 Task: Create in the project AuroraStream and in the Backlog issue 'Implement a new feature to allow for automatic updates to the software' a child issue 'Serverless computing application resource allocation optimization and reporting', and assign it to team member softage.3@softage.net. Create in the project AuroraStream and in the Backlog issue 'Address issues related to data corruption and loss' a child issue 'Automated testing infrastructure security incident response remediation and testing', and assign it to team member softage.4@softage.net
Action: Mouse moved to (938, 373)
Screenshot: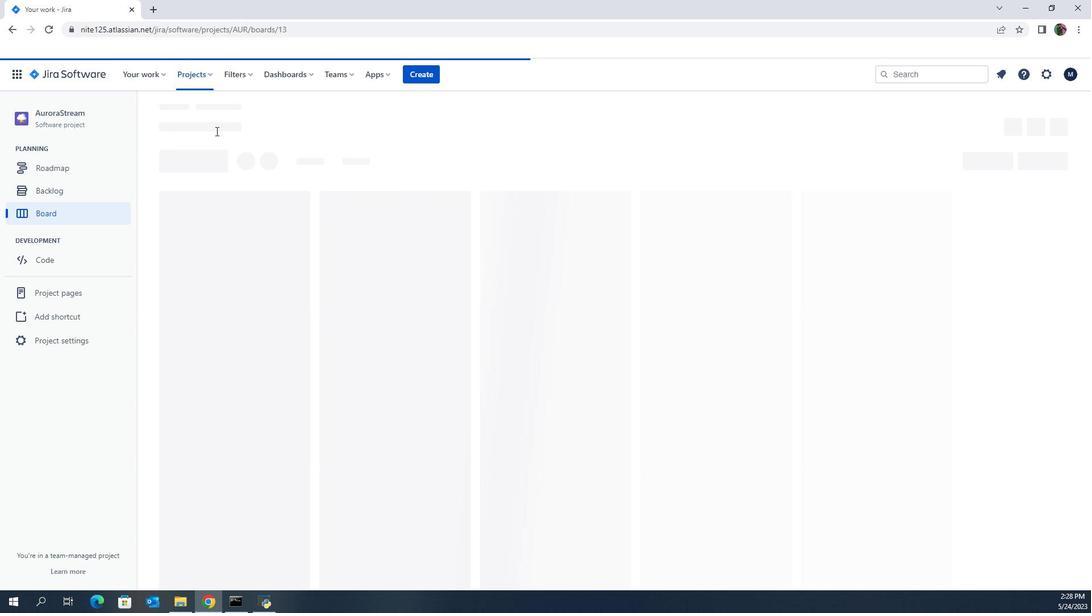 
Action: Mouse scrolled (938, 373) with delta (0, 0)
Screenshot: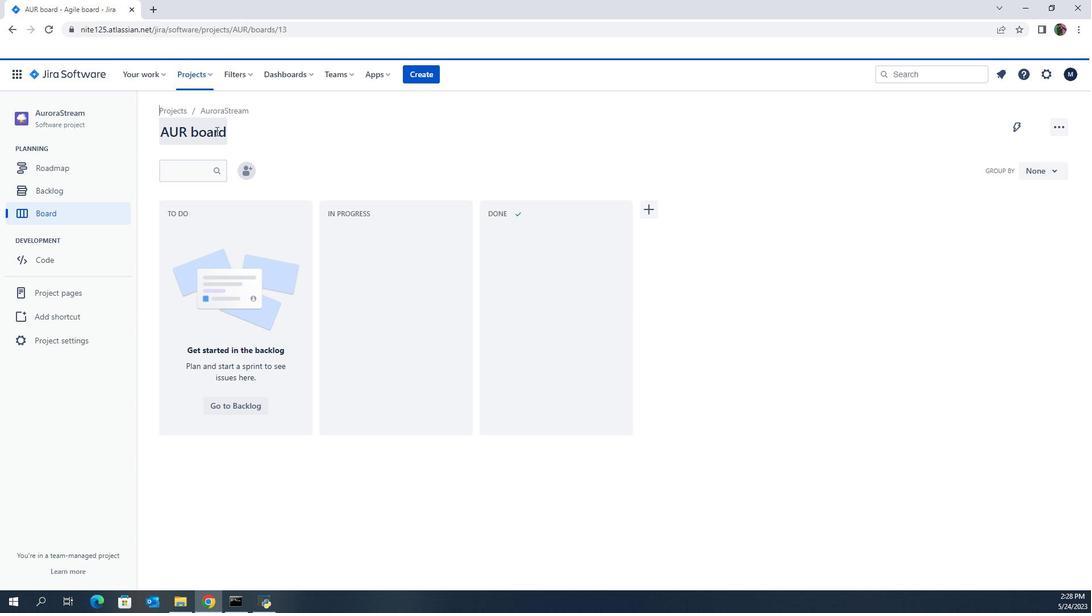 
Action: Mouse moved to (938, 373)
Screenshot: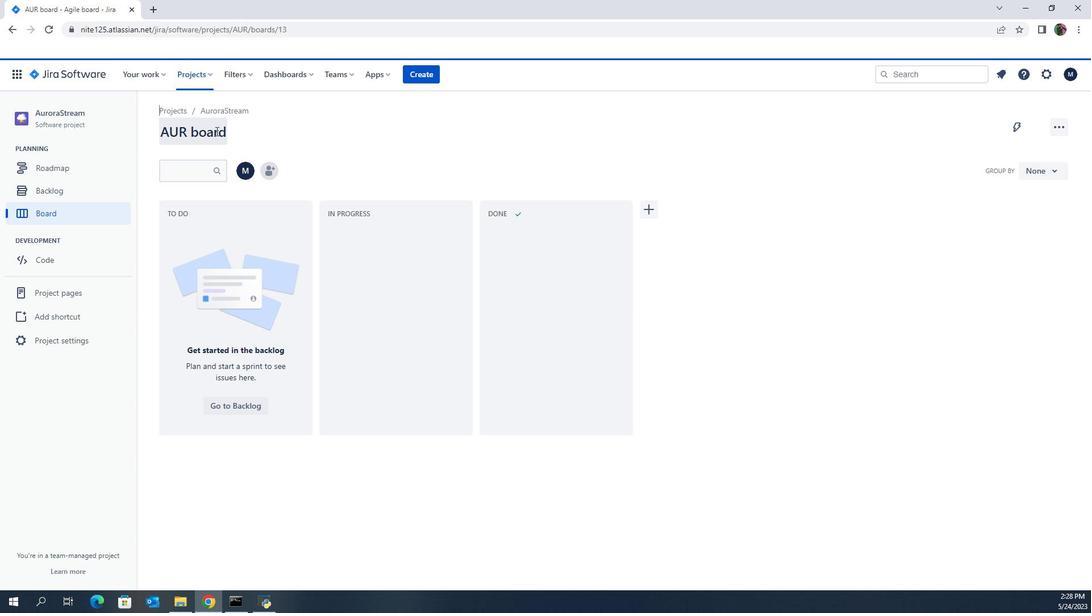 
Action: Mouse scrolled (938, 373) with delta (0, 0)
Screenshot: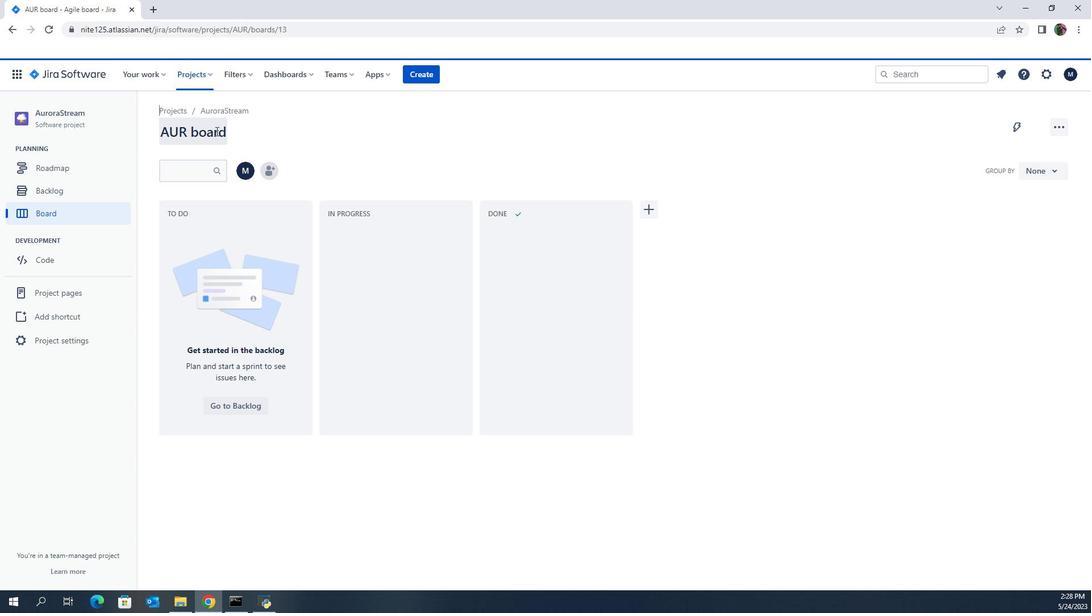 
Action: Mouse scrolled (938, 373) with delta (0, 0)
Screenshot: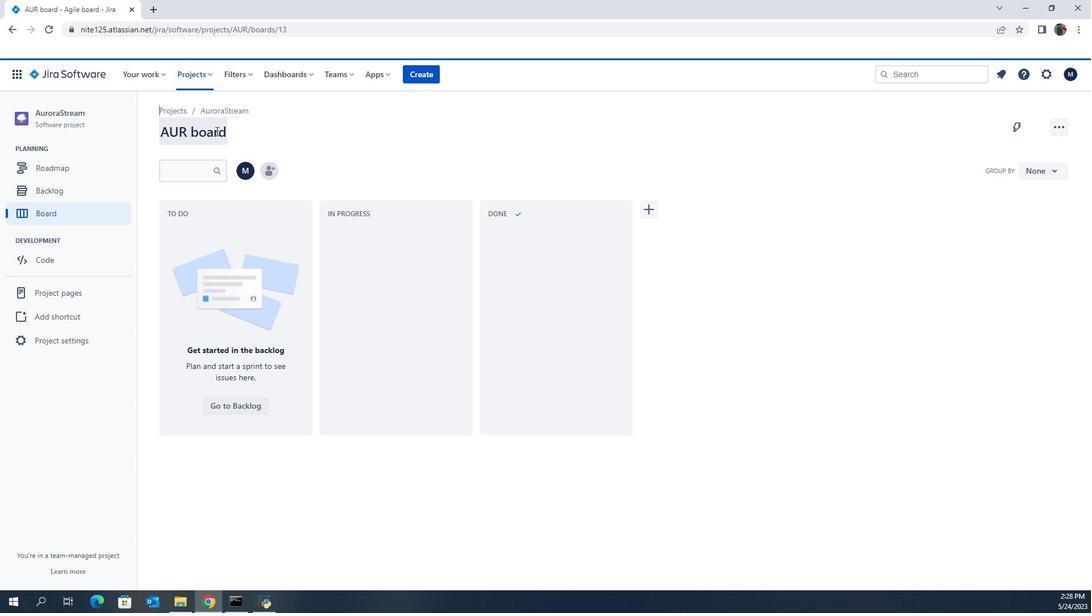 
Action: Mouse scrolled (938, 373) with delta (0, 0)
Screenshot: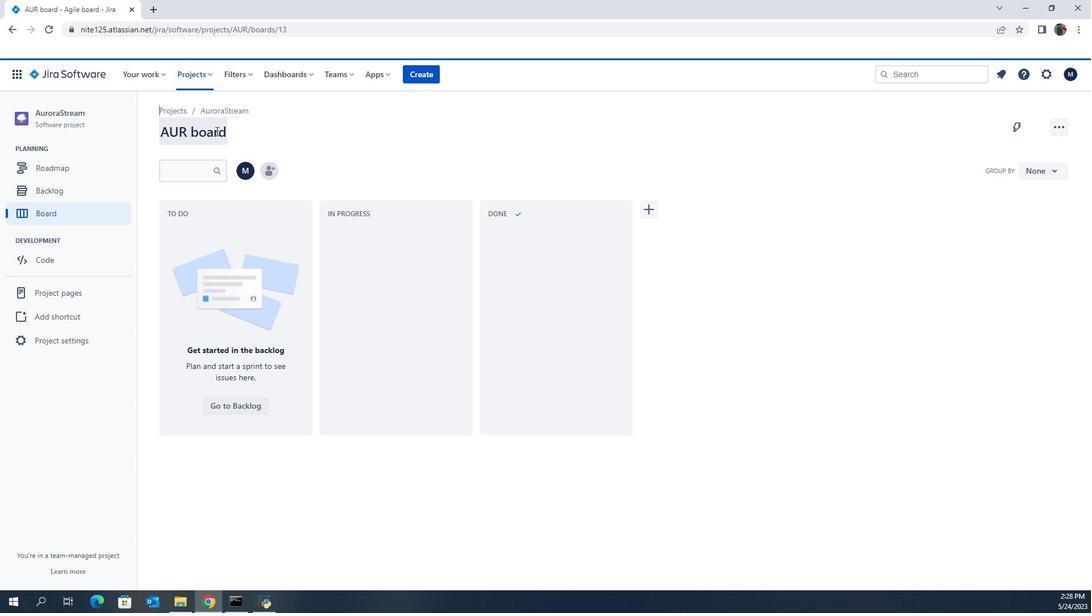 
Action: Mouse scrolled (938, 373) with delta (0, 0)
Screenshot: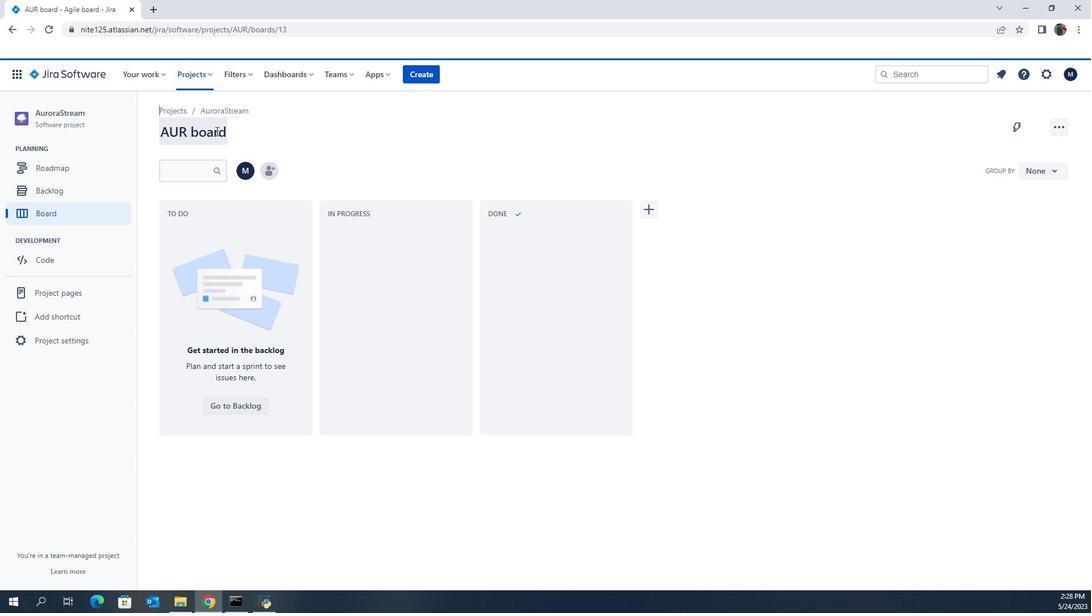 
Action: Mouse scrolled (938, 373) with delta (0, 0)
Screenshot: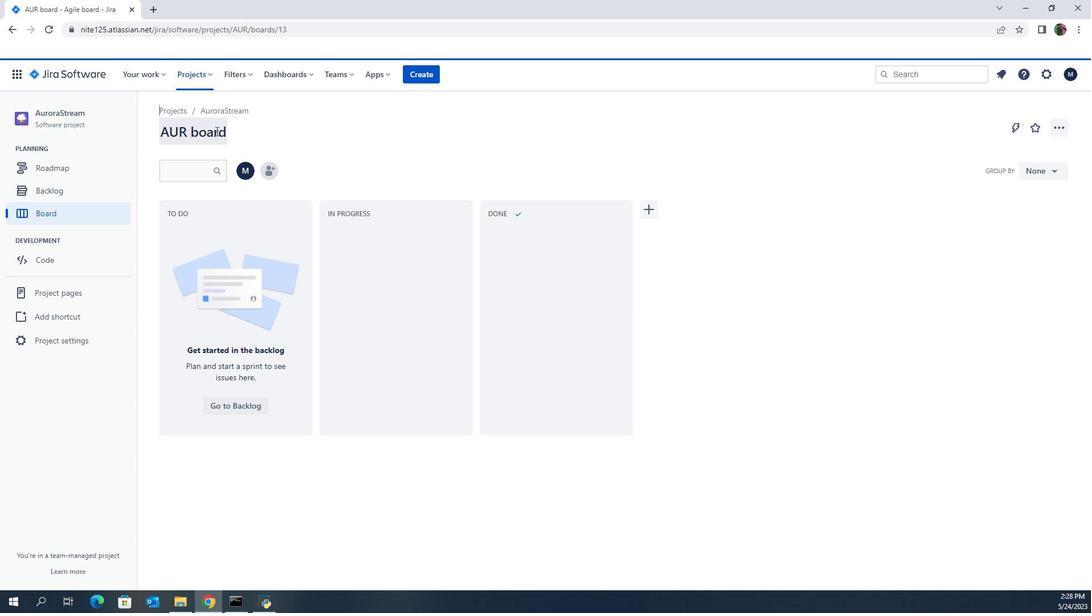 
Action: Mouse scrolled (938, 373) with delta (0, 0)
Screenshot: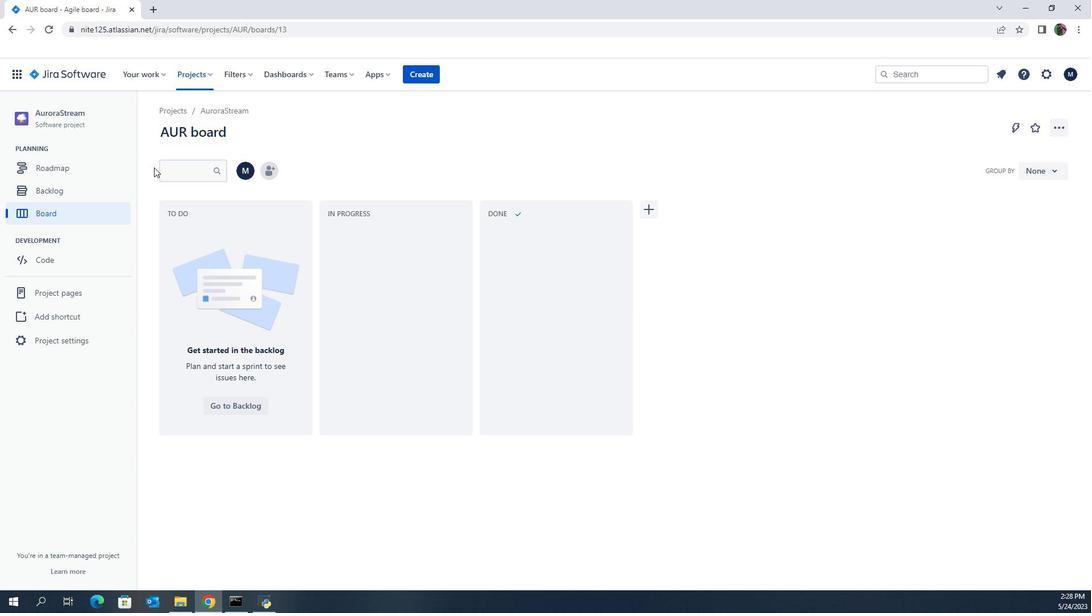 
Action: Mouse scrolled (938, 373) with delta (0, 0)
Screenshot: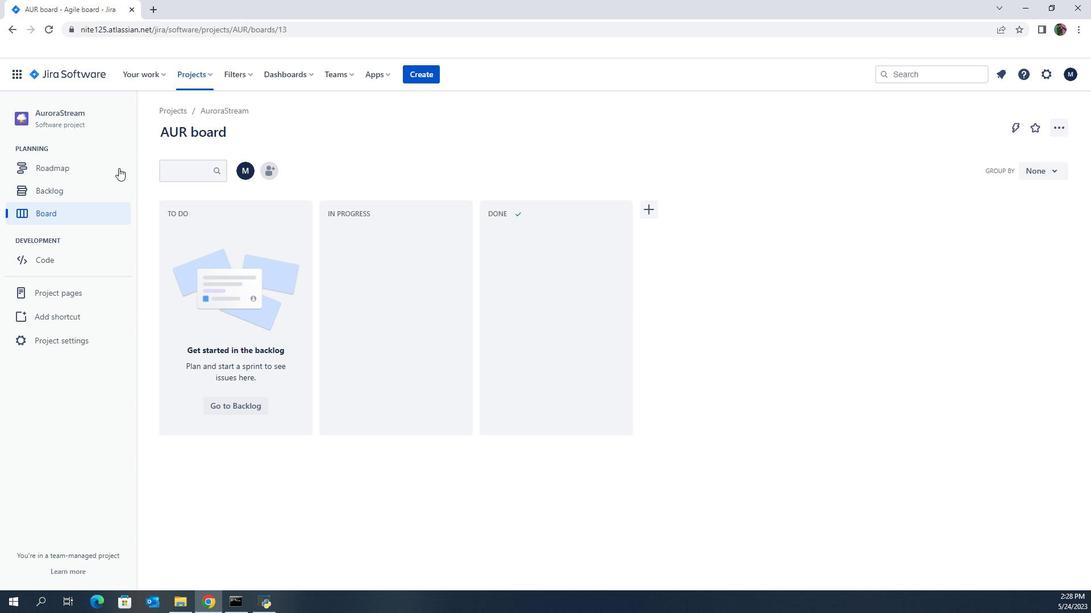 
Action: Mouse scrolled (938, 373) with delta (0, 0)
Screenshot: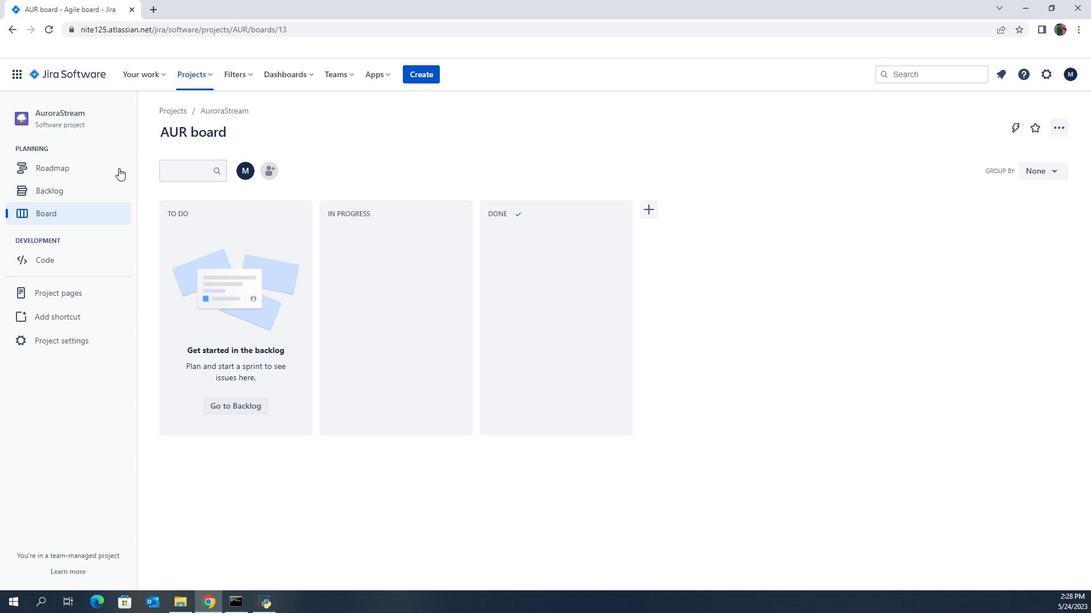 
Action: Mouse scrolled (938, 373) with delta (0, 0)
Screenshot: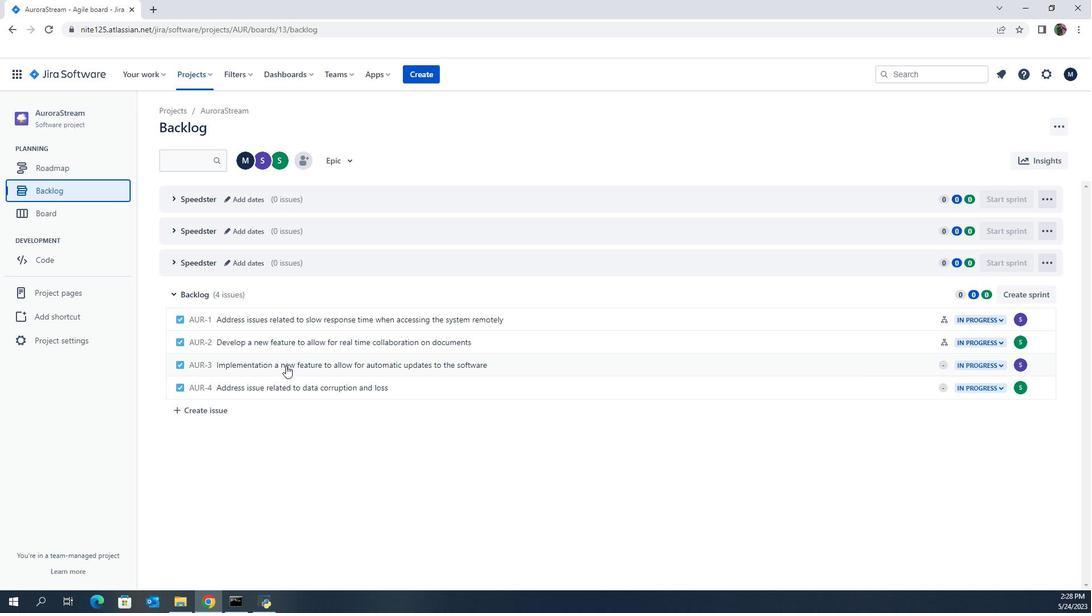 
Action: Mouse scrolled (938, 373) with delta (0, 0)
Screenshot: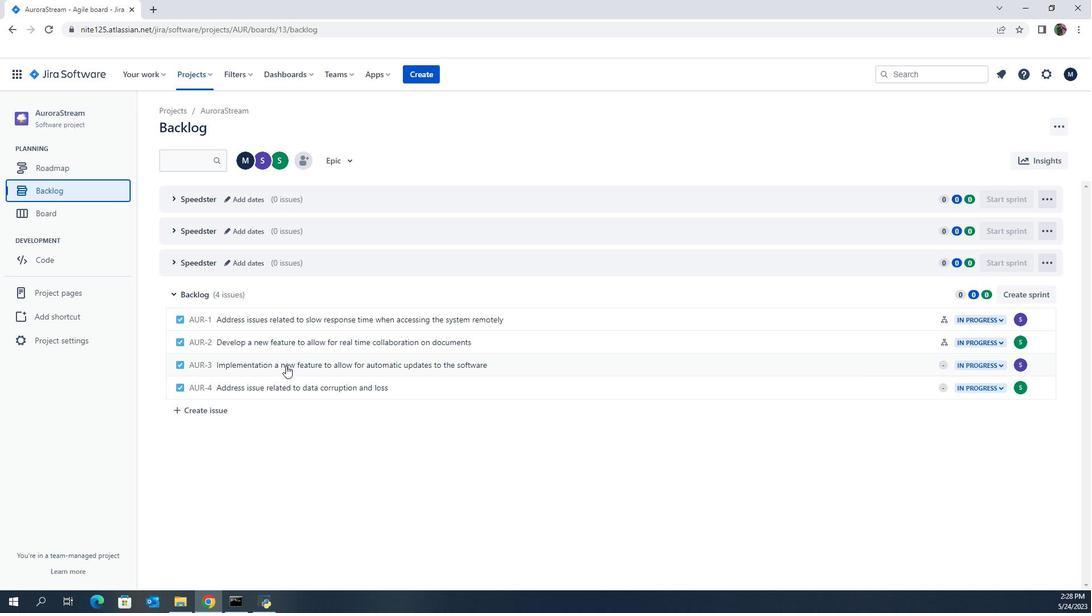 
Action: Mouse scrolled (938, 373) with delta (0, 0)
Screenshot: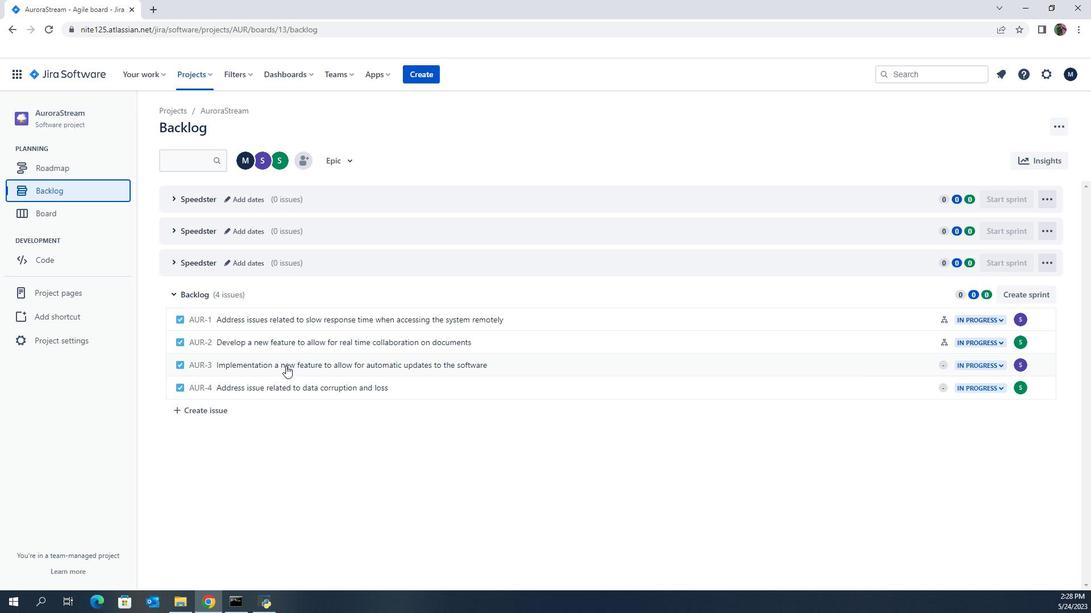 
Action: Mouse scrolled (938, 373) with delta (0, 0)
Screenshot: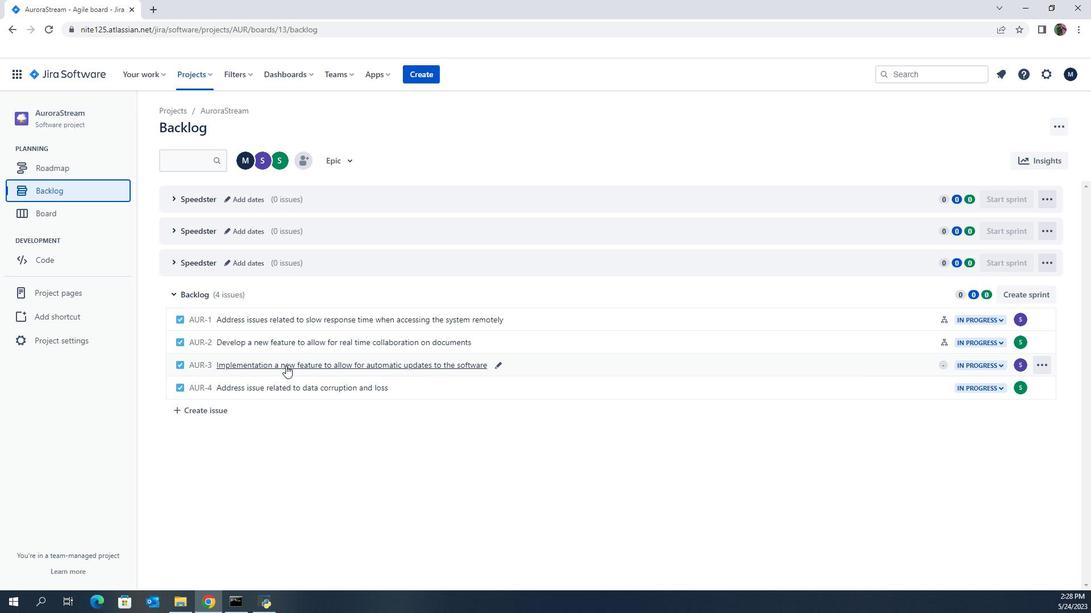 
Action: Mouse scrolled (938, 373) with delta (0, 0)
Screenshot: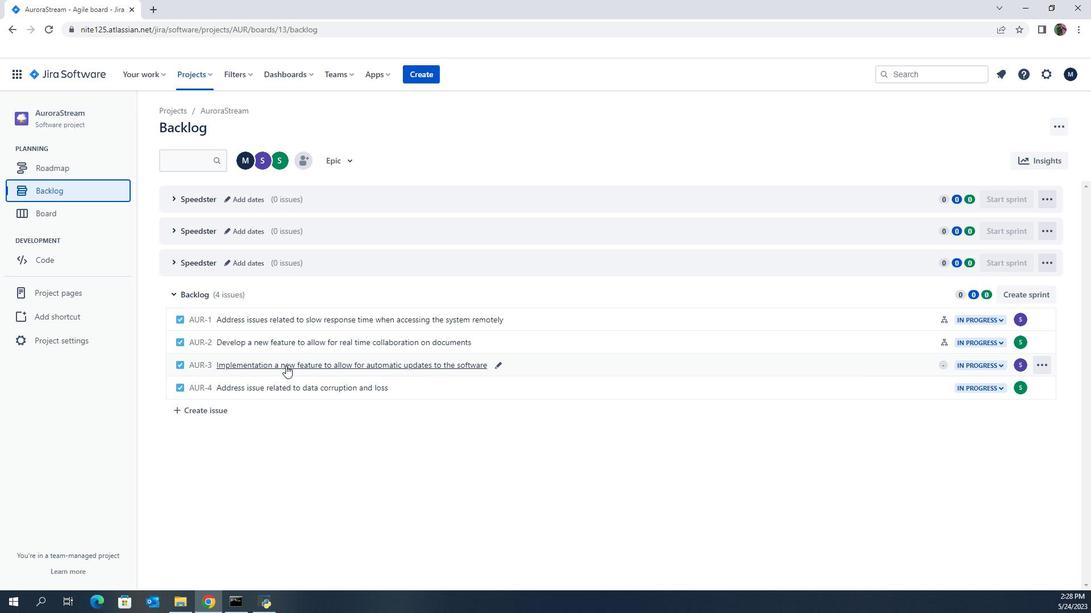 
Action: Mouse scrolled (938, 373) with delta (0, 0)
Screenshot: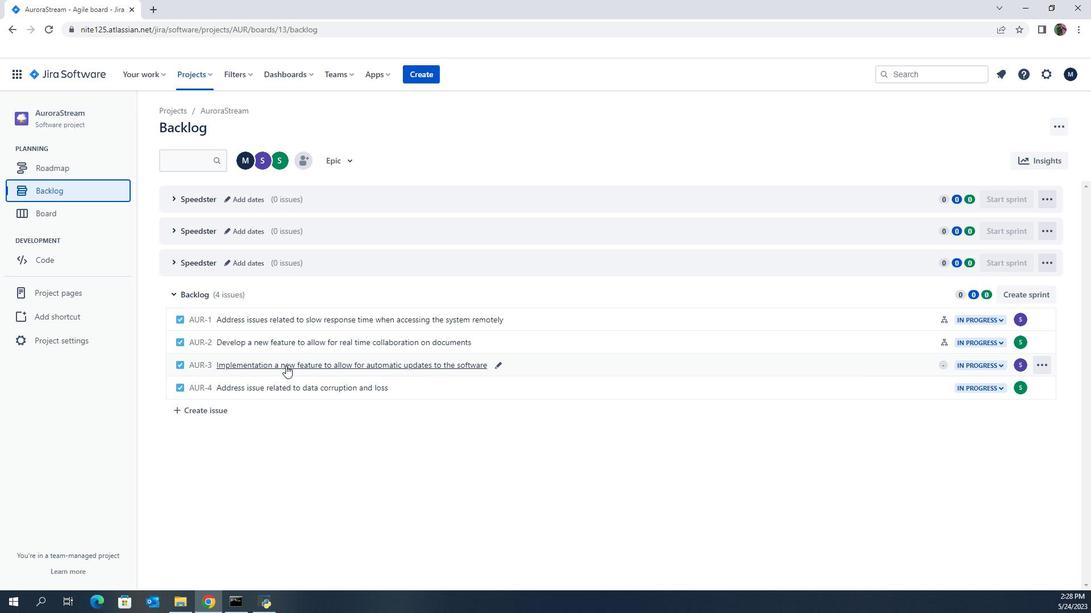 
Action: Mouse scrolled (938, 373) with delta (0, 0)
Screenshot: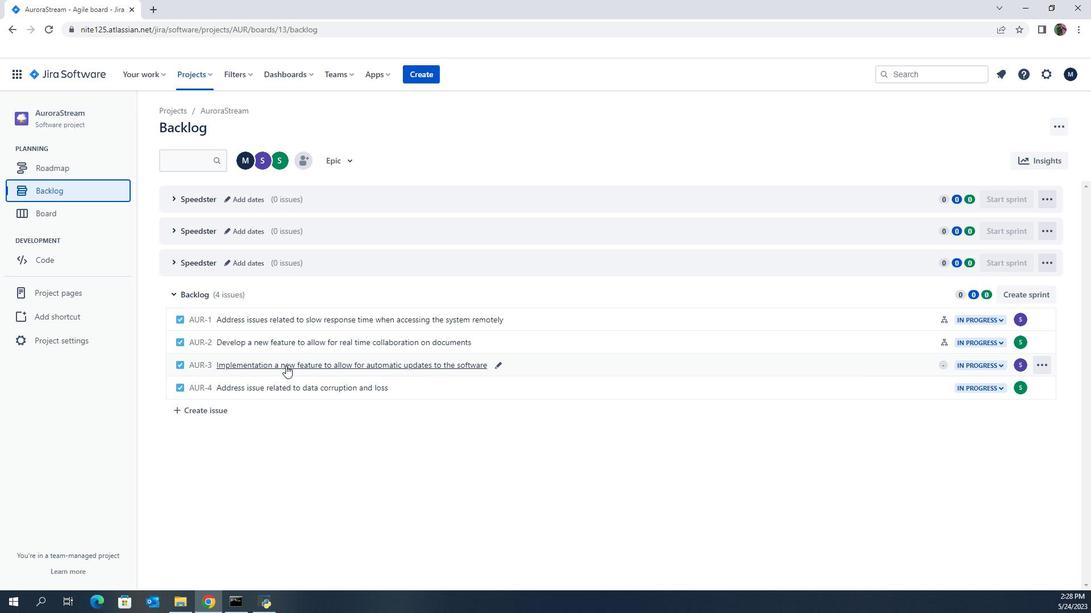 
Action: Mouse scrolled (938, 373) with delta (0, 0)
Screenshot: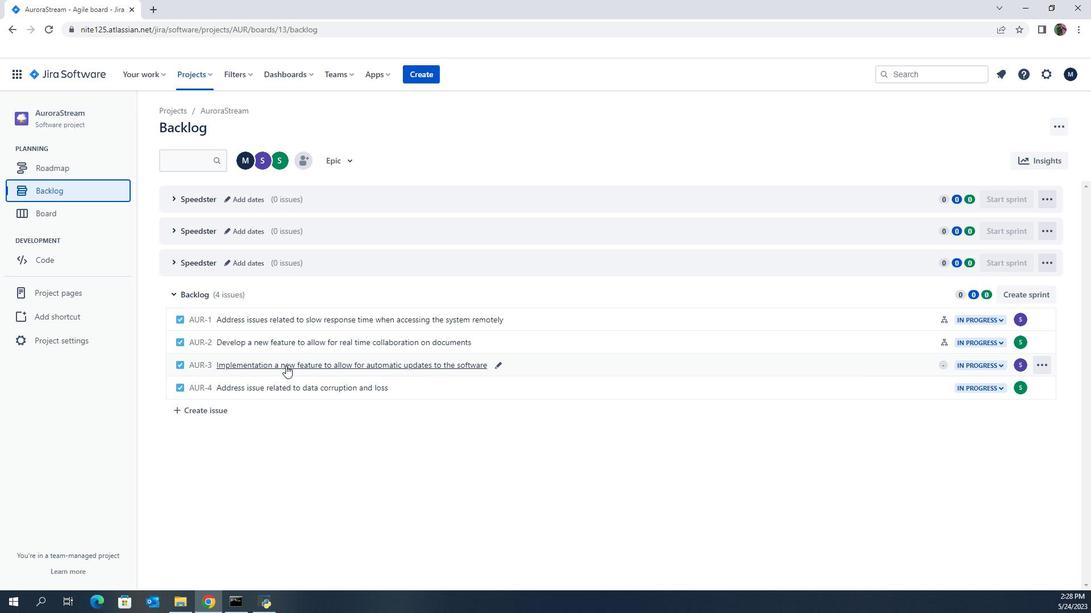 
Action: Mouse moved to (945, 373)
Screenshot: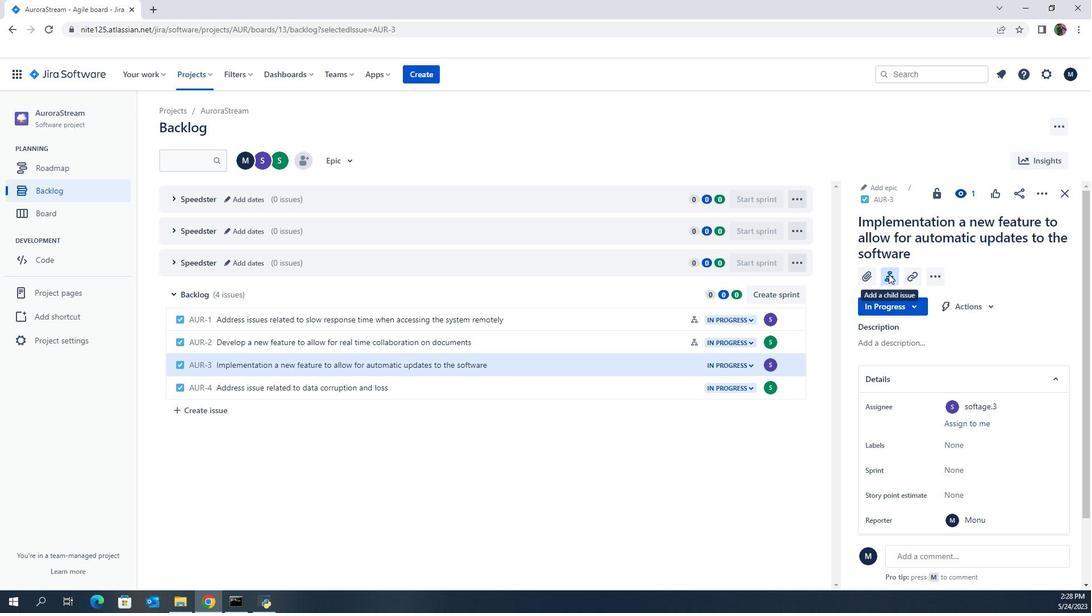 
Action: Mouse pressed left at (945, 373)
Screenshot: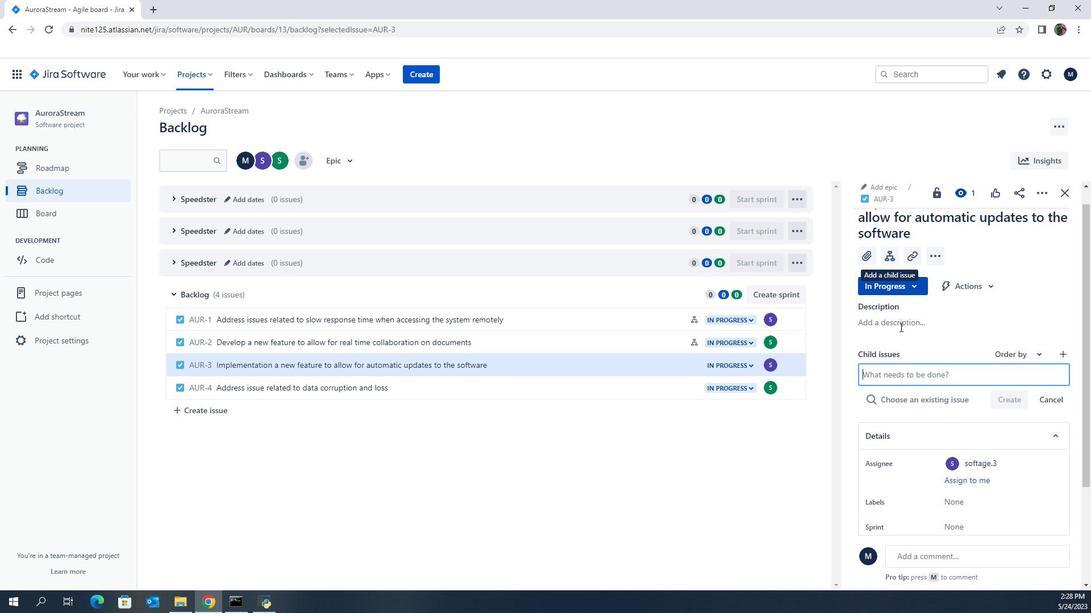 
Action: Mouse moved to (945, 377)
Screenshot: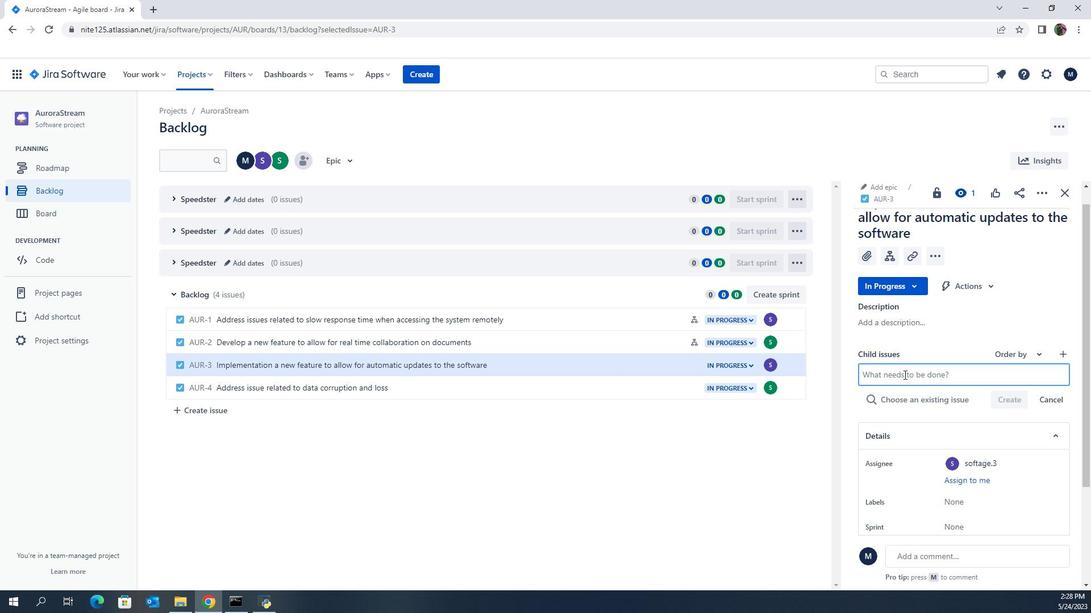
Action: Mouse pressed left at (945, 377)
Screenshot: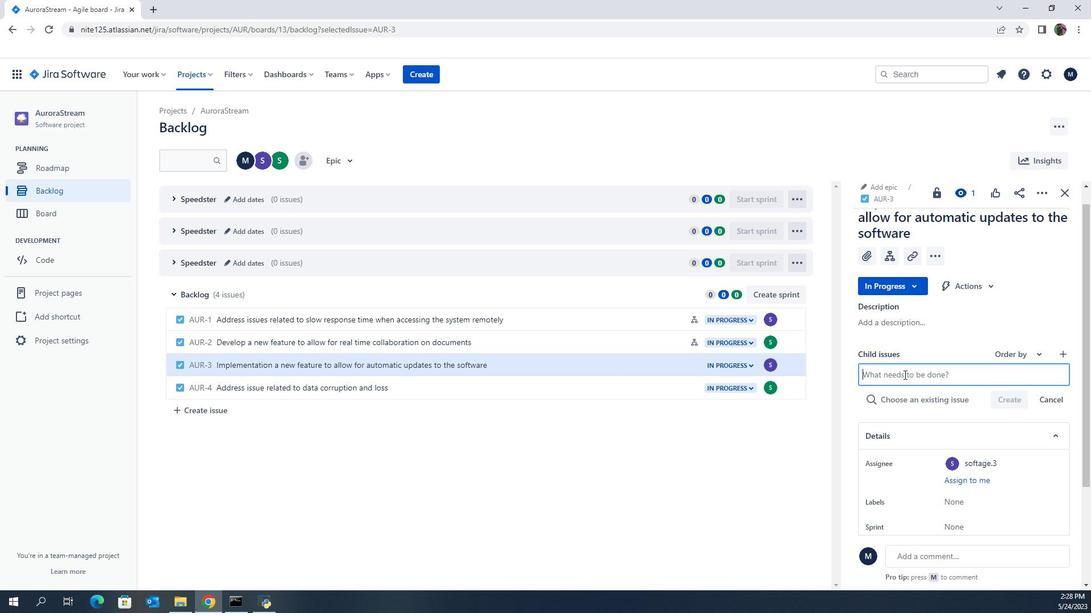 
Action: Mouse moved to (938, 369)
Screenshot: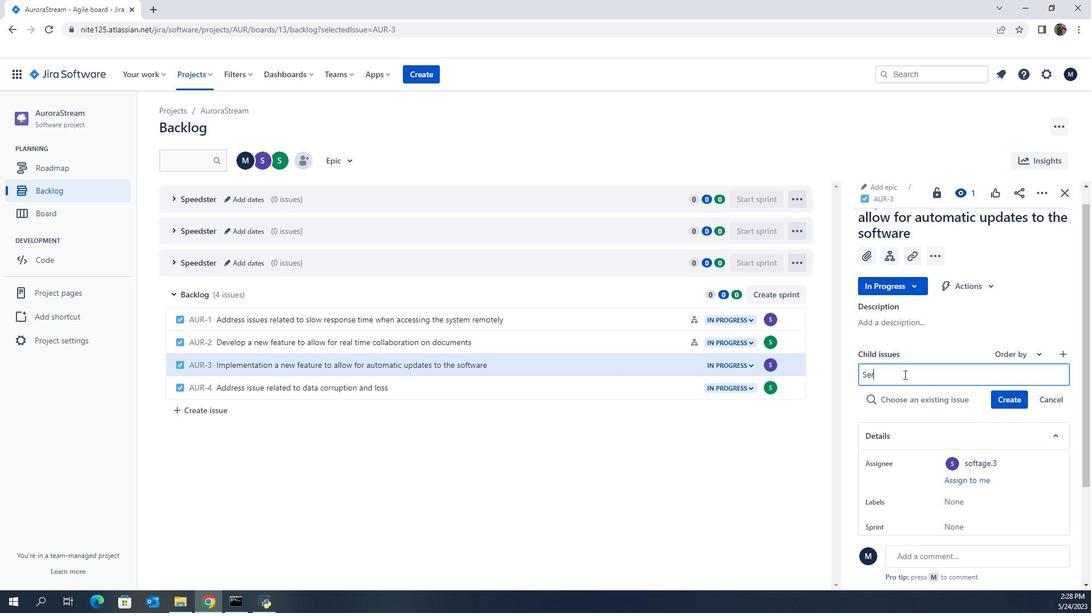 
Action: Mouse scrolled (938, 369) with delta (0, 0)
Screenshot: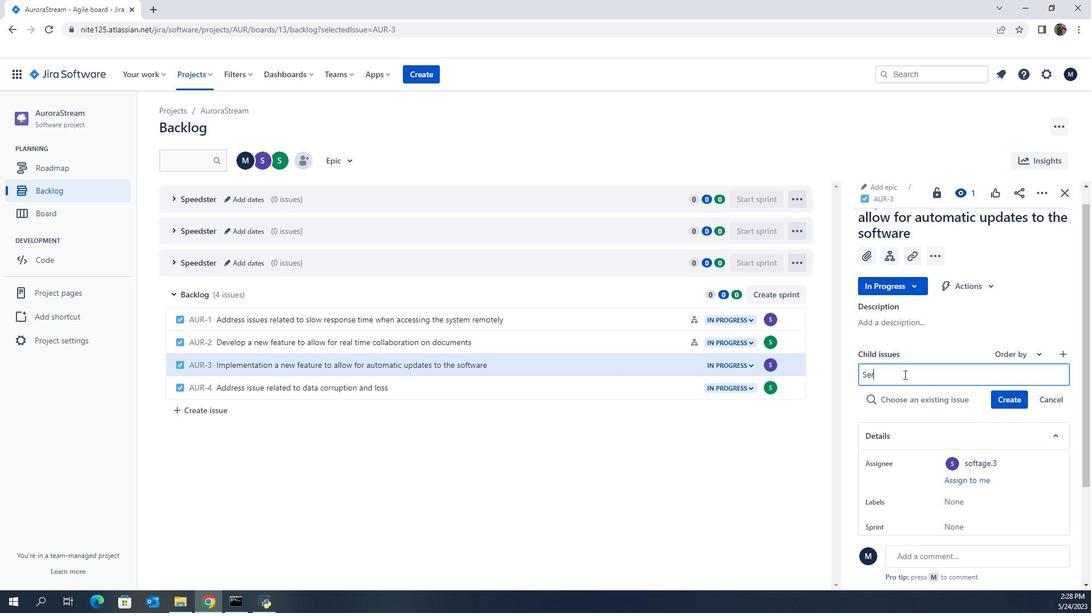 
Action: Mouse scrolled (938, 369) with delta (0, 0)
Screenshot: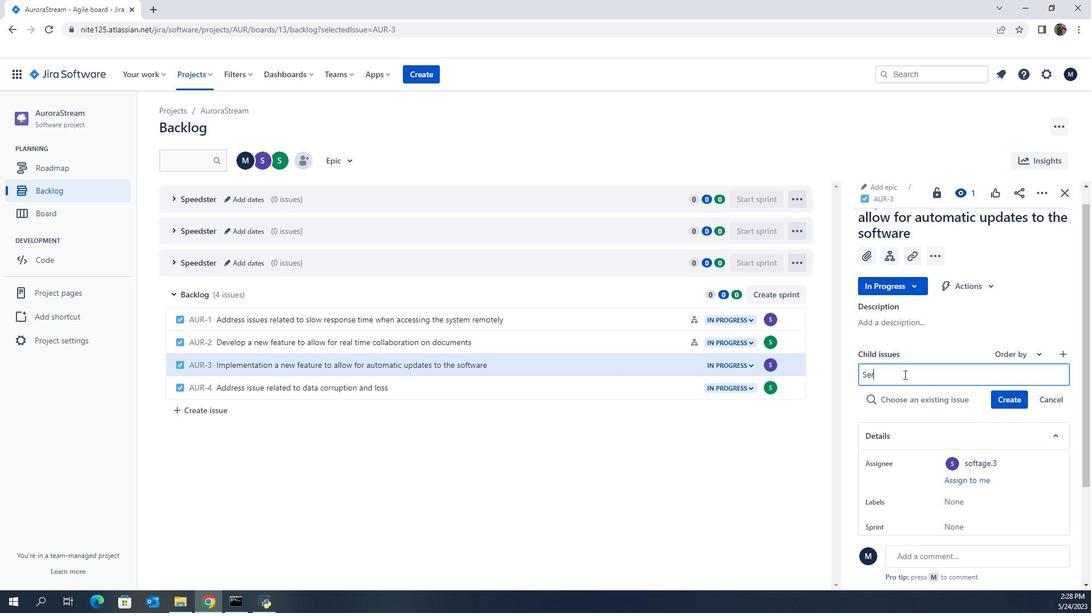 
Action: Mouse scrolled (938, 369) with delta (0, 0)
Screenshot: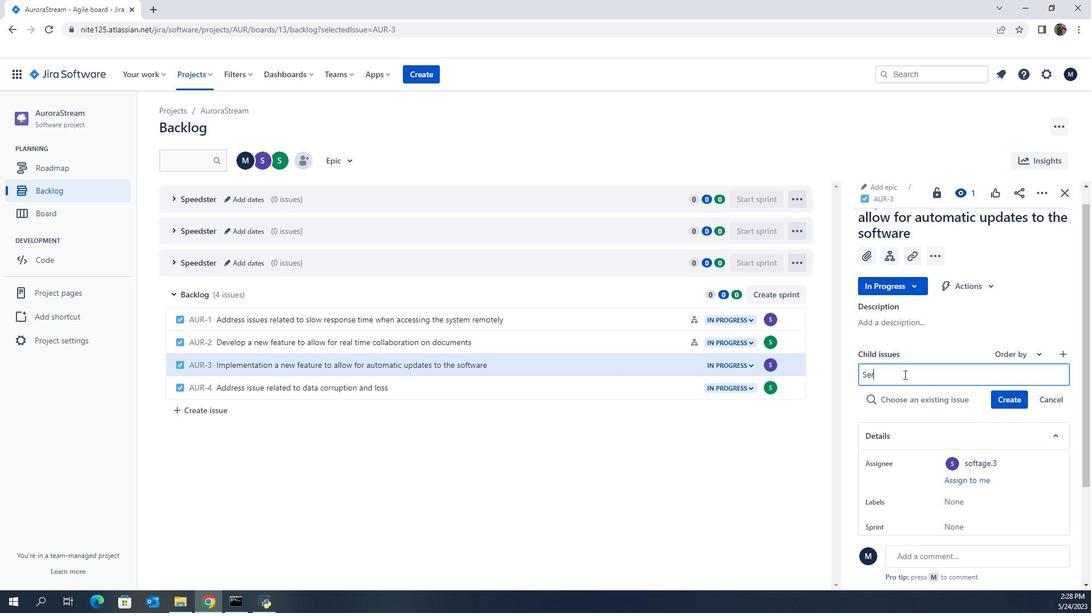 
Action: Mouse scrolled (938, 369) with delta (0, 0)
Screenshot: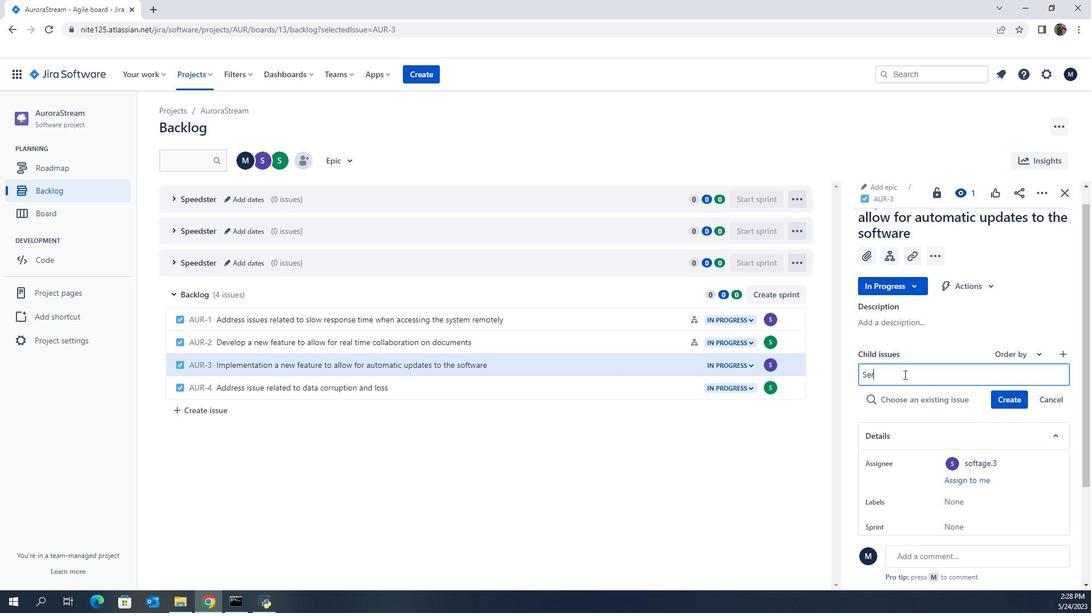 
Action: Mouse scrolled (938, 369) with delta (0, 0)
Screenshot: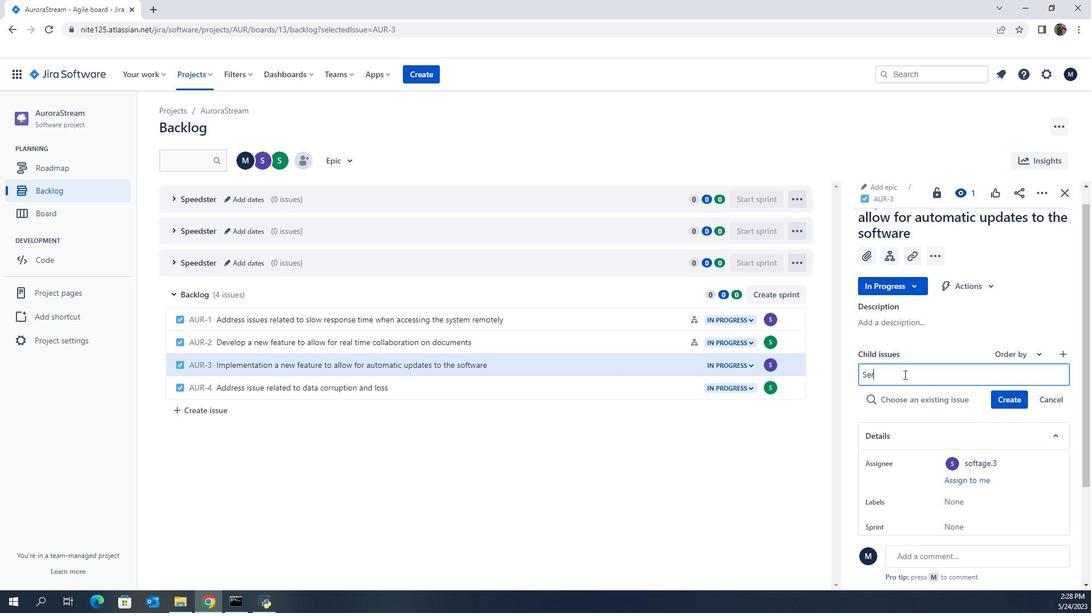 
Action: Mouse scrolled (938, 369) with delta (0, 0)
Screenshot: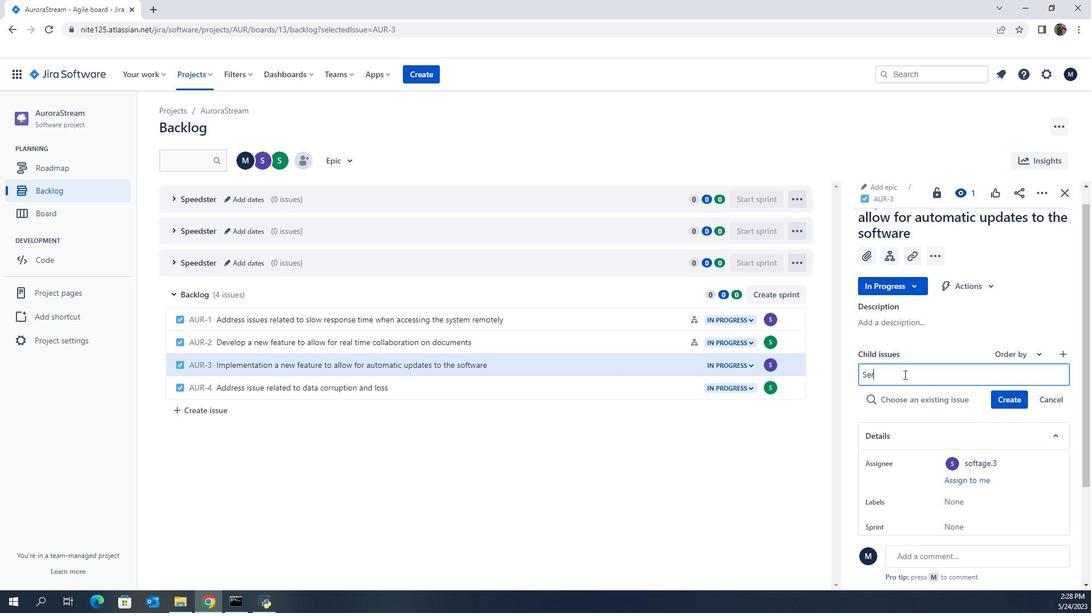 
Action: Mouse scrolled (938, 369) with delta (0, 0)
Screenshot: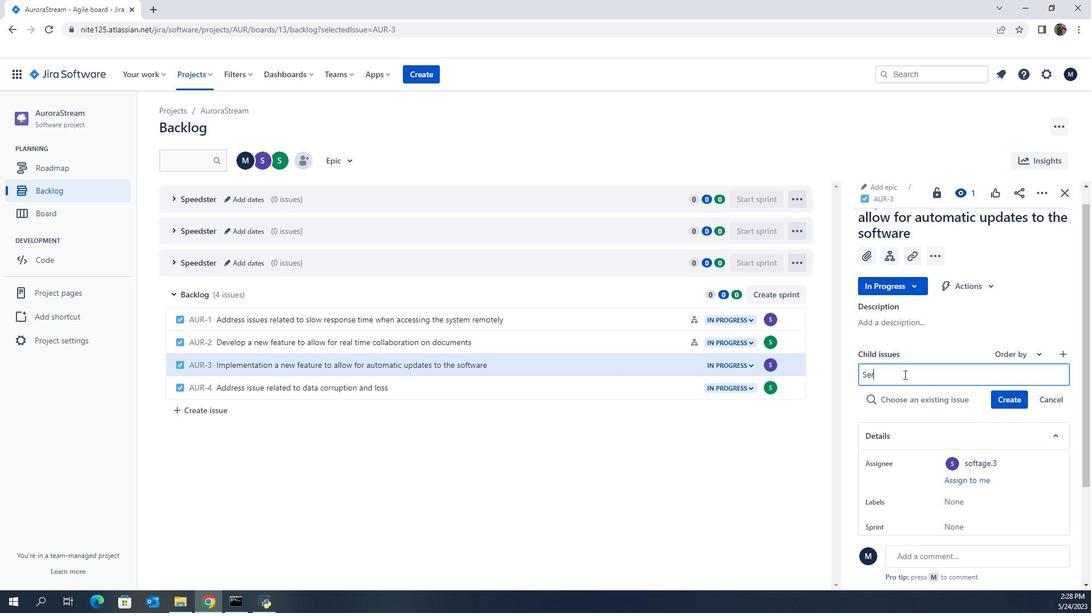 
Action: Mouse scrolled (938, 369) with delta (0, 0)
Screenshot: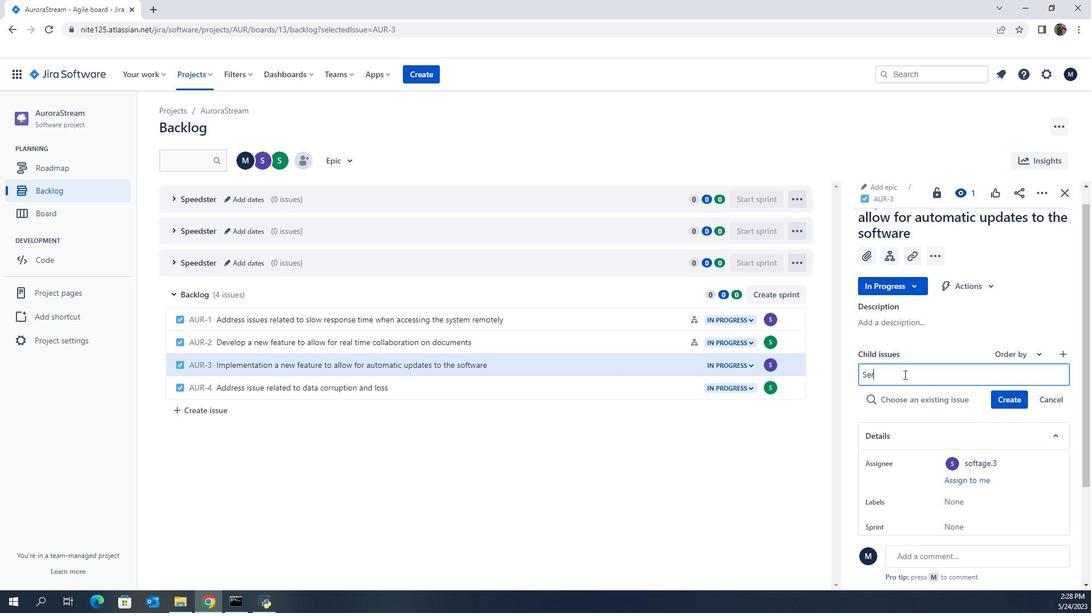 
Action: Mouse scrolled (938, 369) with delta (0, 0)
Screenshot: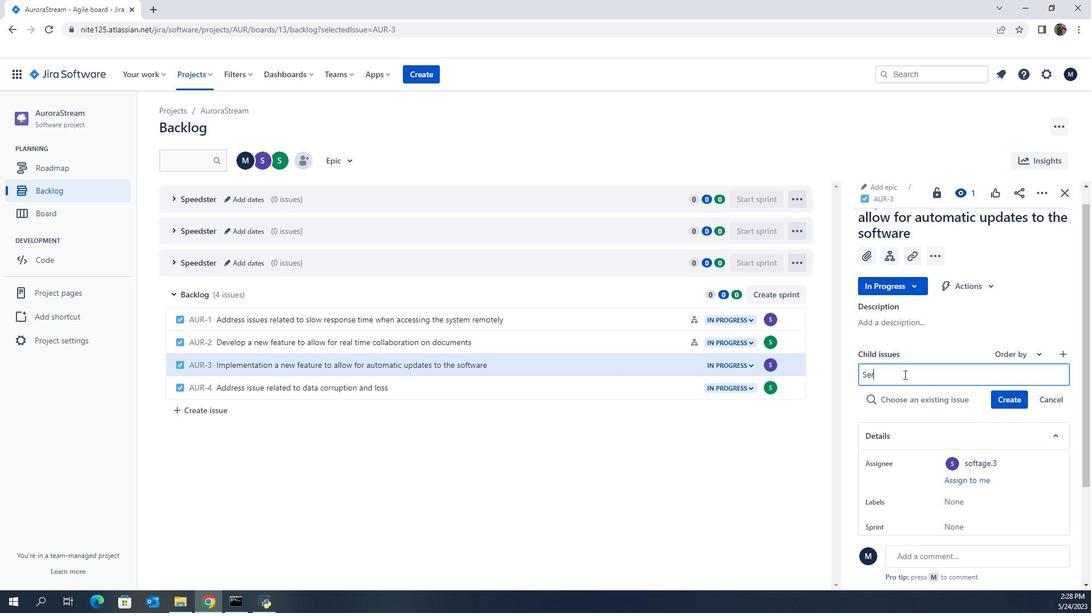 
Action: Mouse scrolled (938, 369) with delta (0, 0)
Screenshot: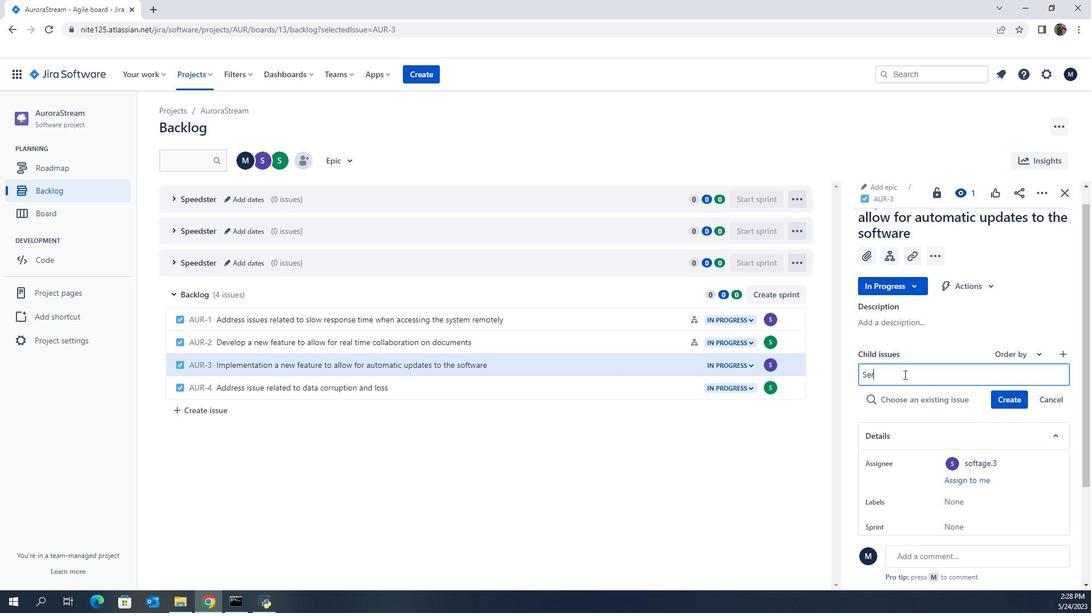 
Action: Mouse scrolled (938, 369) with delta (0, 0)
Screenshot: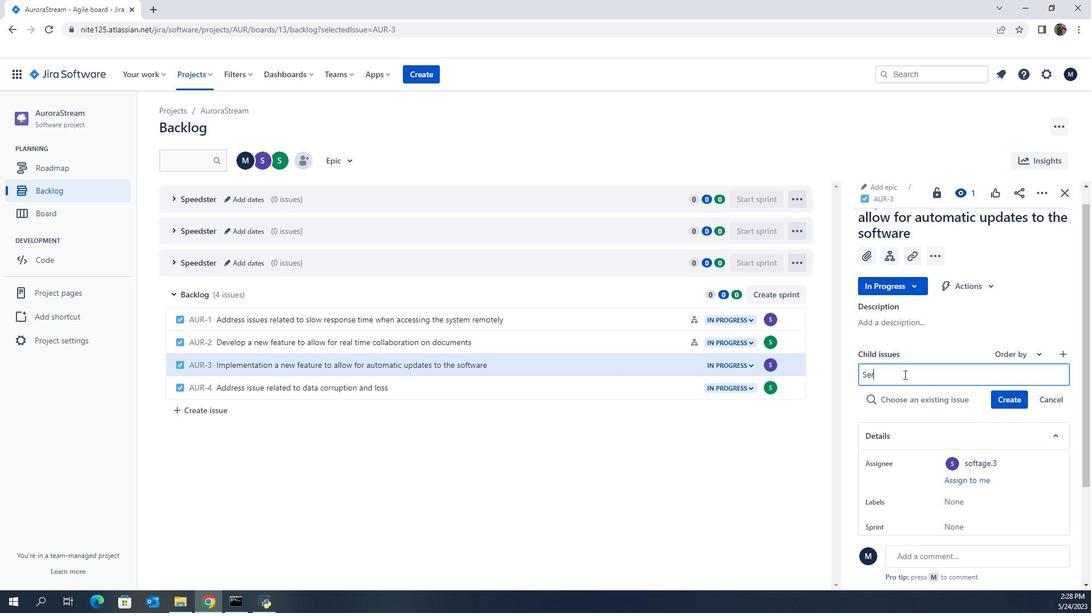
Action: Mouse moved to (937, 361)
Screenshot: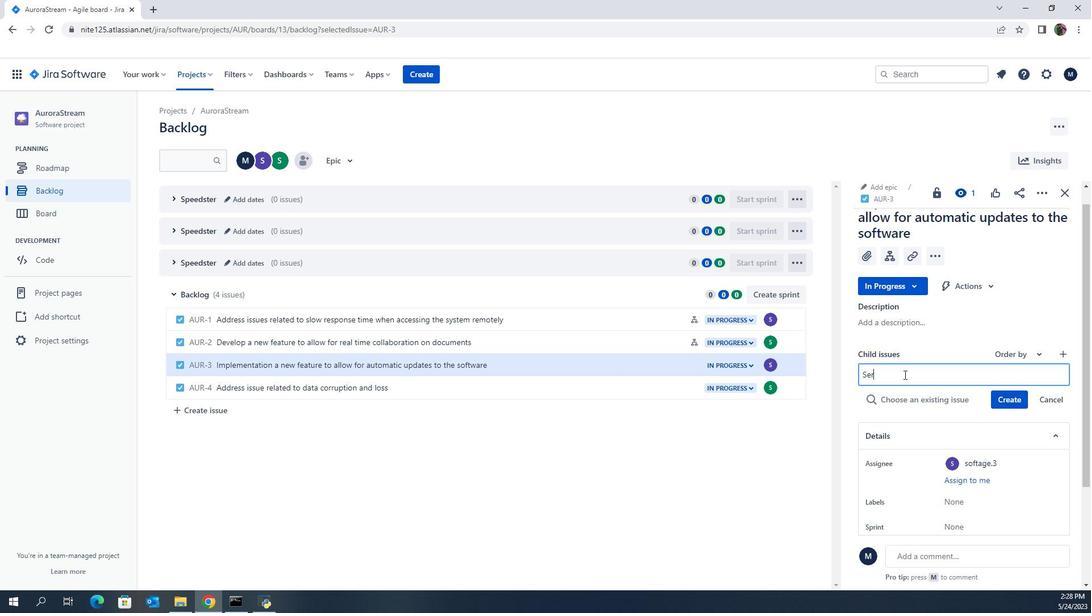 
Action: Mouse pressed left at (937, 361)
Screenshot: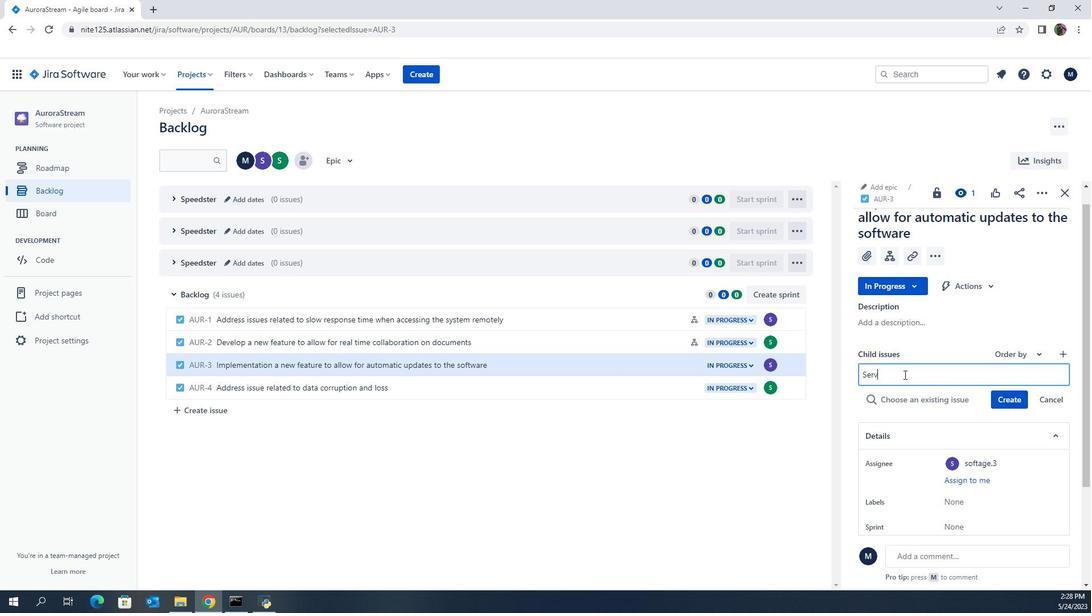
Action: Mouse moved to (930, 377)
Screenshot: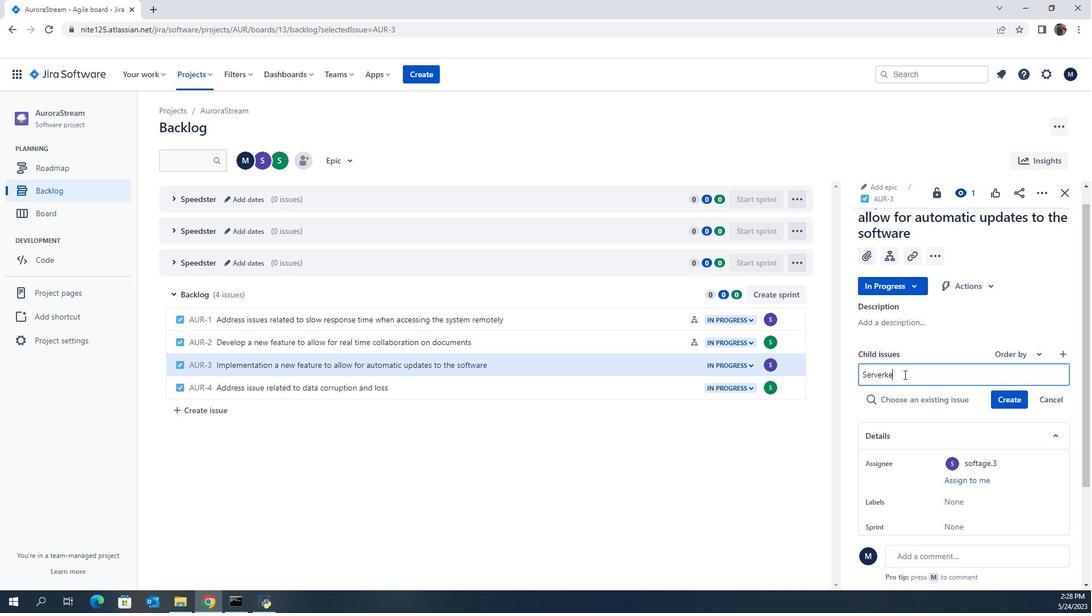 
Action: Mouse pressed left at (930, 377)
Screenshot: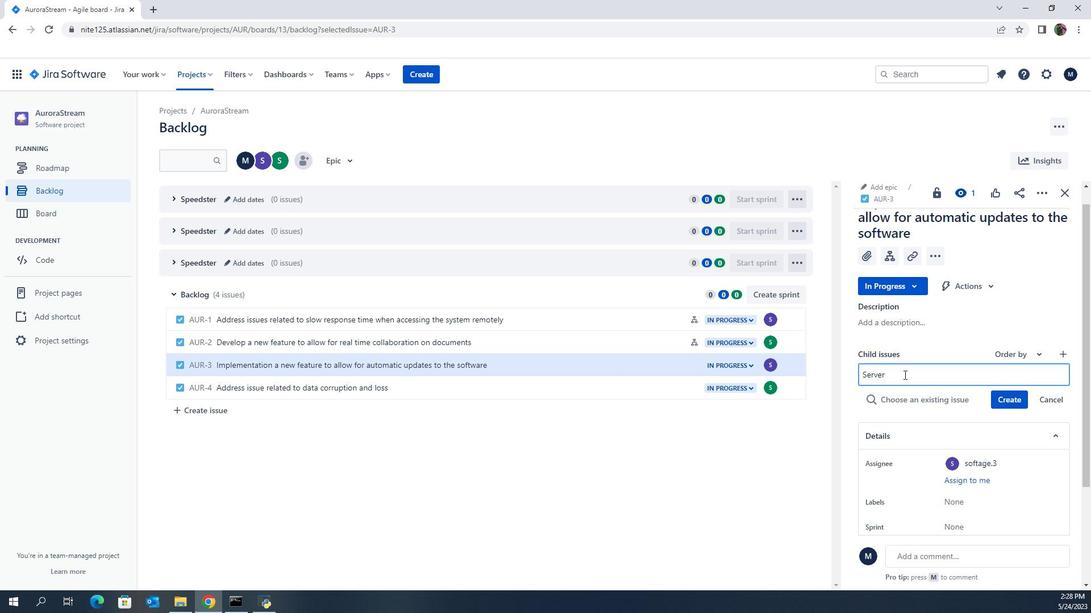 
Action: Mouse moved to (928, 381)
Screenshot: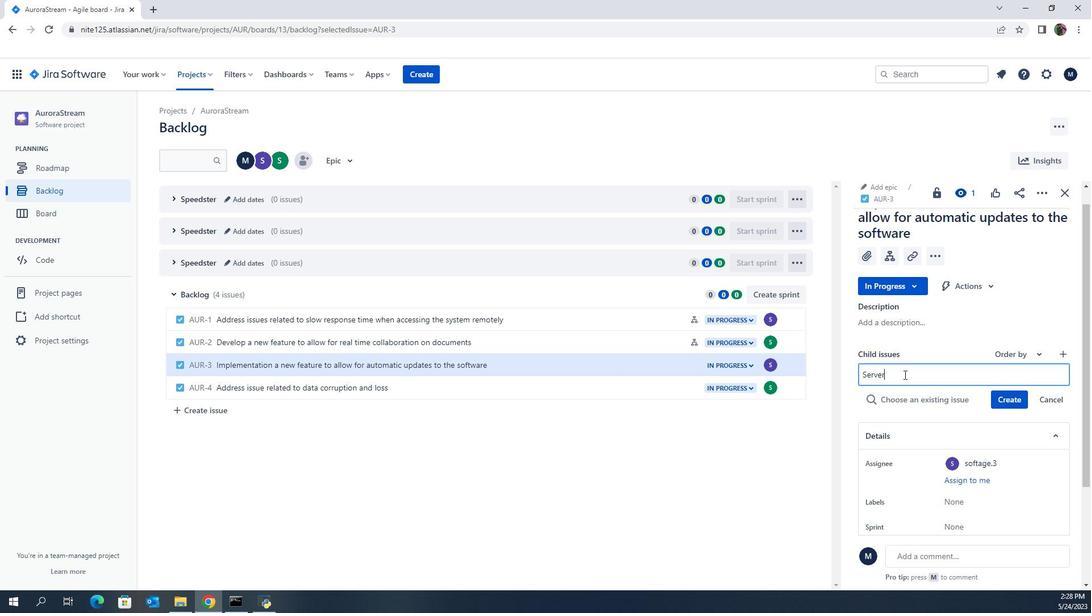 
Action: Mouse pressed left at (928, 381)
Screenshot: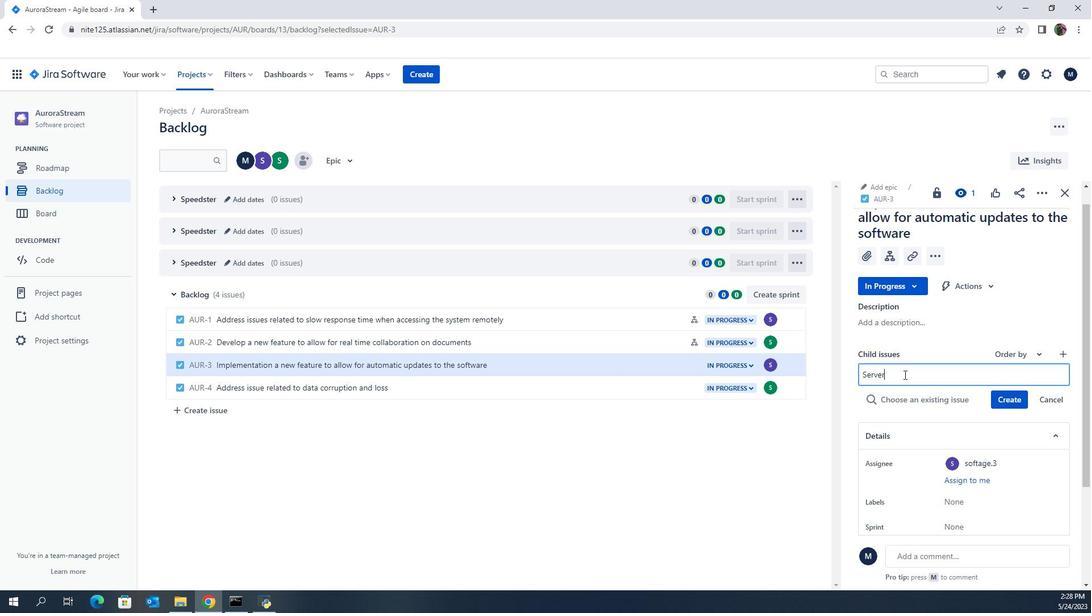 
Action: Mouse moved to (928, 375)
Screenshot: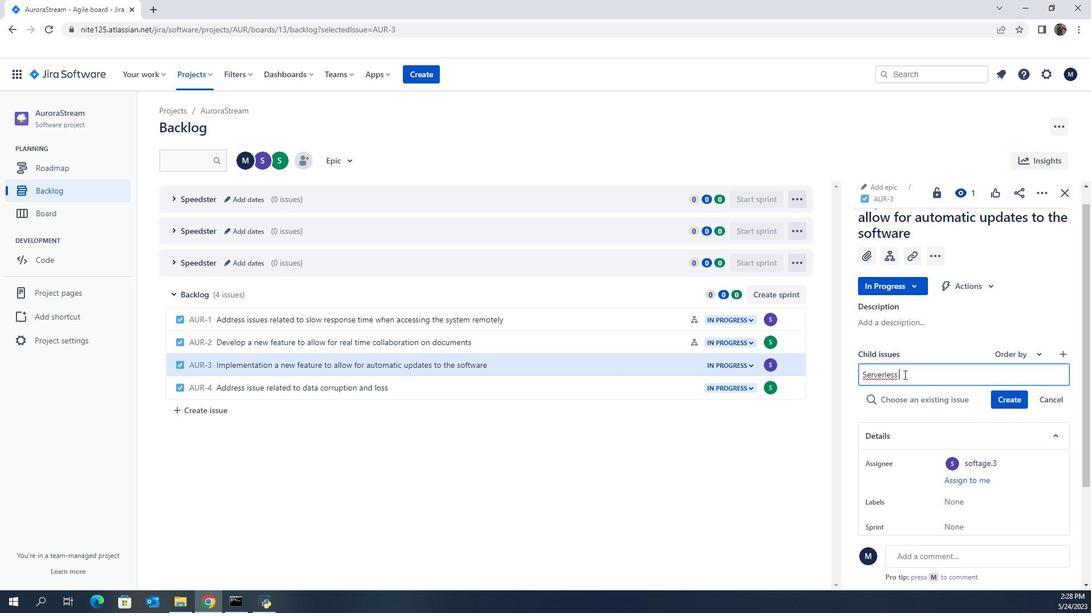 
Action: Mouse pressed left at (928, 375)
Screenshot: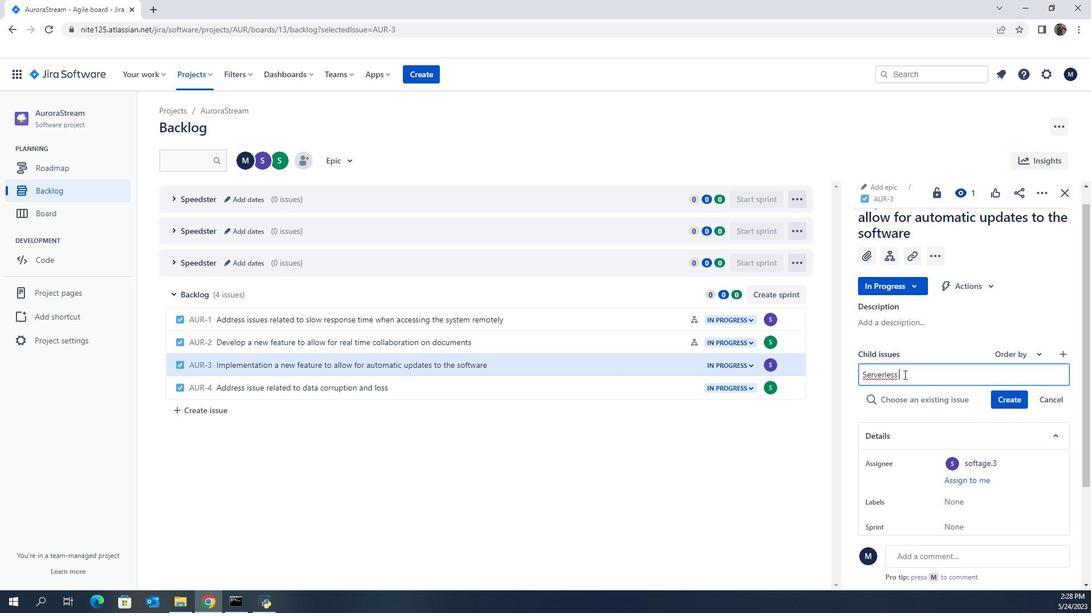 
Action: Mouse moved to (927, 378)
Screenshot: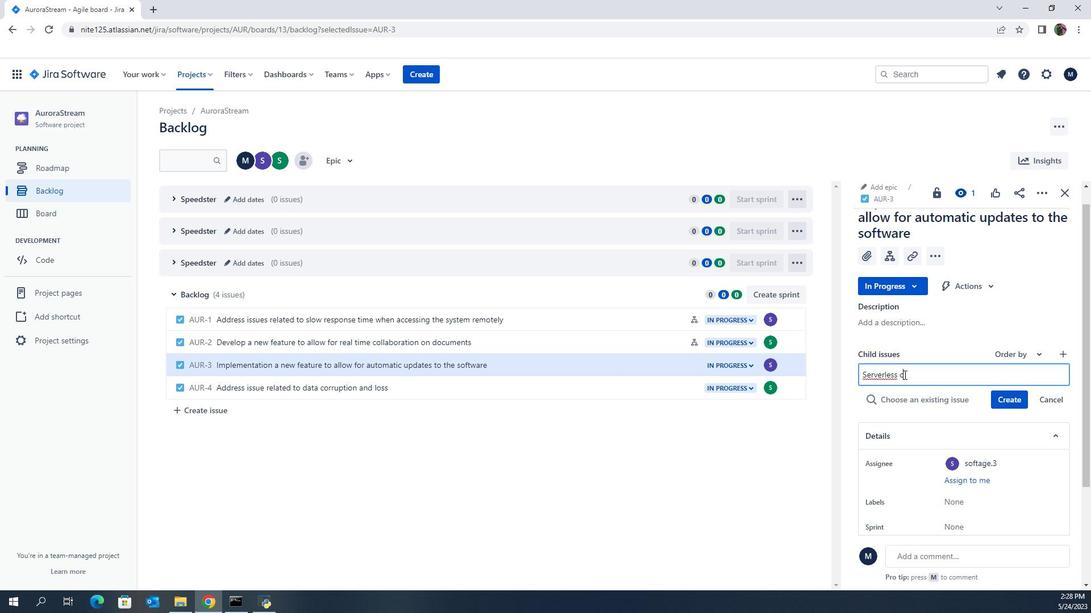 
Action: Mouse pressed left at (927, 378)
Screenshot: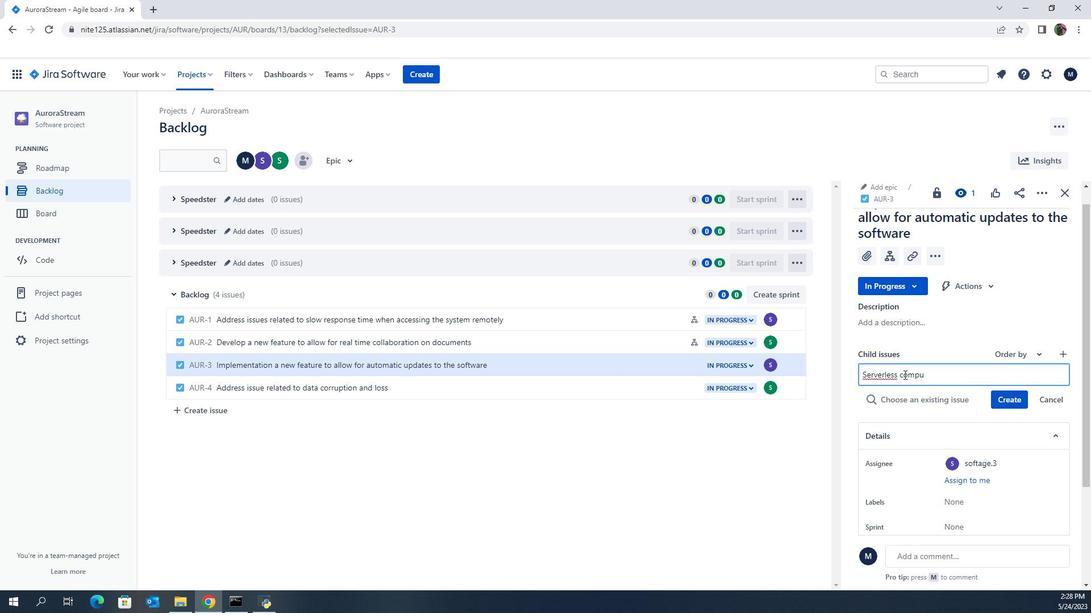 
Action: Mouse moved to (923, 375)
Screenshot: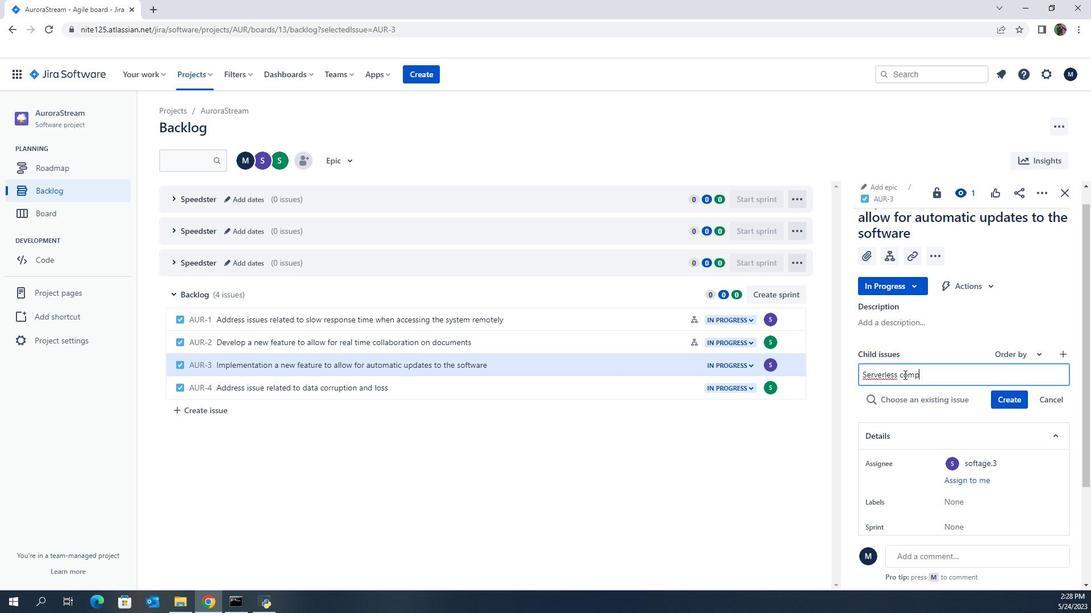 
Action: Mouse pressed left at (923, 375)
Screenshot: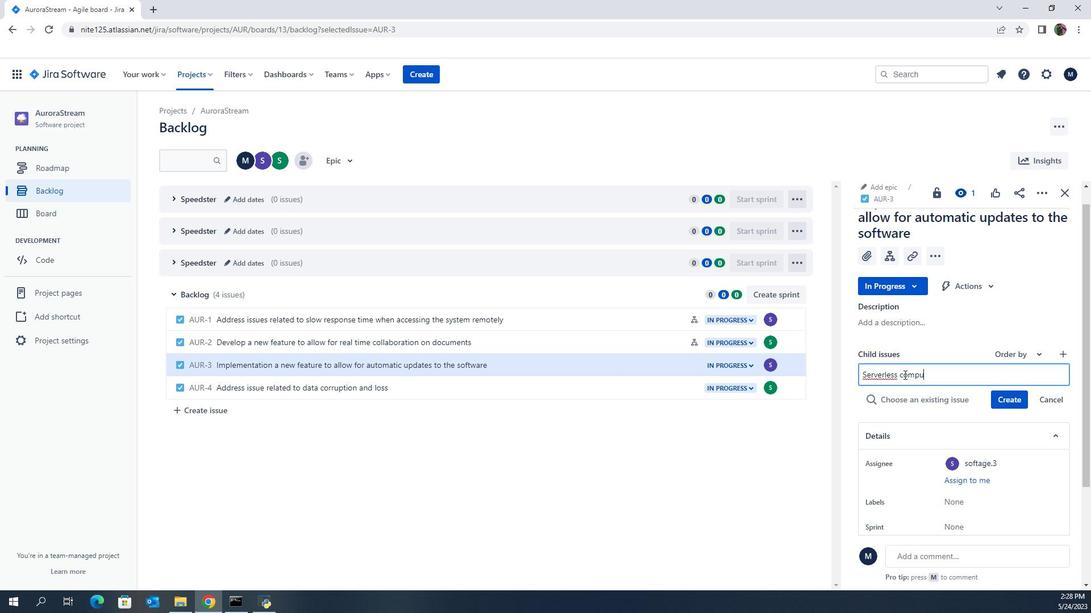 
Action: Mouse moved to (893, 379)
Screenshot: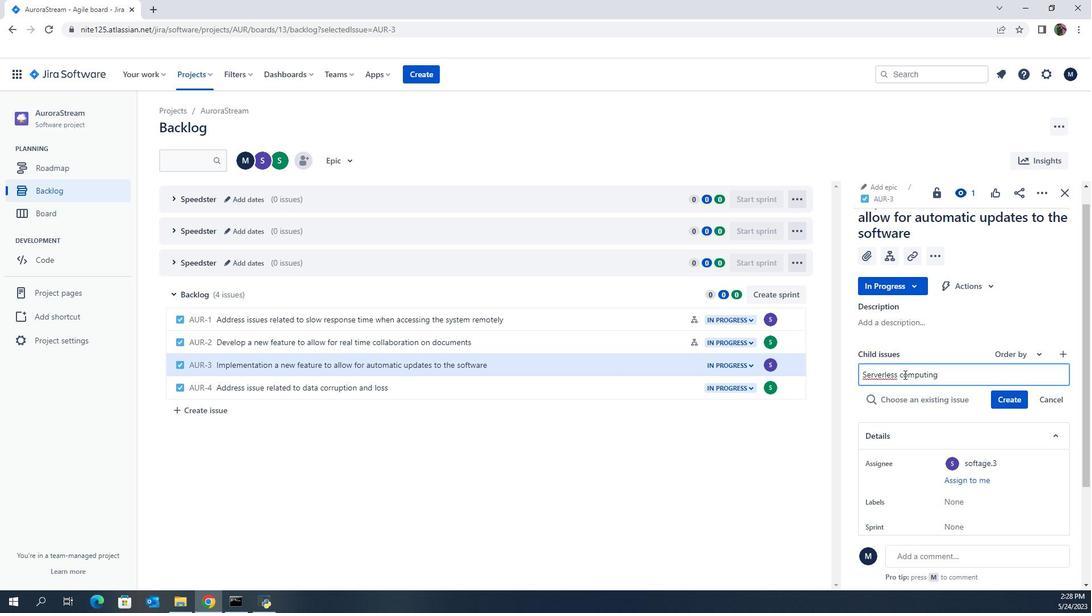 
Action: Mouse pressed left at (893, 379)
Screenshot: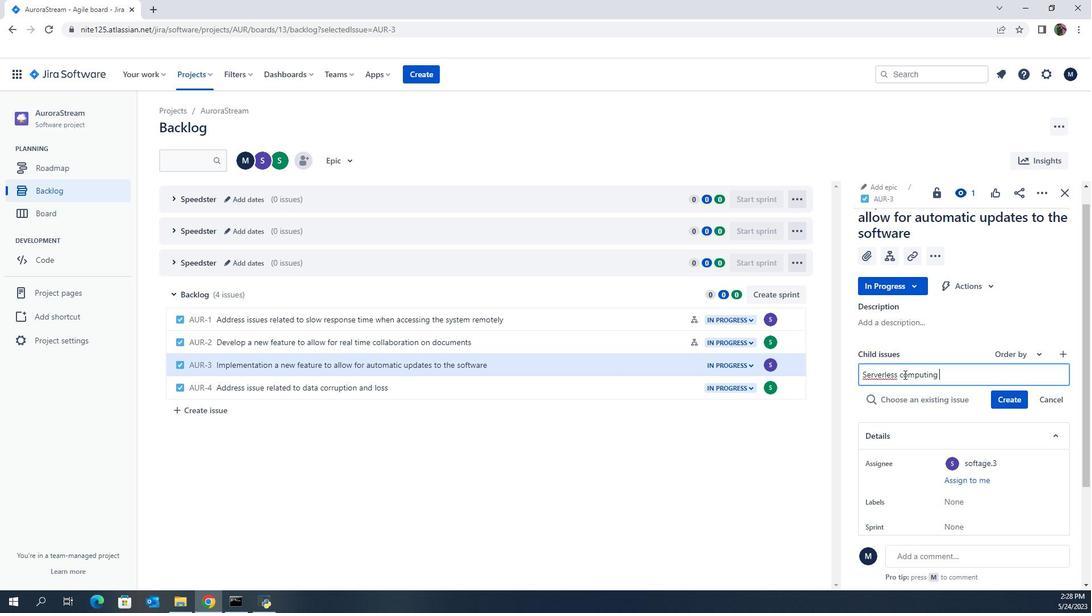 
Action: Mouse moved to (936, 376)
Screenshot: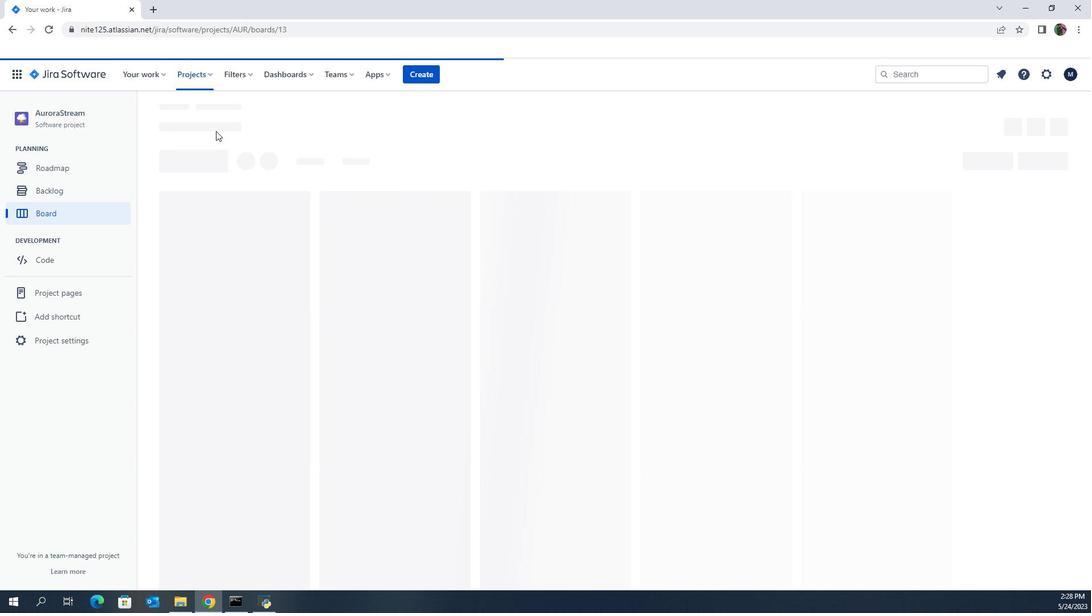 
Action: Mouse scrolled (936, 376) with delta (0, 0)
Screenshot: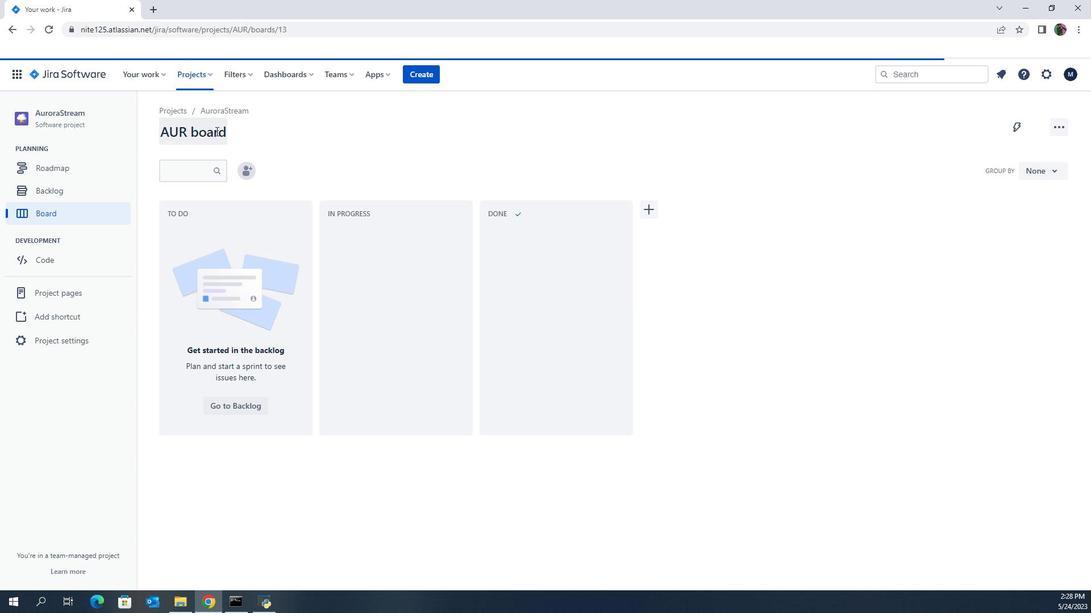 
Action: Mouse scrolled (936, 376) with delta (0, 0)
Screenshot: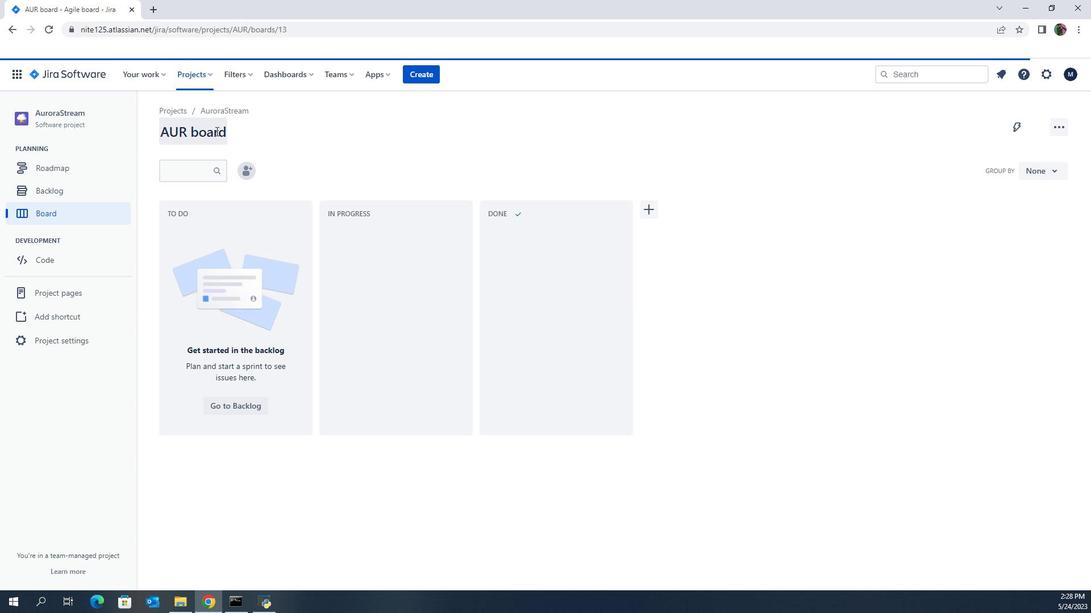 
Action: Mouse moved to (936, 376)
Screenshot: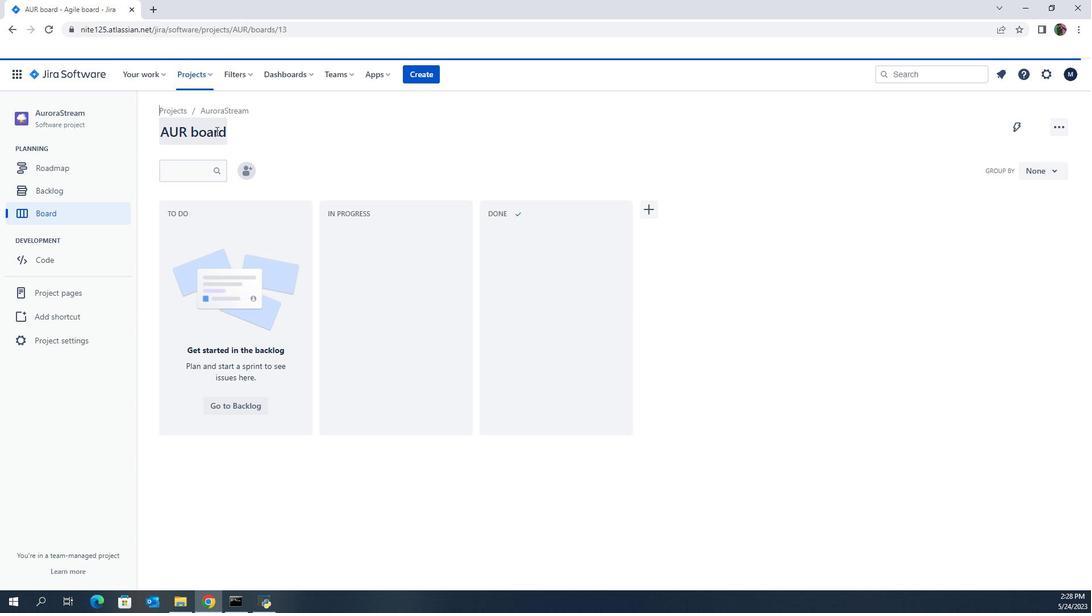 
Action: Mouse scrolled (936, 376) with delta (0, 0)
Screenshot: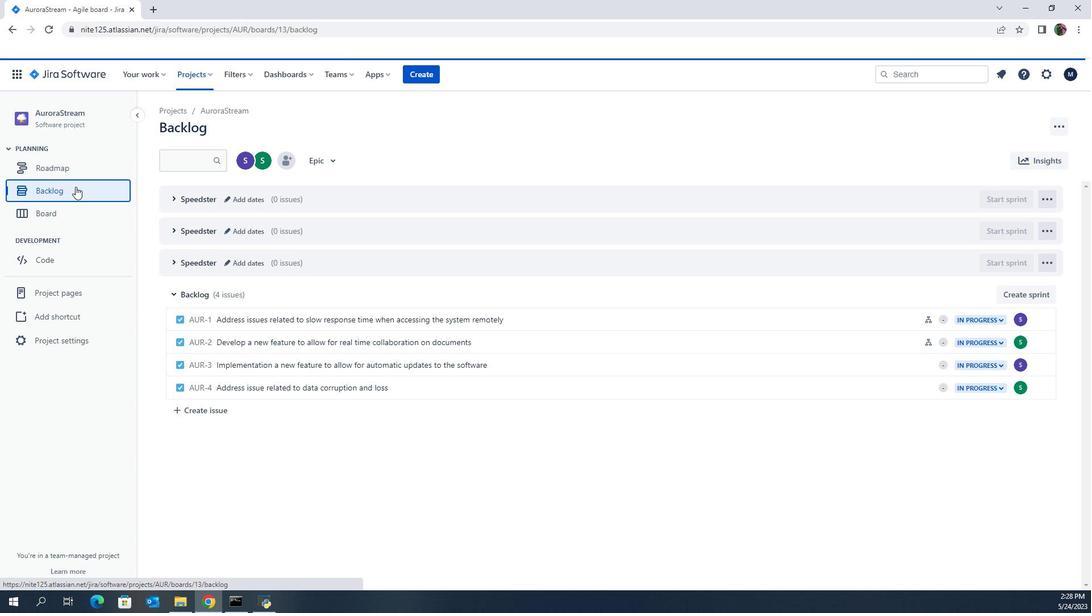 
Action: Mouse moved to (936, 376)
Screenshot: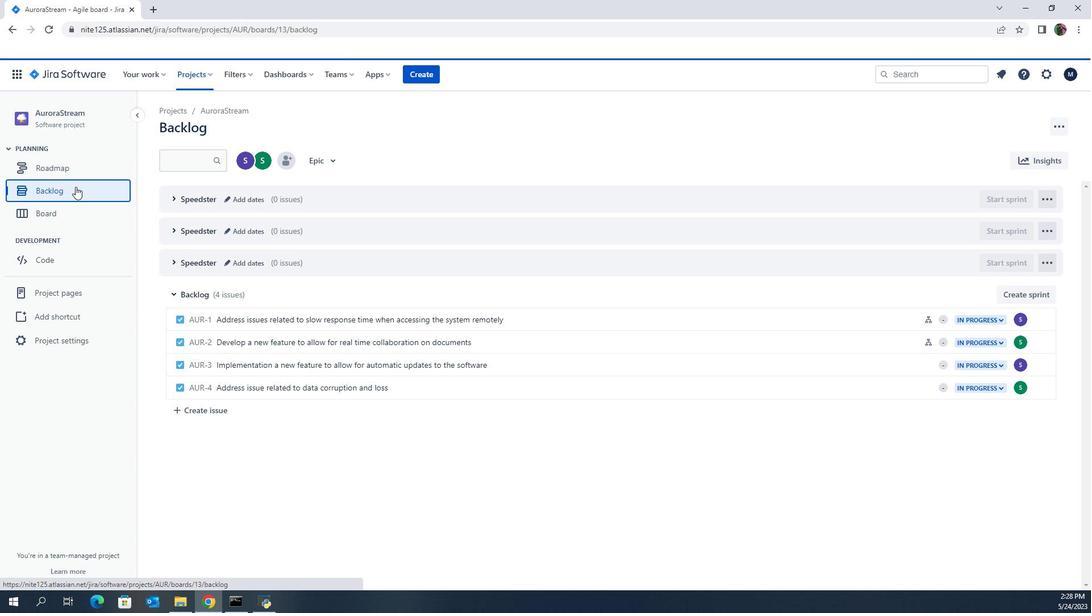 
Action: Mouse scrolled (936, 376) with delta (0, 0)
Screenshot: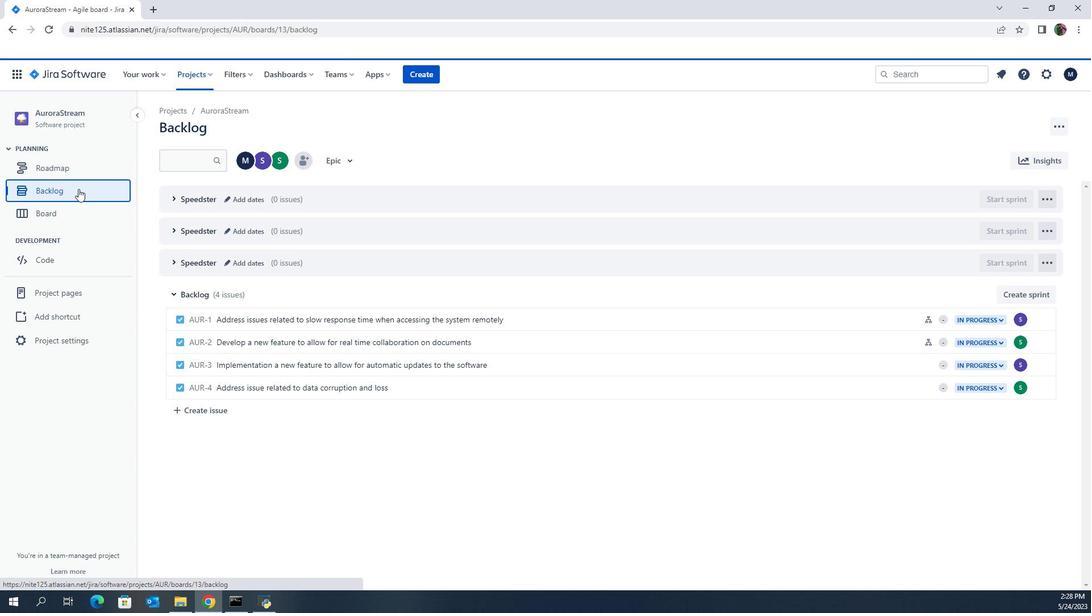 
Action: Mouse scrolled (936, 376) with delta (0, 0)
Screenshot: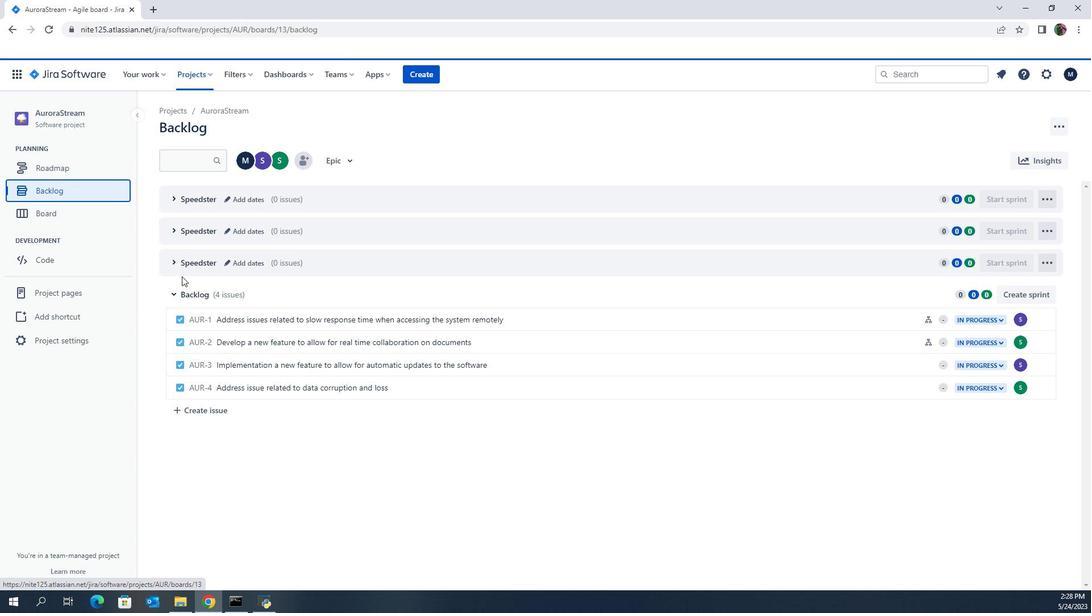 
Action: Mouse scrolled (936, 376) with delta (0, 0)
Screenshot: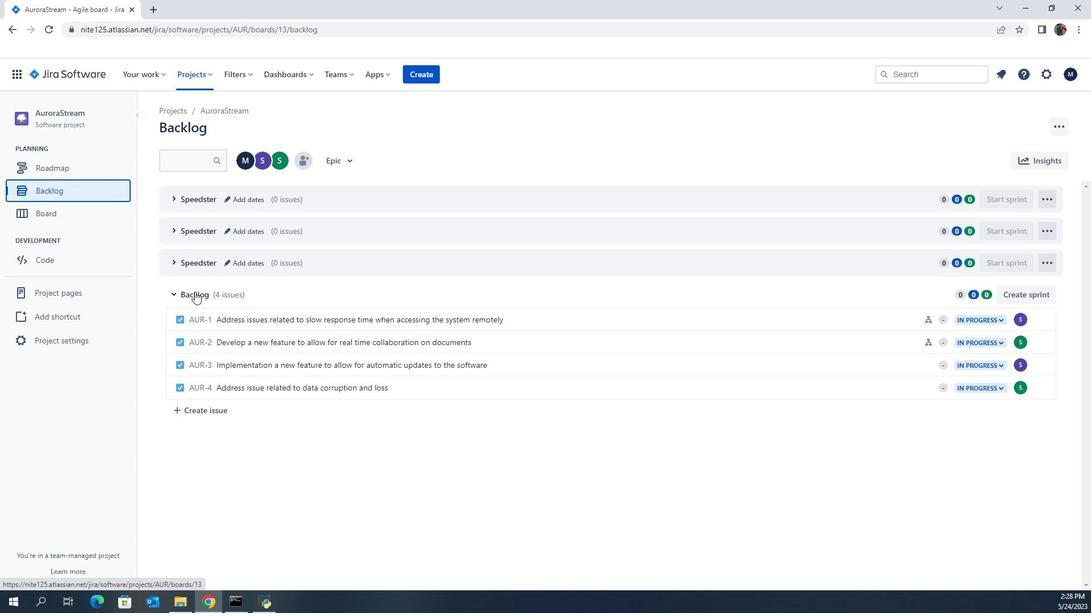 
Action: Mouse moved to (936, 376)
Screenshot: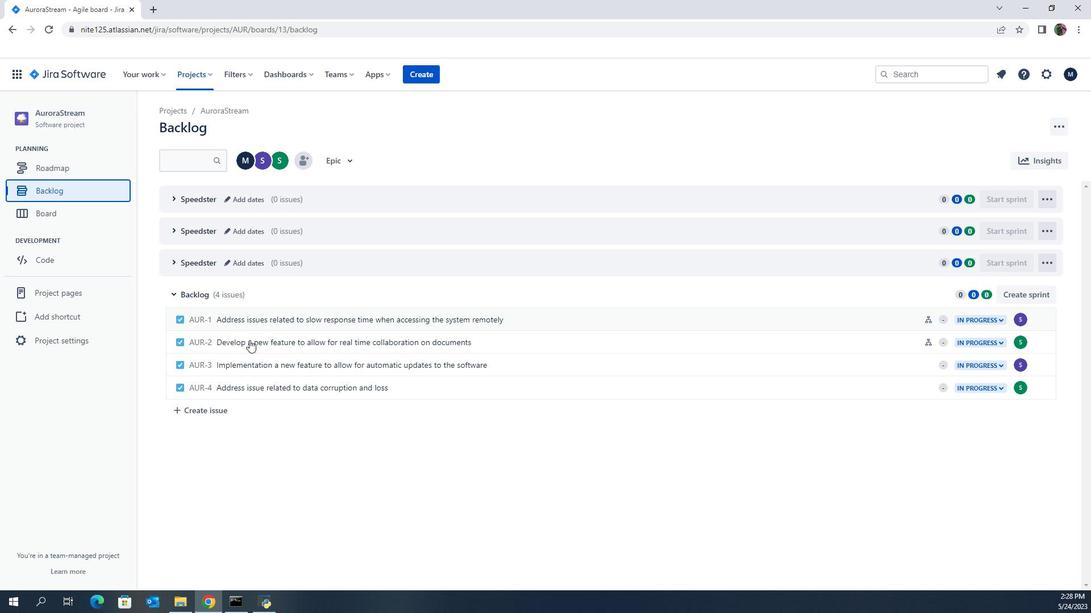 
Action: Mouse scrolled (936, 376) with delta (0, 0)
Screenshot: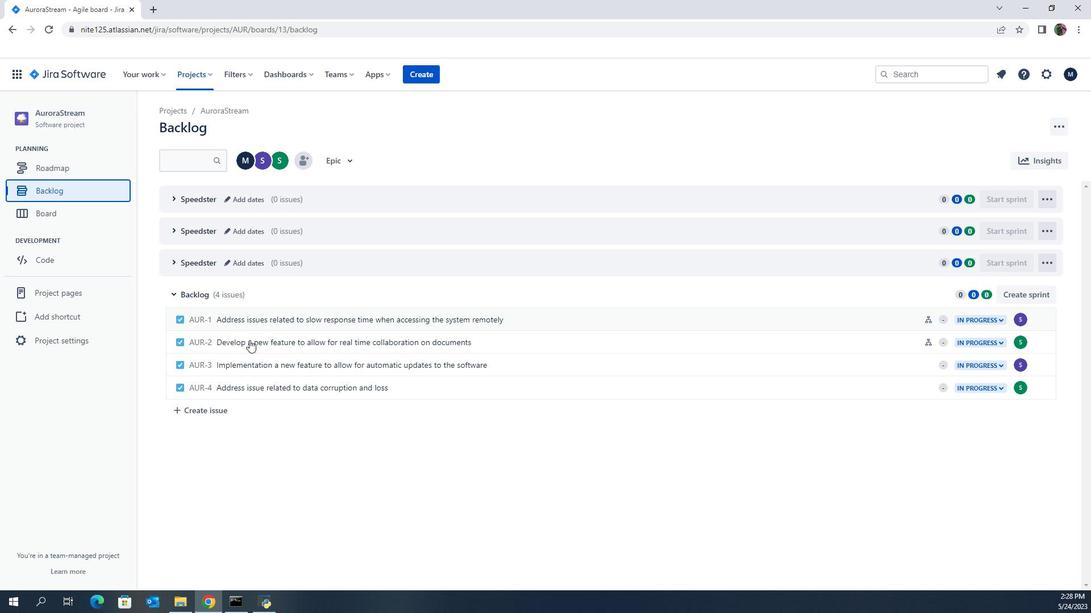 
Action: Mouse moved to (933, 370)
Screenshot: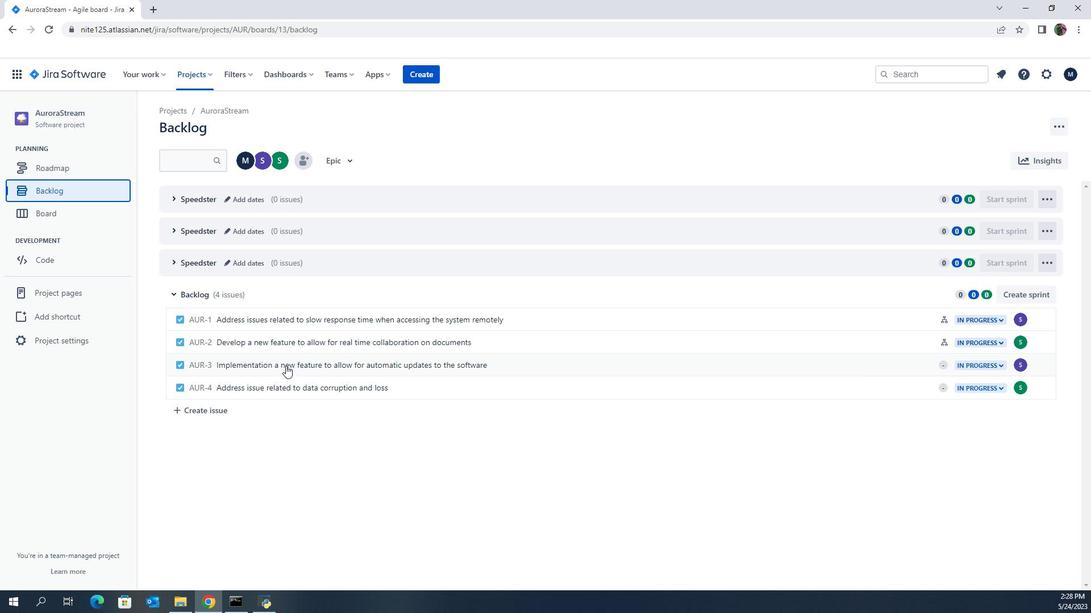 
Action: Mouse scrolled (933, 370) with delta (0, 0)
Screenshot: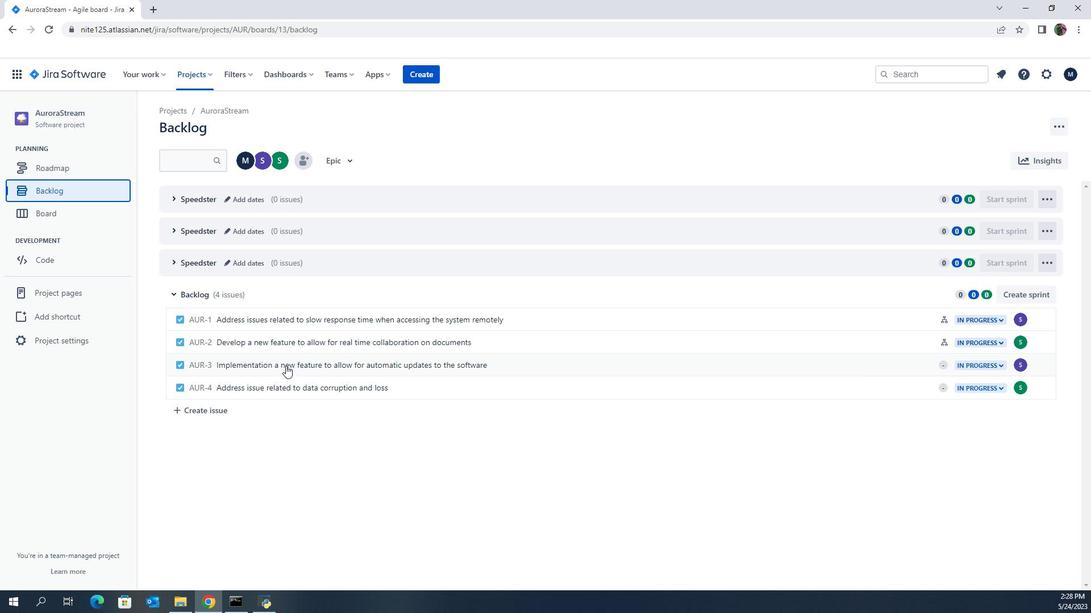 
Action: Mouse moved to (927, 371)
Screenshot: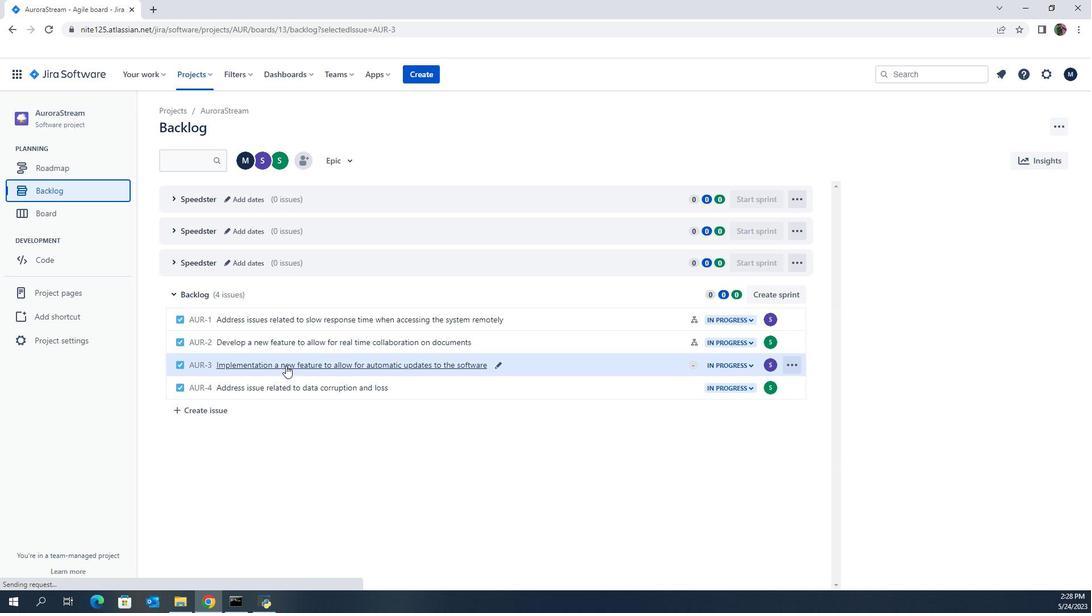 
Action: Mouse scrolled (927, 371) with delta (0, 0)
Screenshot: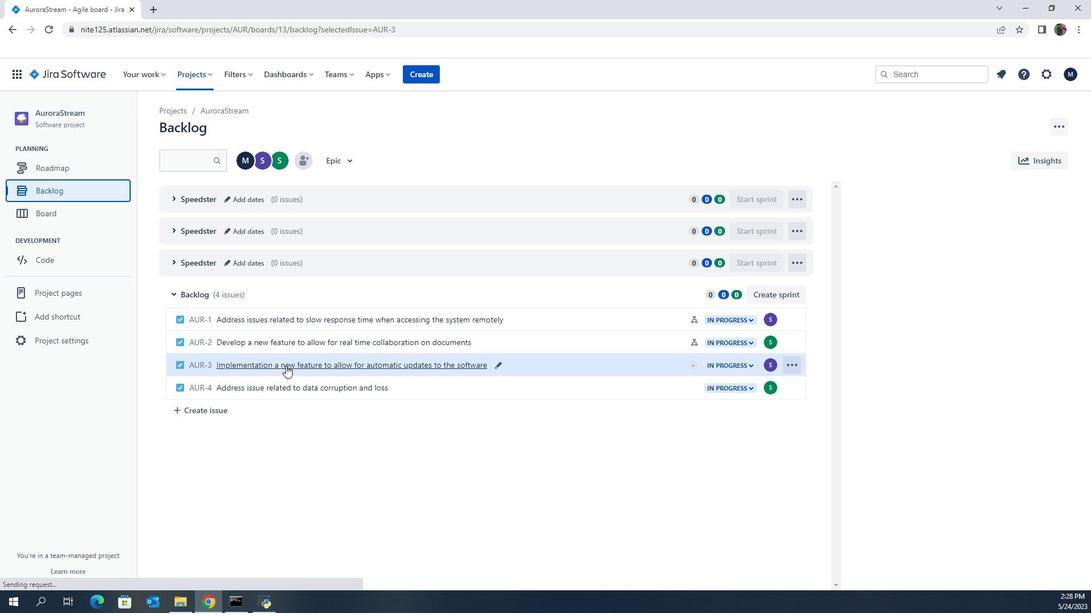 
Action: Mouse scrolled (927, 371) with delta (0, 0)
Screenshot: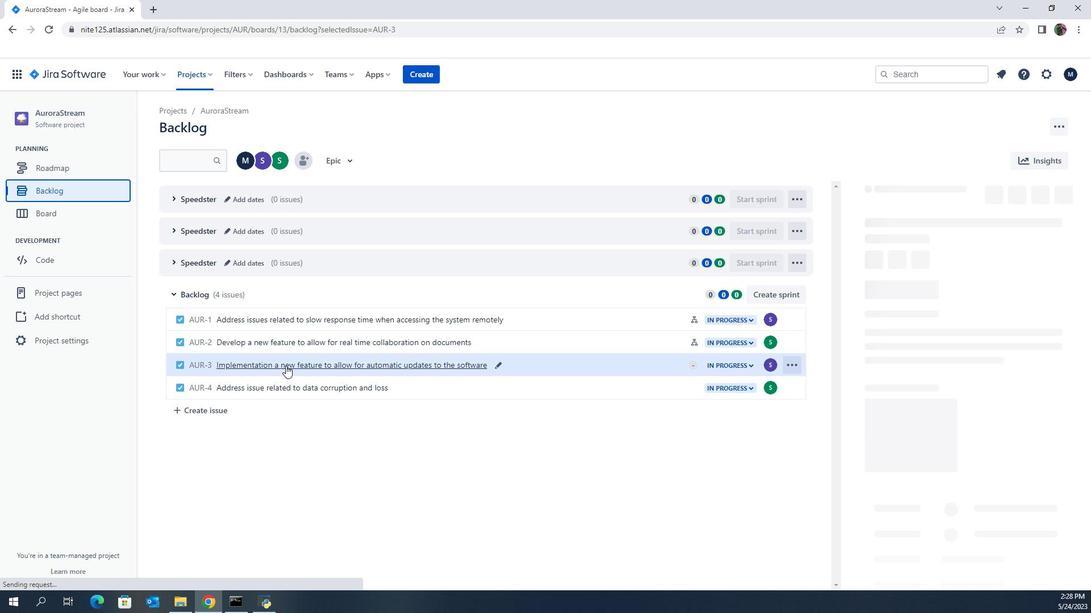 
Action: Mouse scrolled (927, 371) with delta (0, 0)
Screenshot: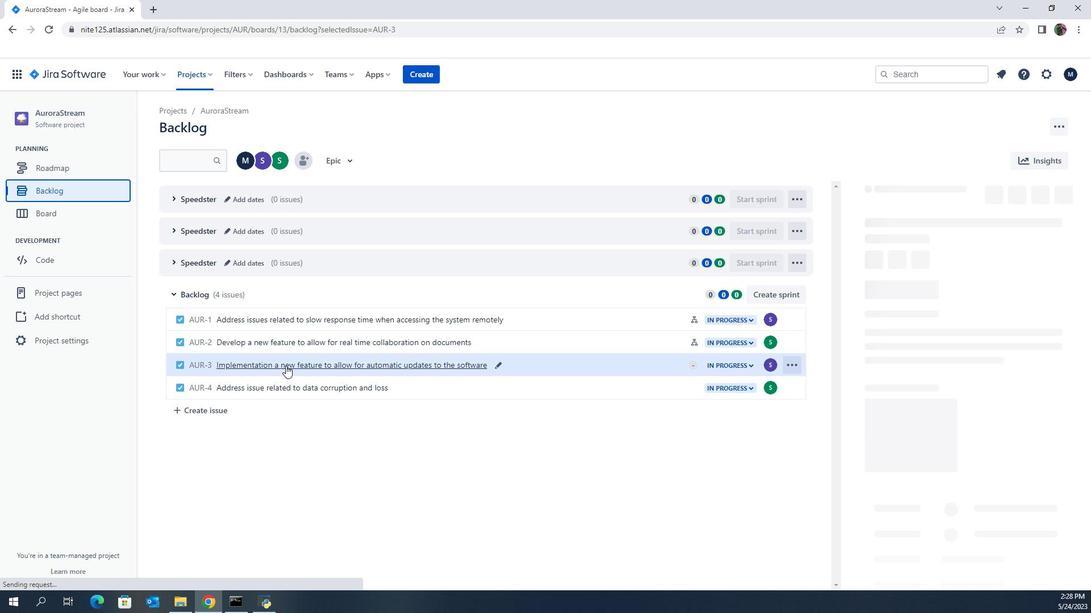 
Action: Mouse scrolled (927, 371) with delta (0, 0)
Screenshot: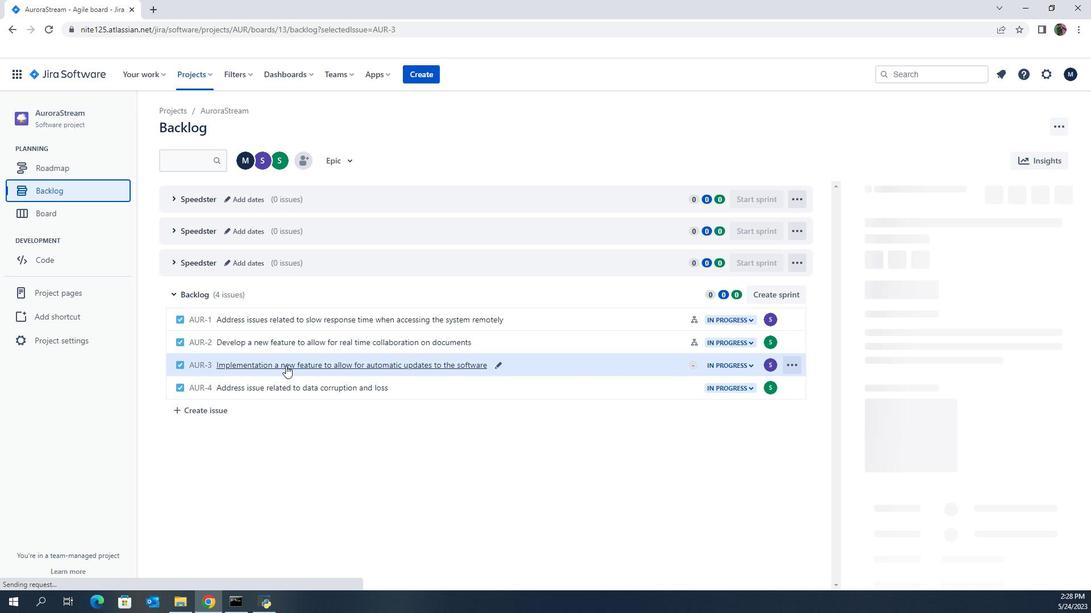 
Action: Mouse scrolled (927, 371) with delta (0, 0)
Screenshot: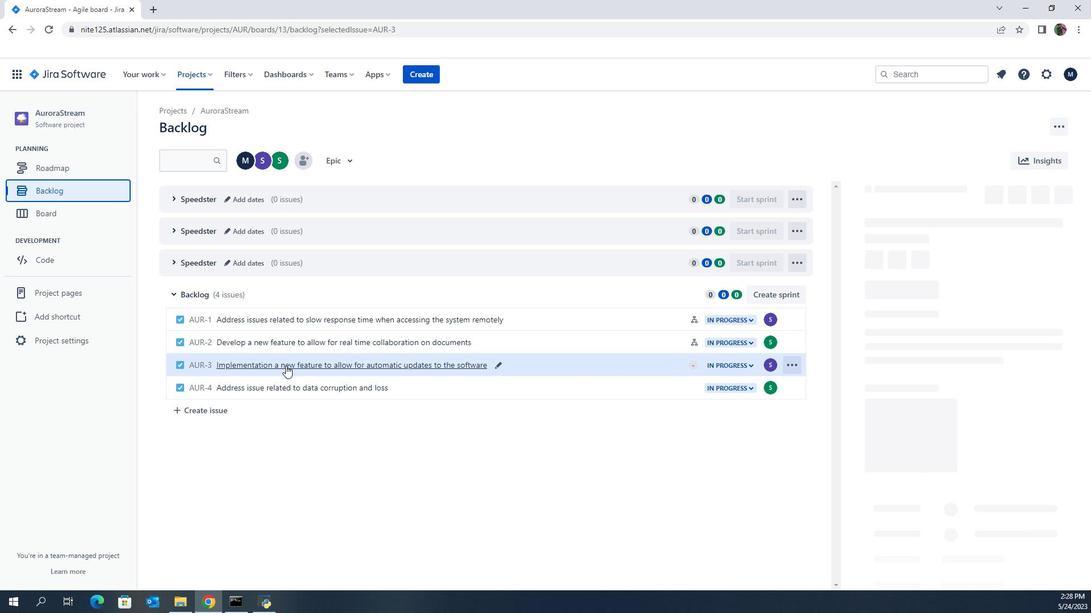 
Action: Mouse scrolled (927, 371) with delta (0, 0)
Screenshot: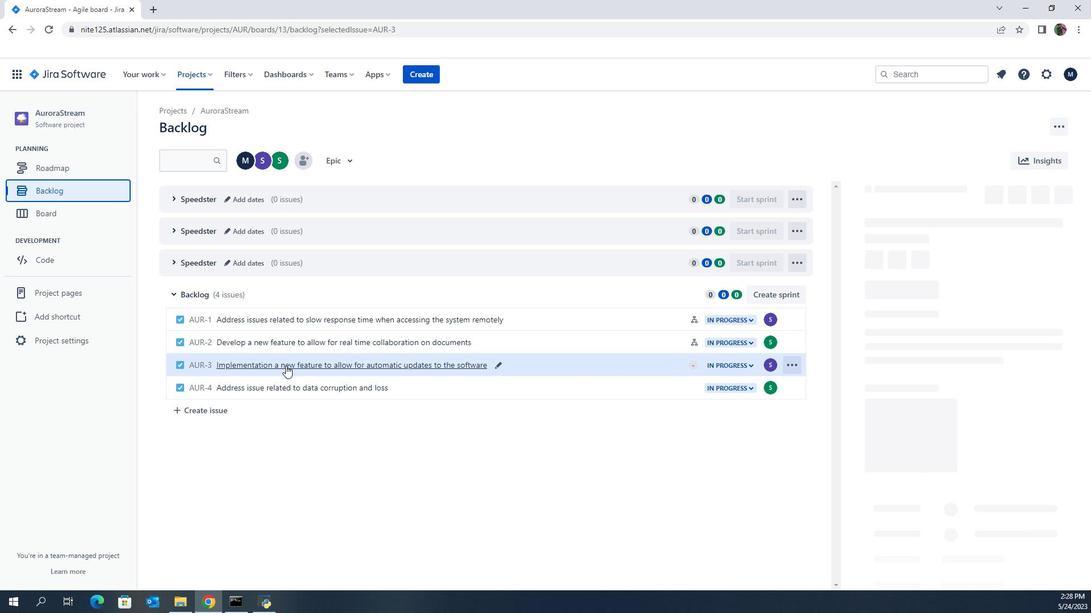 
Action: Mouse moved to (938, 380)
Screenshot: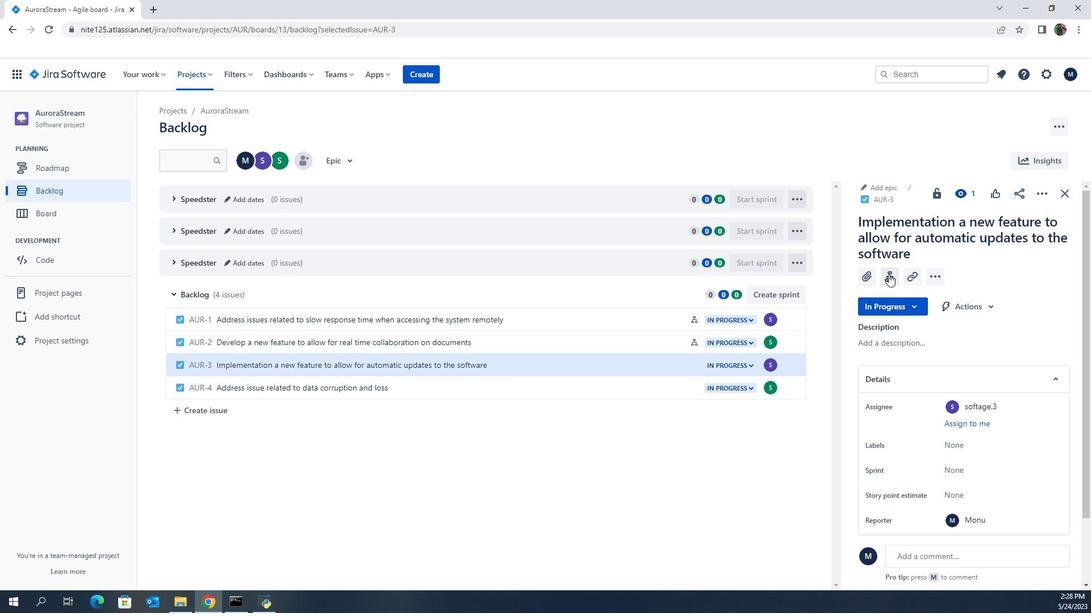 
Action: Mouse pressed left at (938, 380)
Screenshot: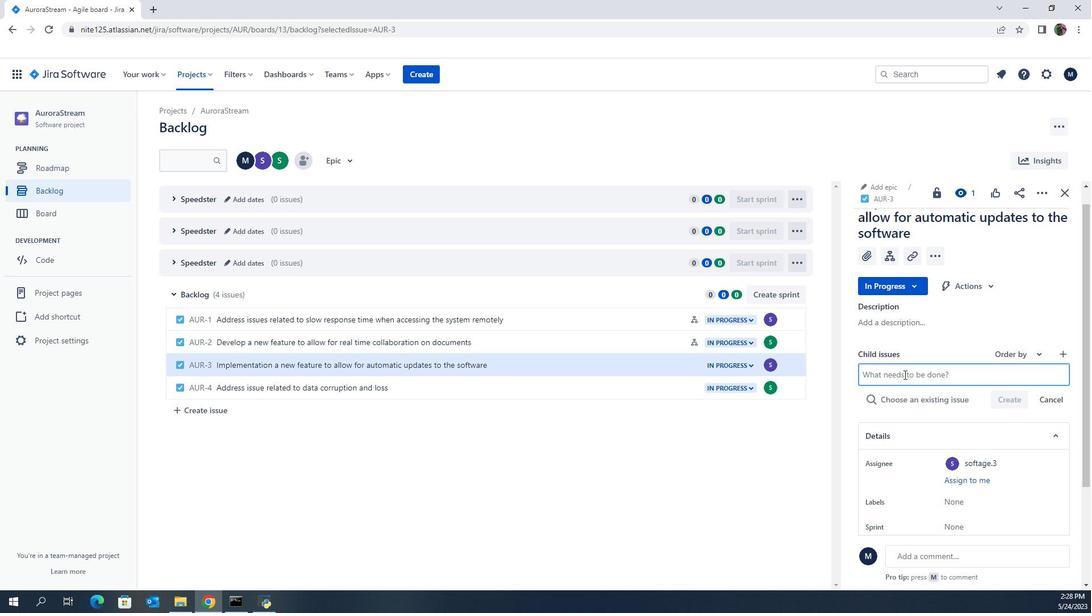 
Action: Mouse moved to (900, 363)
Screenshot: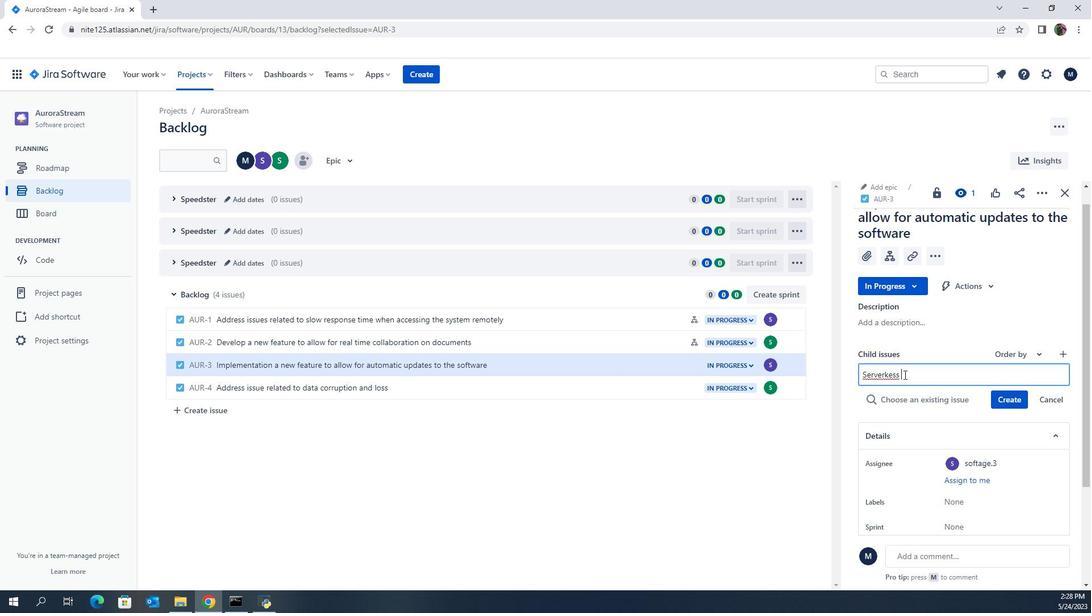 
Action: Mouse pressed left at (900, 363)
Screenshot: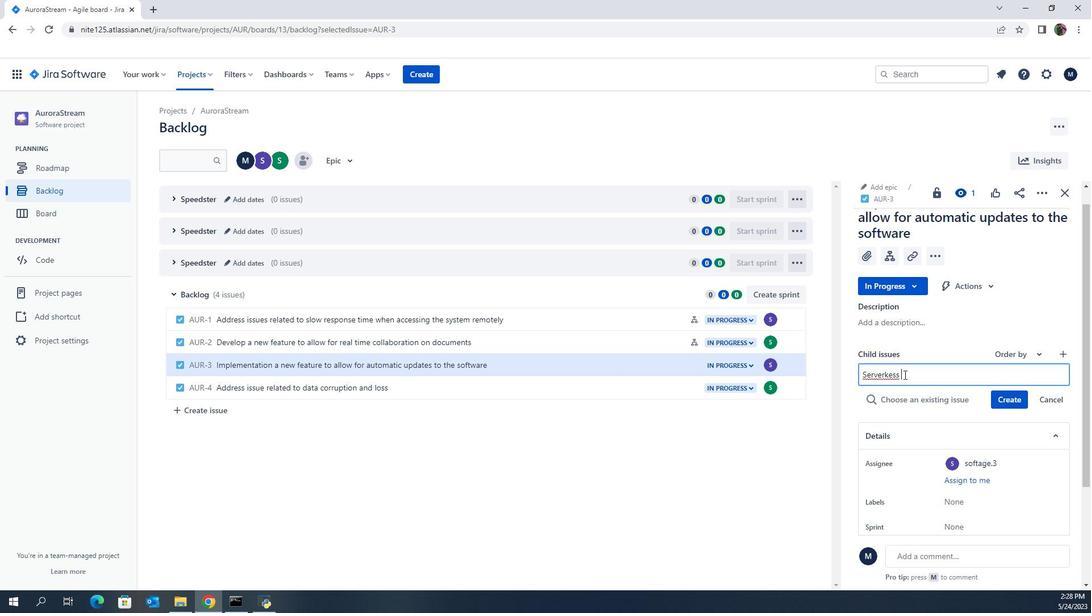 
Action: Mouse moved to (896, 382)
Screenshot: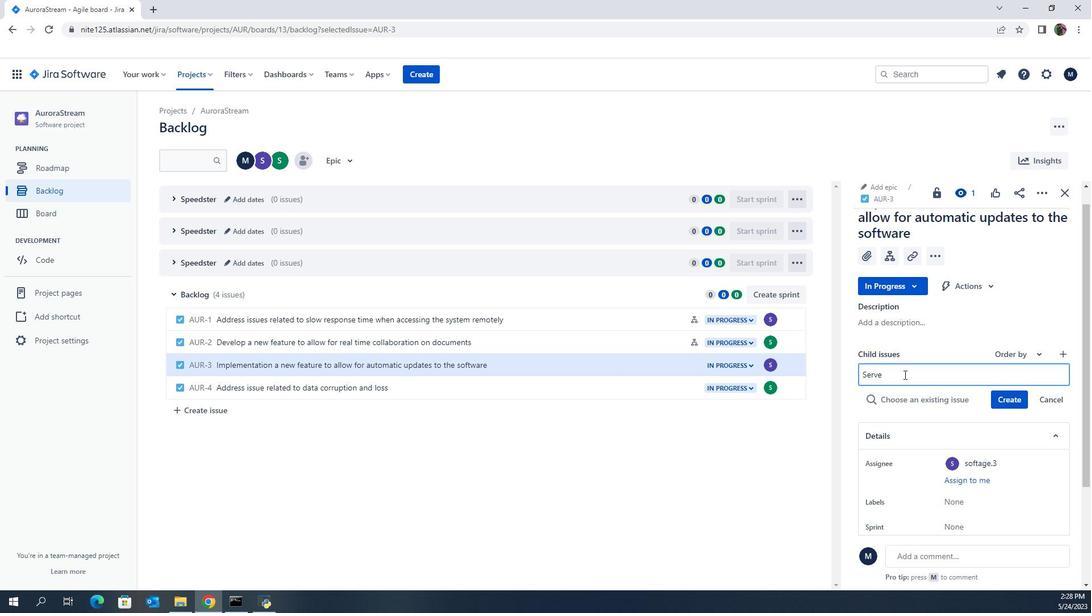 
Action: Mouse pressed left at (896, 382)
Screenshot: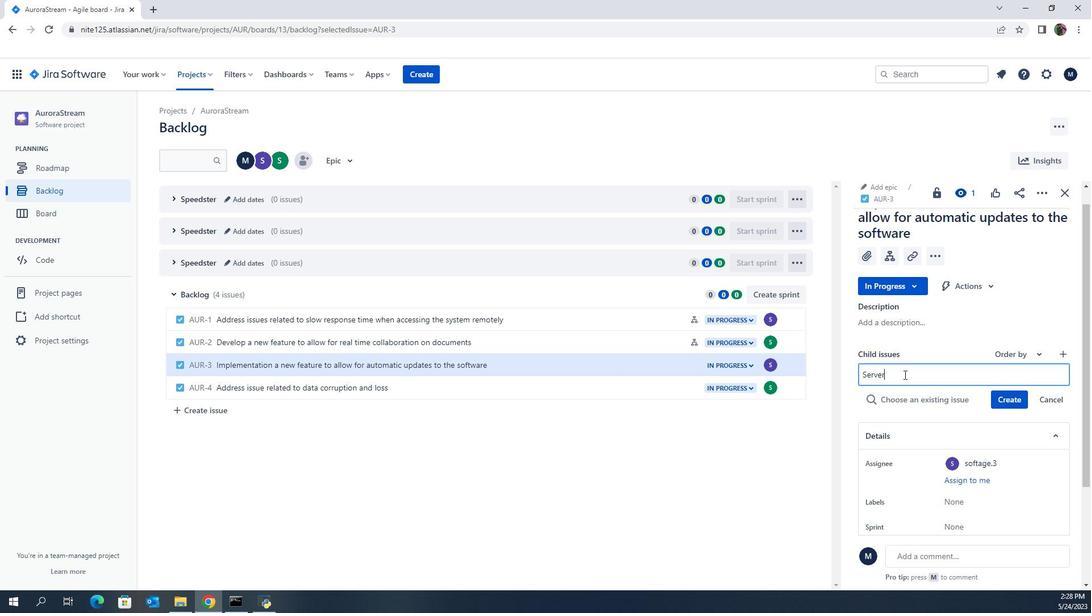 
Action: Mouse moved to (921, 376)
Screenshot: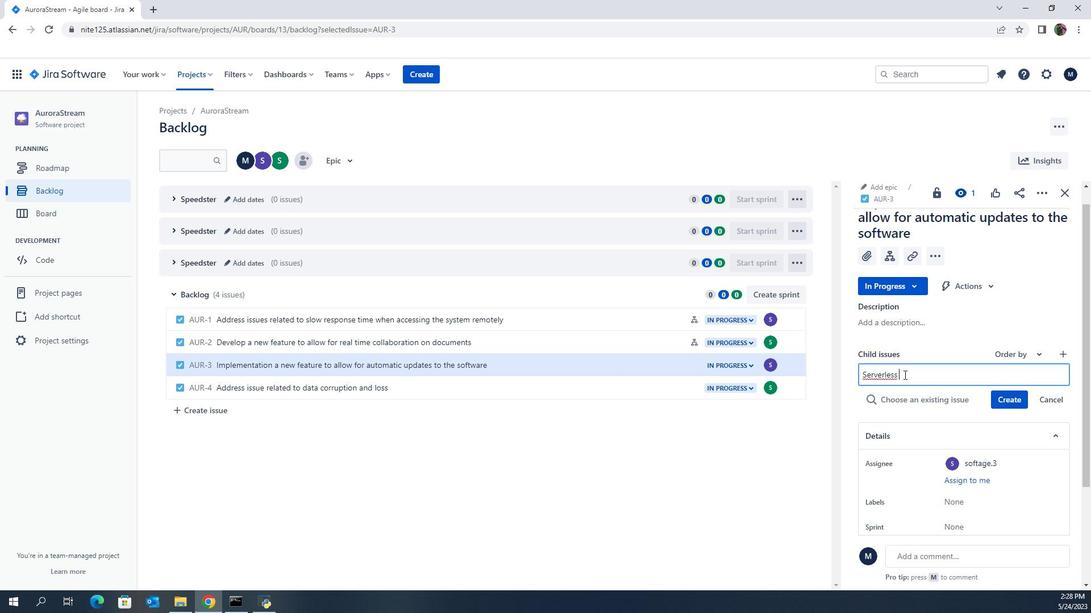 
Action: Mouse scrolled (921, 376) with delta (0, 0)
Screenshot: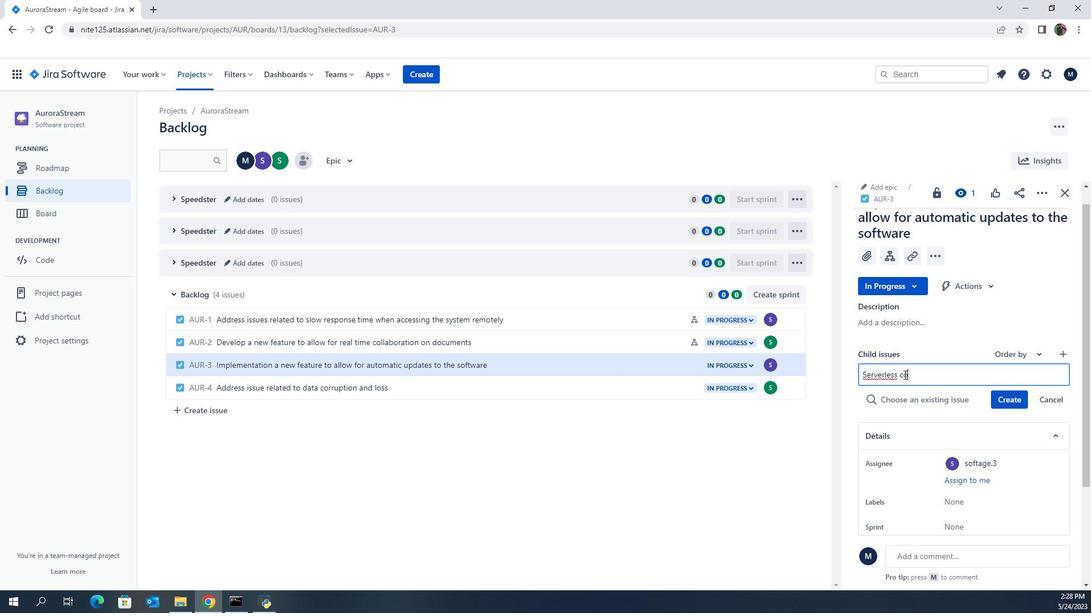 
Action: Mouse scrolled (921, 376) with delta (0, 0)
Screenshot: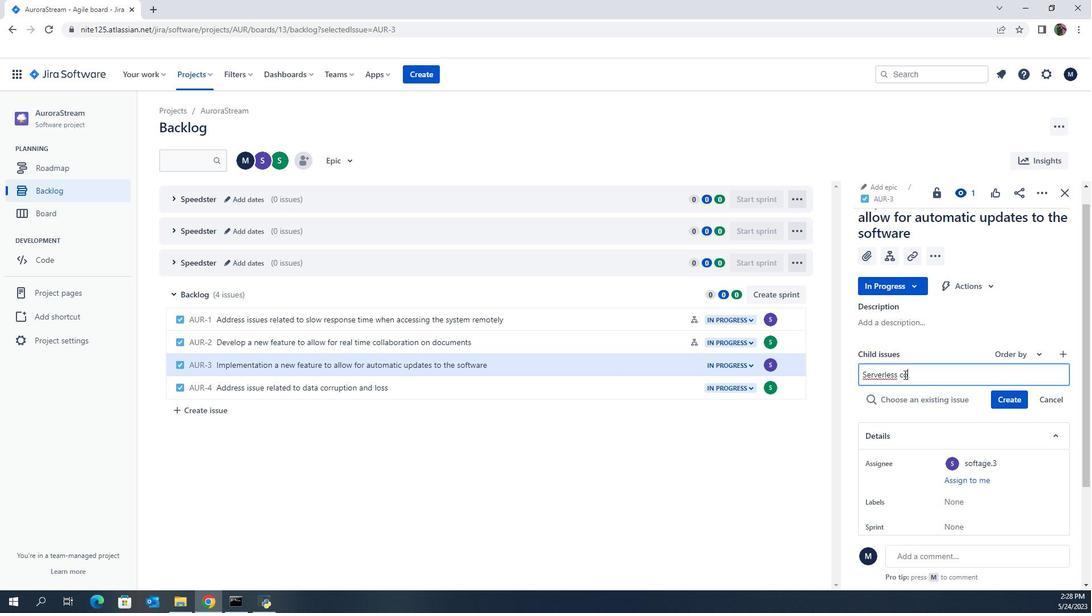 
Action: Mouse scrolled (921, 376) with delta (0, 0)
Screenshot: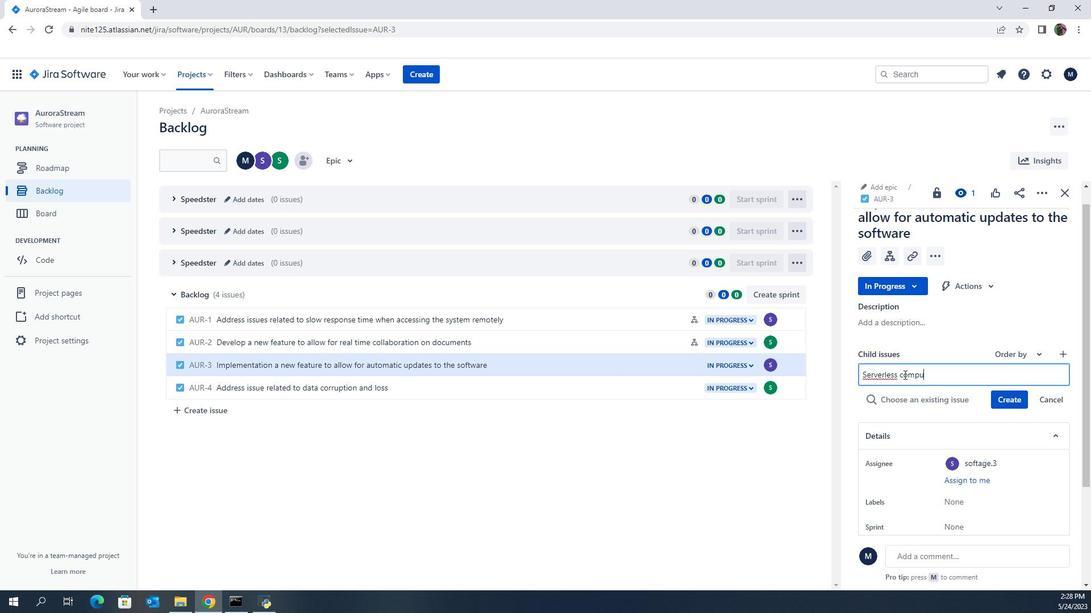 
Action: Mouse scrolled (921, 376) with delta (0, 0)
Screenshot: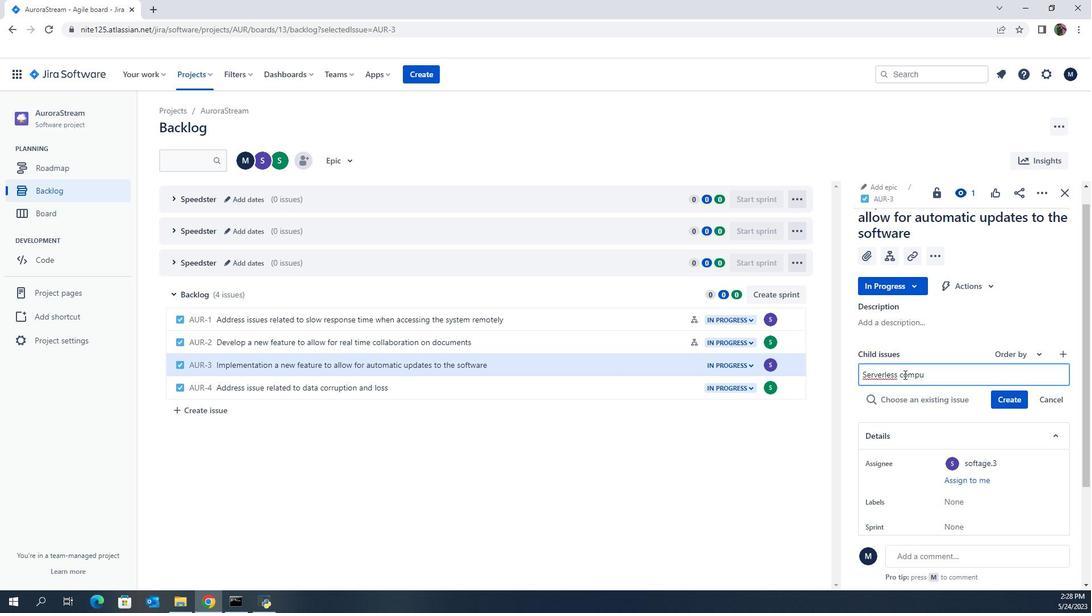 
Action: Mouse scrolled (921, 376) with delta (0, 0)
Screenshot: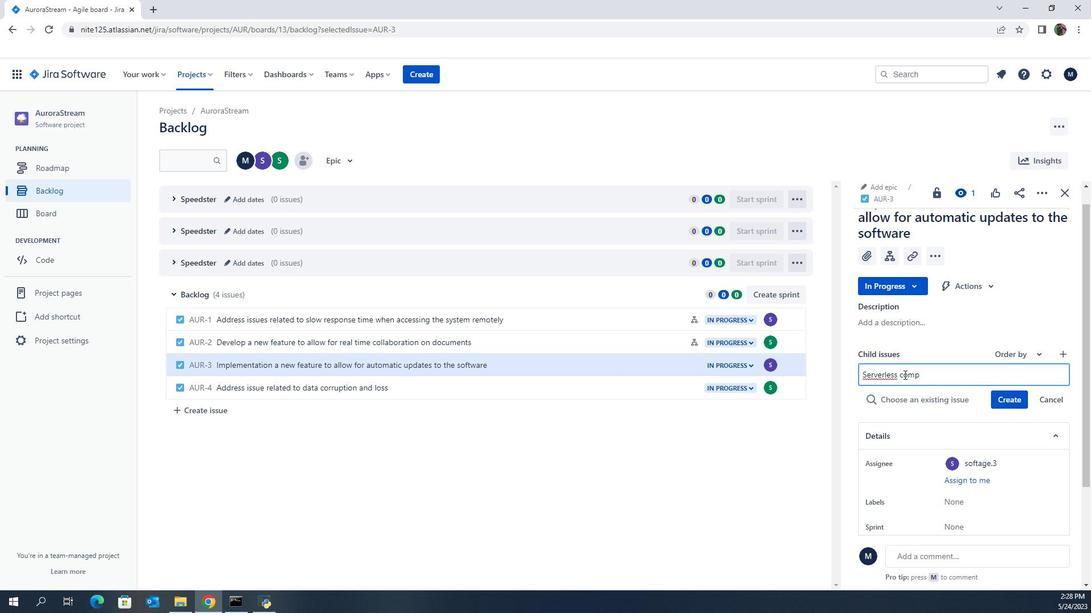 
Action: Mouse scrolled (921, 376) with delta (0, 0)
Screenshot: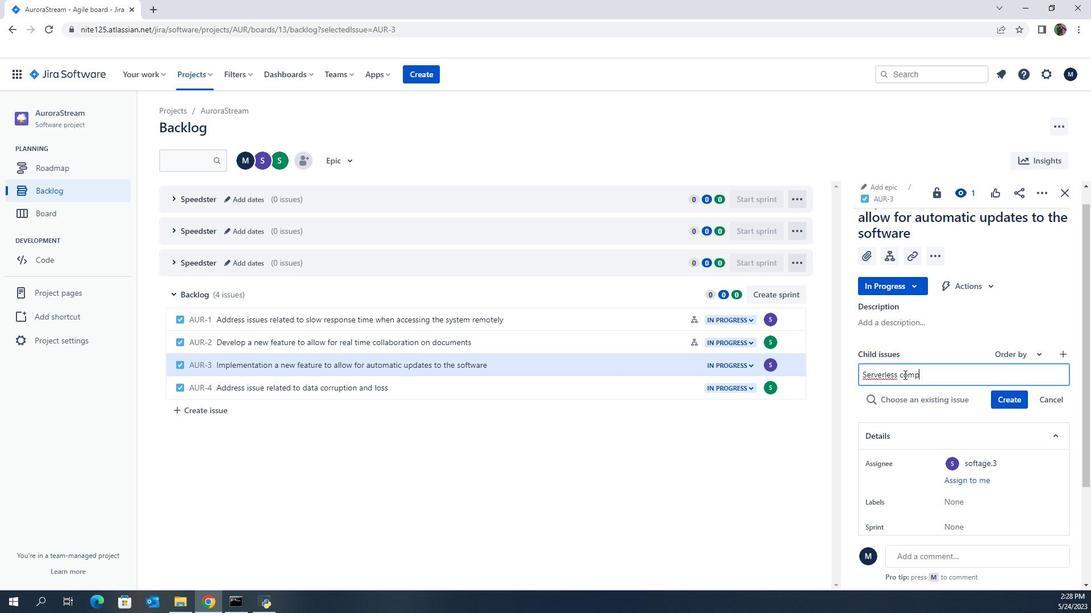 
Action: Mouse moved to (921, 376)
Screenshot: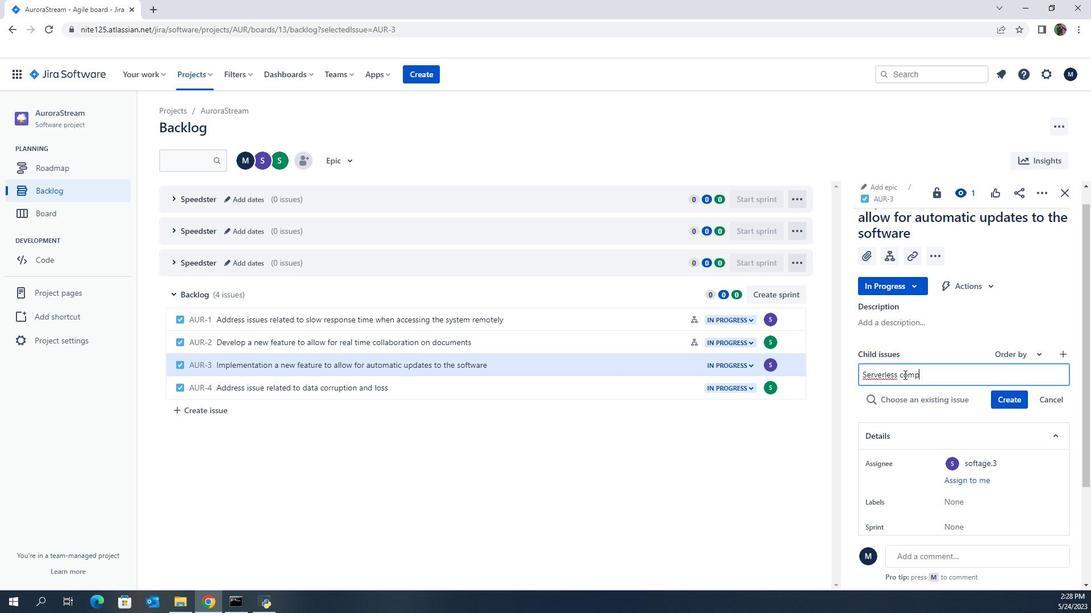 
Action: Mouse scrolled (921, 376) with delta (0, 0)
Screenshot: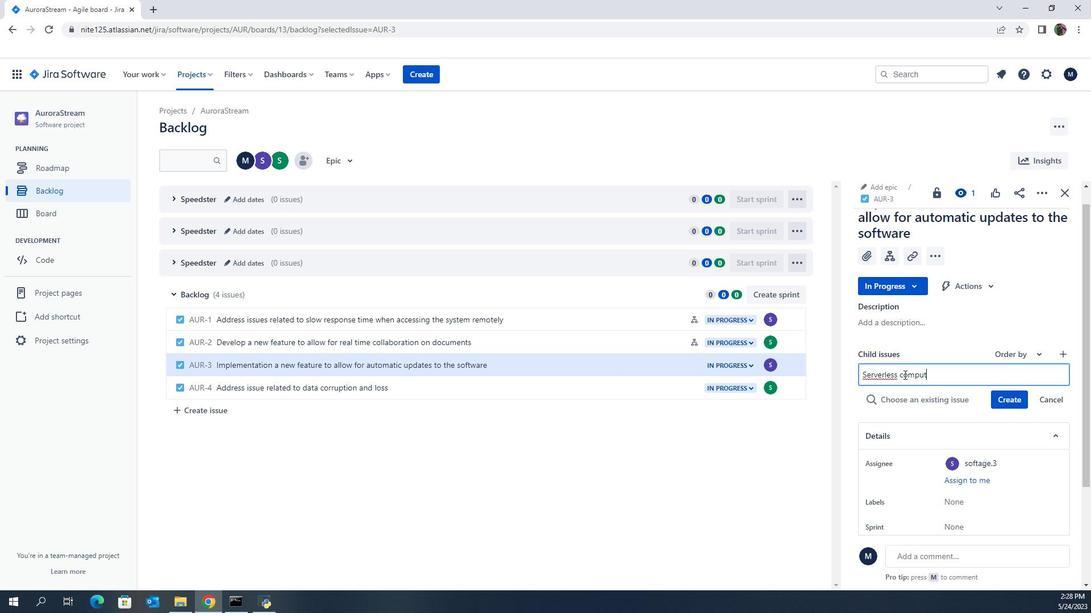 
Action: Mouse scrolled (921, 376) with delta (0, 0)
Screenshot: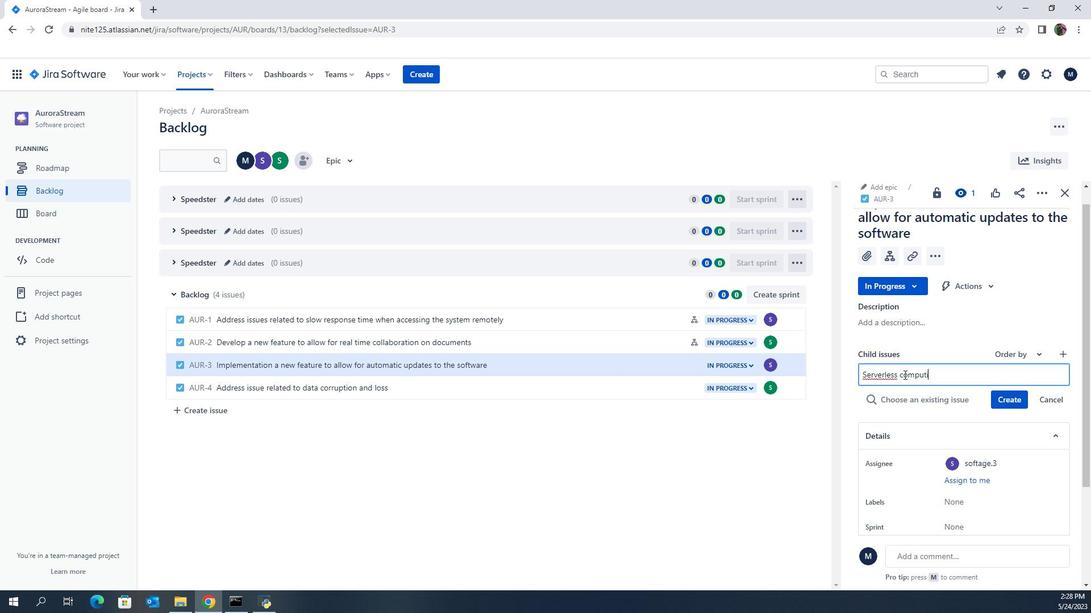 
Action: Mouse scrolled (921, 376) with delta (0, 0)
Screenshot: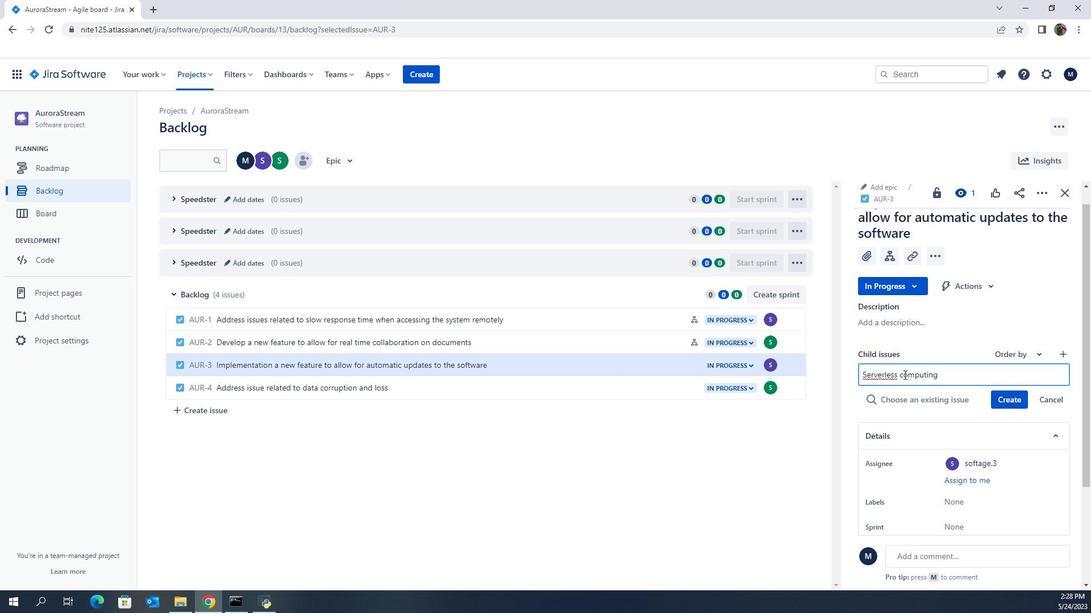 
Action: Mouse scrolled (921, 376) with delta (0, 0)
Screenshot: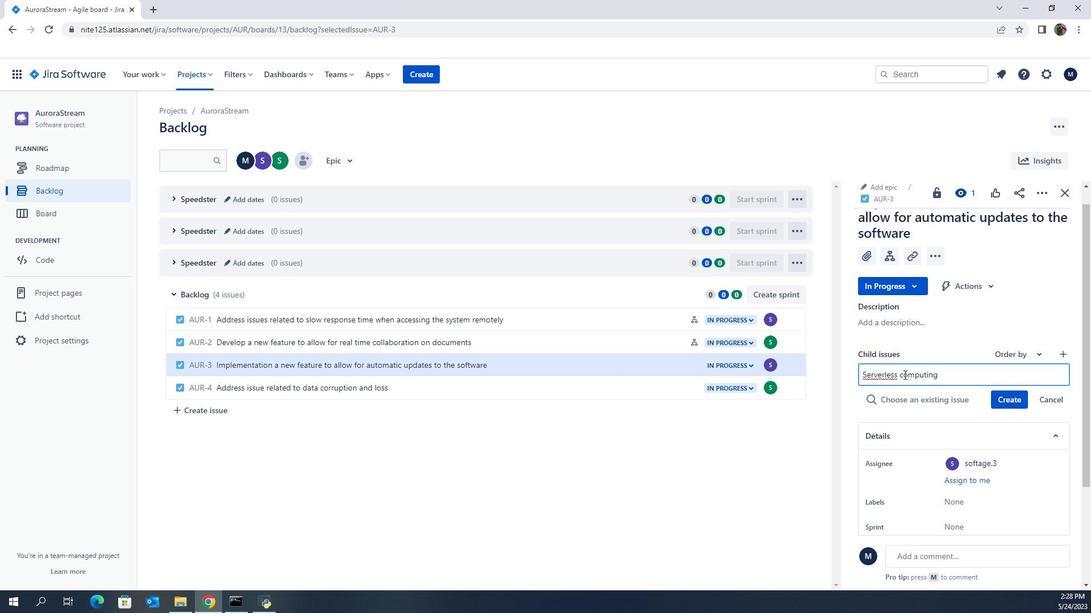 
Action: Mouse scrolled (921, 376) with delta (0, 0)
Screenshot: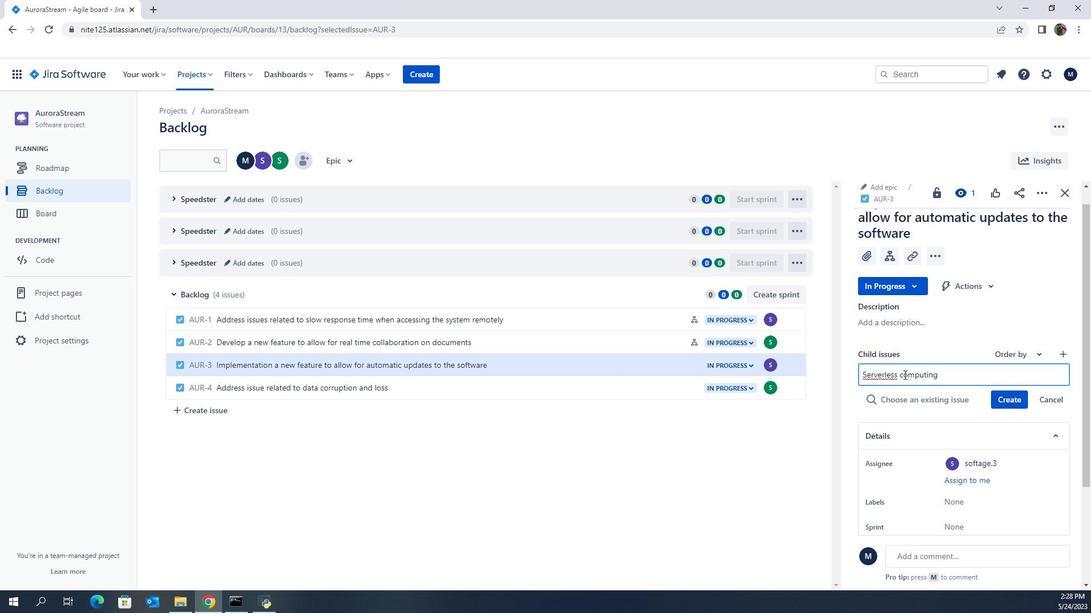 
Action: Mouse scrolled (921, 376) with delta (0, 0)
Screenshot: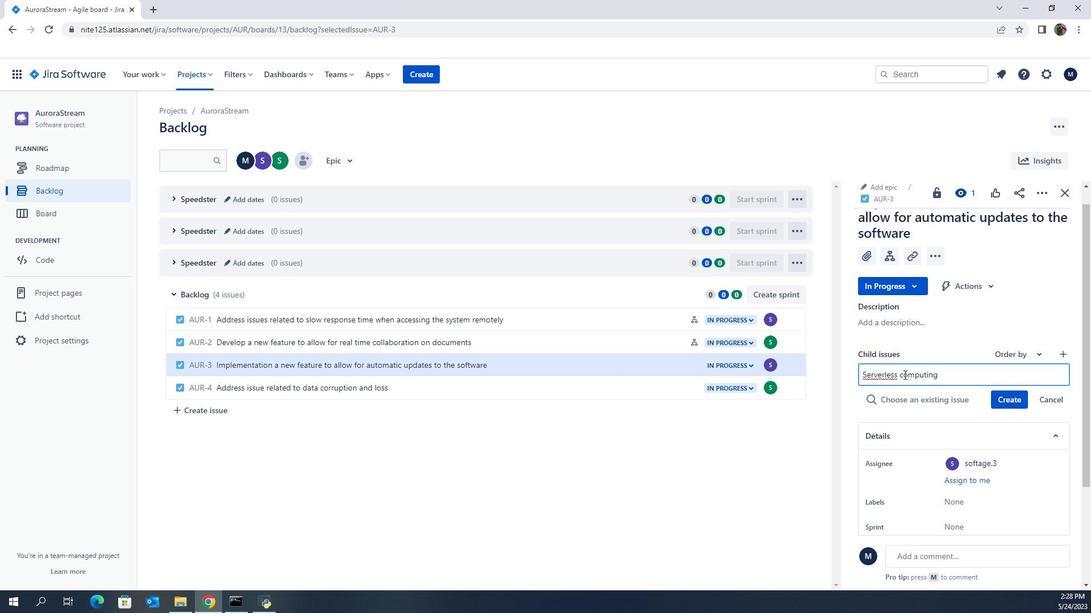 
Action: Mouse scrolled (921, 376) with delta (0, 0)
Screenshot: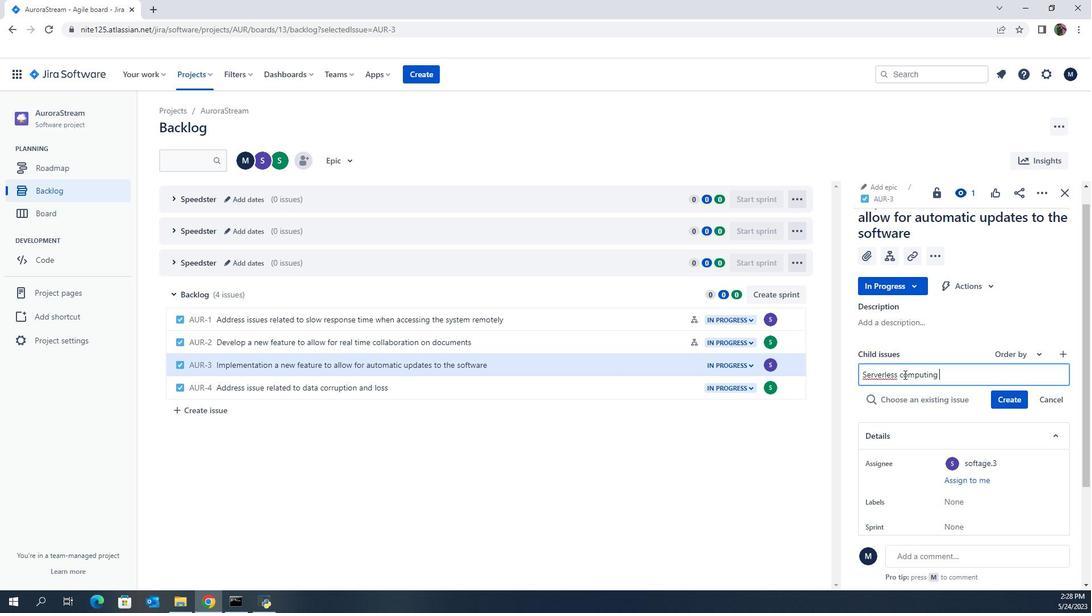 
Action: Mouse scrolled (921, 376) with delta (0, 0)
Screenshot: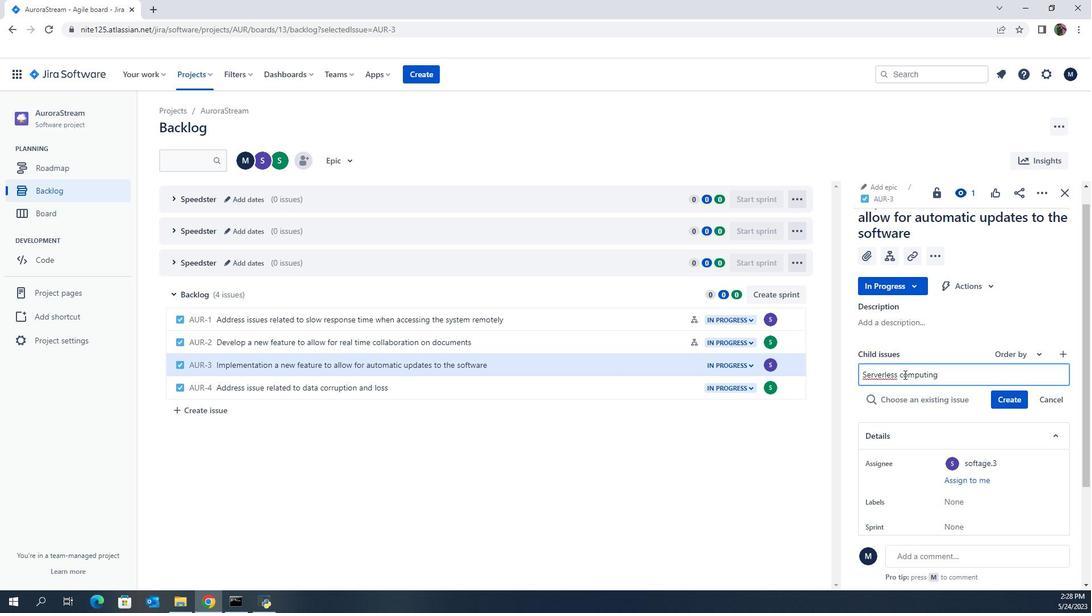 
Action: Mouse scrolled (921, 376) with delta (0, 0)
Screenshot: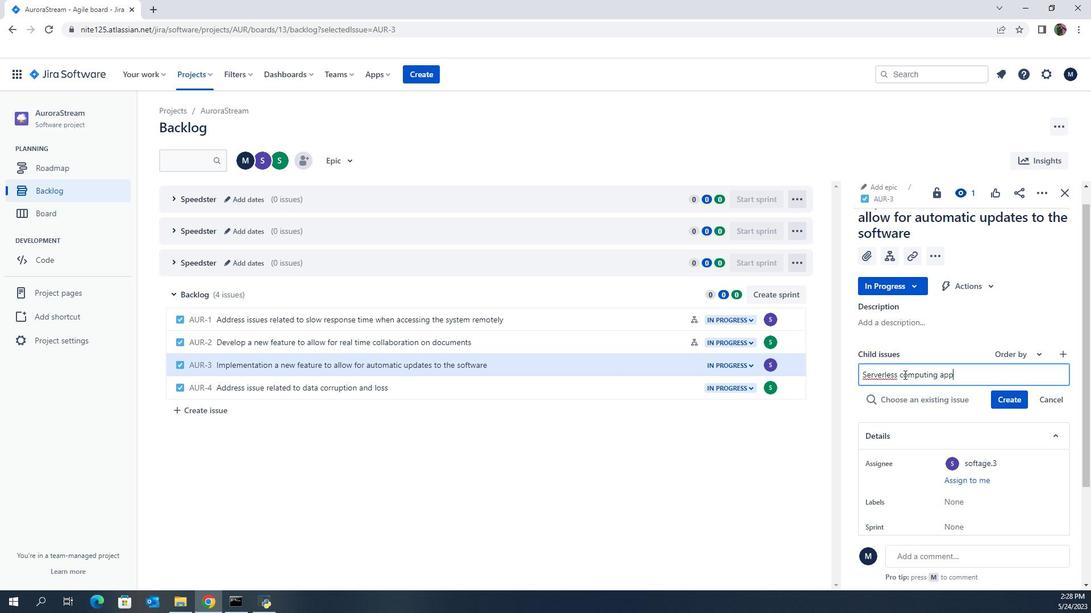 
Action: Mouse scrolled (921, 376) with delta (0, 0)
Screenshot: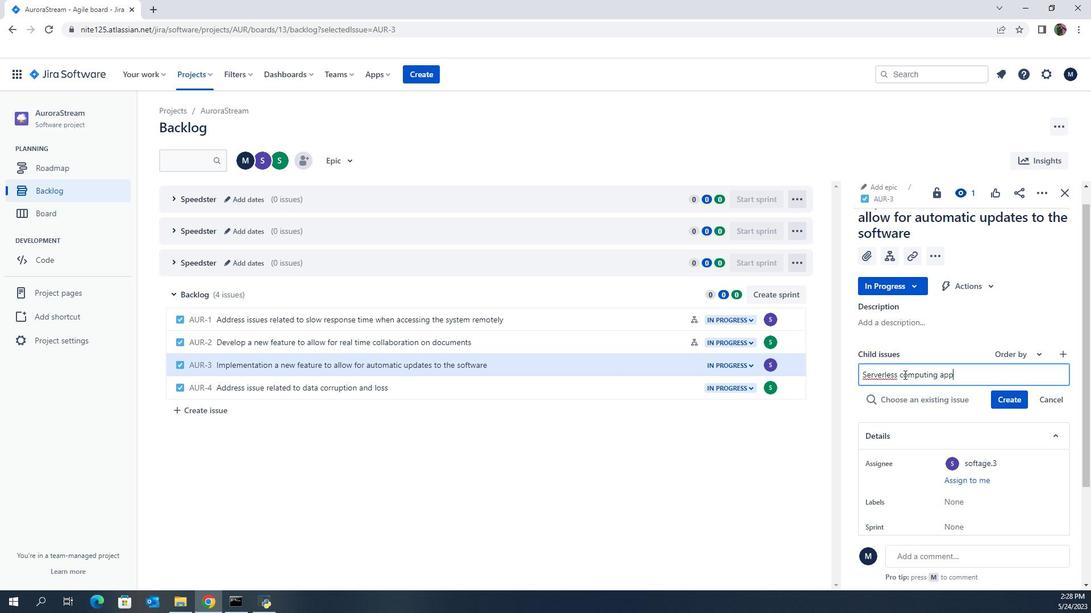 
Action: Mouse scrolled (921, 376) with delta (0, 0)
Screenshot: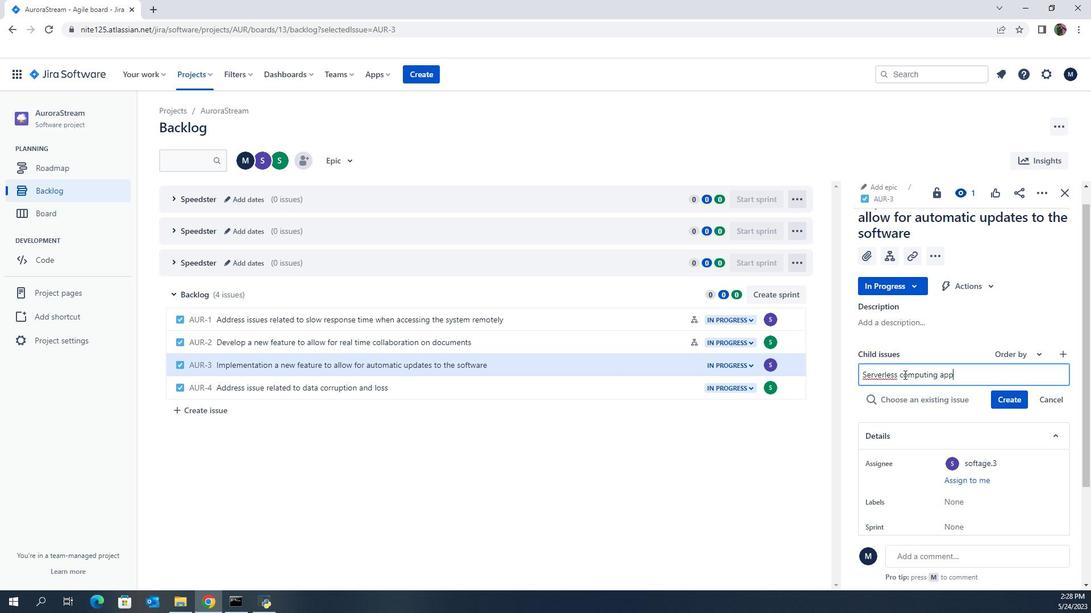 
Action: Mouse scrolled (921, 376) with delta (0, 0)
Screenshot: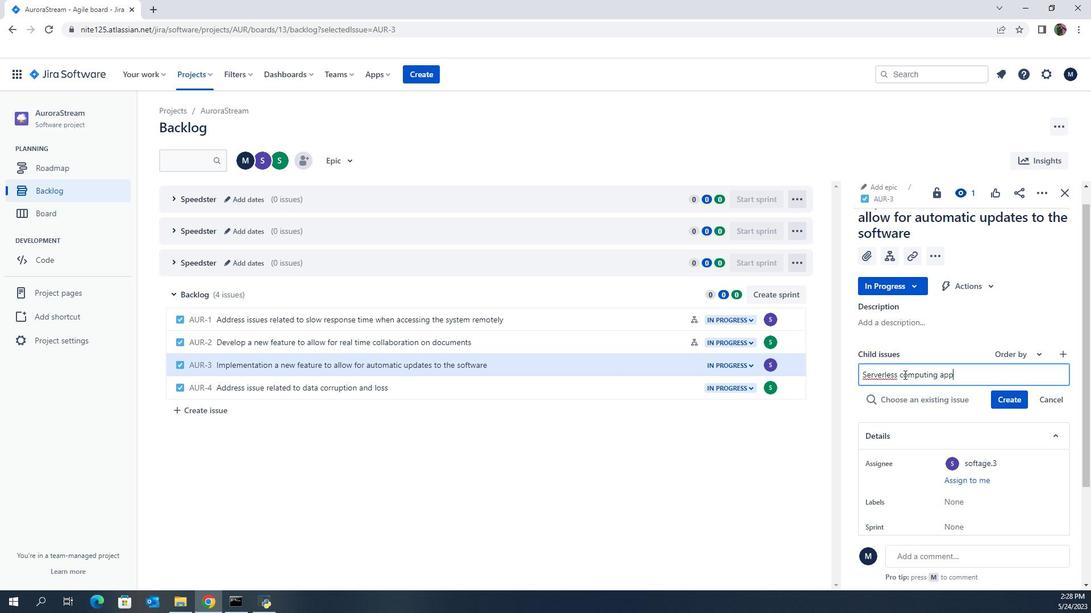 
Action: Mouse scrolled (921, 376) with delta (0, 0)
Screenshot: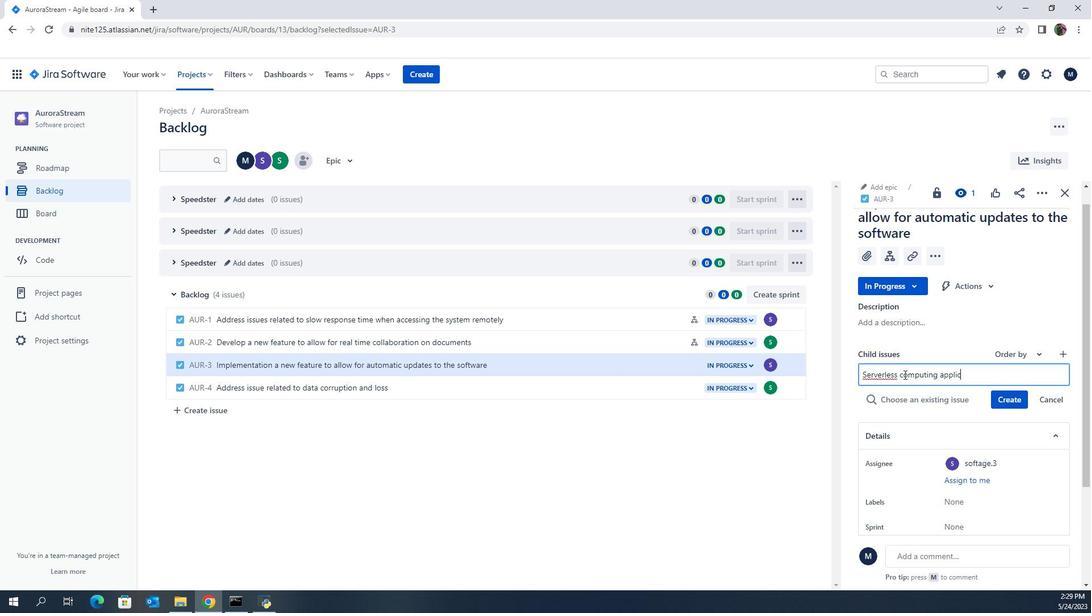 
Action: Mouse scrolled (921, 376) with delta (0, 0)
Screenshot: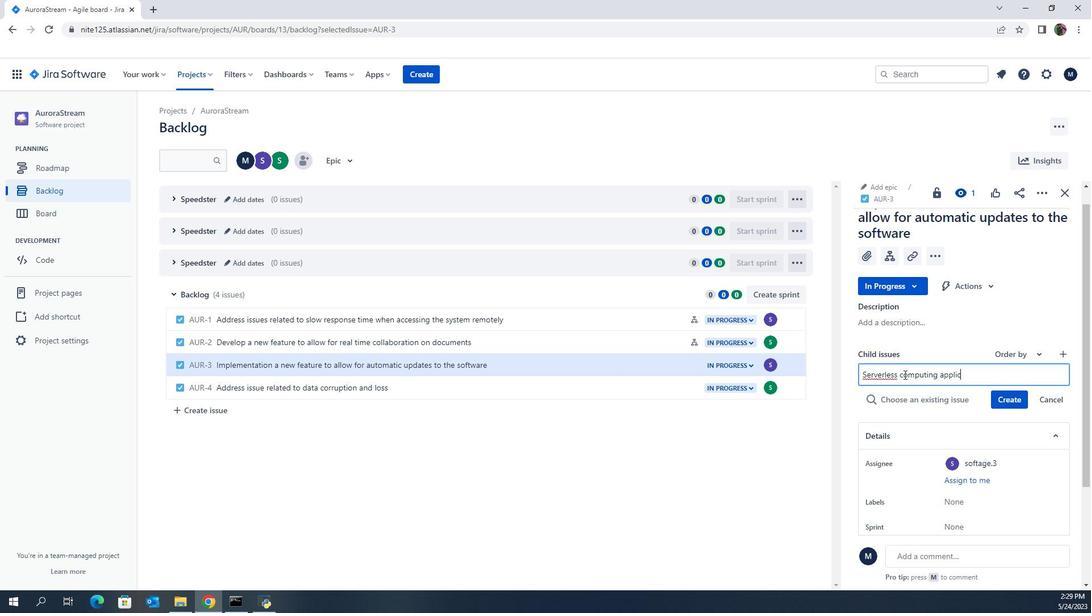 
Action: Mouse scrolled (921, 376) with delta (0, 0)
Screenshot: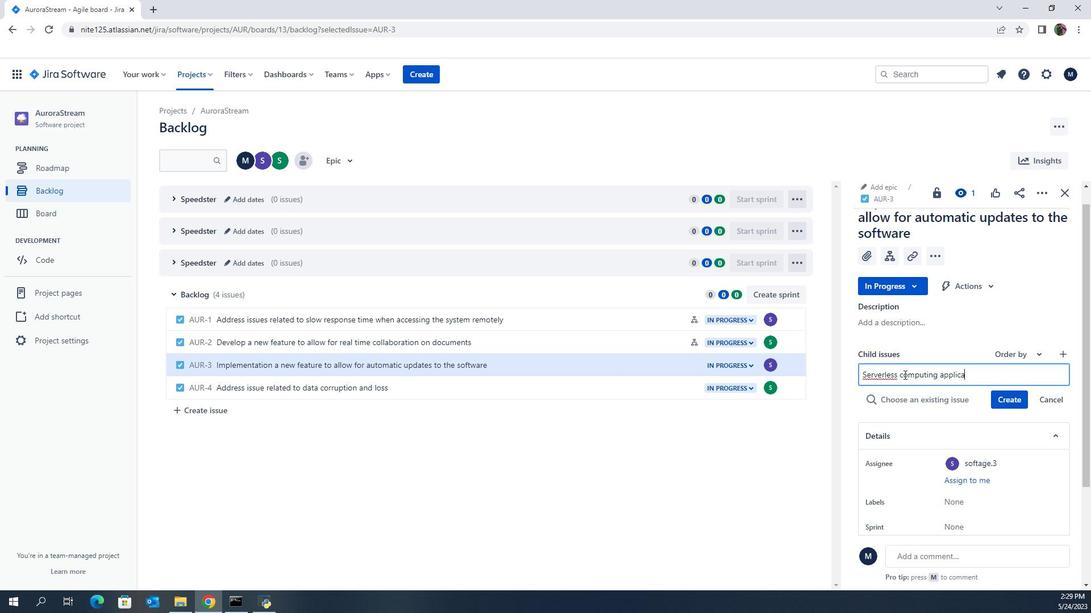 
Action: Mouse scrolled (921, 376) with delta (0, 0)
Screenshot: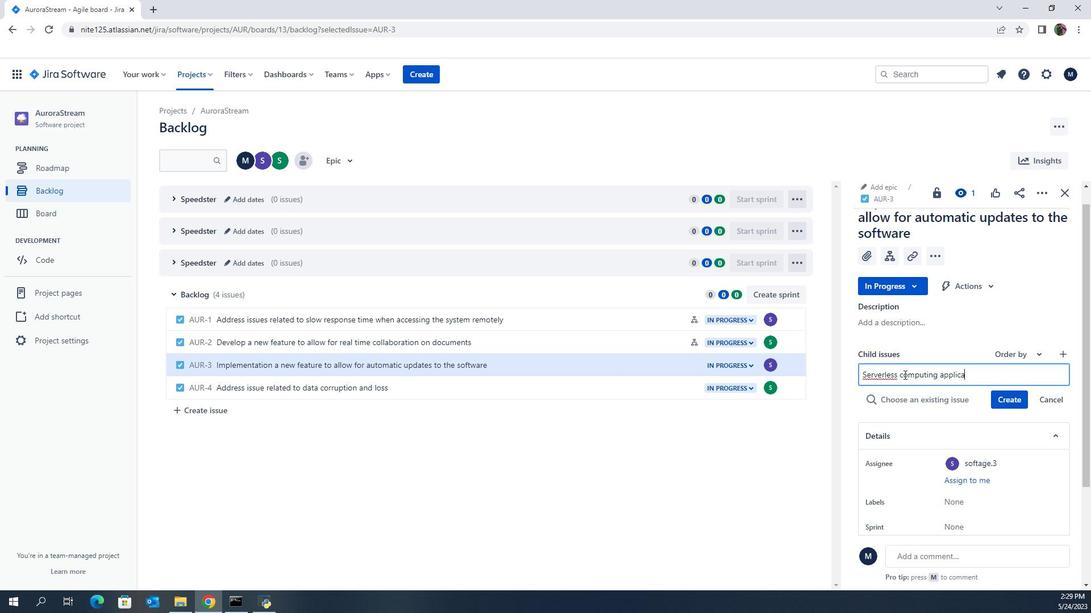 
Action: Mouse scrolled (921, 376) with delta (0, 0)
Screenshot: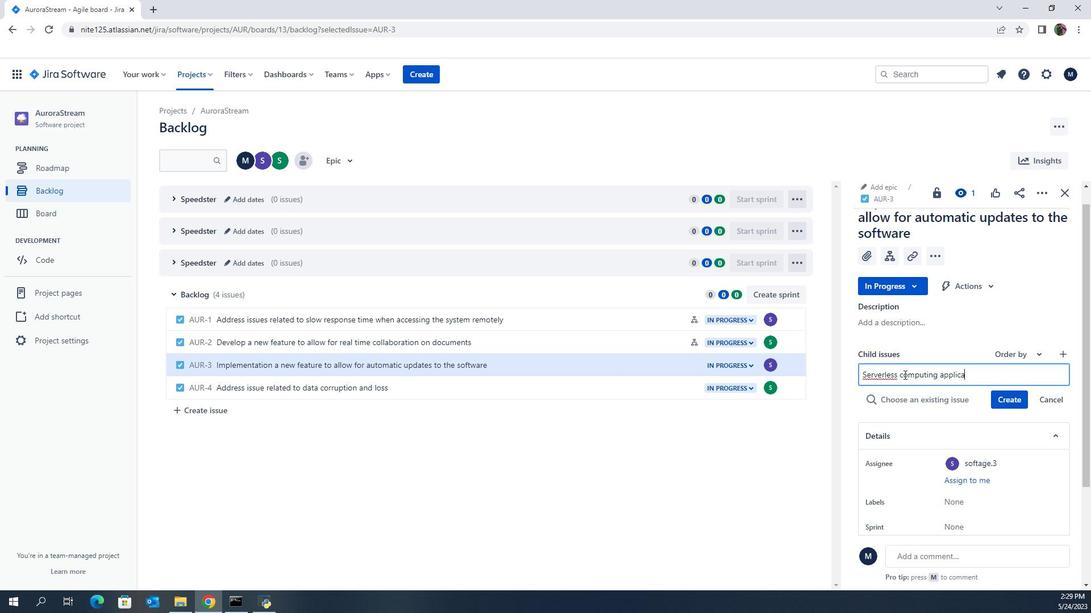 
Action: Mouse moved to (921, 376)
Screenshot: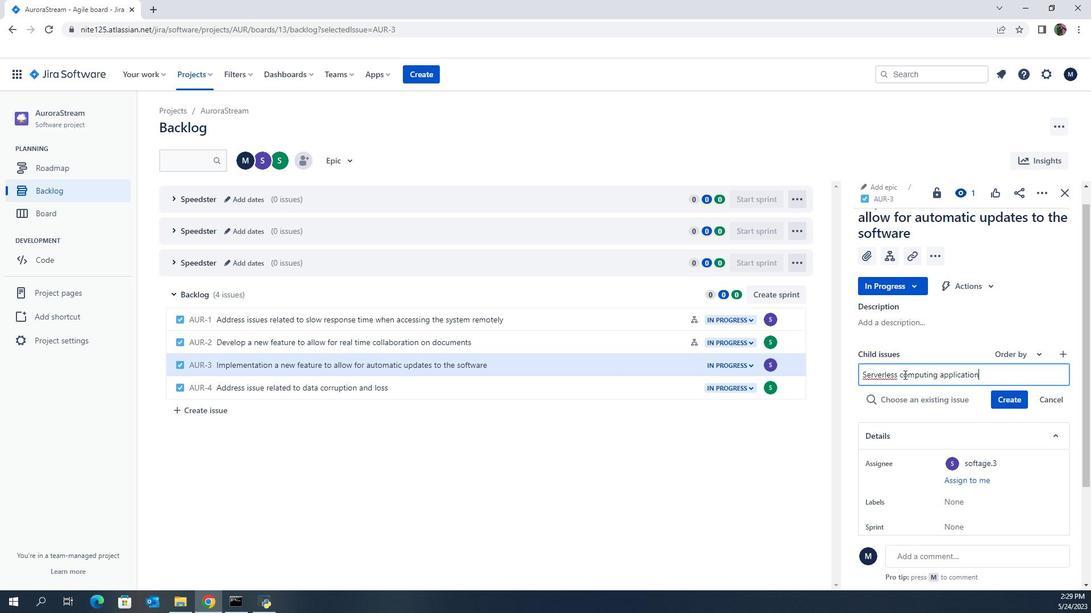 
Action: Mouse scrolled (921, 376) with delta (0, 0)
Screenshot: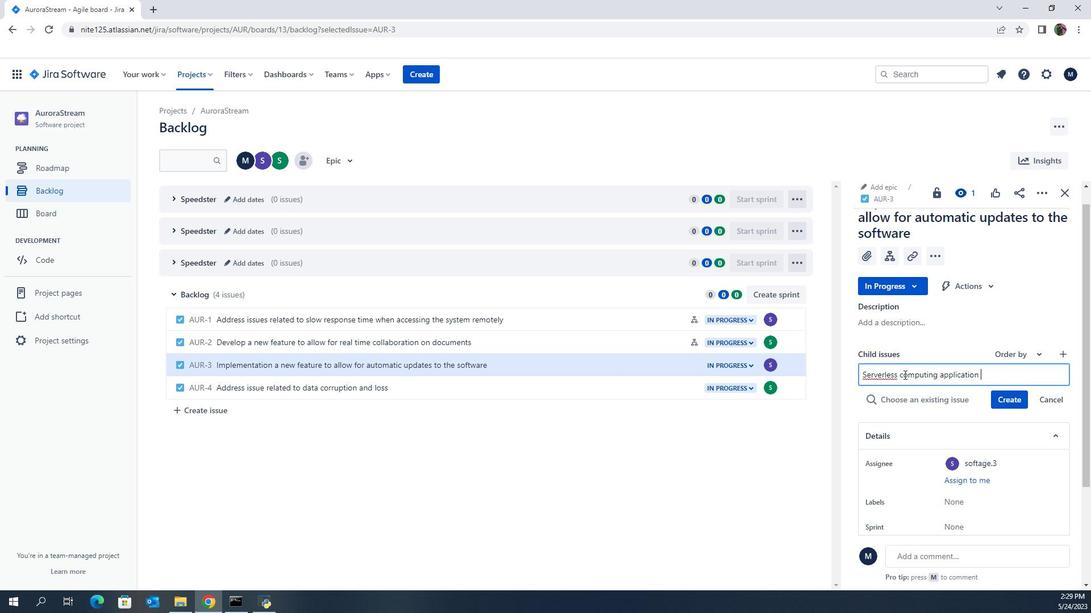 
Action: Mouse scrolled (921, 376) with delta (0, 0)
Screenshot: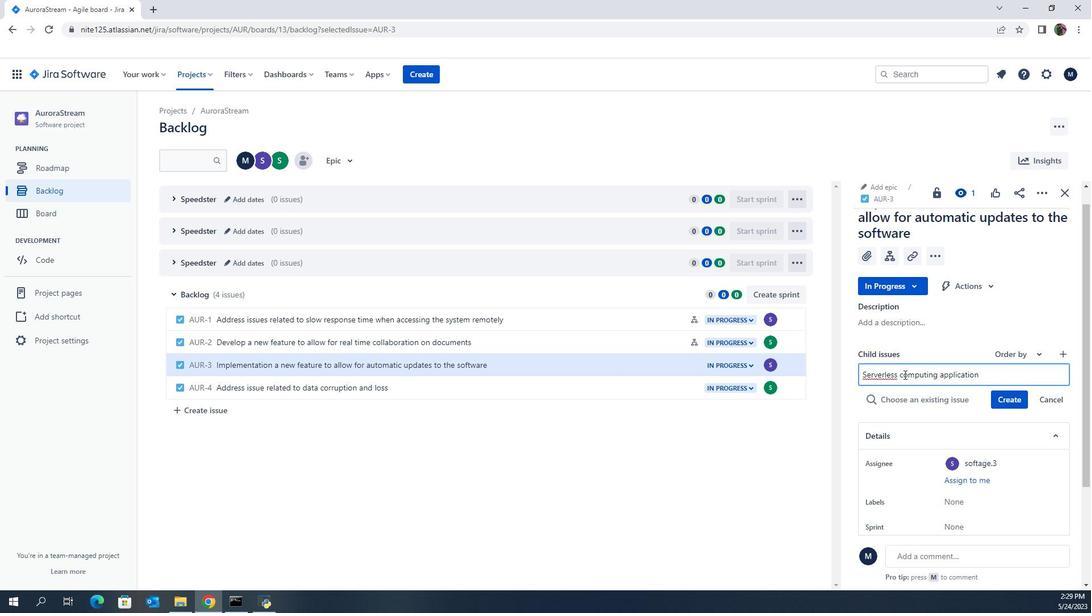 
Action: Mouse scrolled (921, 376) with delta (0, 0)
Screenshot: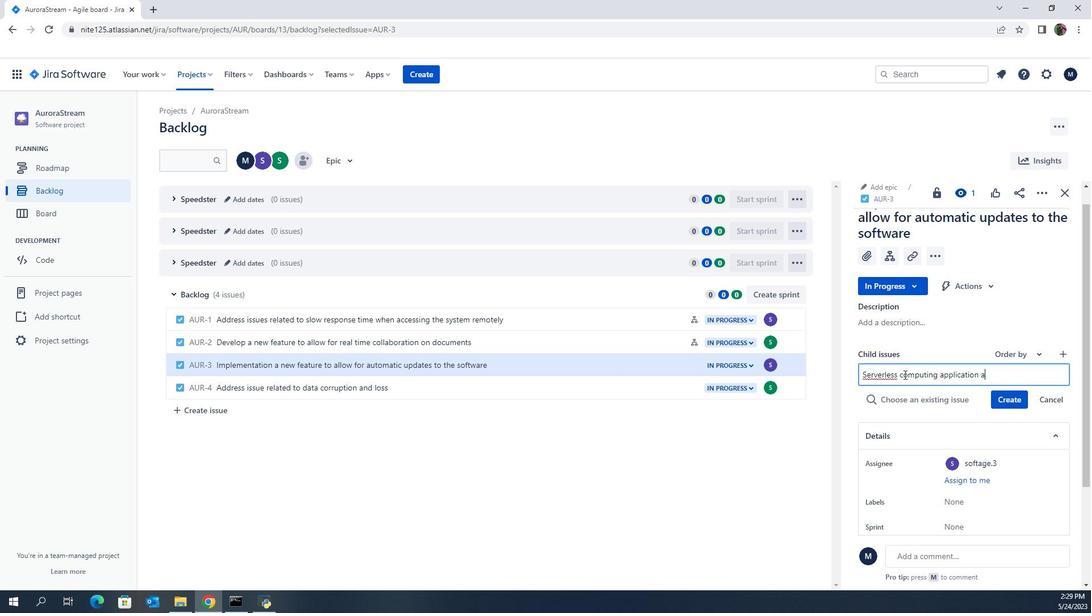 
Action: Mouse scrolled (921, 376) with delta (0, 0)
Screenshot: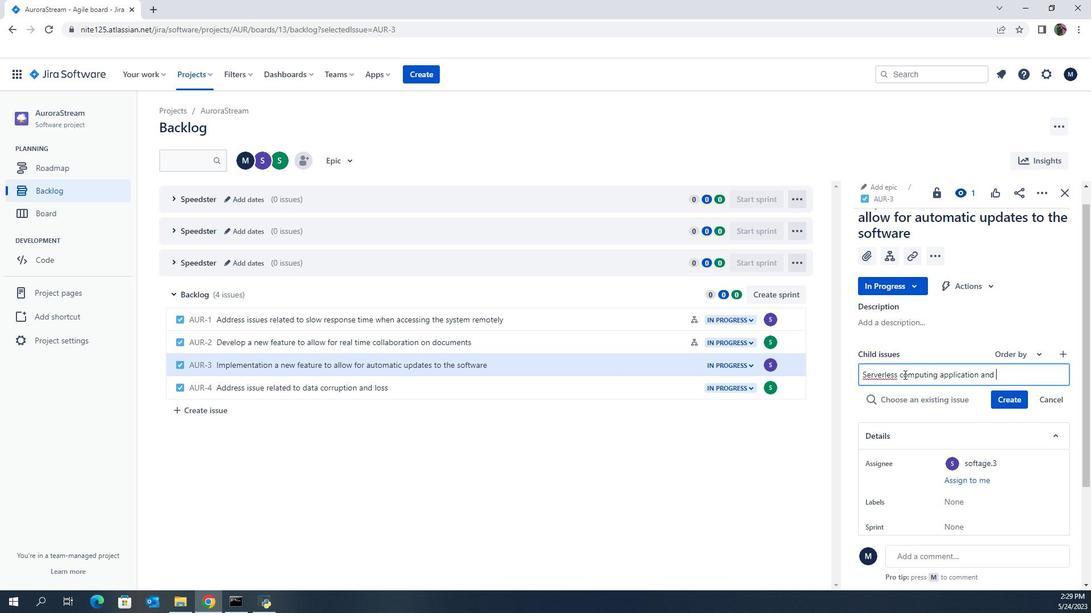 
Action: Mouse scrolled (921, 376) with delta (0, 0)
Screenshot: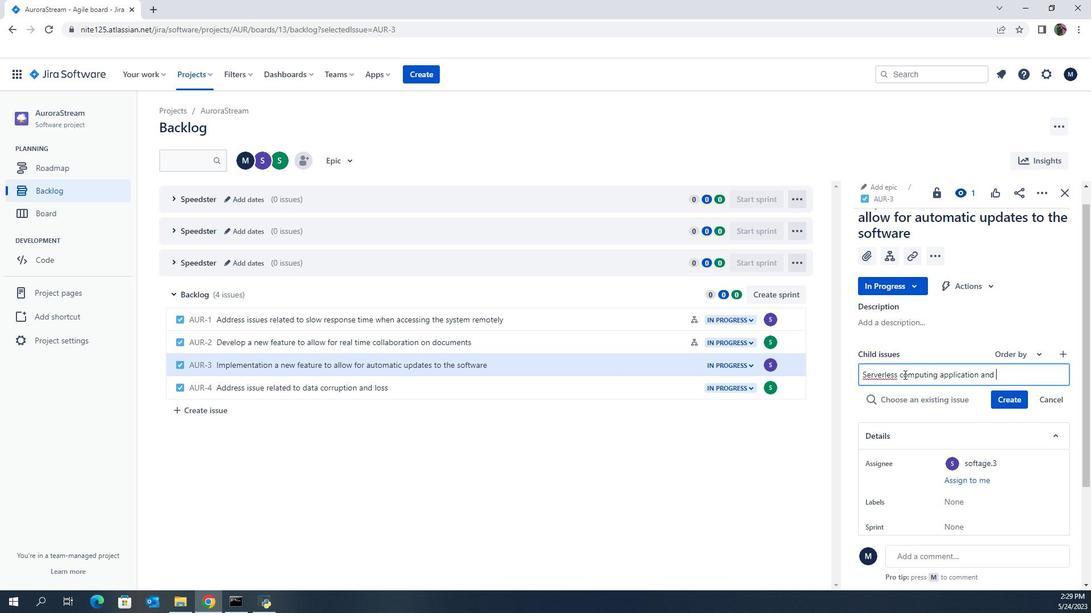 
Action: Mouse scrolled (921, 376) with delta (0, 0)
Screenshot: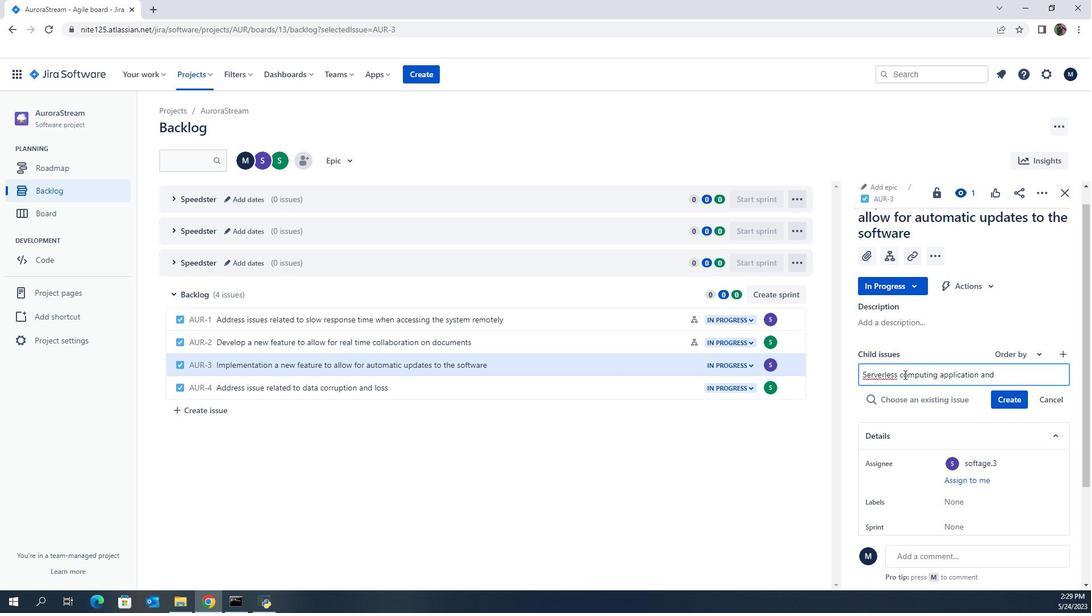 
Action: Mouse moved to (921, 372)
Screenshot: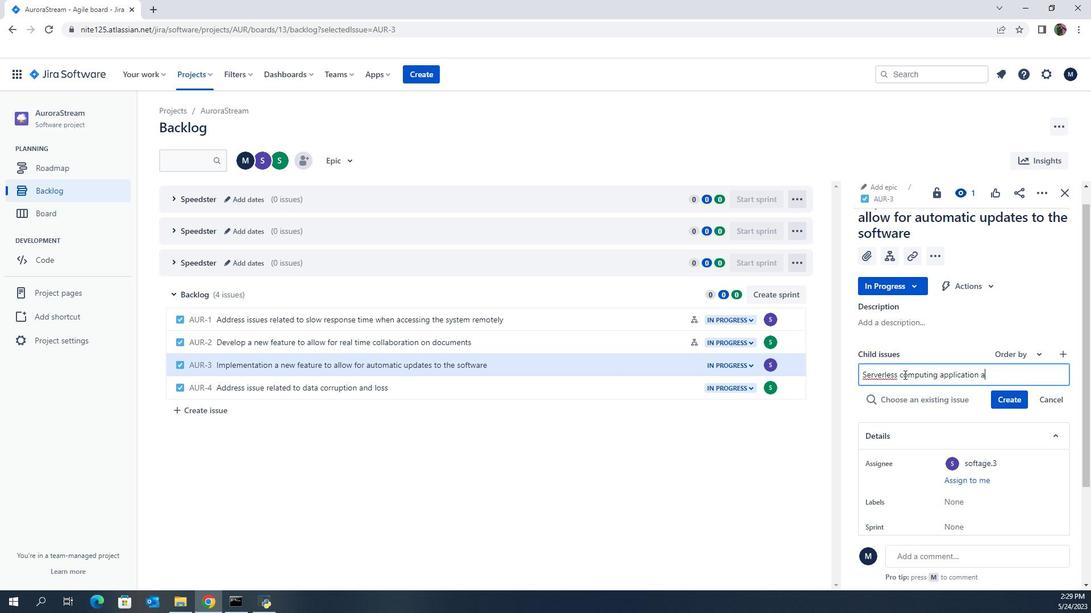 
Action: Mouse pressed left at (921, 372)
Screenshot: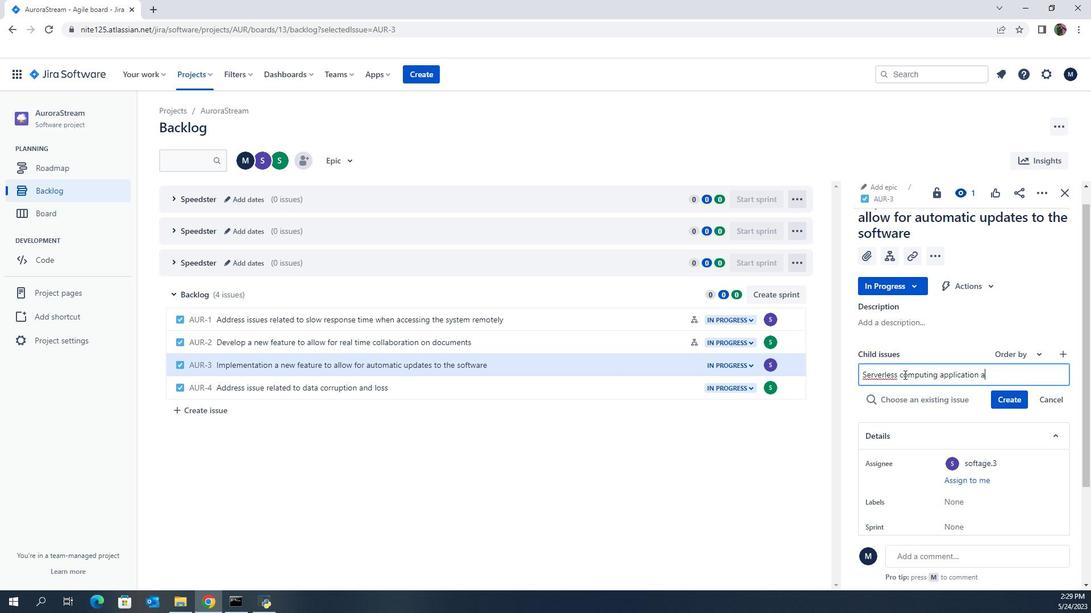 
Action: Mouse moved to (930, 375)
Screenshot: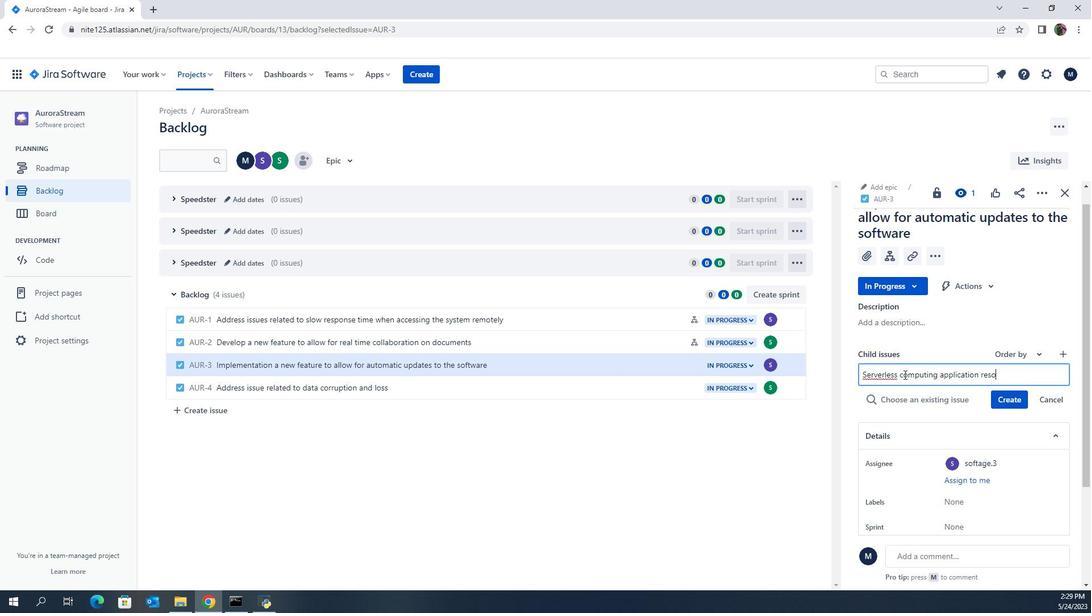 
Action: Mouse pressed left at (930, 375)
Screenshot: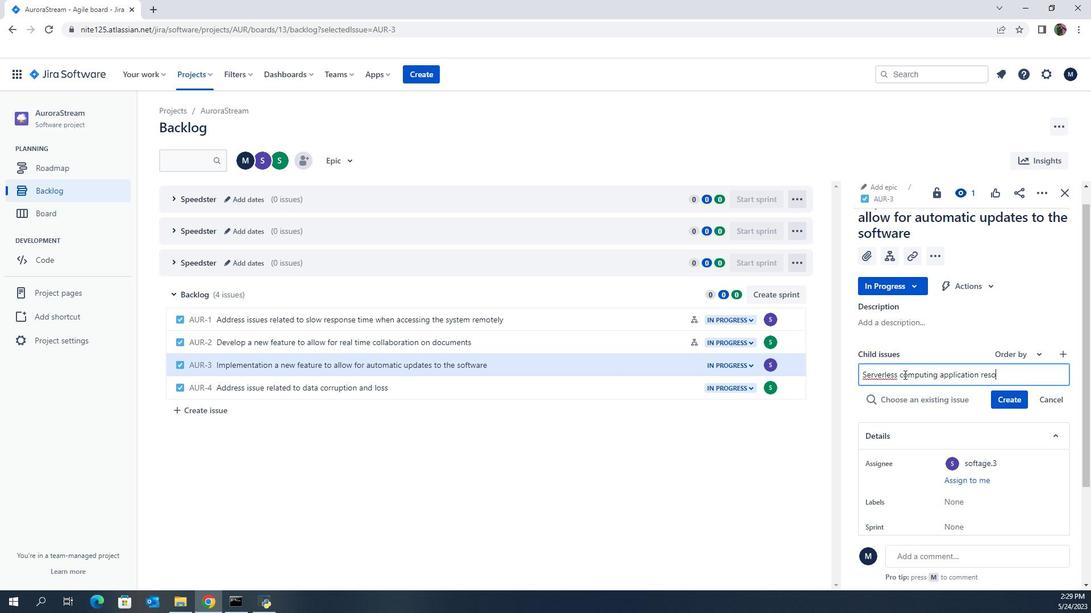 
Action: Mouse moved to (930, 372)
Screenshot: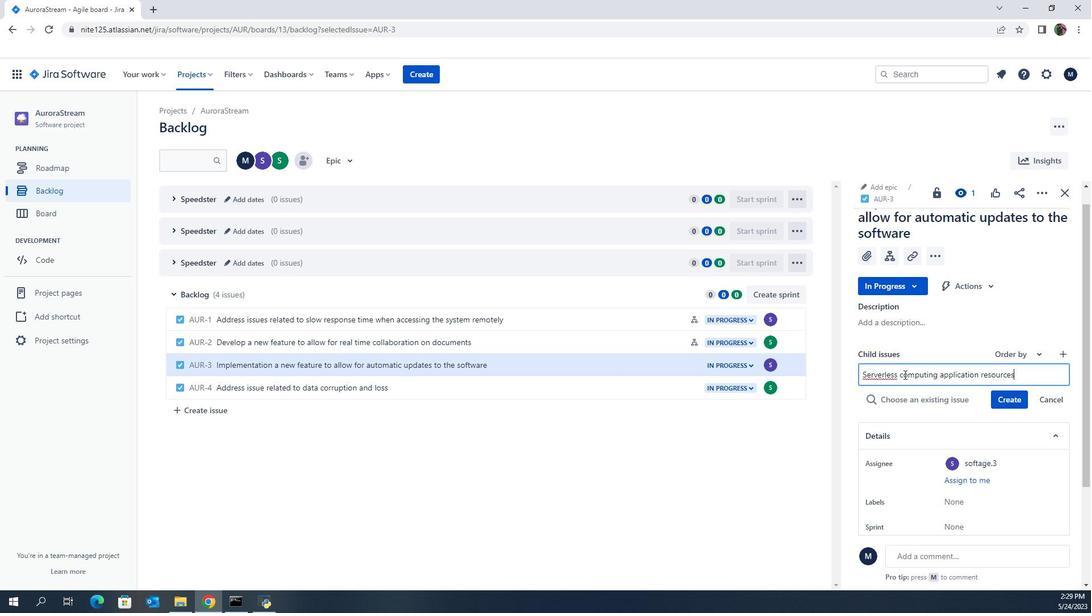 
Action: Mouse pressed left at (930, 372)
Screenshot: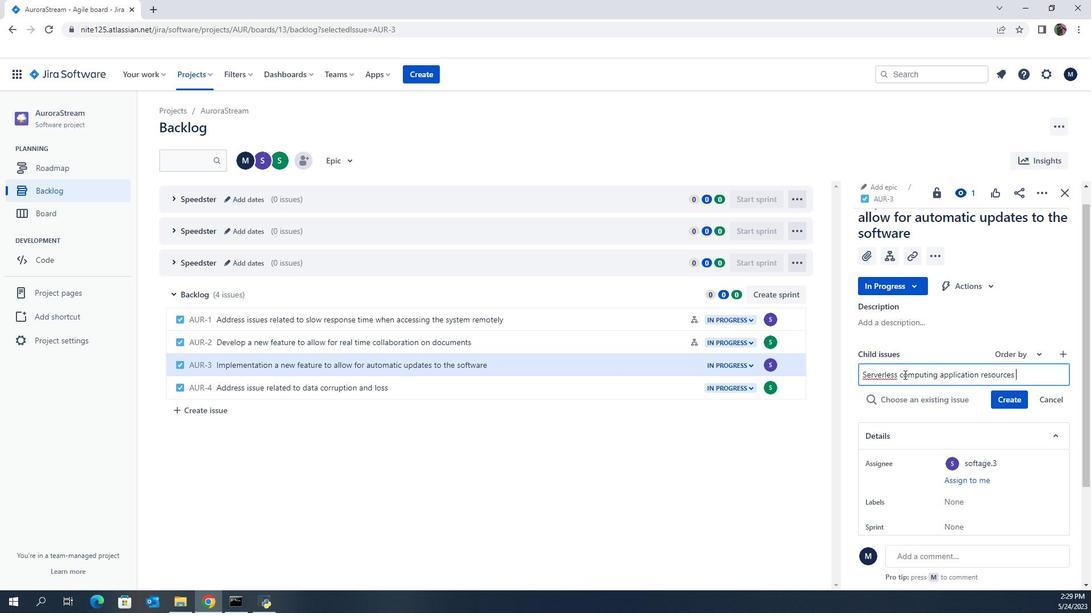 
Action: Mouse moved to (920, 375)
Screenshot: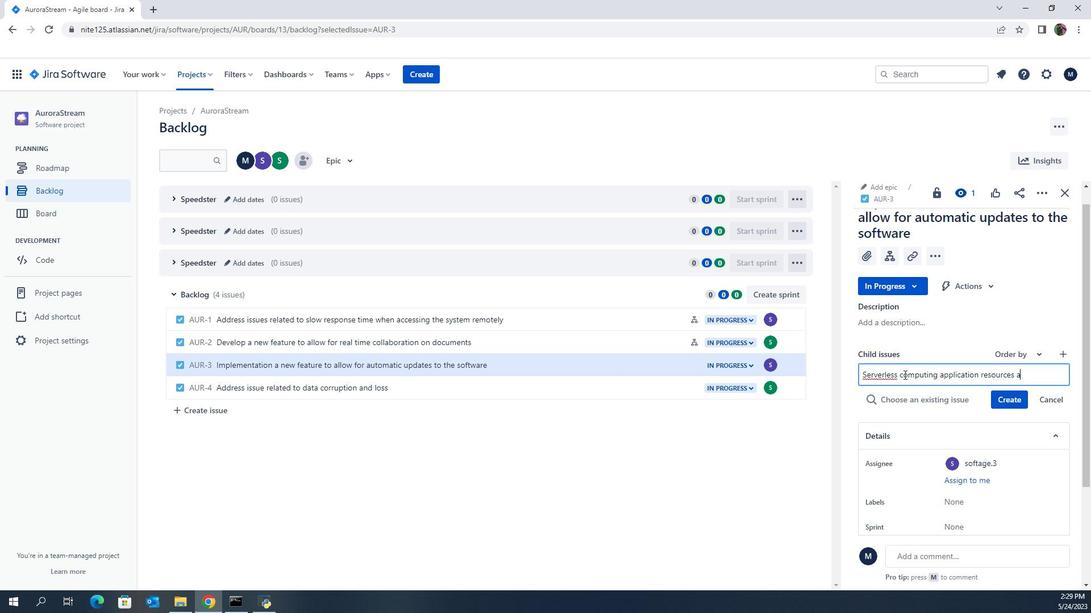 
Action: Mouse pressed left at (920, 375)
Screenshot: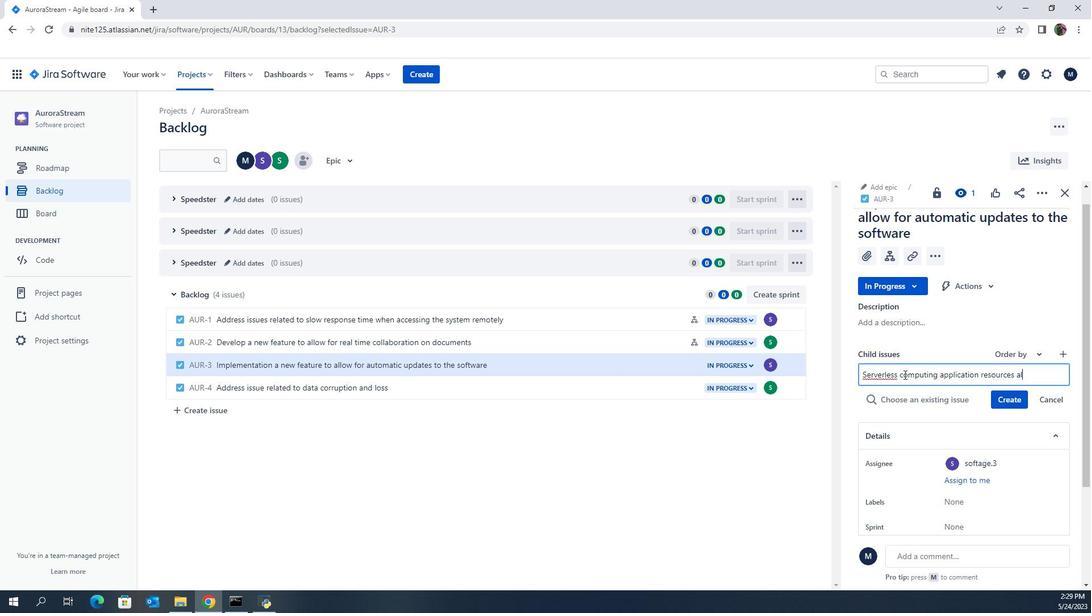
Action: Mouse moved to (926, 375)
Screenshot: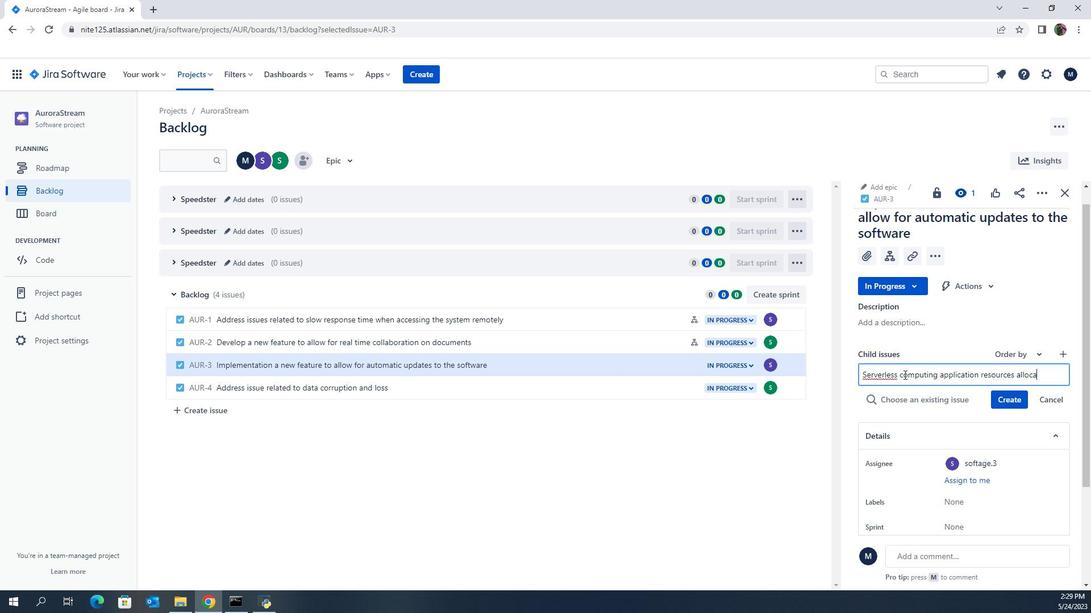 
Action: Mouse pressed left at (926, 375)
Screenshot: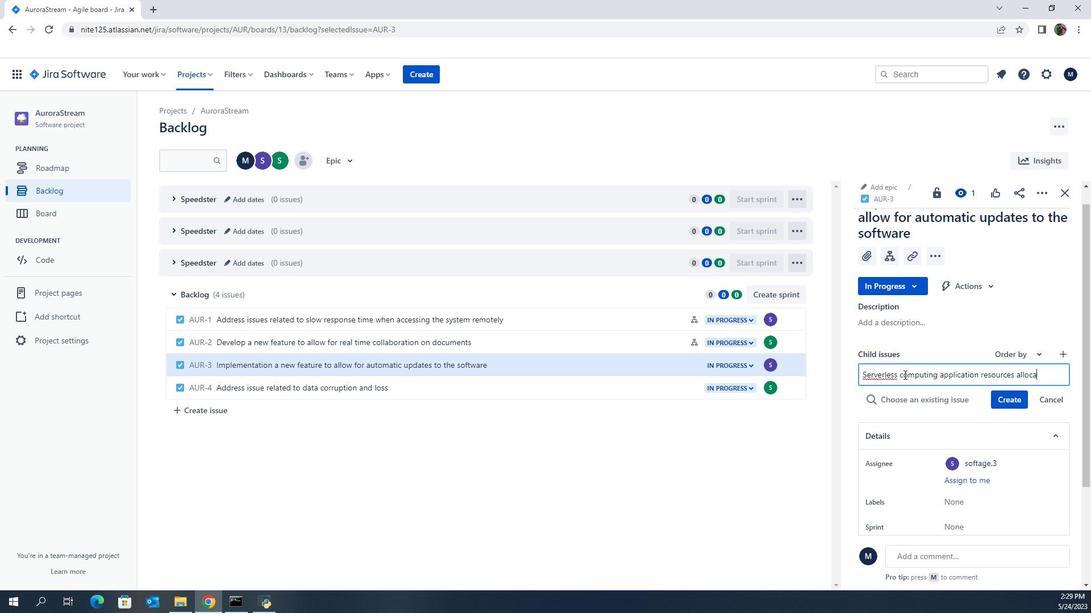 
Action: Mouse moved to (925, 371)
Screenshot: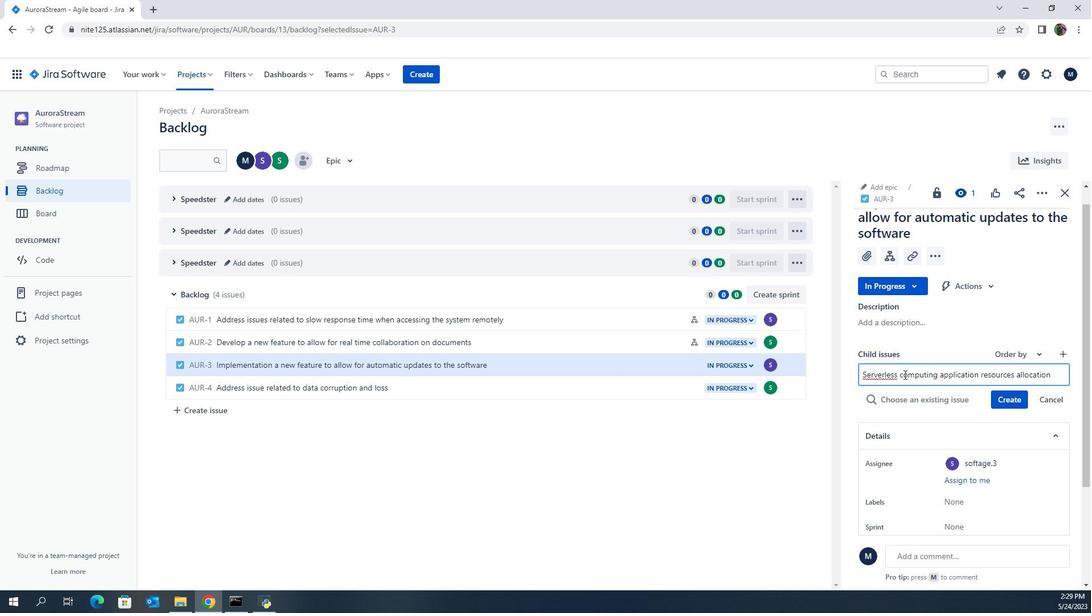 
Action: Mouse pressed left at (925, 371)
Screenshot: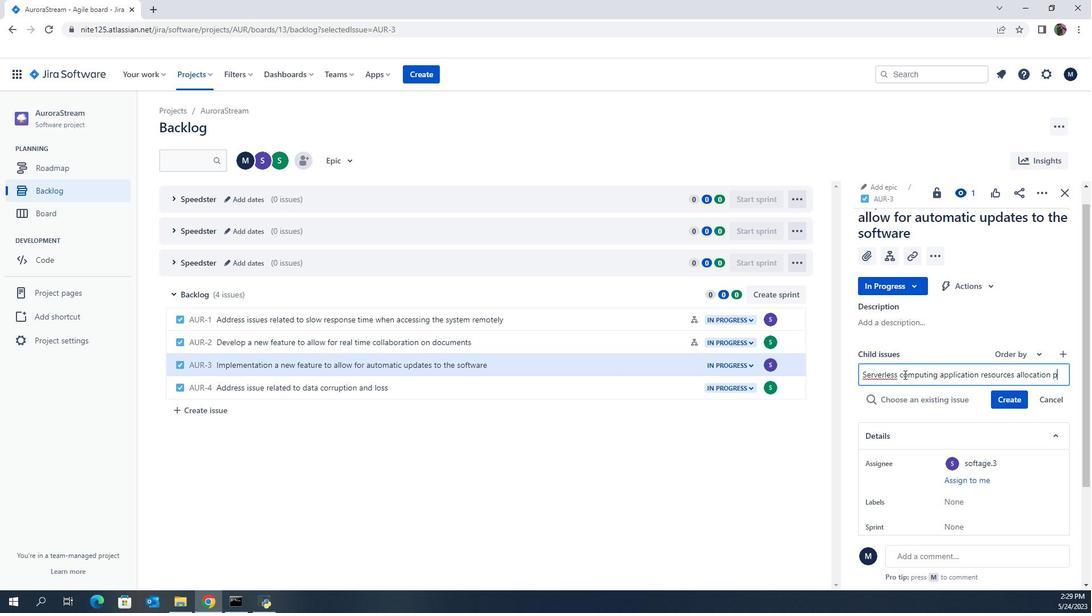 
Action: Mouse moved to (926, 374)
Screenshot: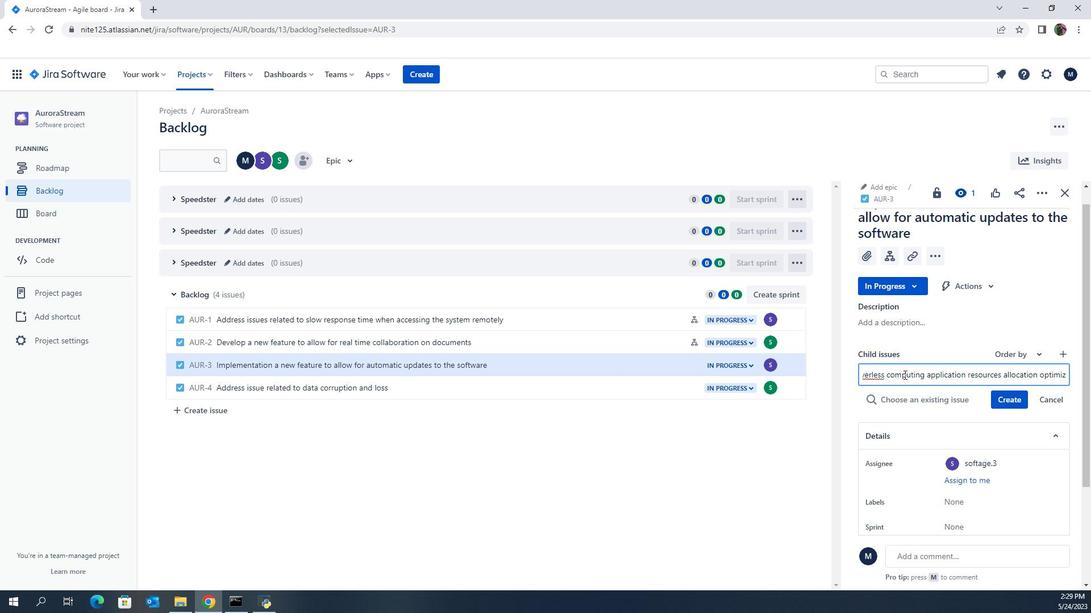 
Action: Mouse pressed left at (926, 374)
Screenshot: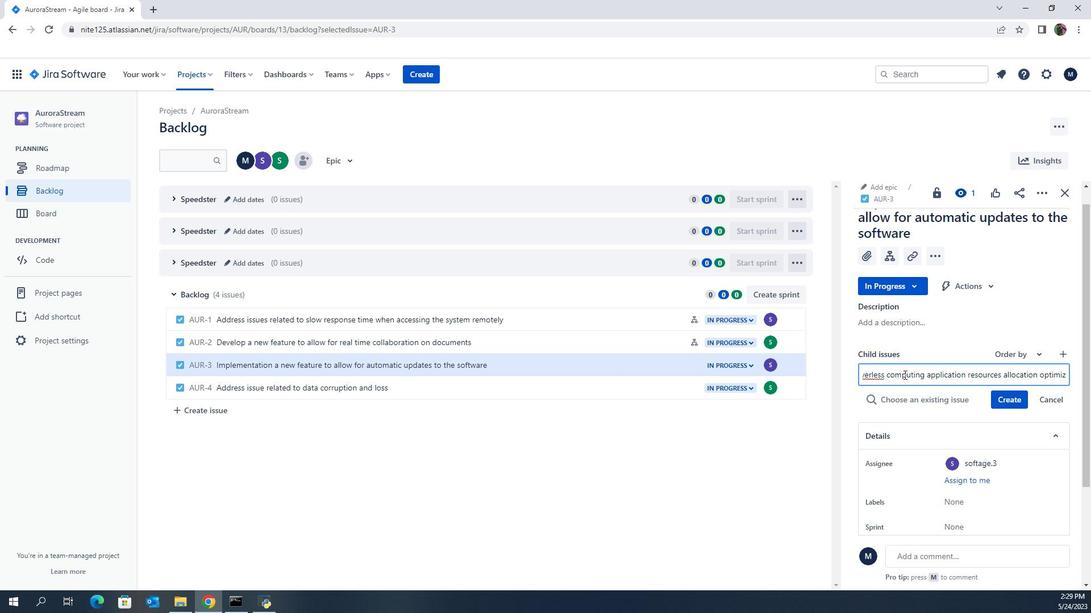 
Action: Mouse moved to (922, 374)
Screenshot: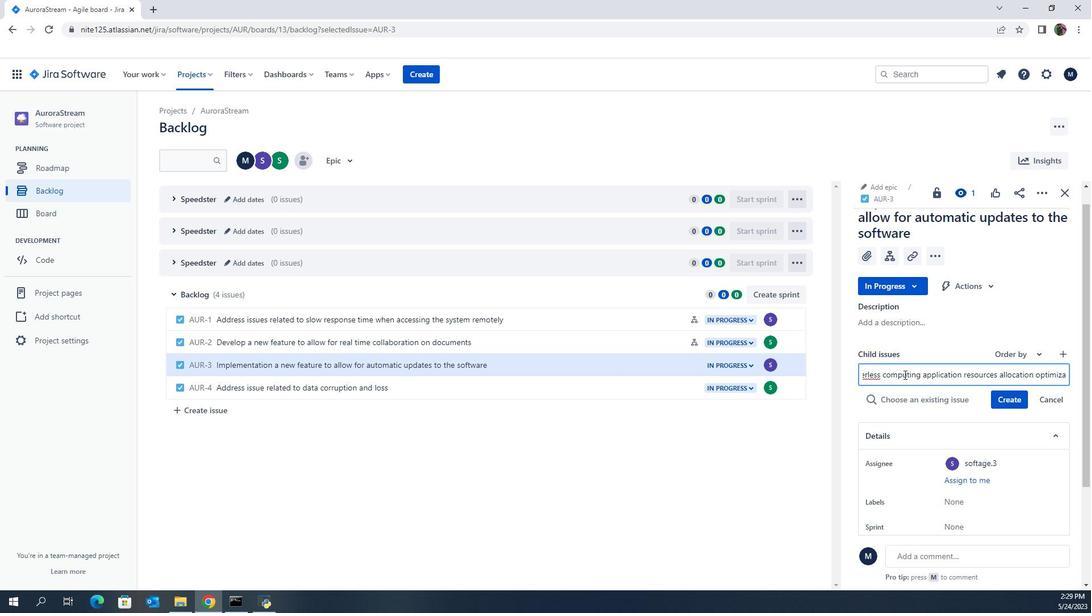 
Action: Mouse pressed left at (922, 374)
Screenshot: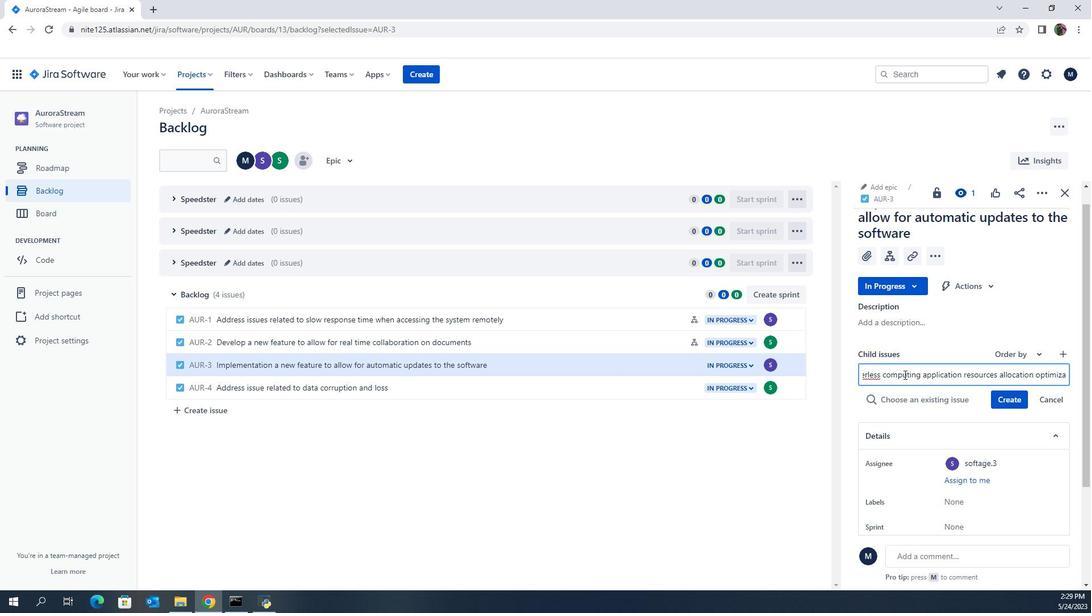 
Action: Mouse moved to (922, 375)
Screenshot: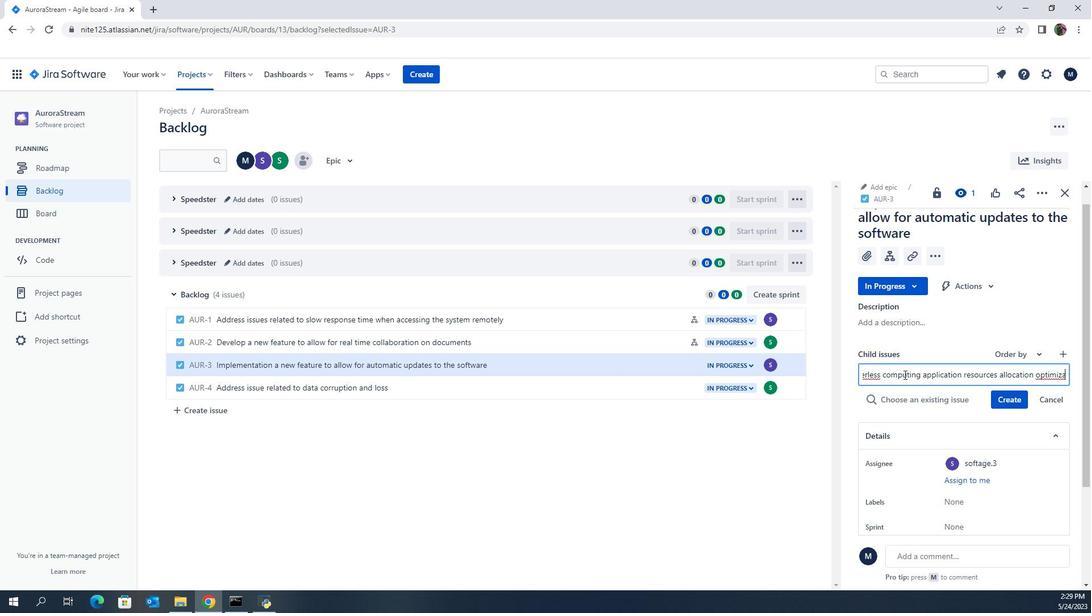 
Action: Mouse pressed left at (922, 375)
Screenshot: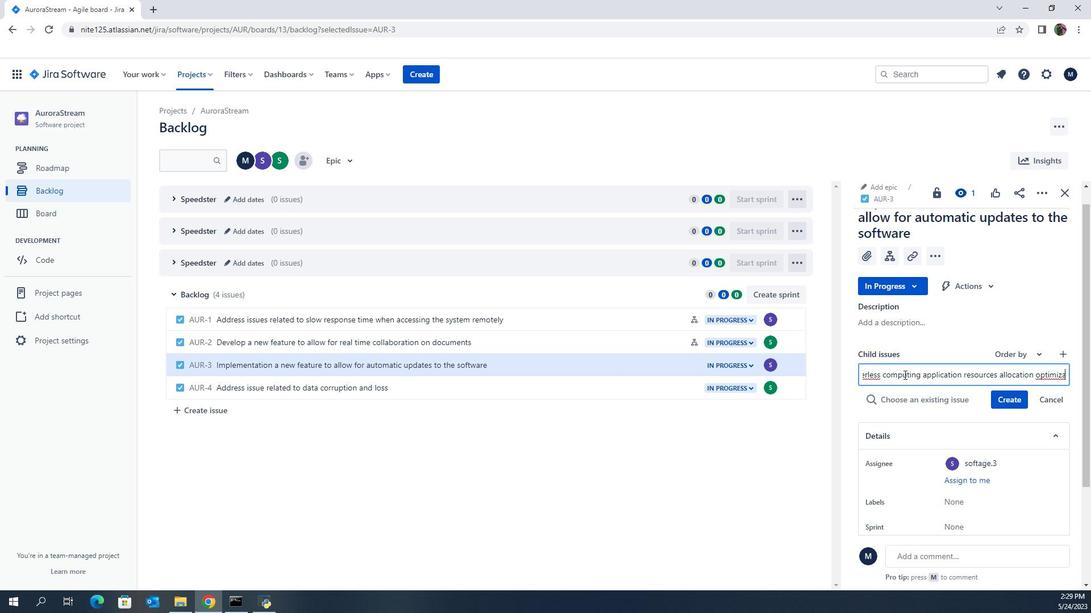
Action: Mouse moved to (908, 376)
Screenshot: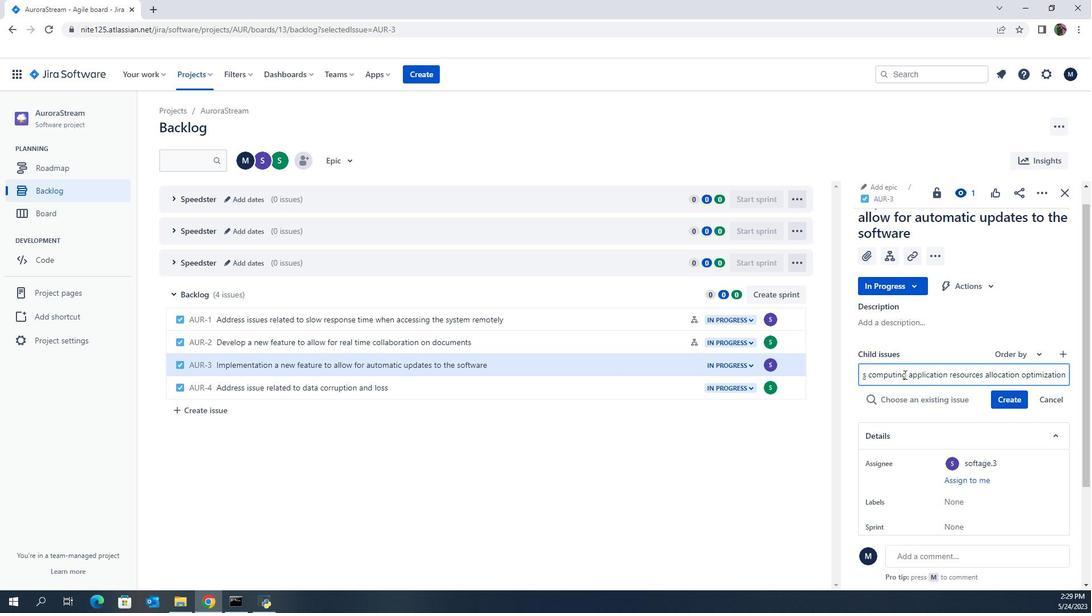 
Action: Mouse pressed left at (908, 376)
Screenshot: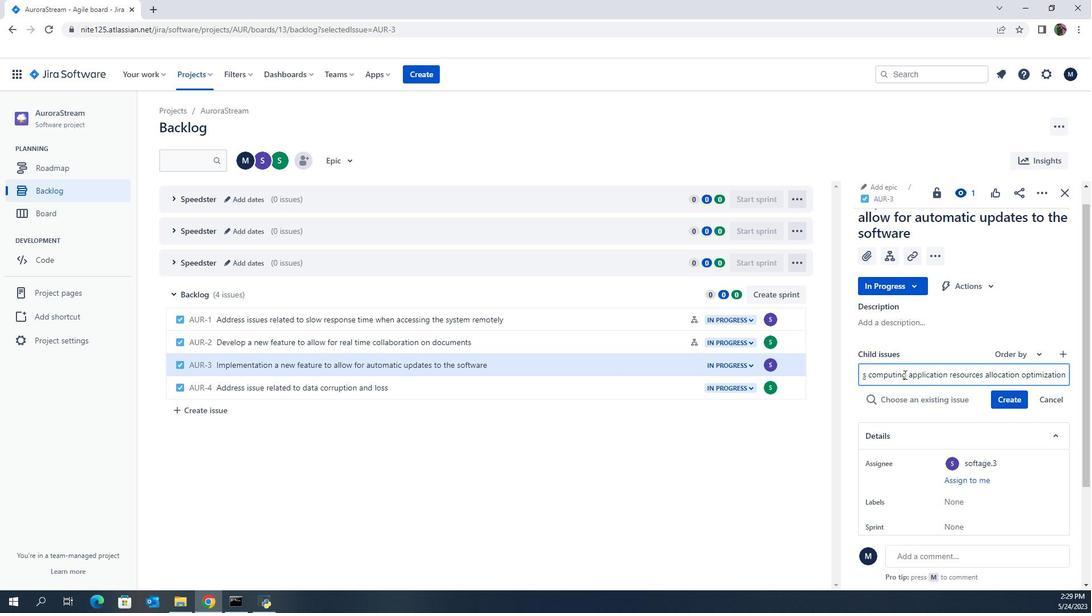 
Action: Mouse moved to (908, 375)
Screenshot: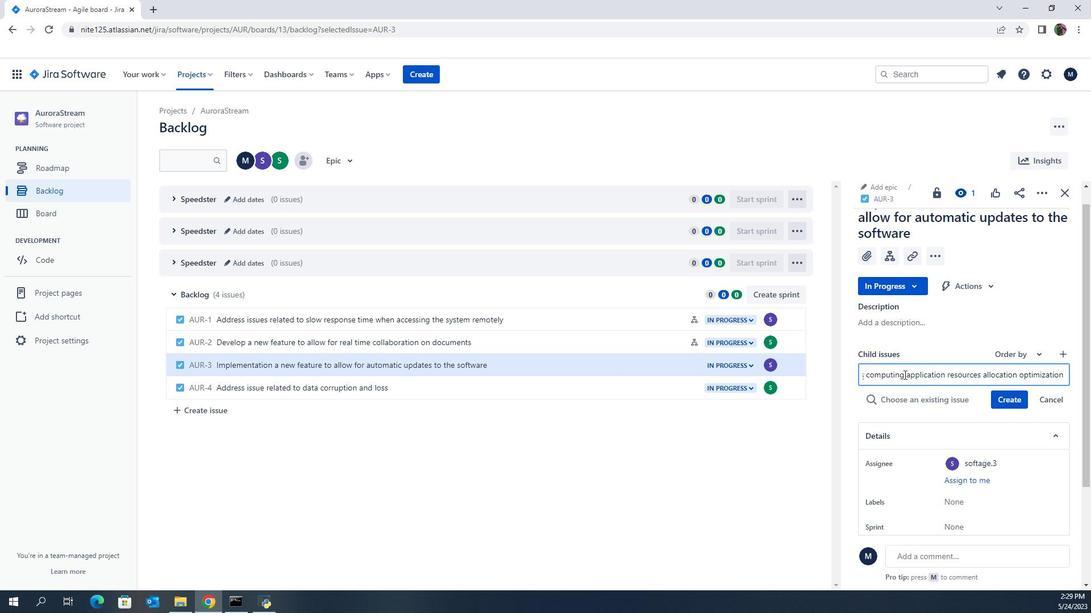 
Action: Mouse pressed left at (908, 375)
Screenshot: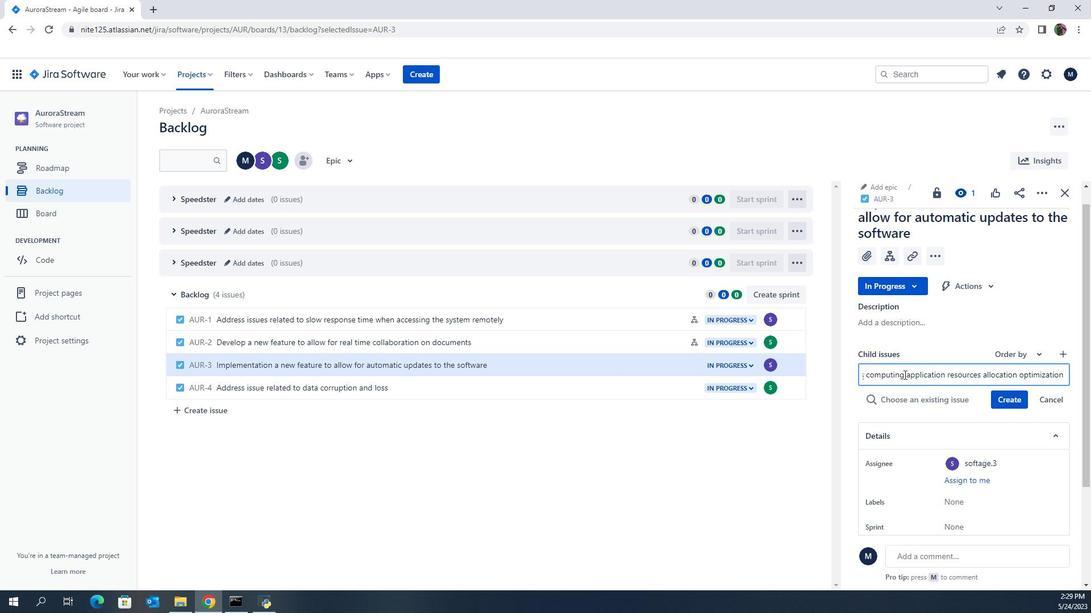 
Action: Mouse moved to (908, 373)
Screenshot: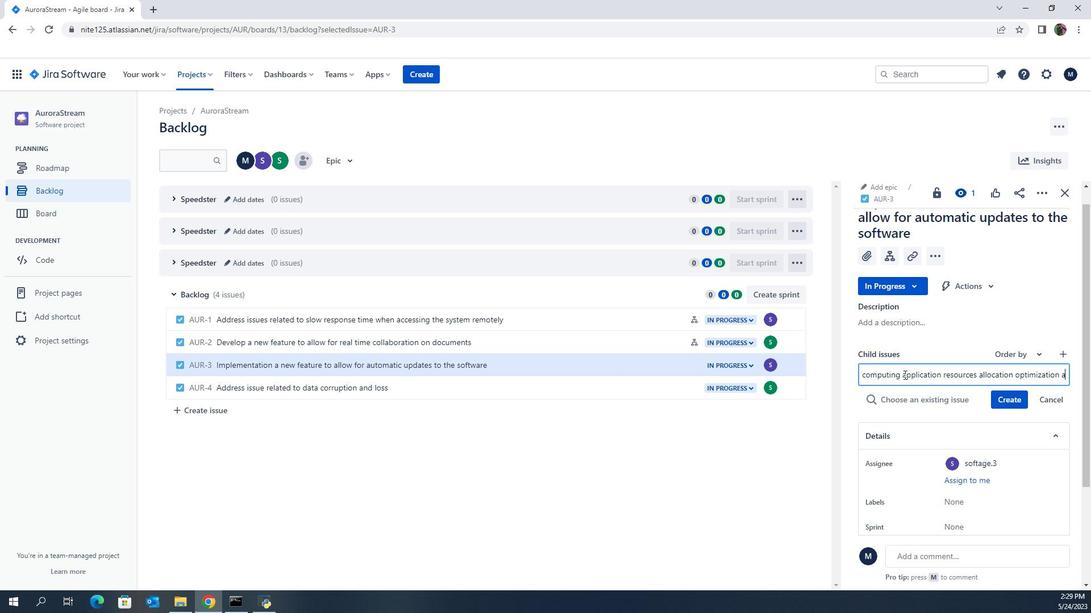 
Action: Mouse pressed left at (908, 373)
Screenshot: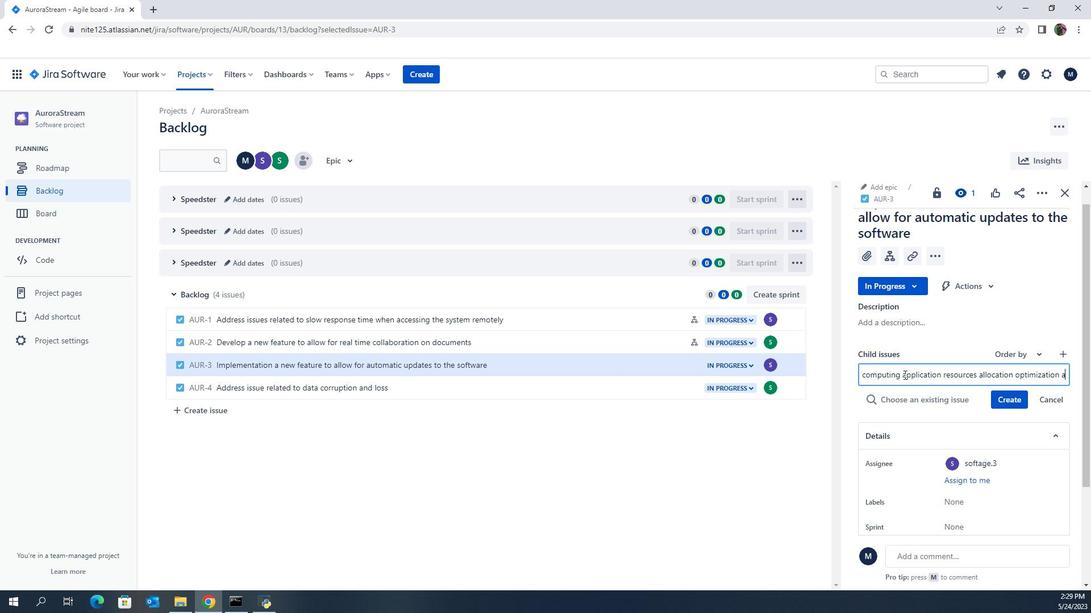 
Action: Mouse moved to (929, 372)
Screenshot: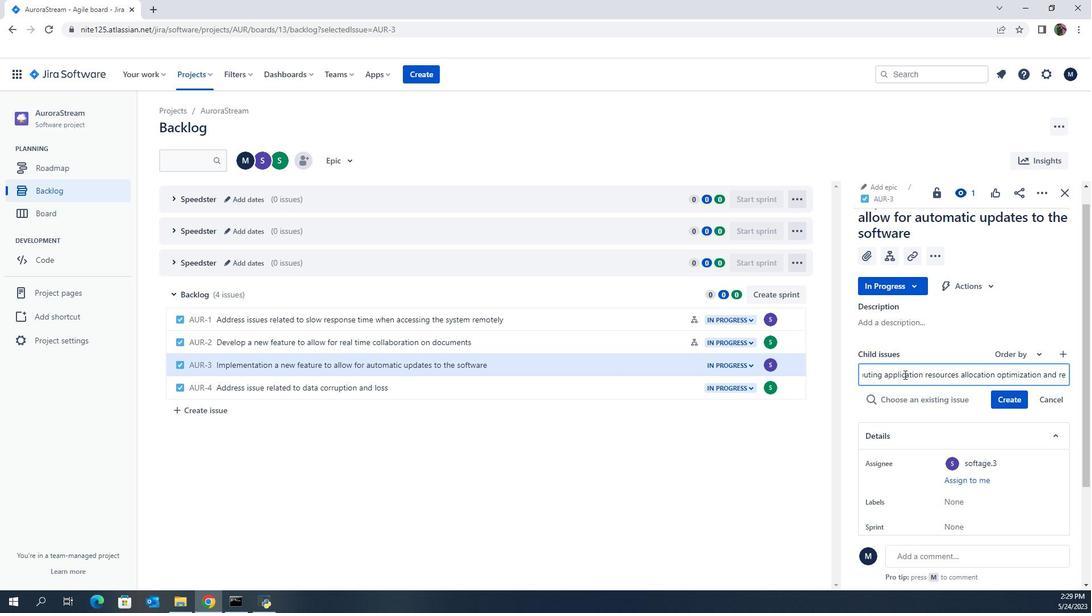 
Action: Mouse scrolled (929, 372) with delta (0, 0)
Screenshot: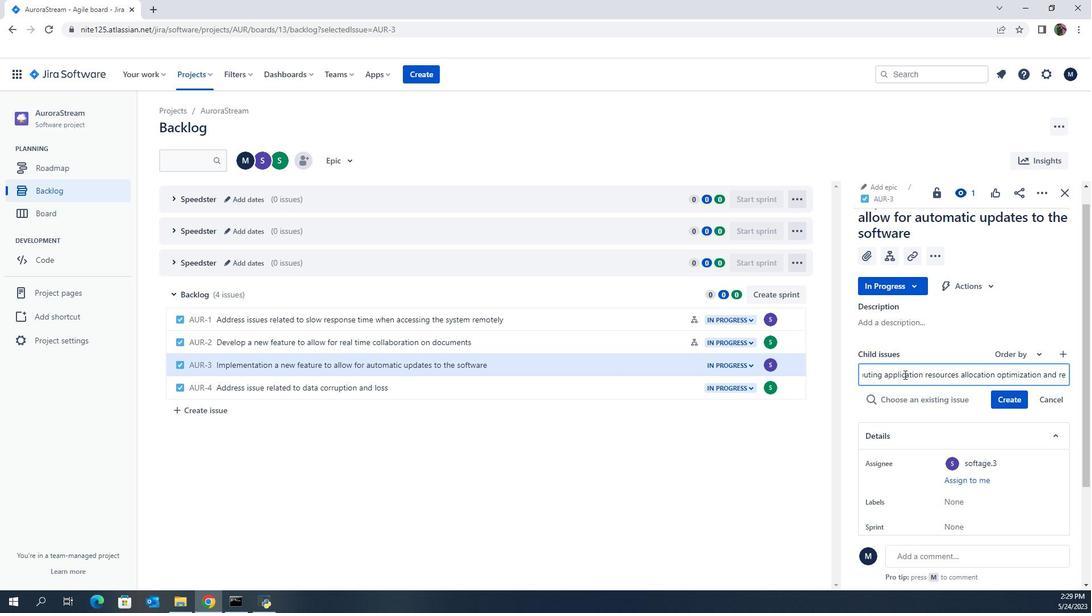 
Action: Mouse scrolled (929, 372) with delta (0, 0)
Screenshot: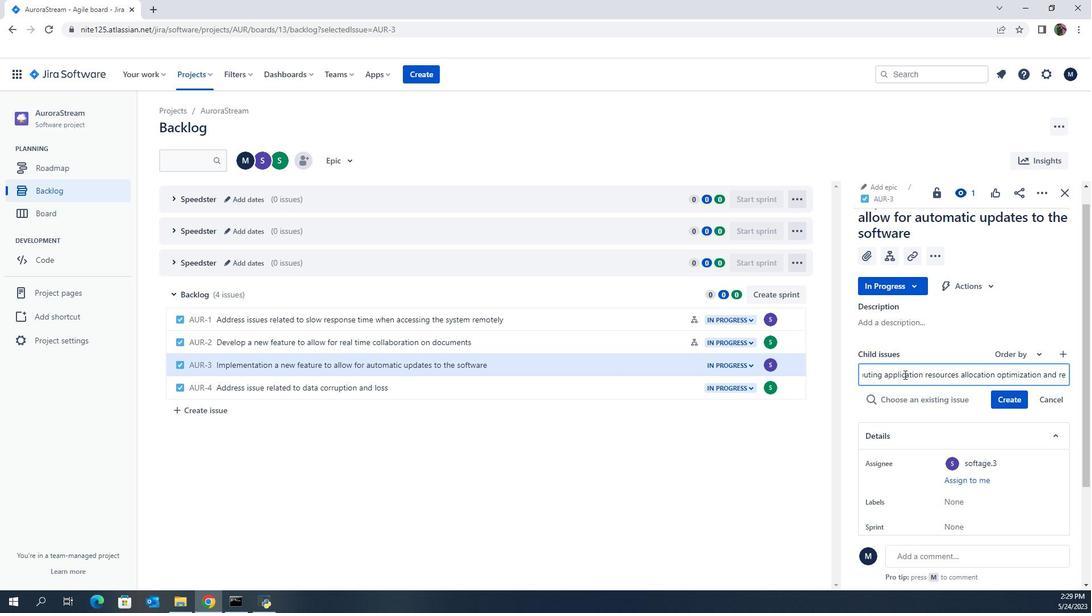 
Action: Mouse scrolled (929, 372) with delta (0, 0)
Screenshot: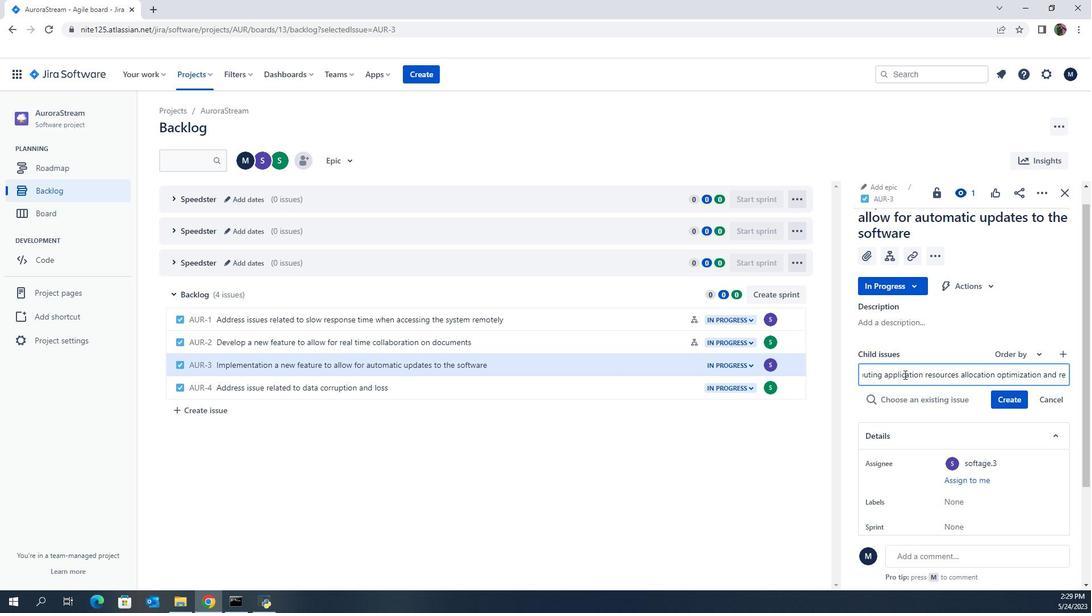 
Action: Mouse scrolled (929, 372) with delta (0, 0)
Screenshot: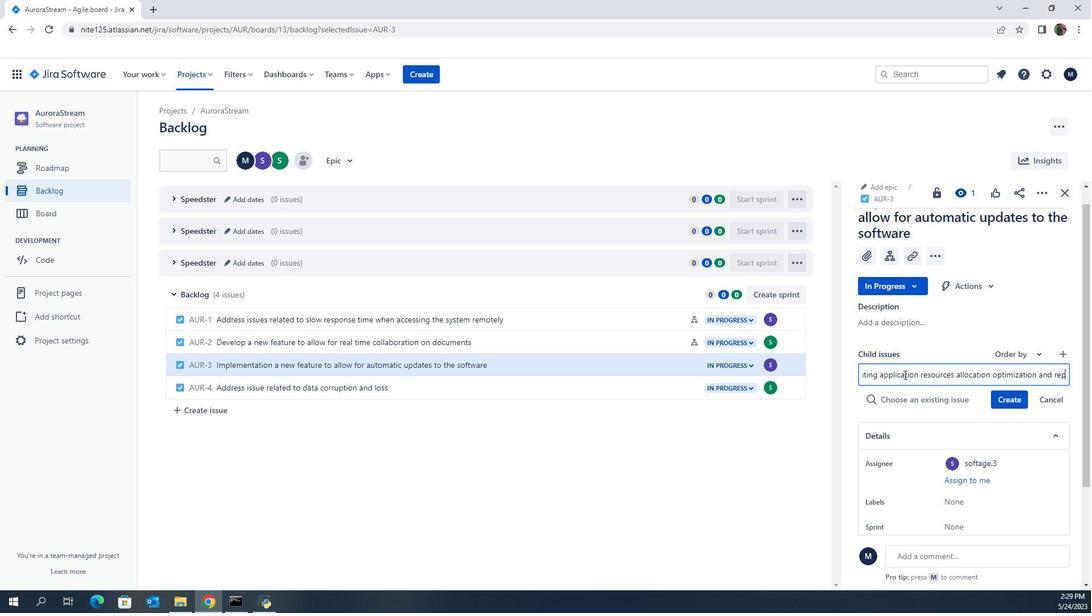 
Action: Mouse scrolled (929, 372) with delta (0, 0)
Screenshot: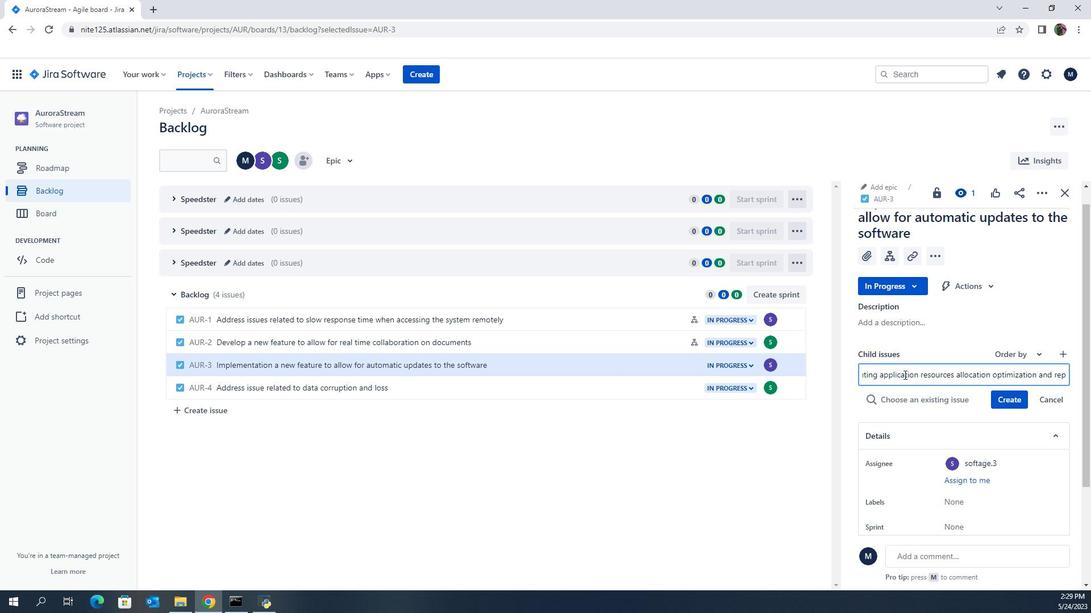 
Action: Mouse moved to (926, 368)
Screenshot: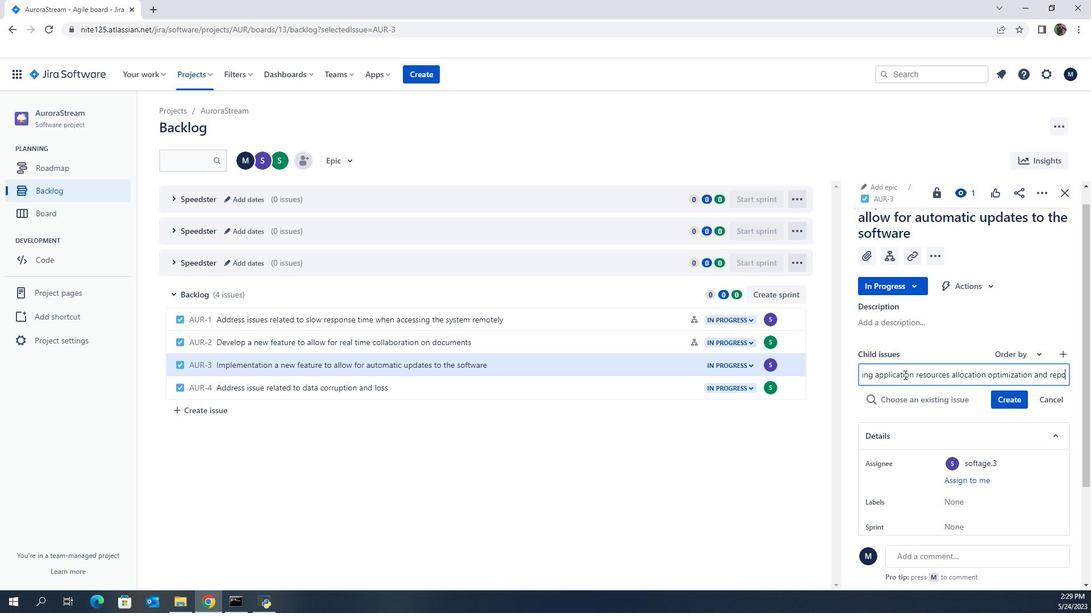 
Action: Mouse pressed left at (926, 368)
Screenshot: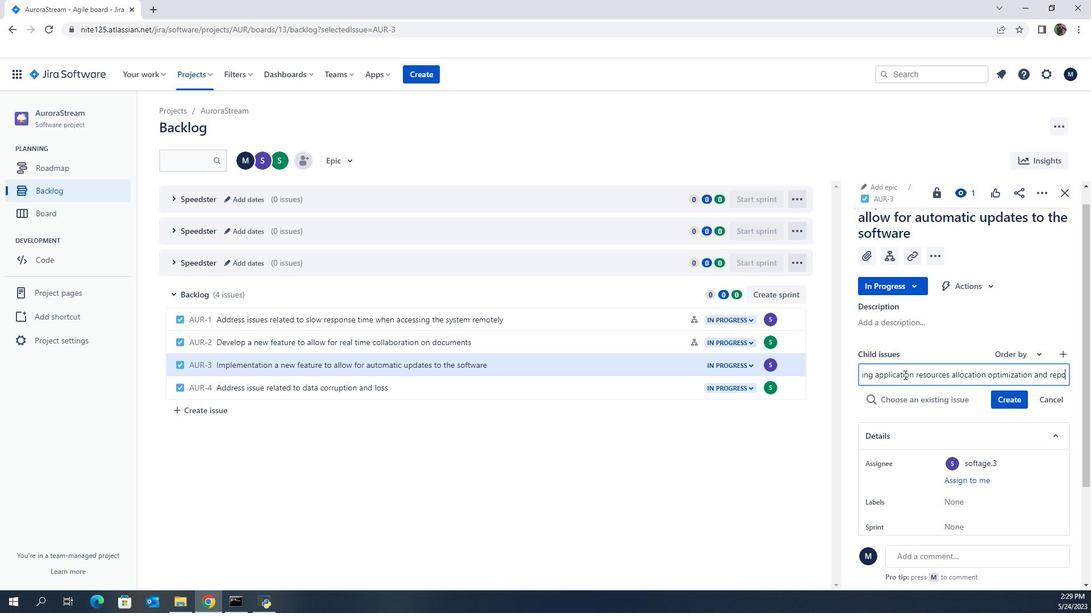 
Action: Mouse pressed left at (926, 368)
Screenshot: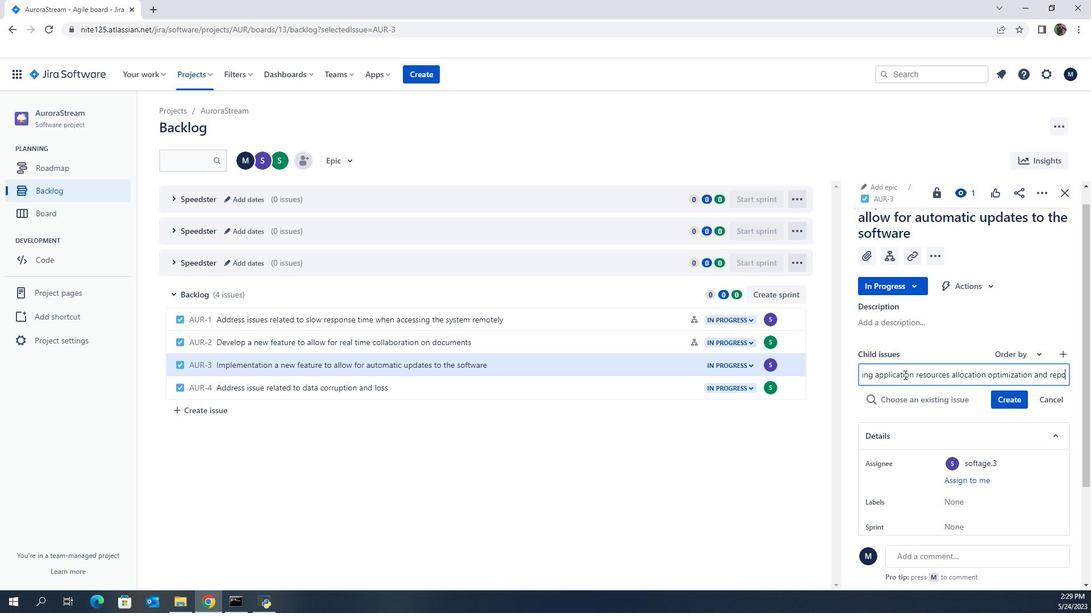
Action: Mouse moved to (921, 365)
Screenshot: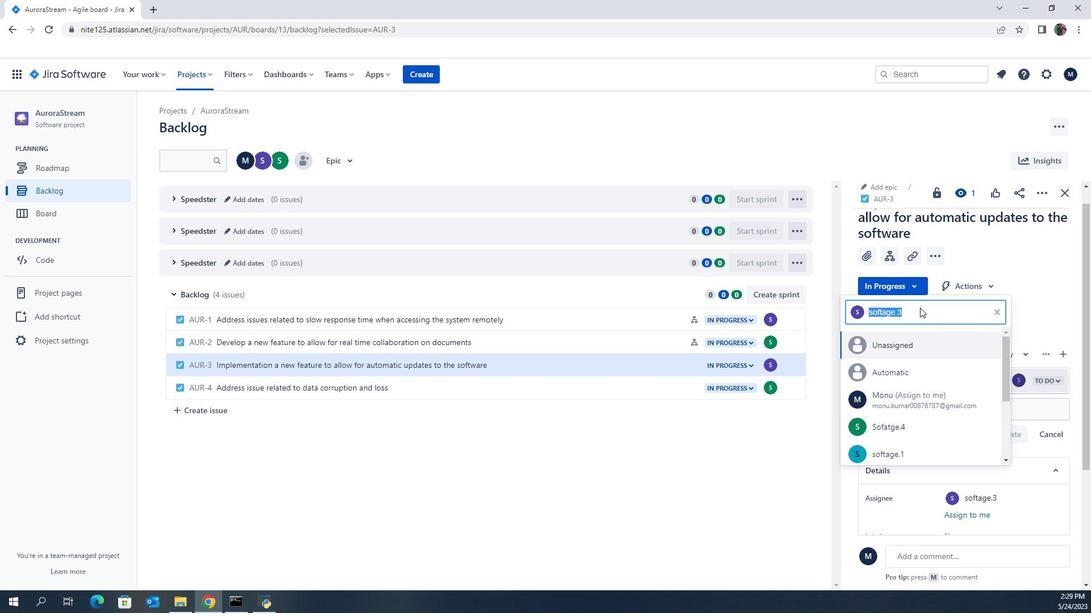 
Action: Mouse scrolled (921, 365) with delta (0, 0)
Screenshot: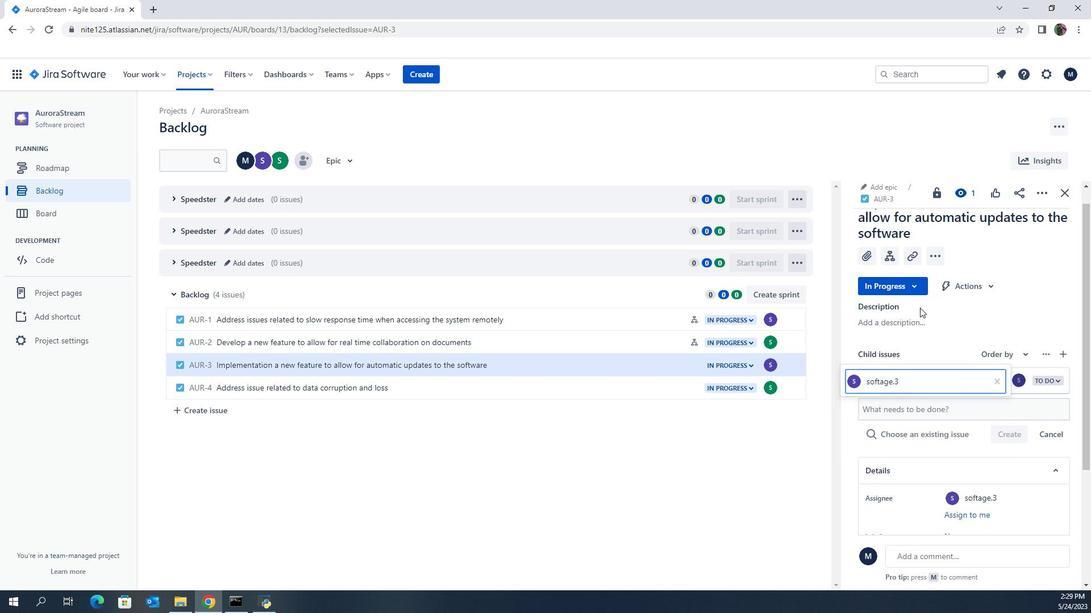 
Action: Mouse scrolled (921, 365) with delta (0, 0)
Screenshot: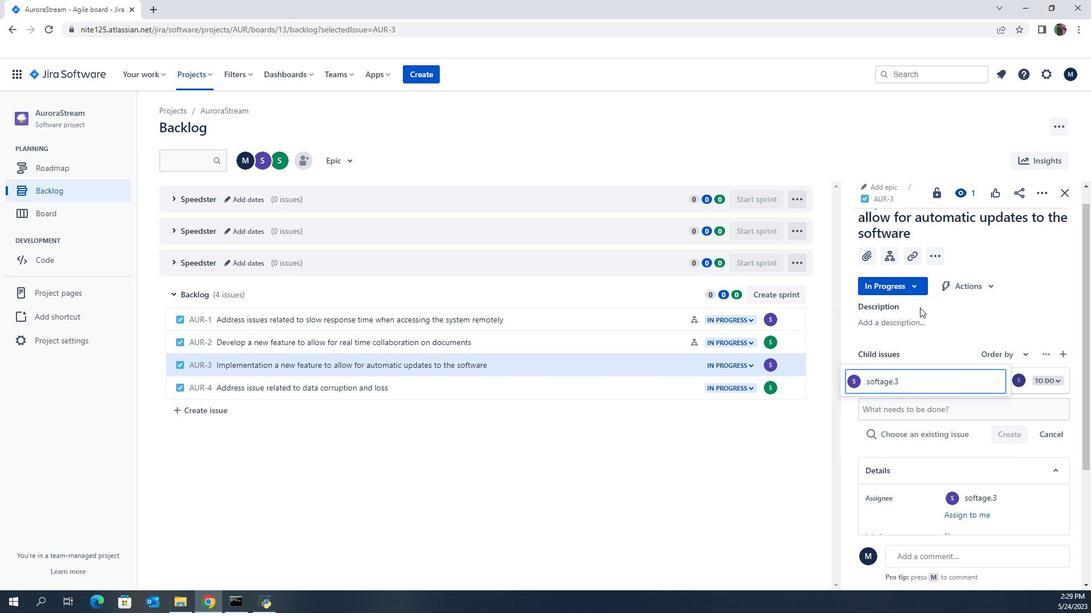
Action: Mouse moved to (921, 365)
Screenshot: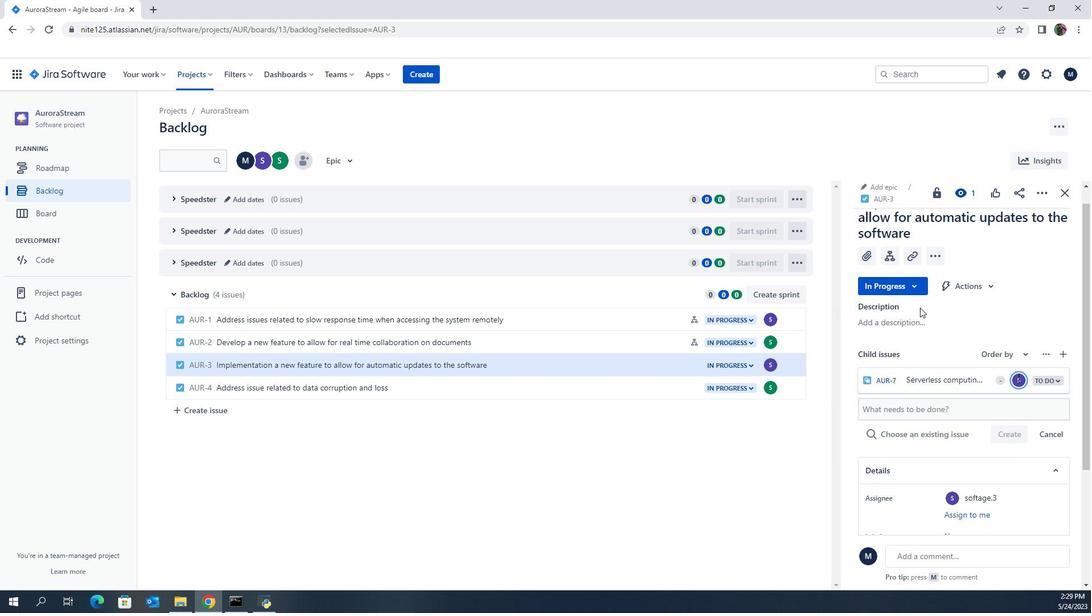 
Action: Mouse scrolled (921, 365) with delta (0, 0)
Screenshot: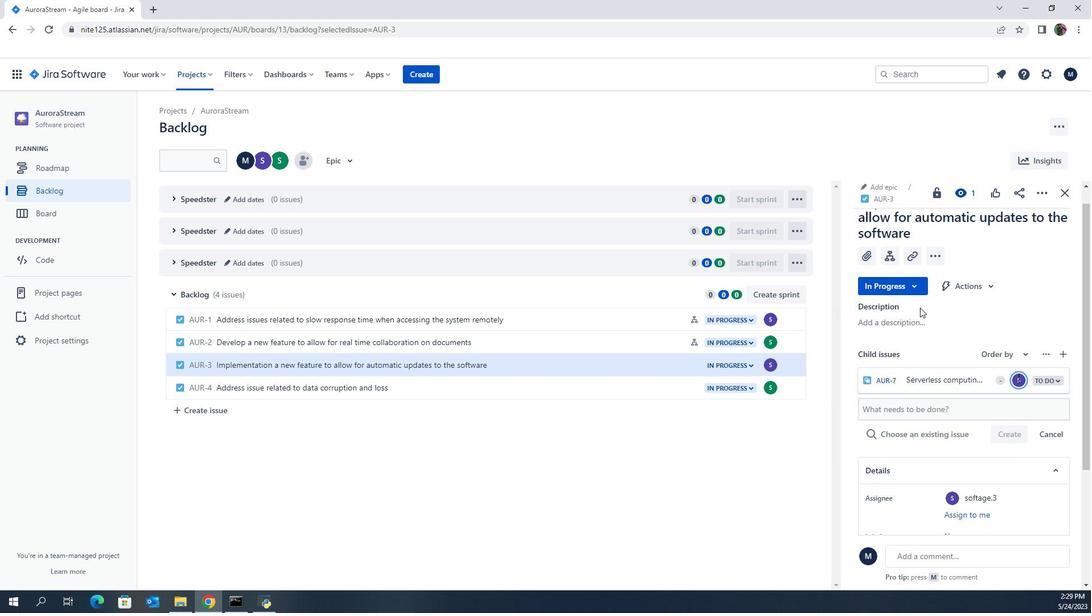 
Action: Mouse scrolled (921, 365) with delta (0, 0)
Screenshot: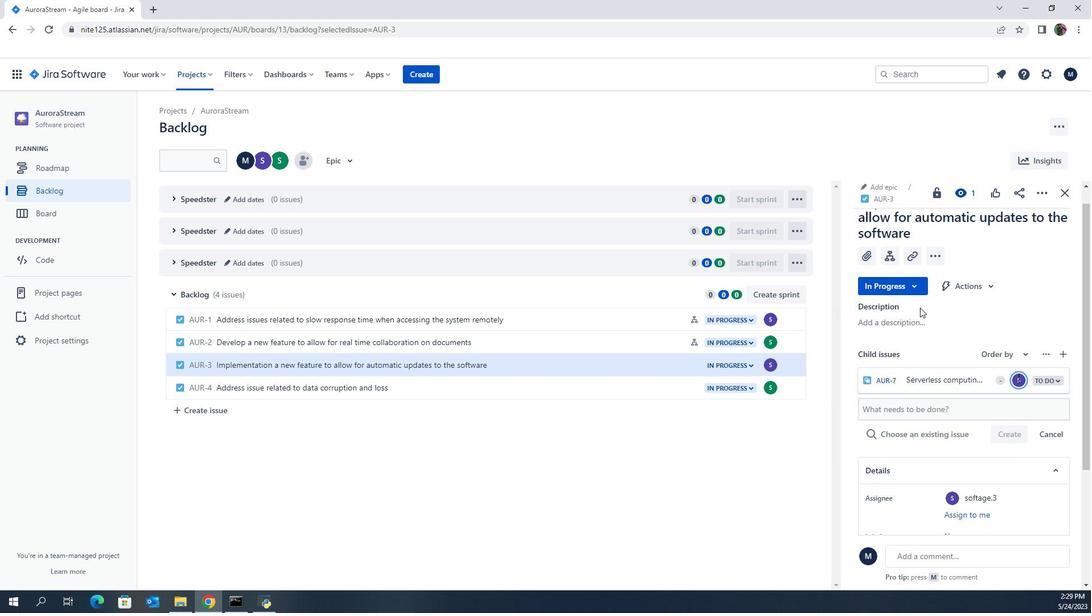 
Action: Mouse scrolled (921, 365) with delta (0, 0)
Screenshot: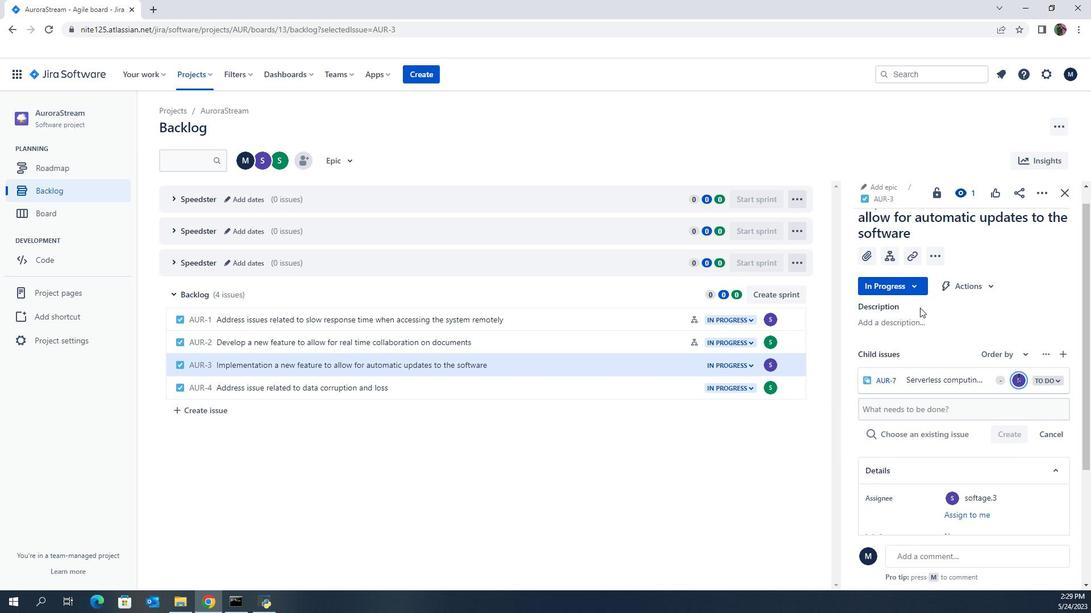 
Action: Mouse scrolled (921, 365) with delta (0, 0)
Screenshot: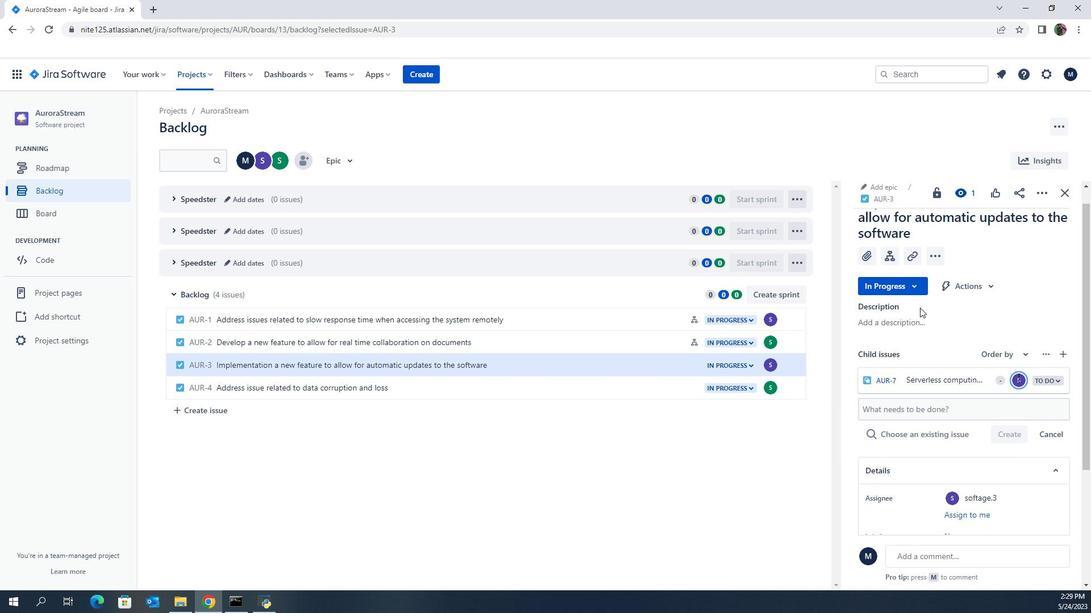 
Action: Mouse moved to (905, 362)
Screenshot: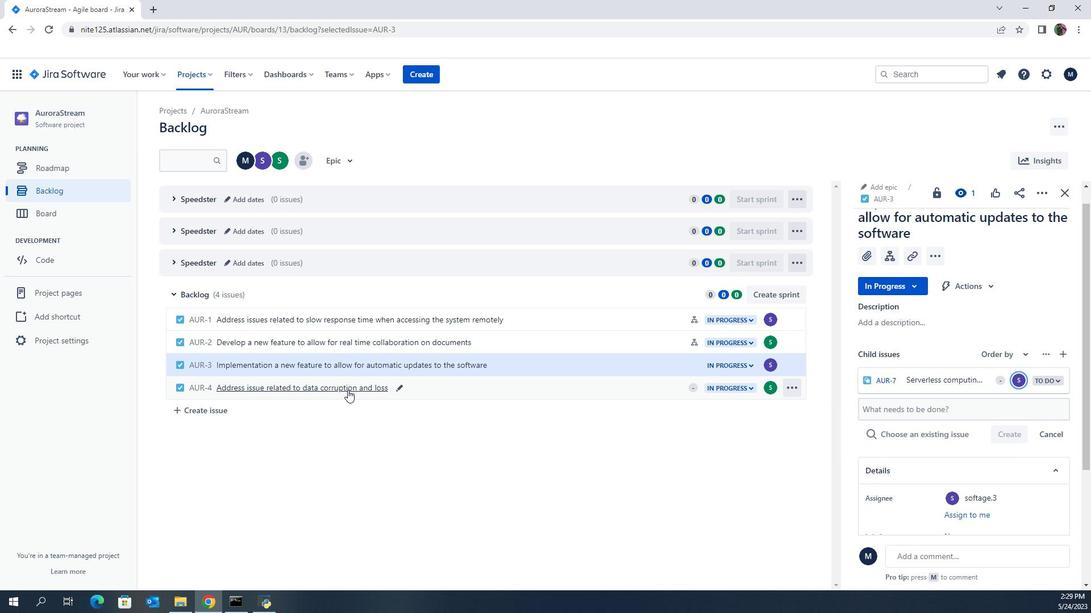 
Action: Mouse pressed left at (905, 362)
Screenshot: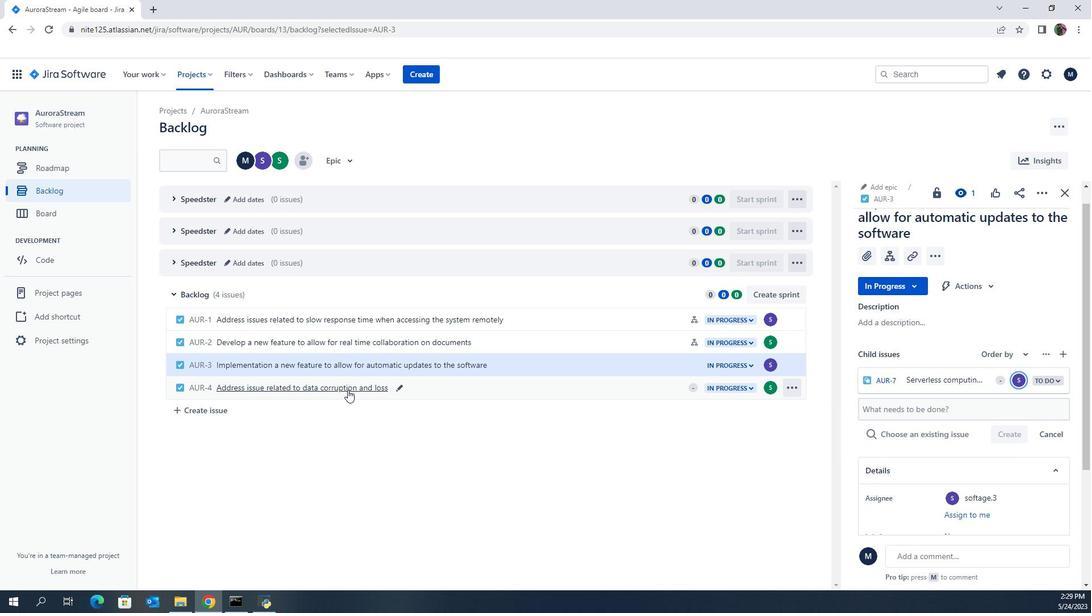 
Action: Mouse moved to (934, 368)
Screenshot: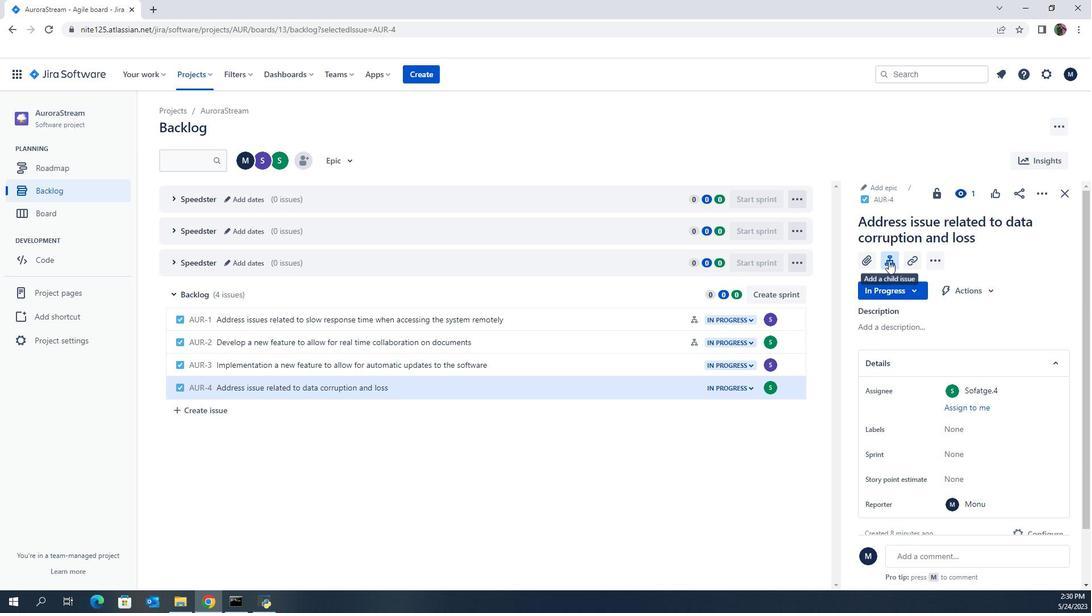 
Action: Mouse pressed left at (934, 368)
Screenshot: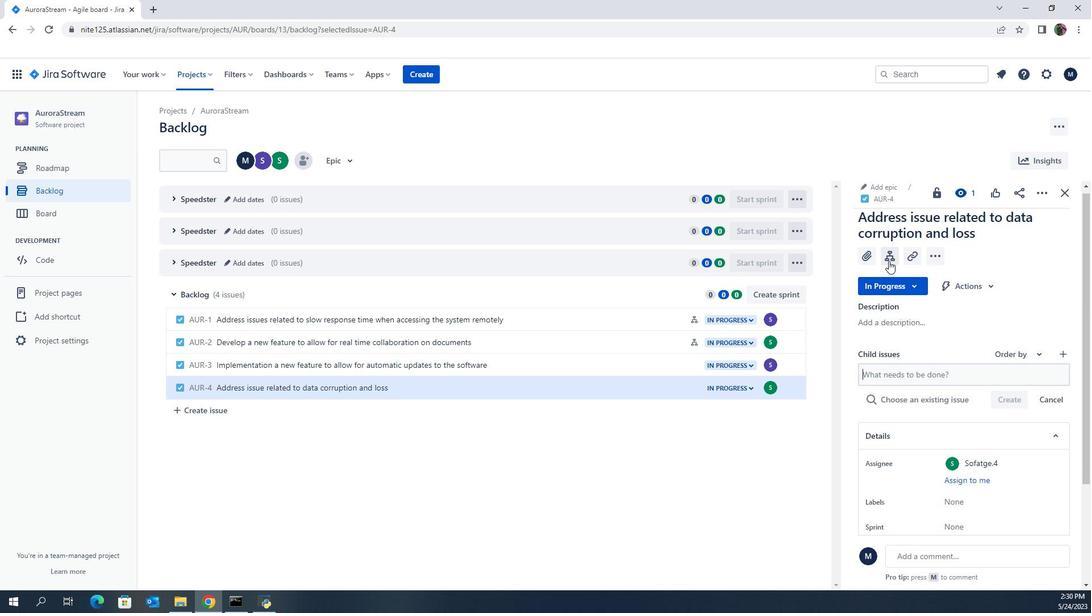 
Action: Mouse moved to (934, 367)
Screenshot: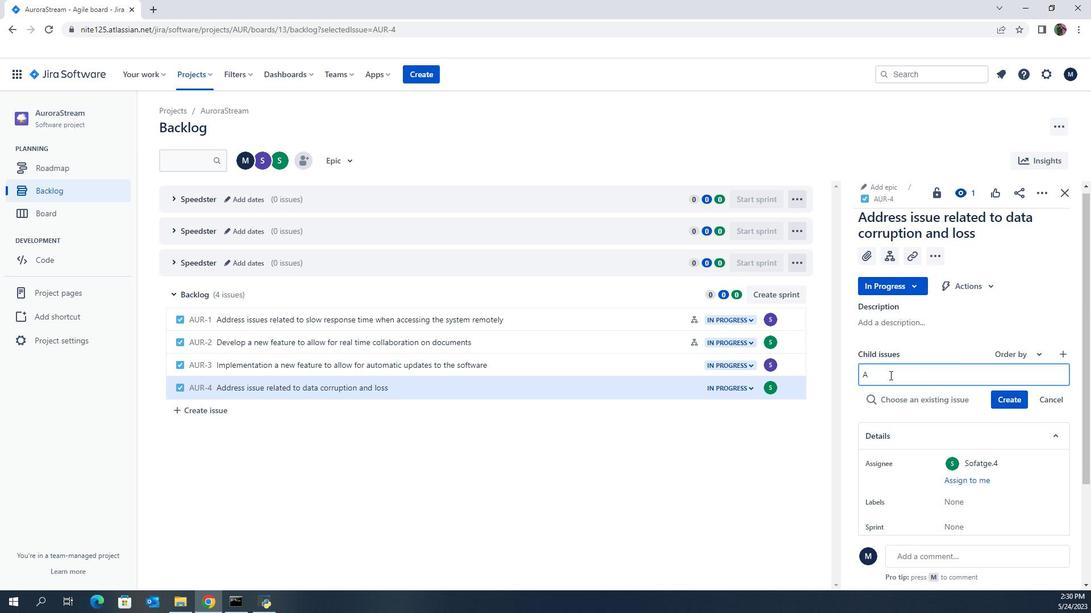 
Action: Mouse pressed left at (934, 367)
Screenshot: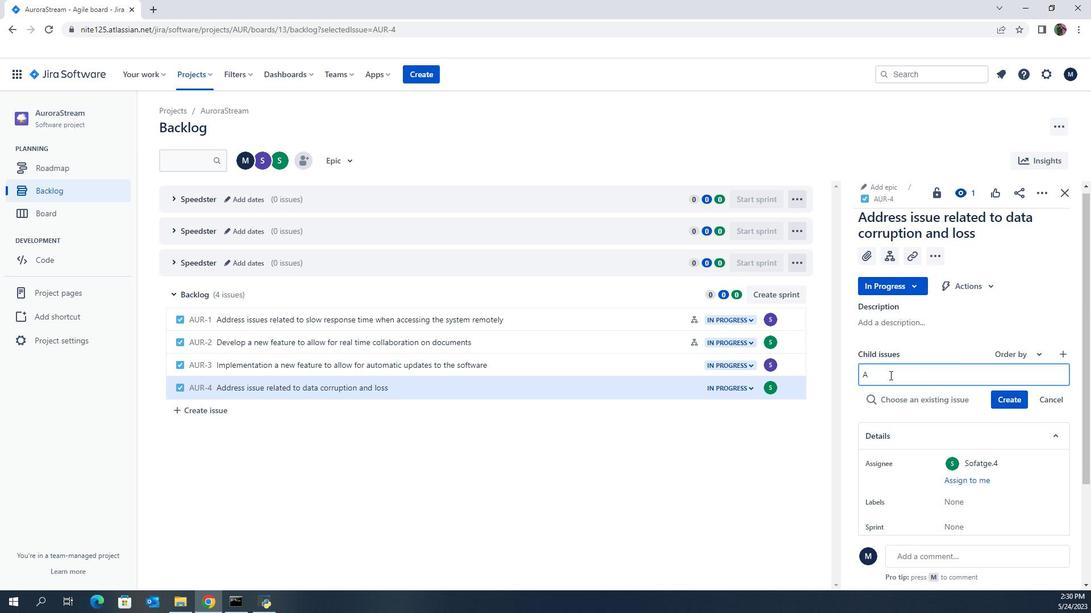 
Action: Mouse moved to (933, 366)
Screenshot: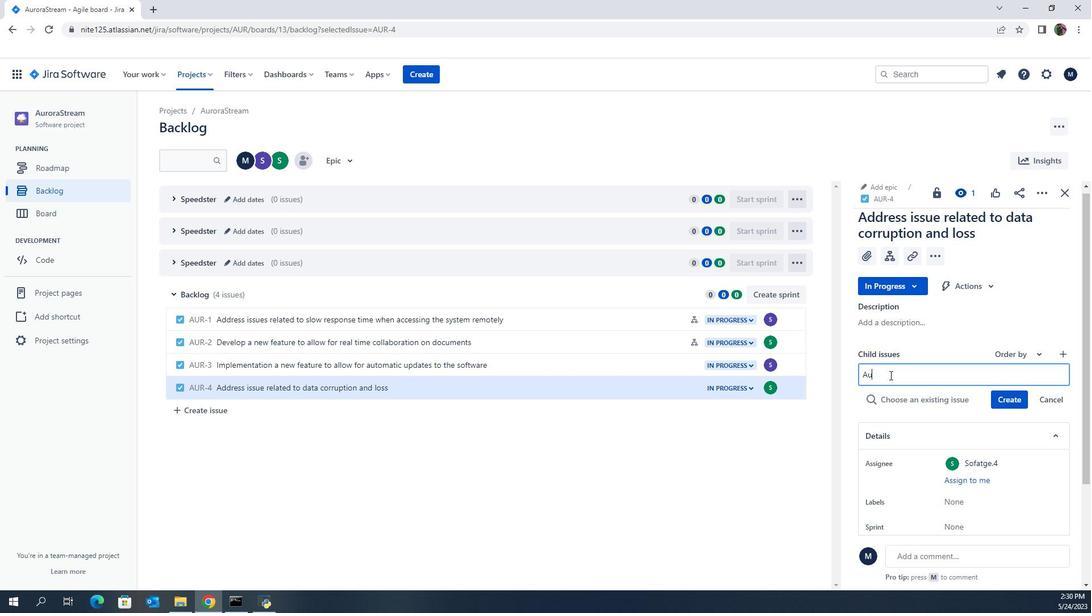 
Action: Mouse pressed left at (933, 366)
Screenshot: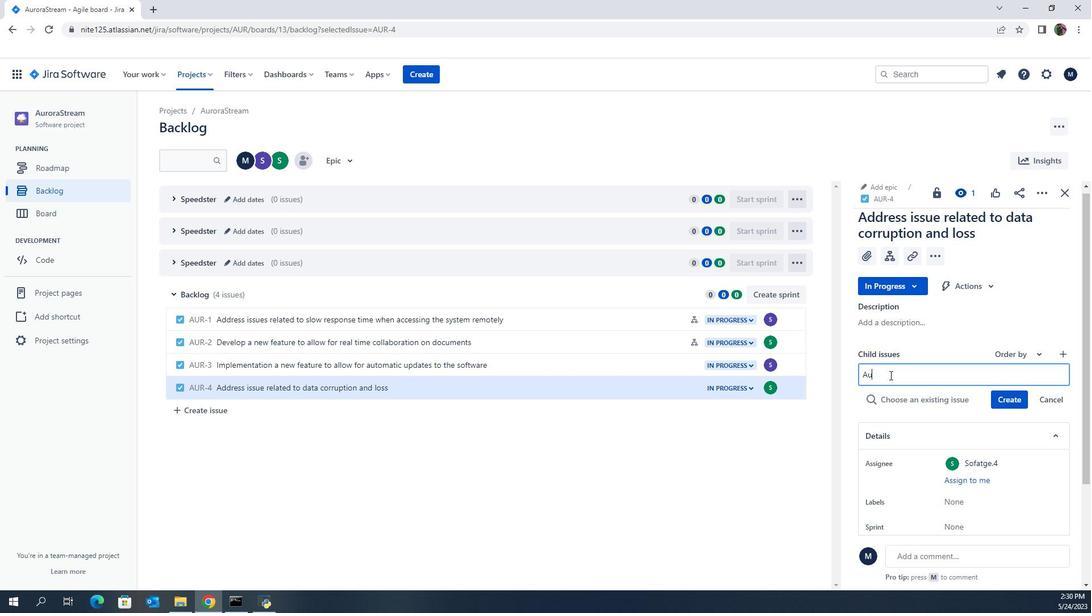 
Action: Mouse moved to (931, 365)
Screenshot: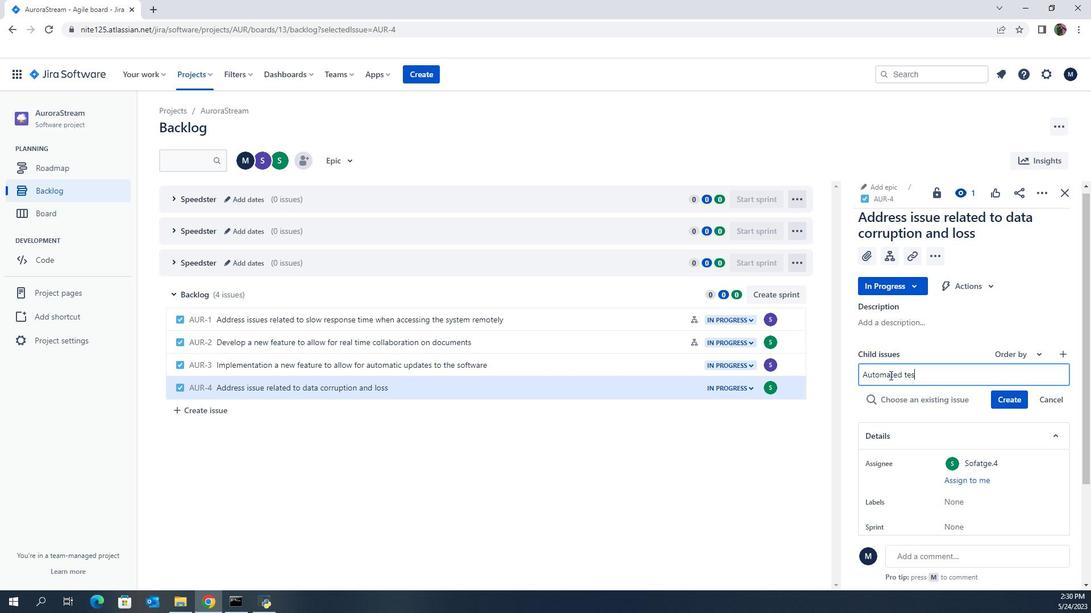 
Action: Mouse pressed left at (931, 365)
Screenshot: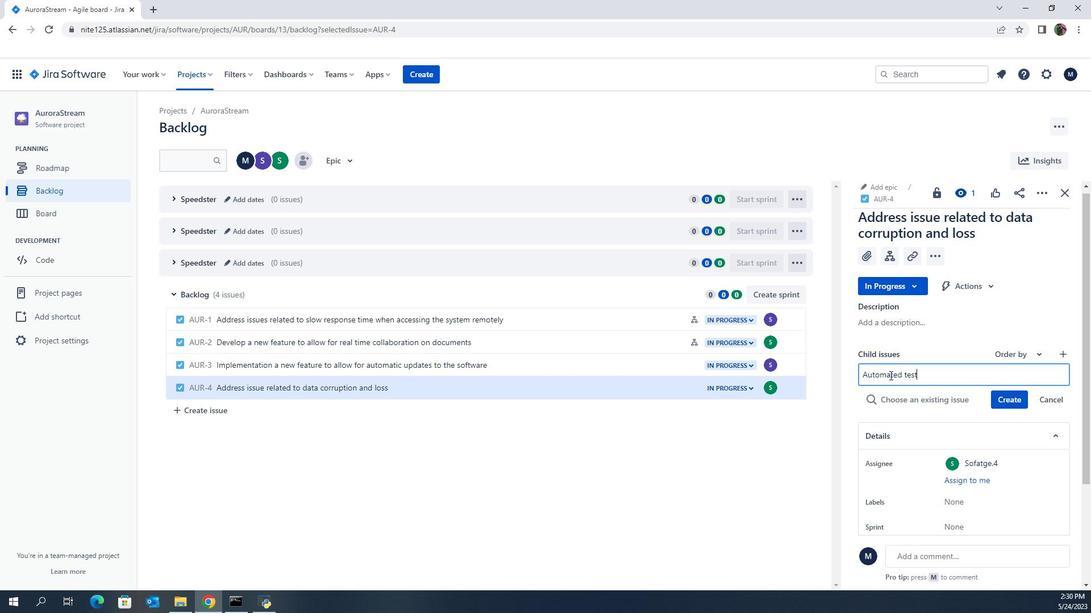 
Action: Key pressed softage
Screenshot: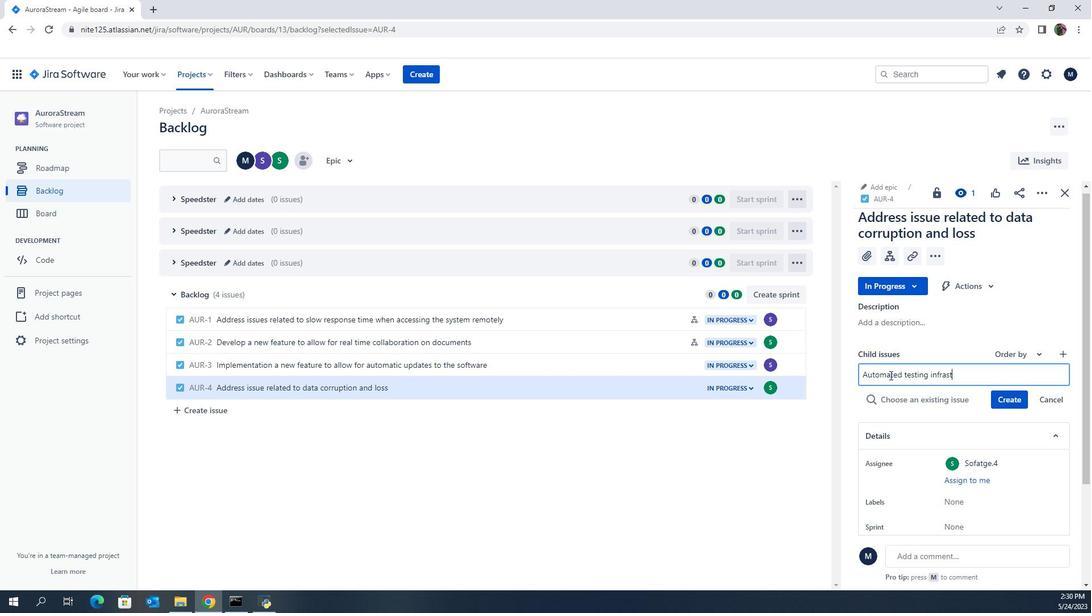 
Action: Mouse moved to (929, 363)
Screenshot: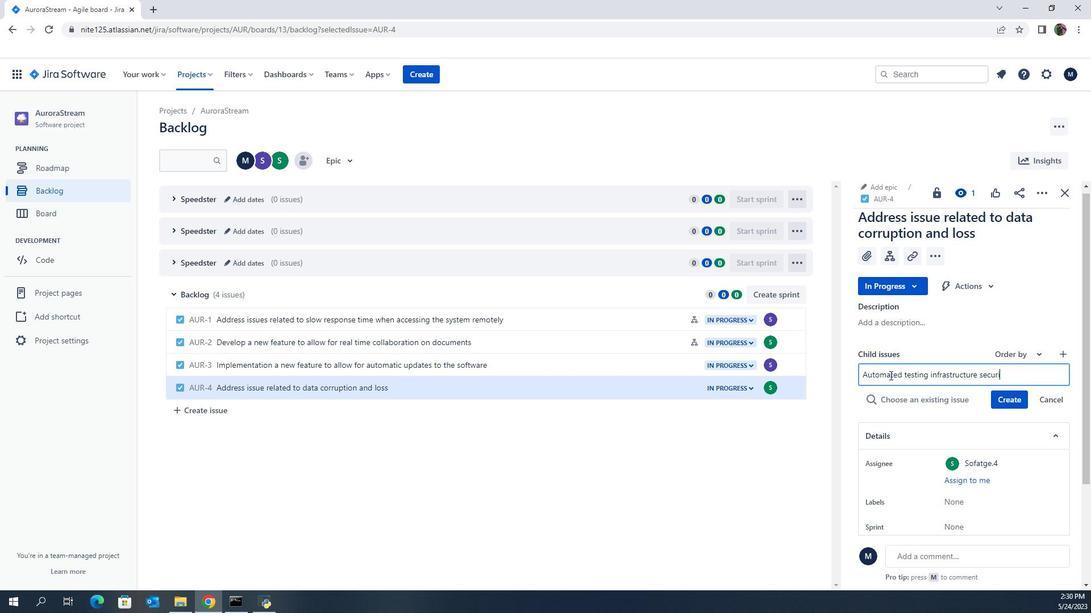 
Action: Mouse pressed left at (929, 363)
Screenshot: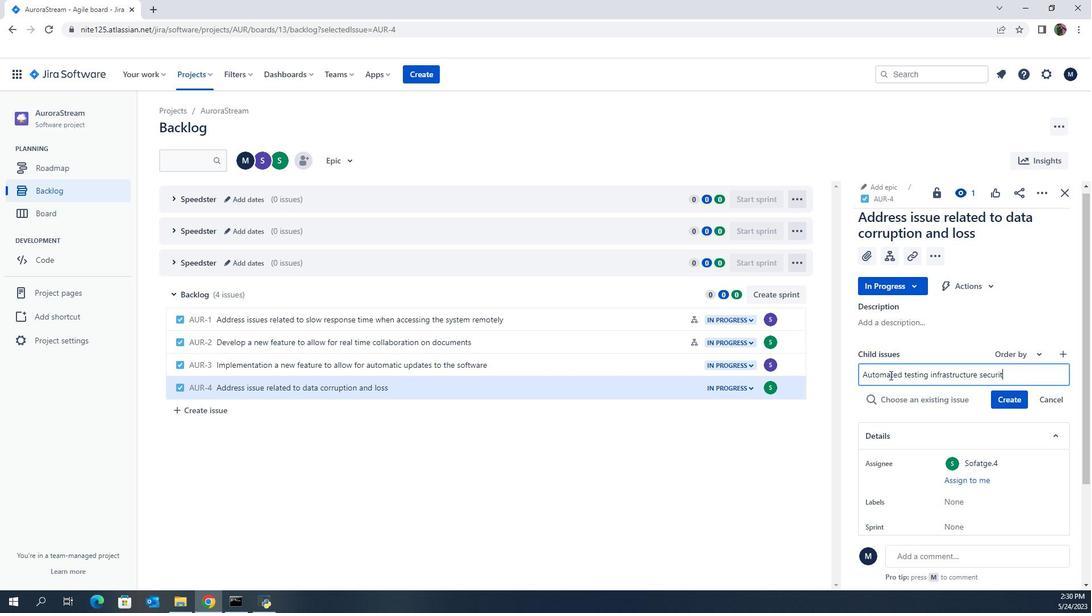 
Action: Mouse moved to (929, 364)
Screenshot: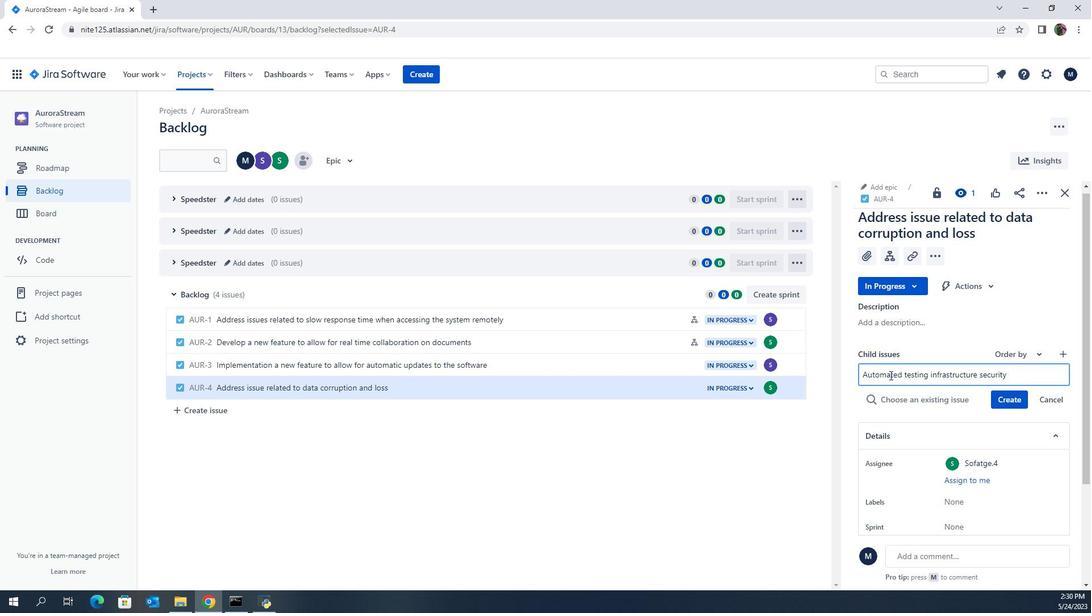 
Action: Key pressed <Key.backspace>softage<Key.shift><Key.shift><Key.shift><Key.shift><Key.shift><Key.shift><Key.shift>.<Key.shift>@1
Screenshot: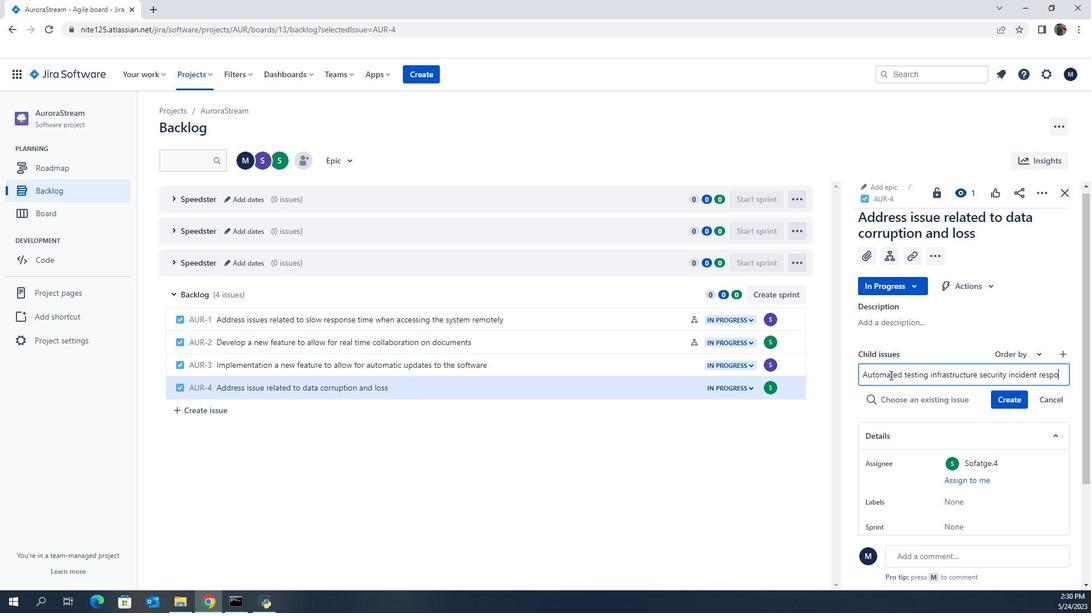 
Action: Mouse moved to (929, 364)
Screenshot: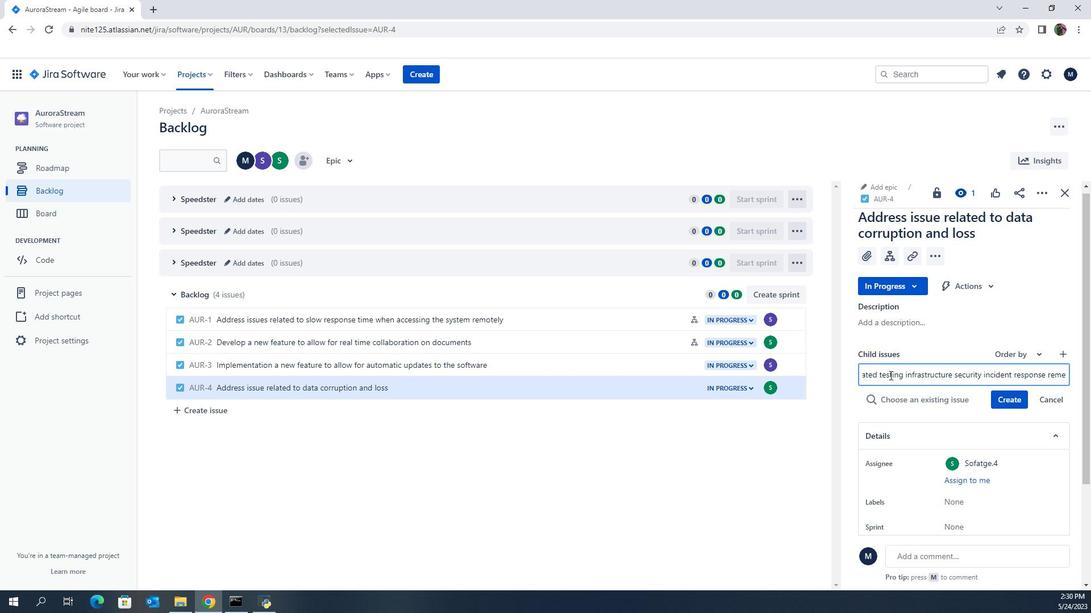 
Action: Key pressed <Key.backspace><Key.backspace>1<Key.shift>!<Key.shift><Key.backspace><Key.shift>@softage.net
Screenshot: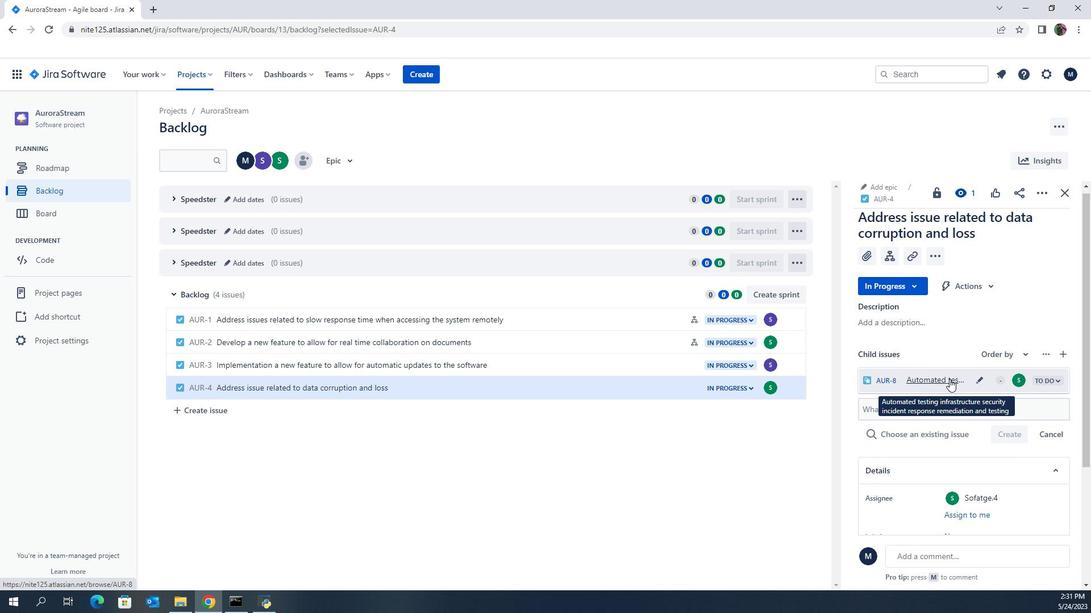 
Action: Mouse moved to (929, 363)
Screenshot: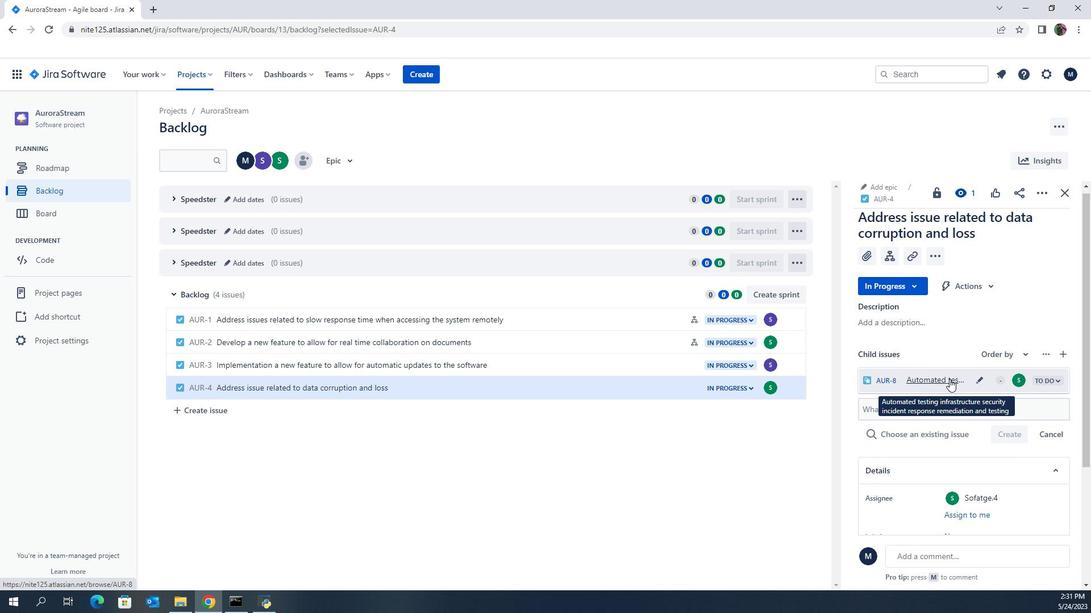 
Action: Mouse pressed left at (929, 363)
Screenshot: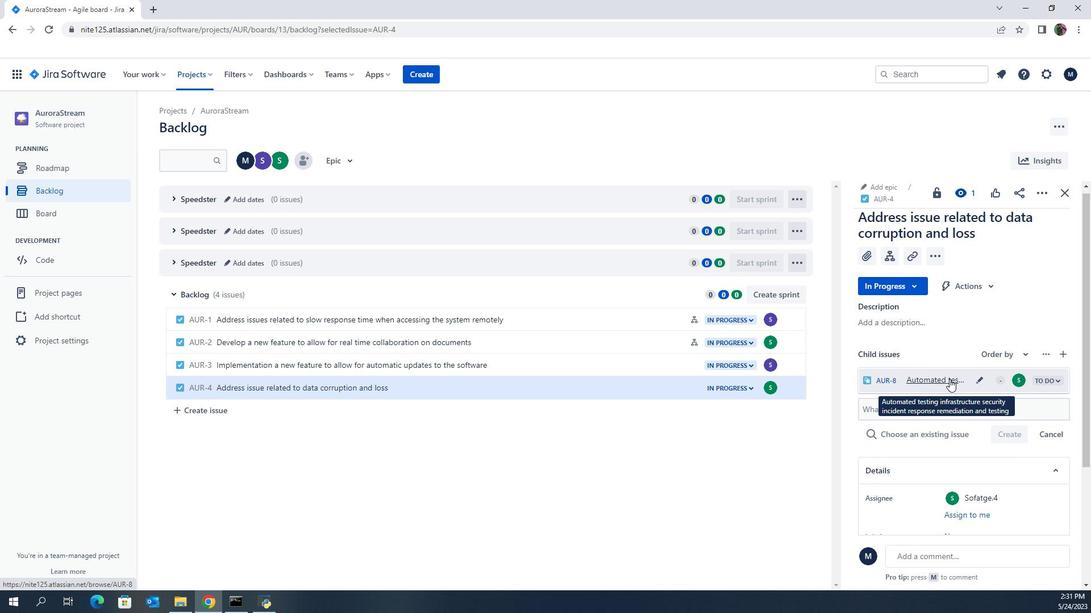 
Action: Mouse pressed left at (929, 363)
Screenshot: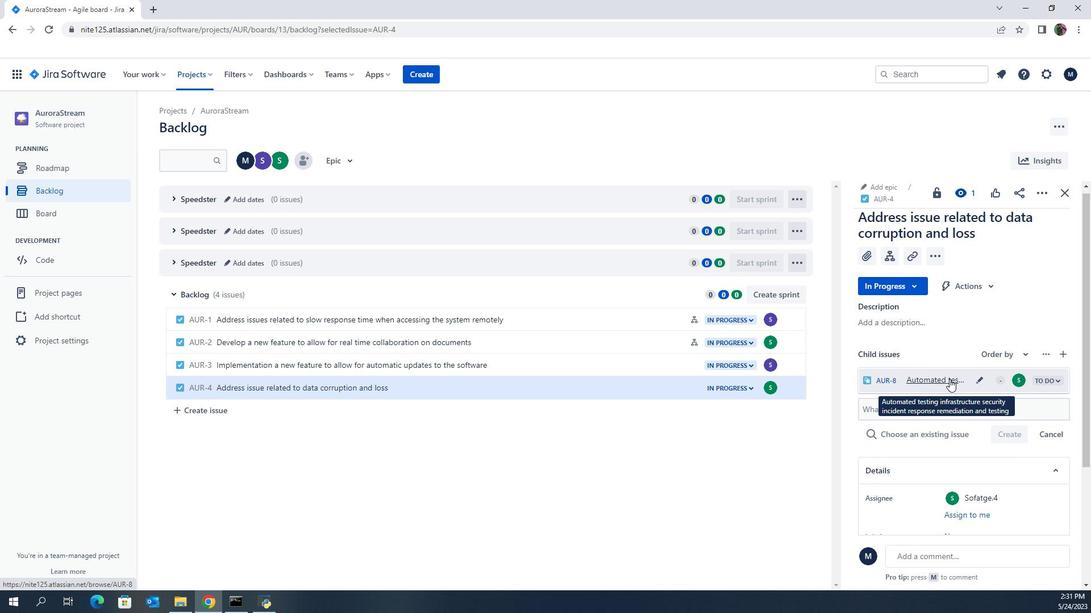 
Action: Mouse moved to (928, 364)
Screenshot: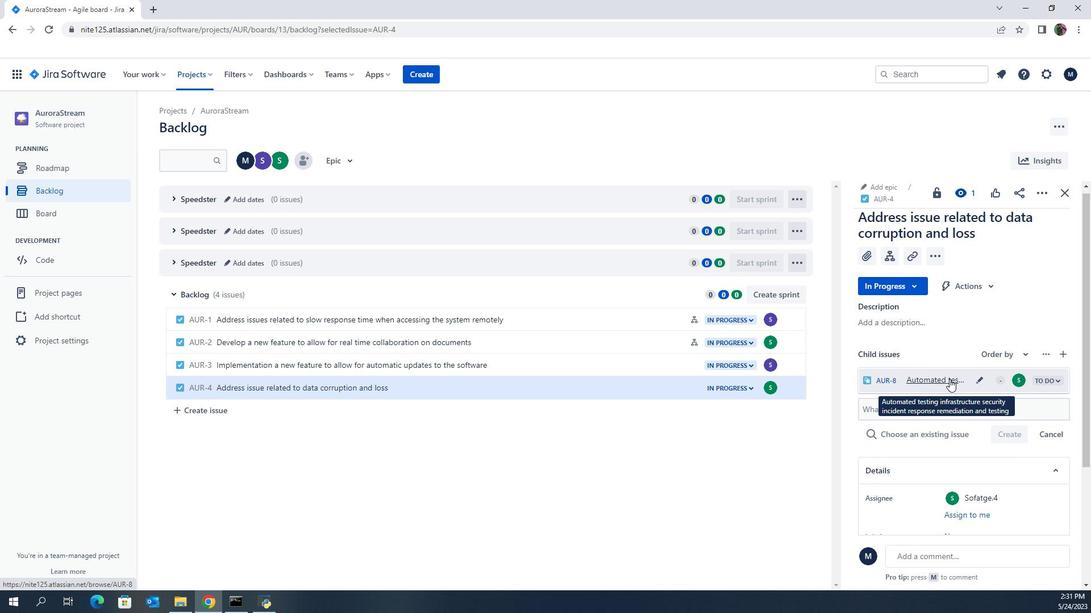 
Action: Mouse scrolled (928, 364) with delta (0, 0)
Screenshot: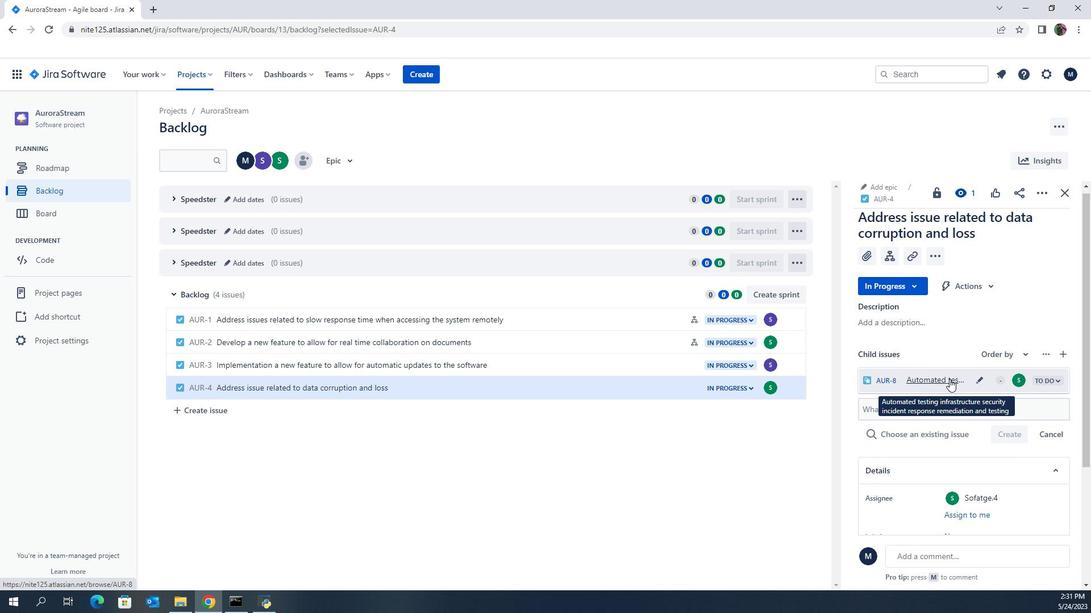 
Action: Mouse scrolled (928, 364) with delta (0, 0)
Screenshot: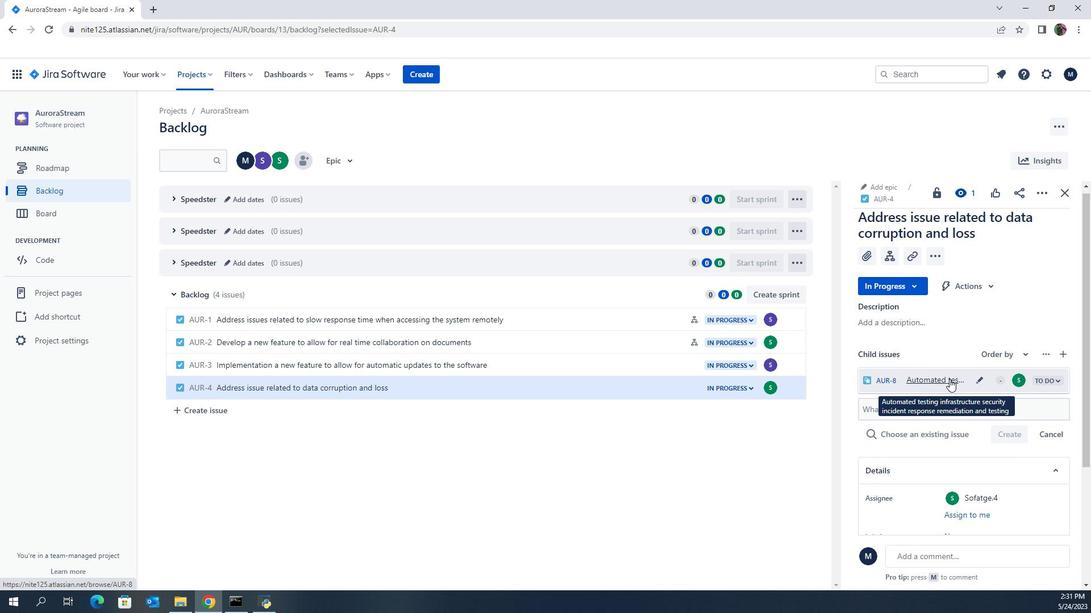 
Action: Mouse scrolled (928, 364) with delta (0, 0)
Screenshot: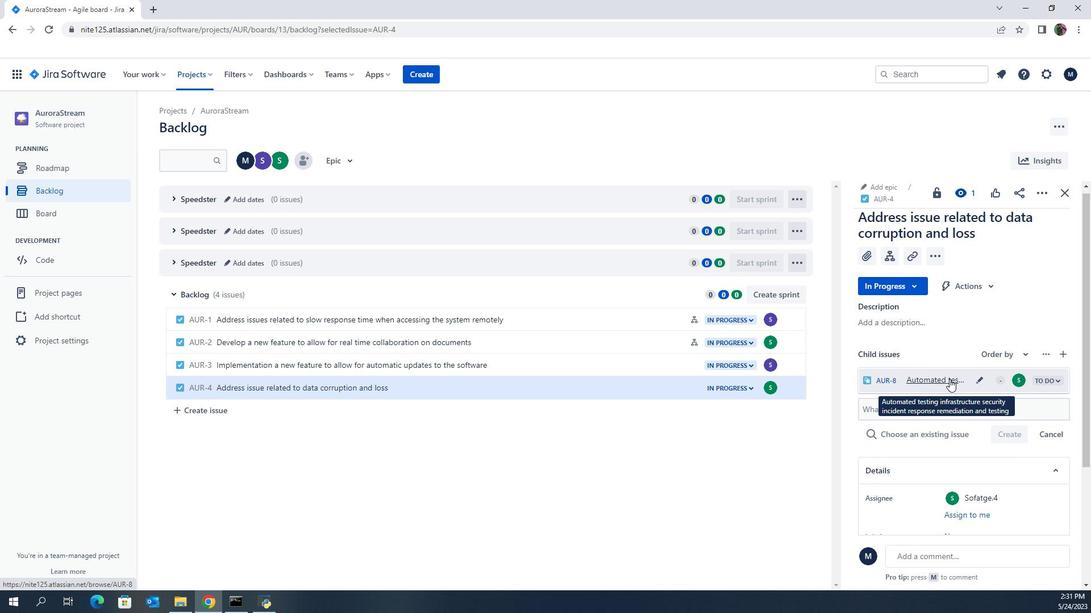 
Action: Mouse scrolled (928, 364) with delta (0, 0)
Screenshot: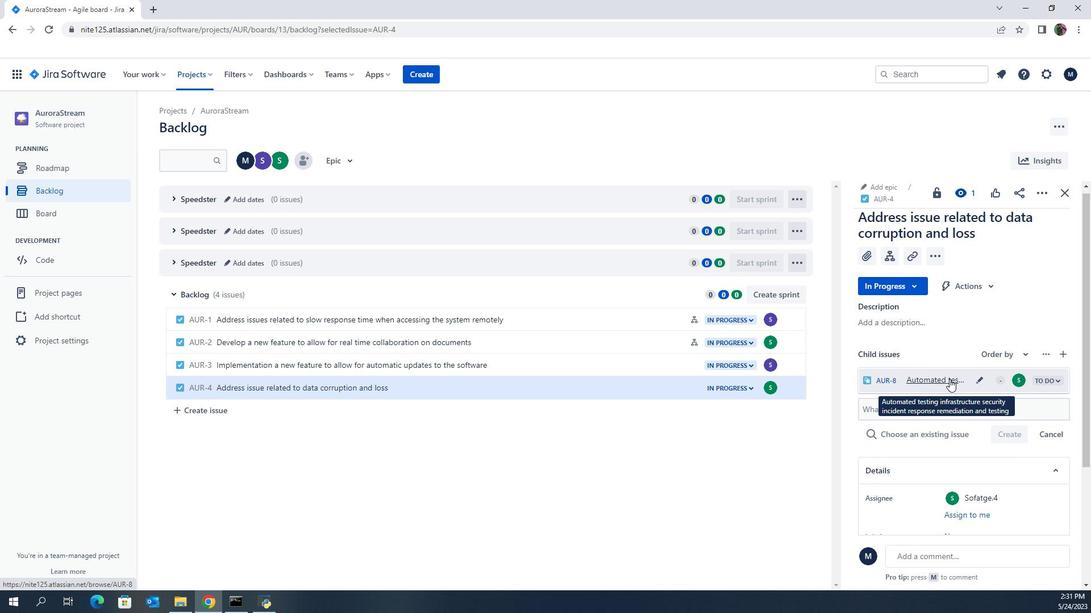 
Action: Mouse scrolled (928, 364) with delta (0, 0)
Screenshot: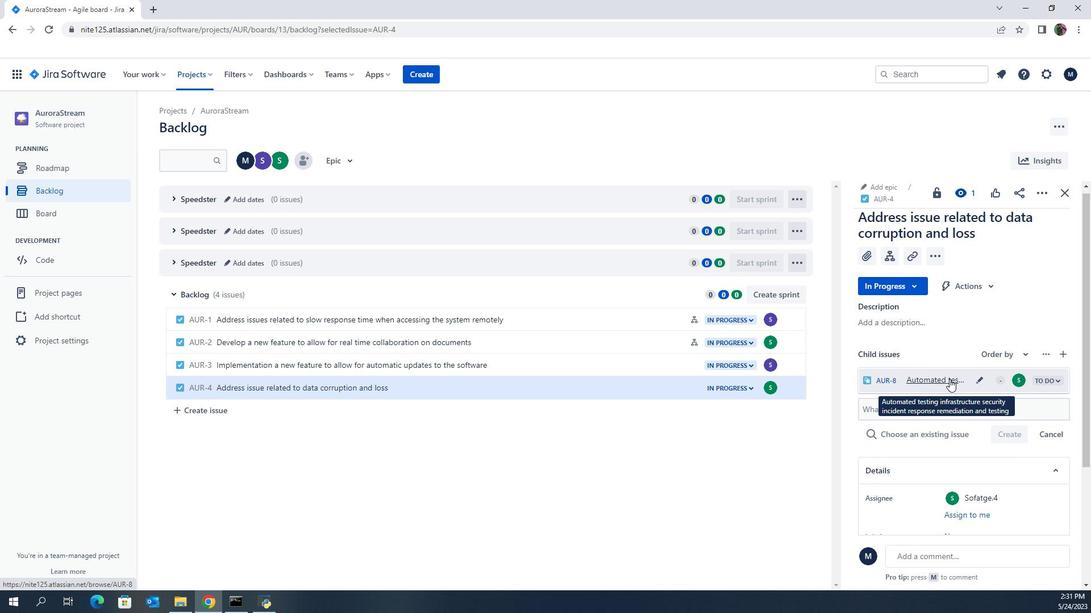 
Action: Mouse scrolled (928, 364) with delta (0, 0)
Screenshot: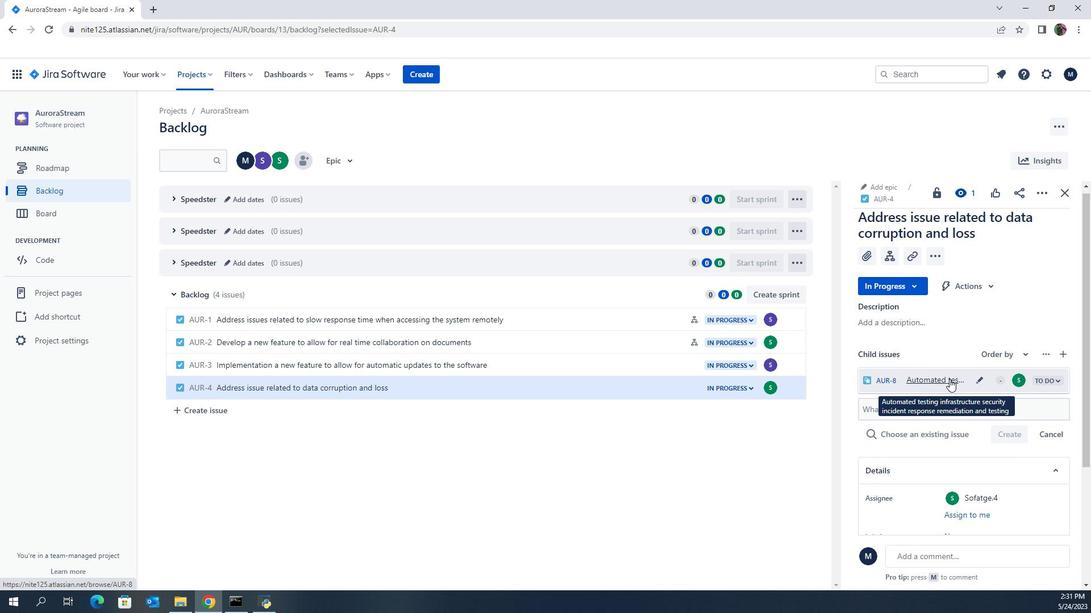 
Action: Mouse moved to (925, 362)
Screenshot: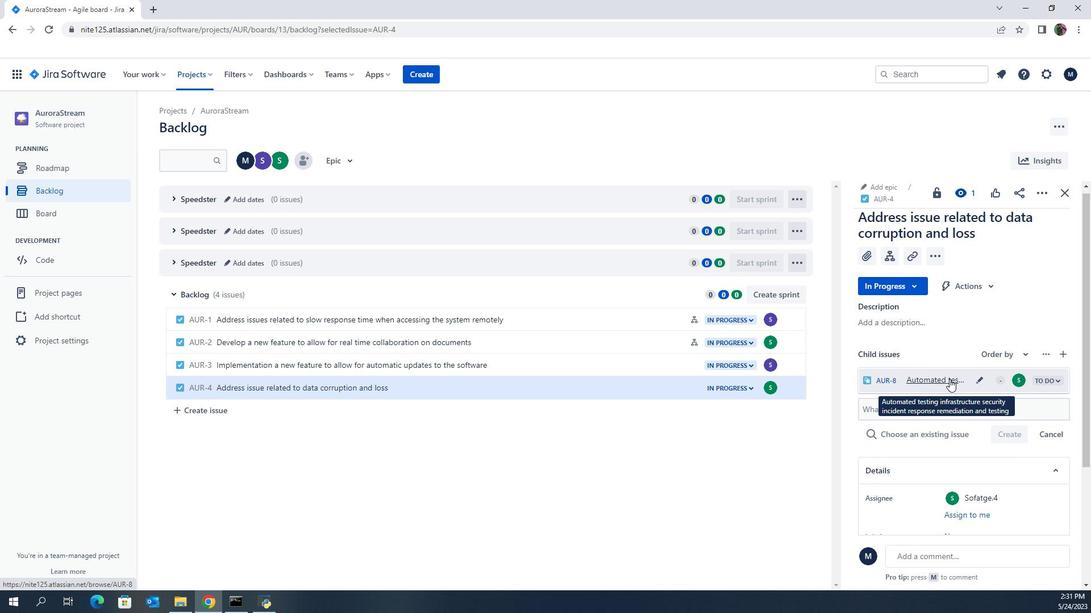 
Action: Mouse pressed left at (925, 362)
Screenshot: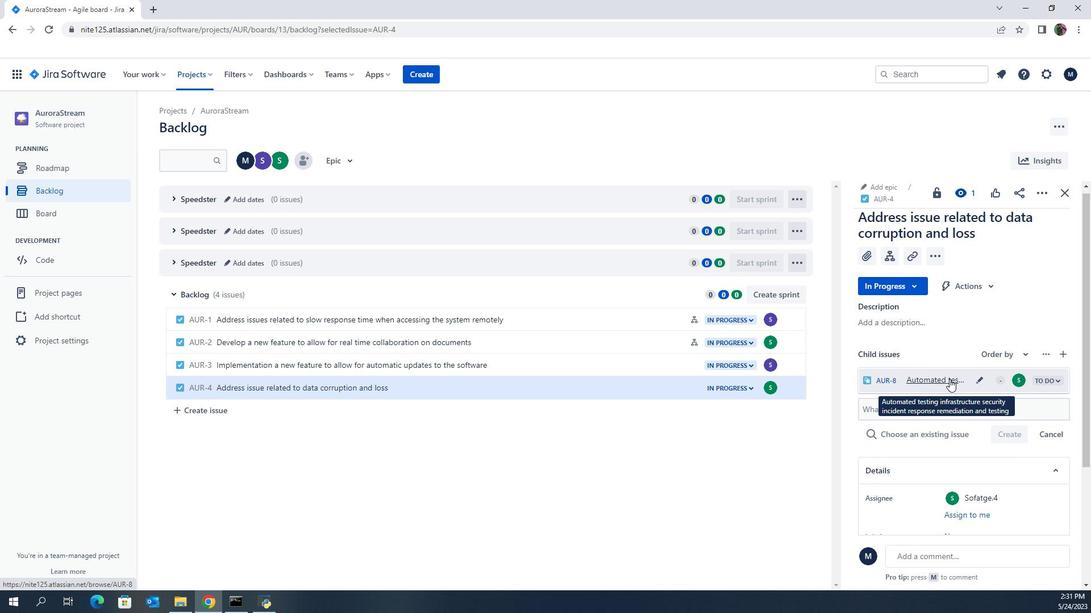 
Action: Mouse pressed left at (925, 362)
Screenshot: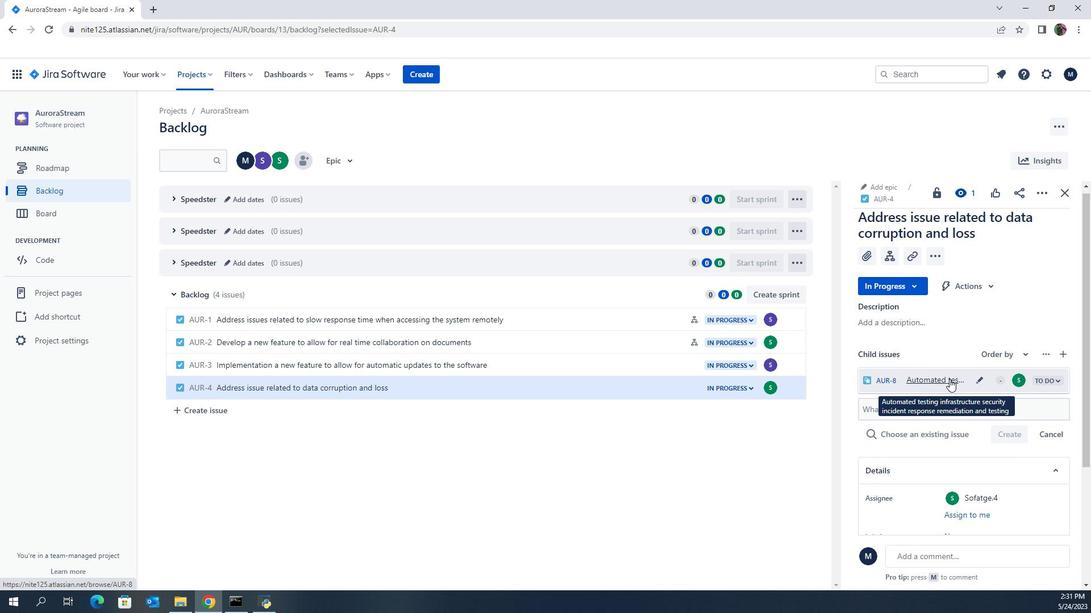 
Action: Mouse pressed left at (925, 362)
Screenshot: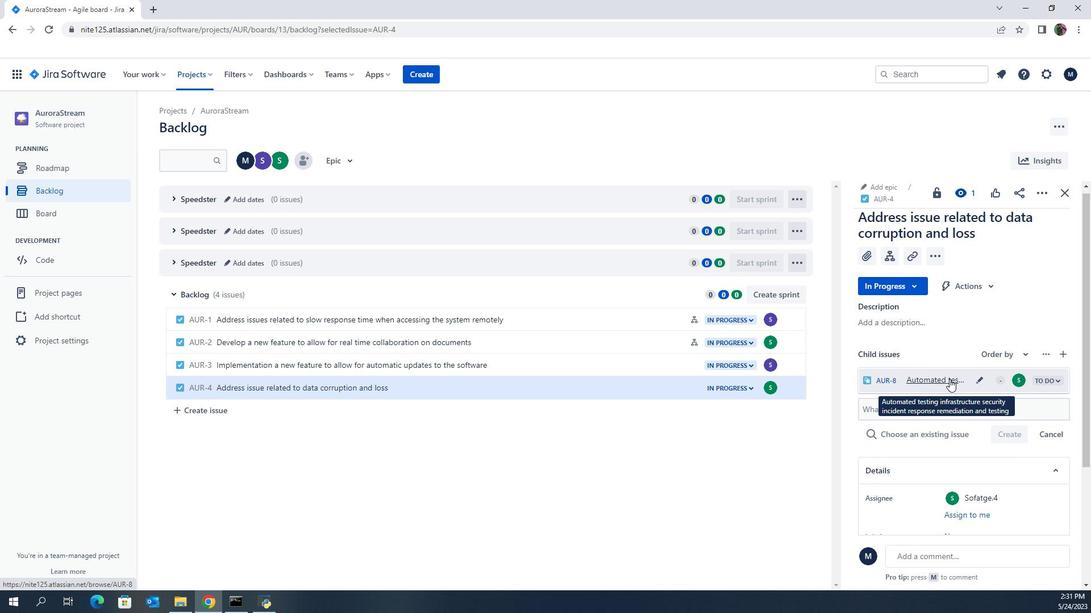 
Action: Mouse pressed left at (925, 362)
Screenshot: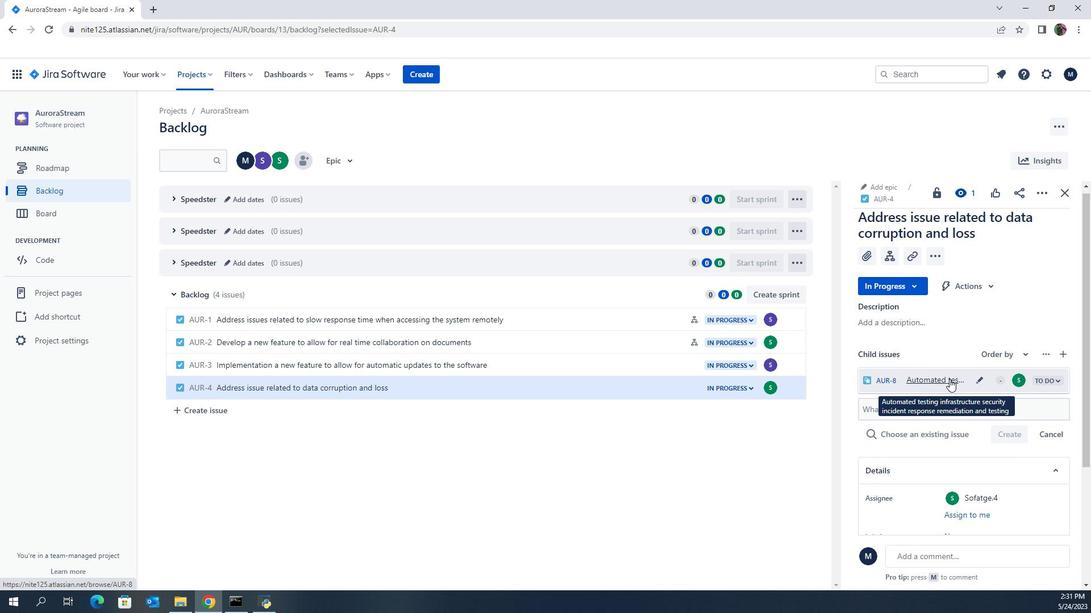 
Action: Mouse pressed left at (925, 362)
Screenshot: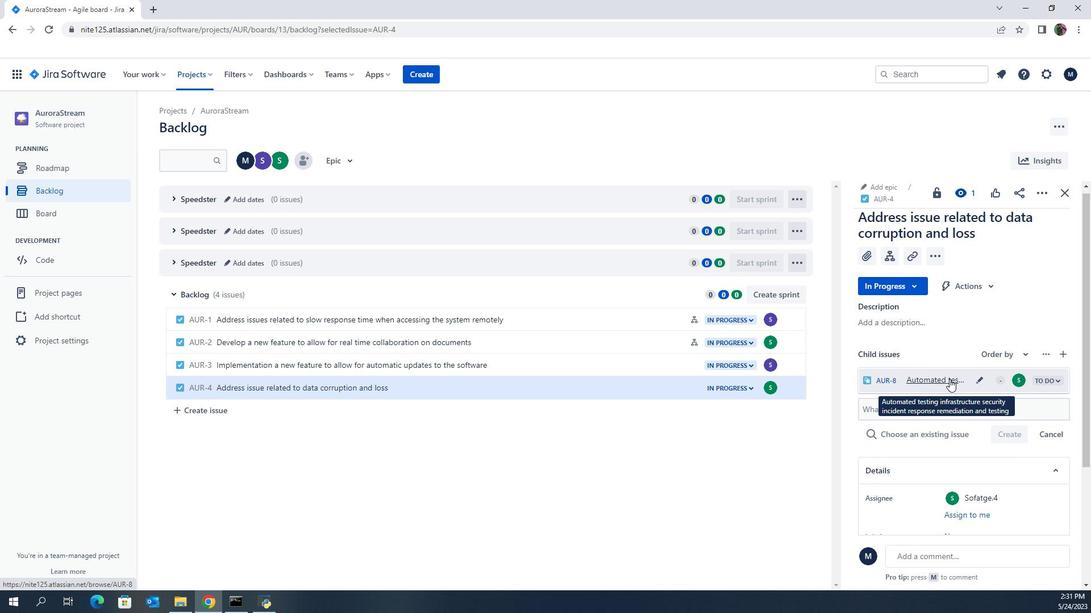 
Action: Mouse moved to (926, 366)
Screenshot: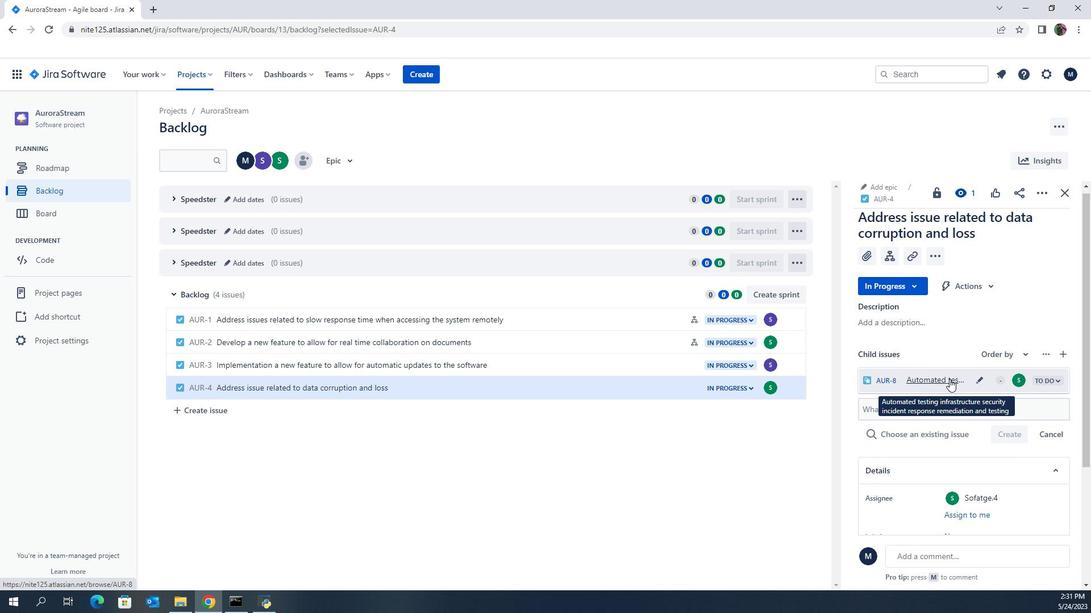 
Action: Mouse scrolled (926, 366) with delta (0, 0)
Screenshot: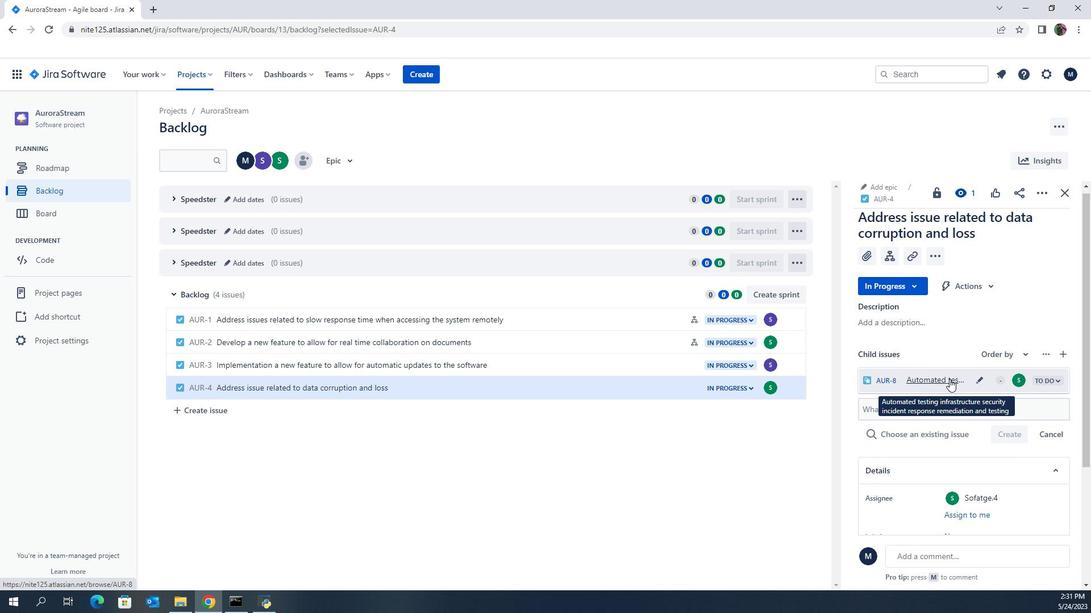 
Action: Mouse moved to (926, 366)
Screenshot: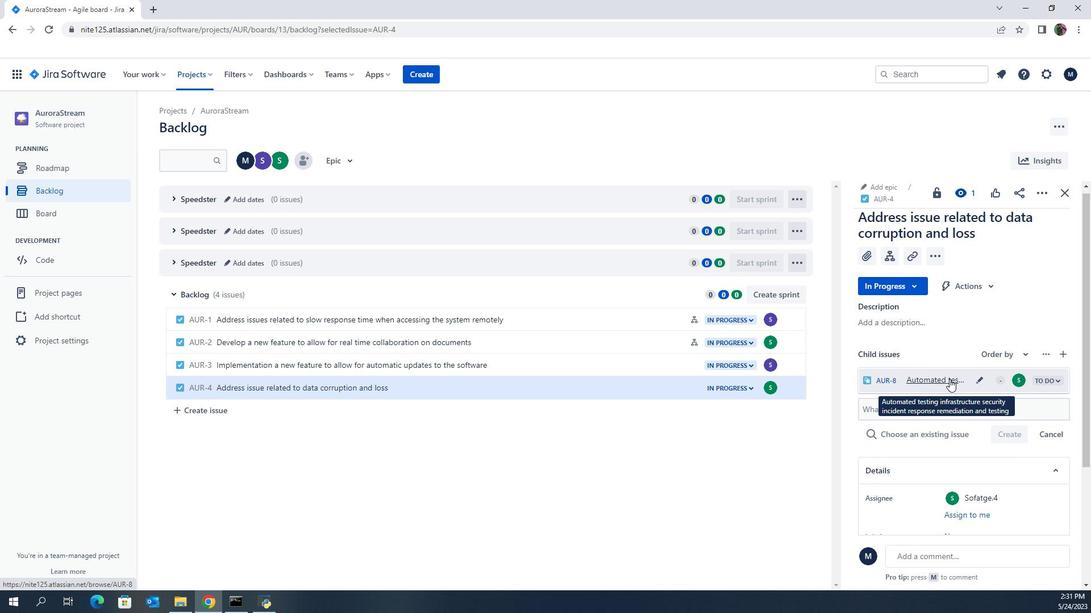 
Action: Mouse scrolled (926, 366) with delta (0, 0)
Screenshot: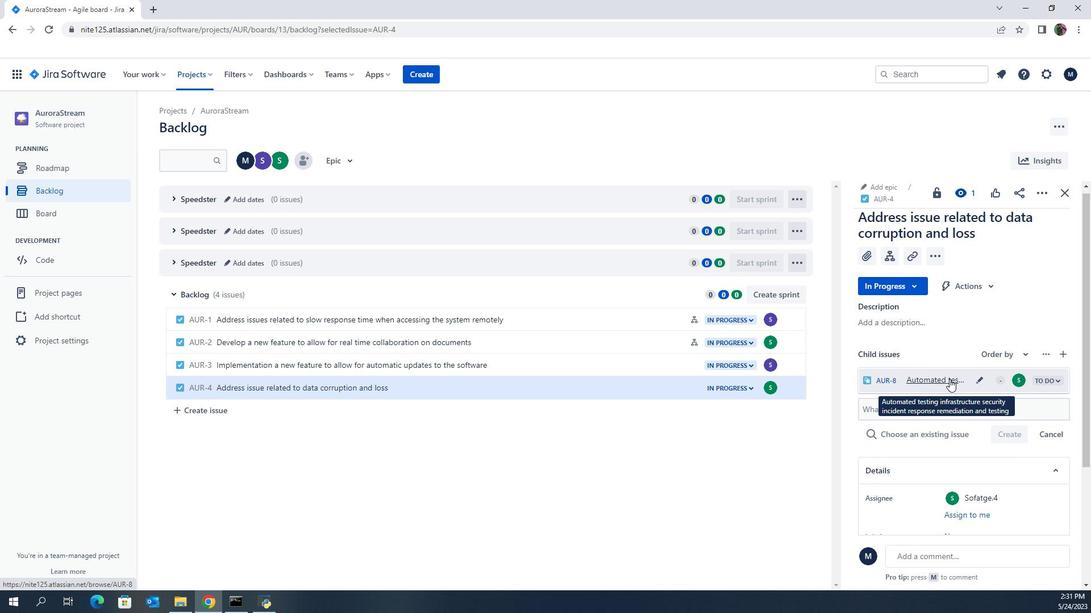 
Action: Mouse scrolled (926, 366) with delta (0, 0)
Screenshot: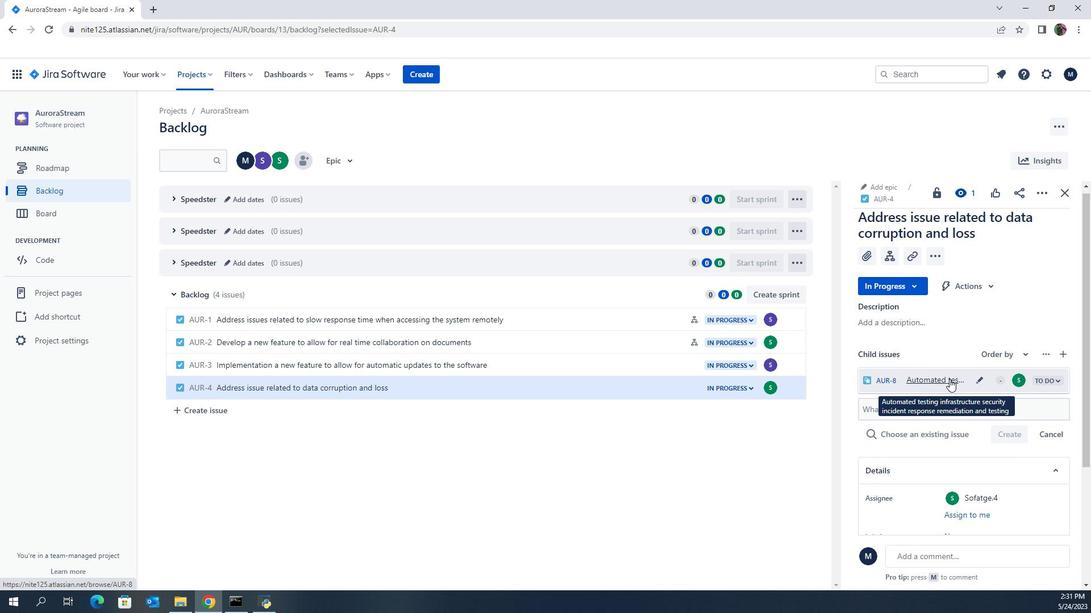 
Action: Mouse scrolled (926, 366) with delta (0, 0)
Screenshot: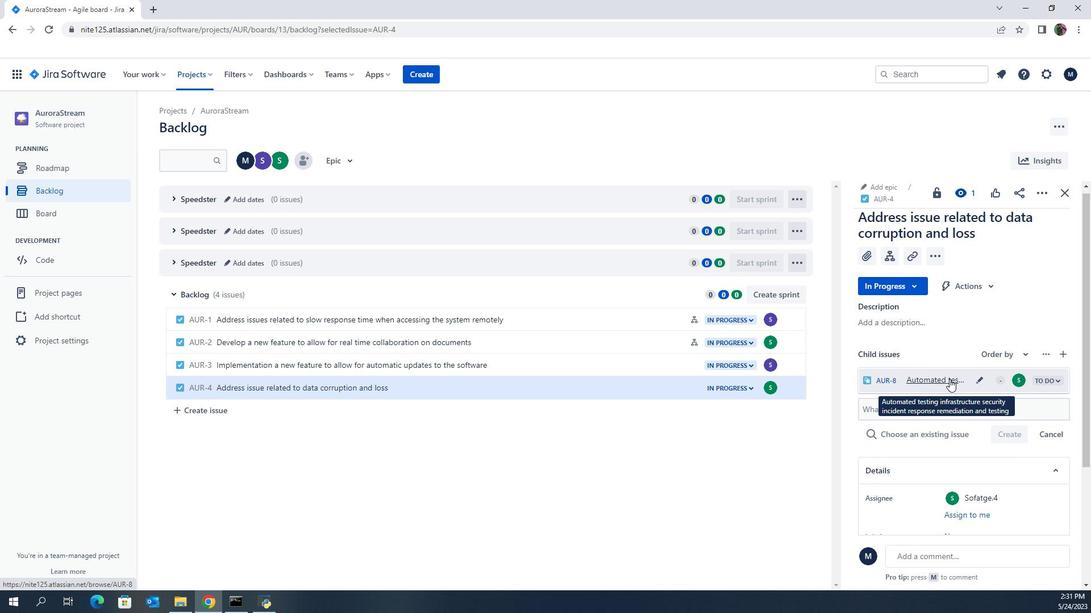
Action: Mouse scrolled (926, 366) with delta (0, 0)
Screenshot: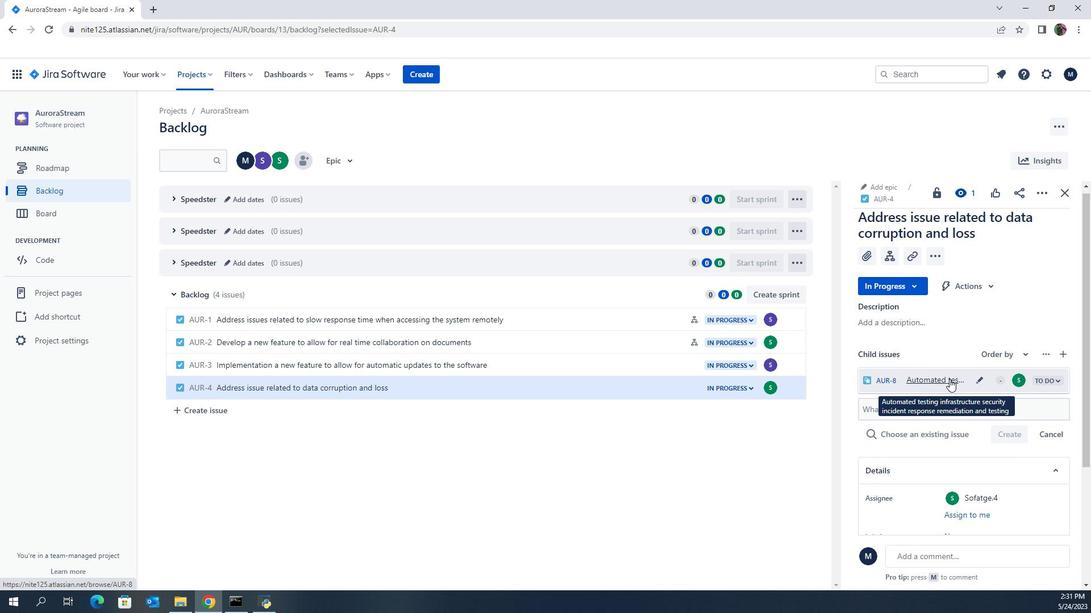 
Action: Mouse scrolled (926, 366) with delta (0, 0)
Screenshot: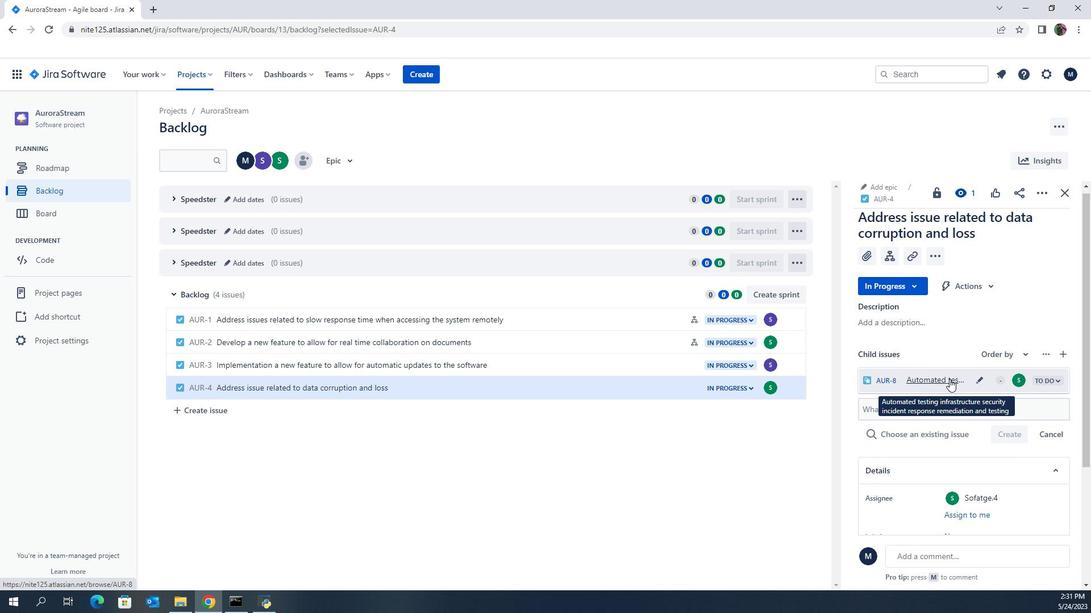 
Action: Mouse scrolled (926, 366) with delta (0, 0)
Screenshot: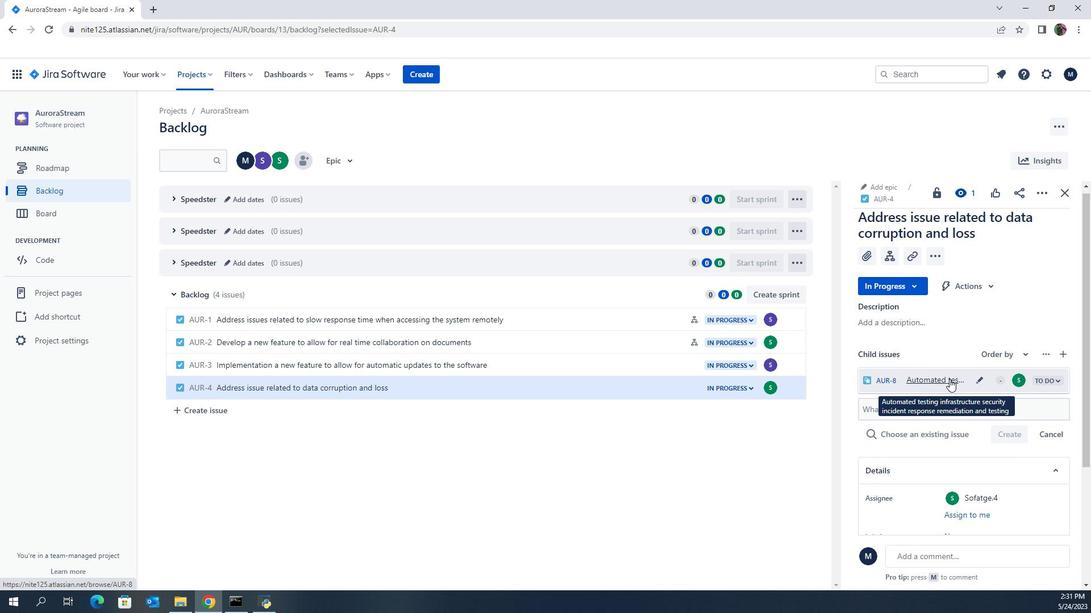 
Action: Mouse scrolled (926, 366) with delta (0, 0)
Screenshot: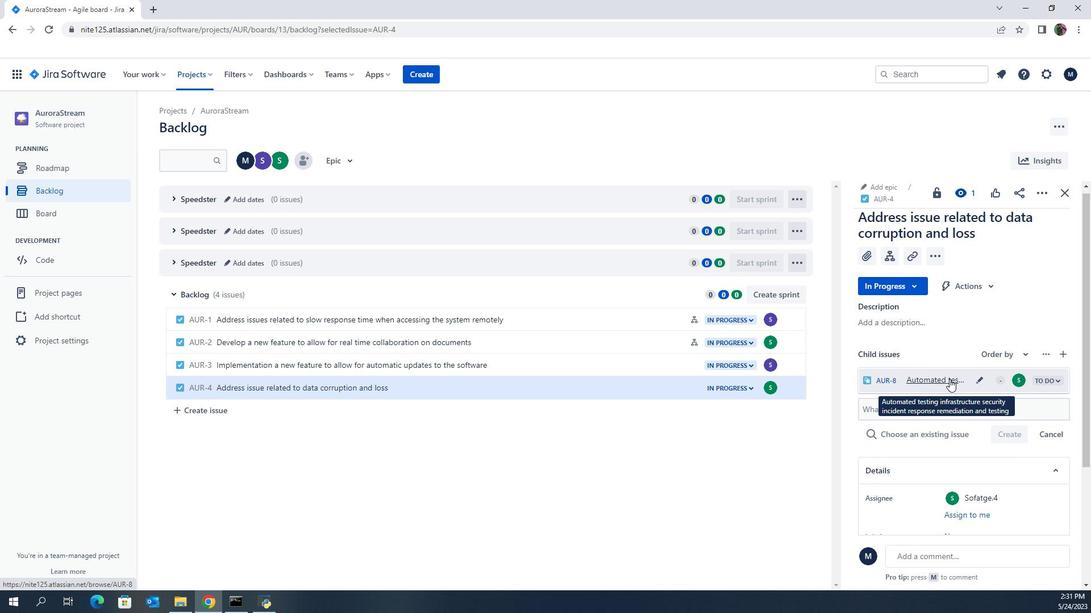 
Action: Mouse scrolled (926, 366) with delta (0, 0)
Screenshot: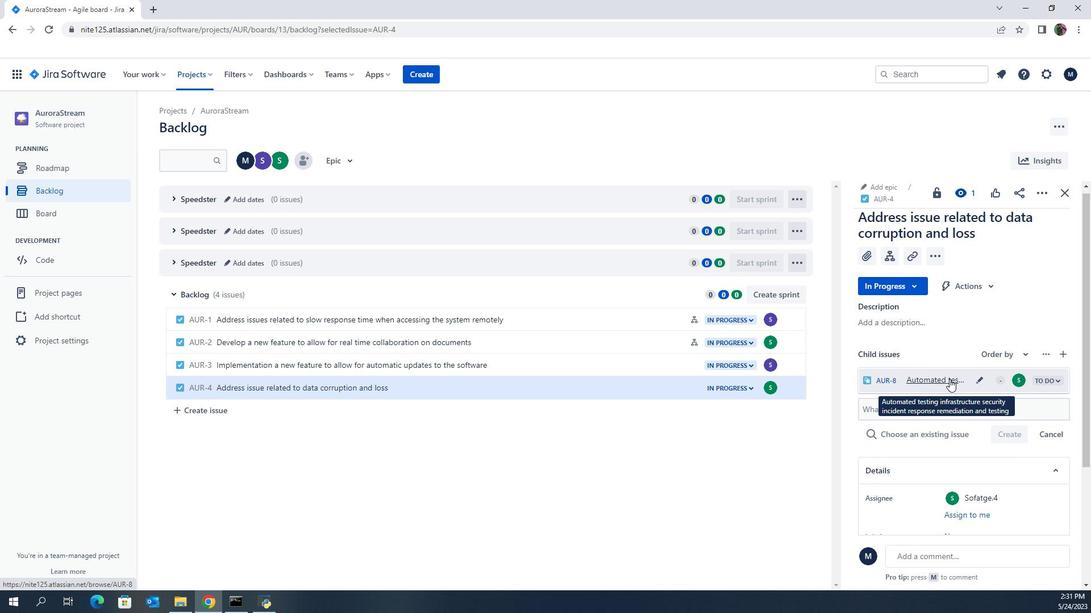 
Action: Mouse scrolled (926, 366) with delta (0, 0)
Screenshot: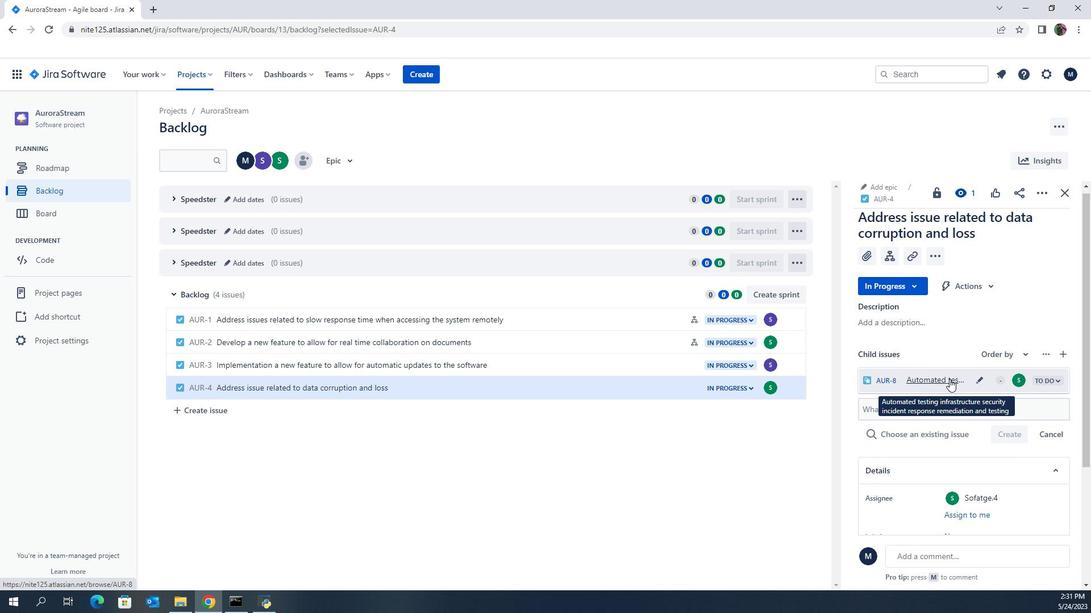 
Action: Mouse scrolled (926, 366) with delta (0, 0)
Screenshot: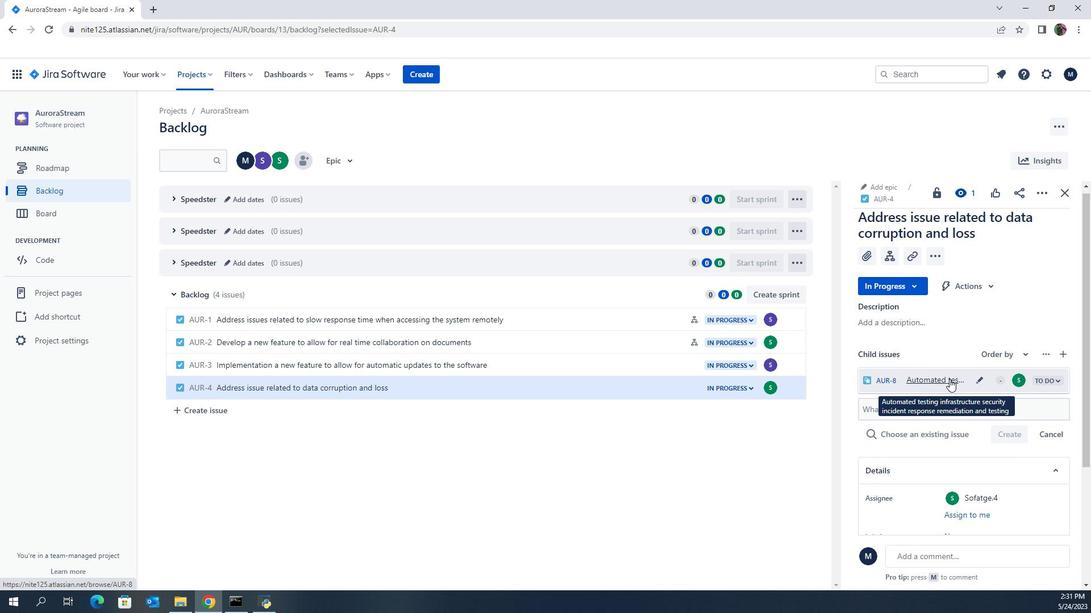 
Action: Mouse scrolled (926, 366) with delta (0, 0)
Screenshot: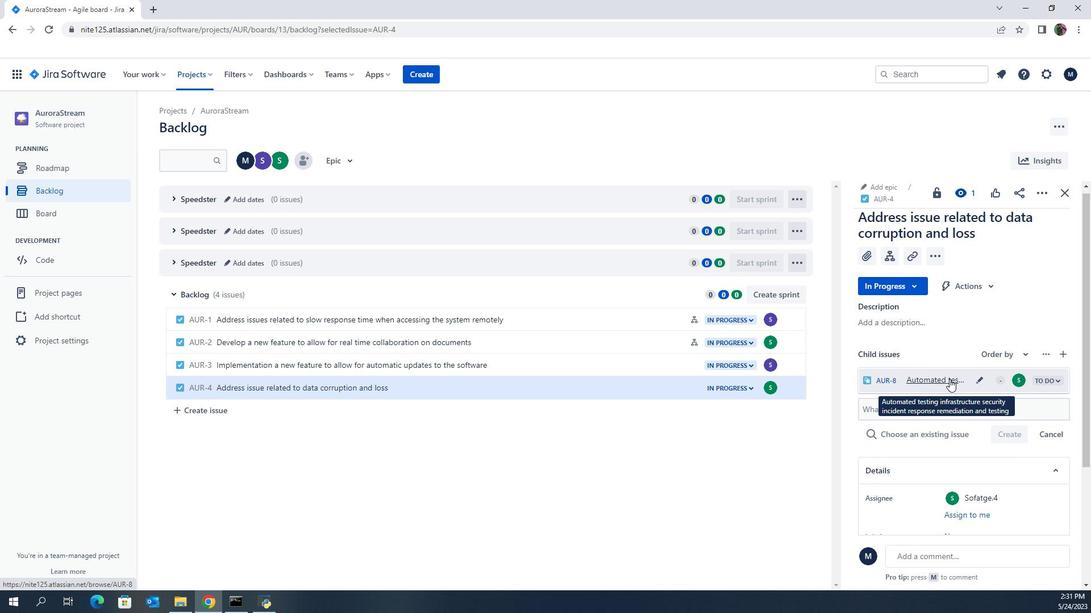 
Action: Mouse scrolled (926, 366) with delta (0, 0)
Screenshot: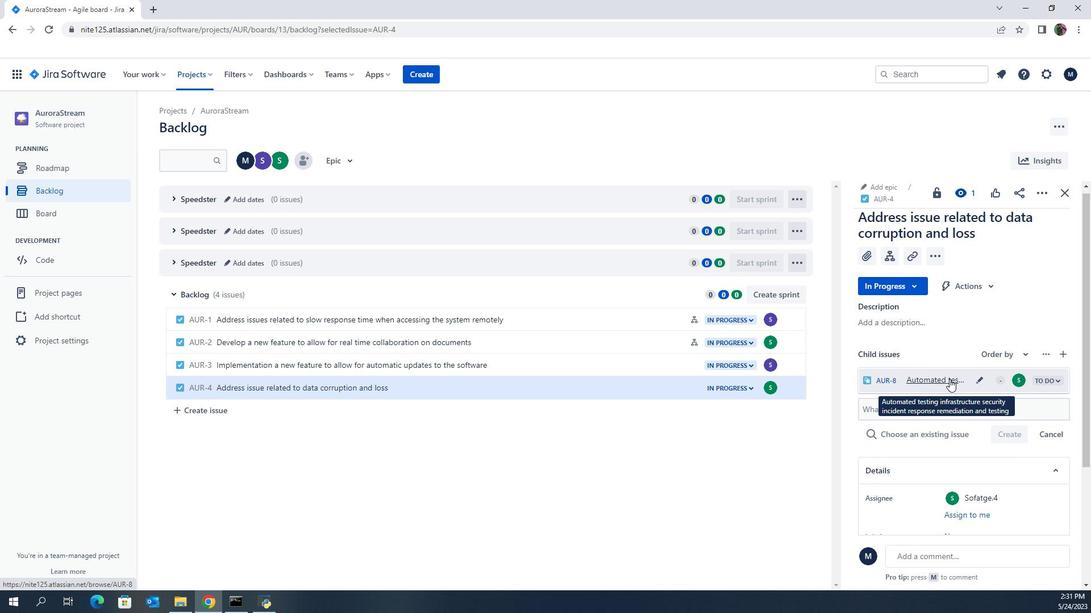 
Action: Mouse moved to (927, 380)
Screenshot: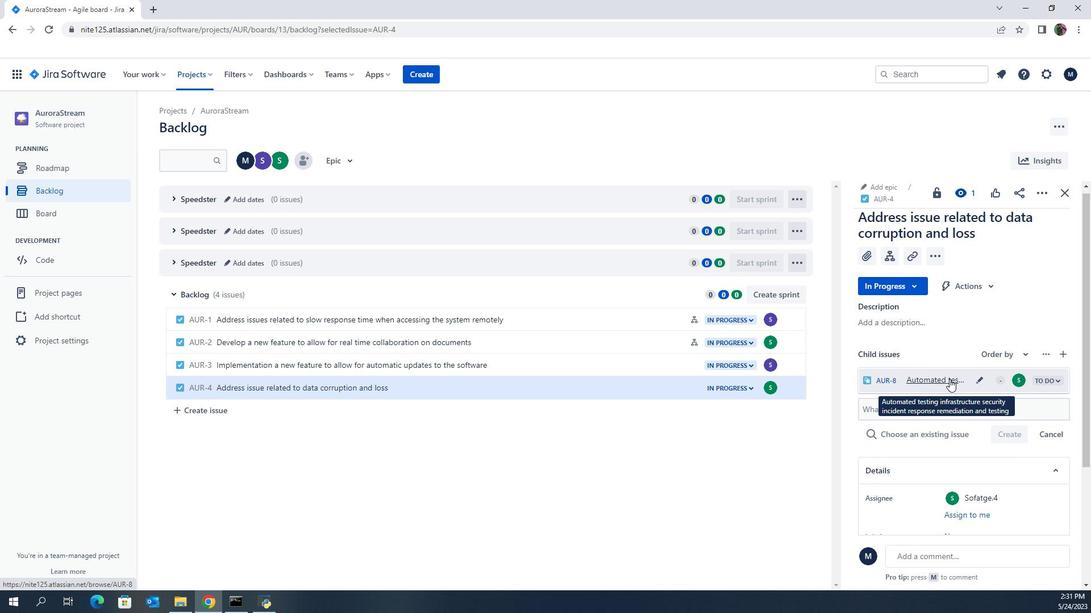 
Action: Mouse pressed left at (927, 380)
Screenshot: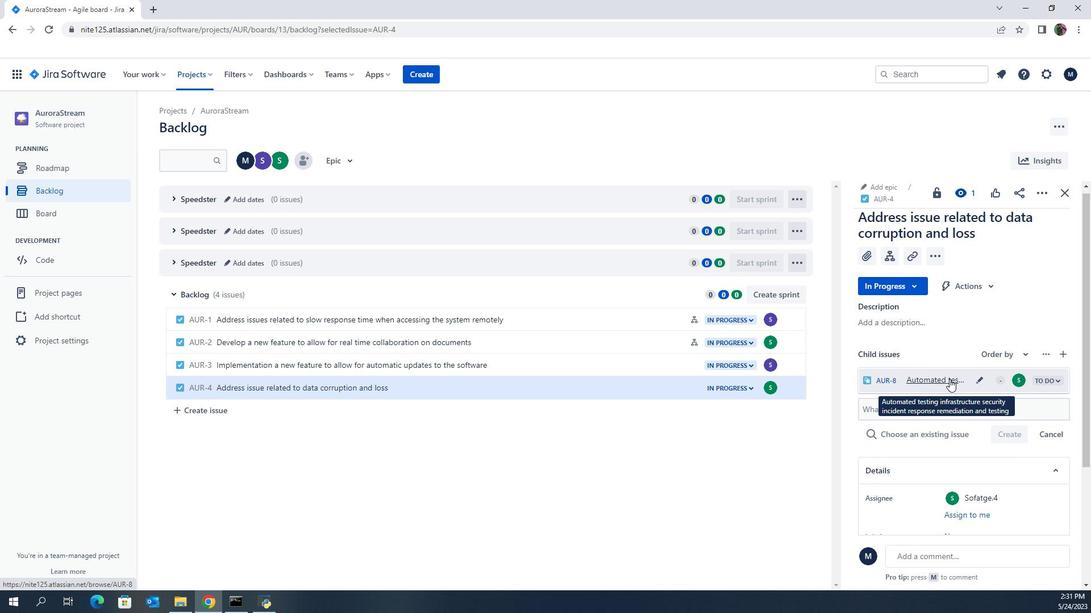 
Action: Mouse moved to (928, 378)
Screenshot: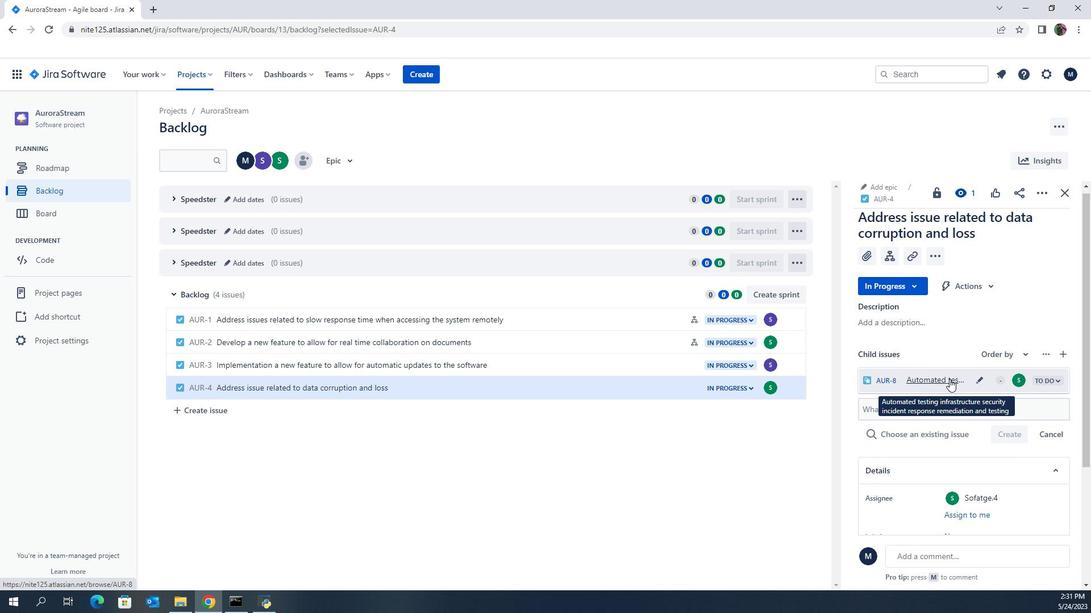 
Action: Mouse pressed left at (928, 378)
Screenshot: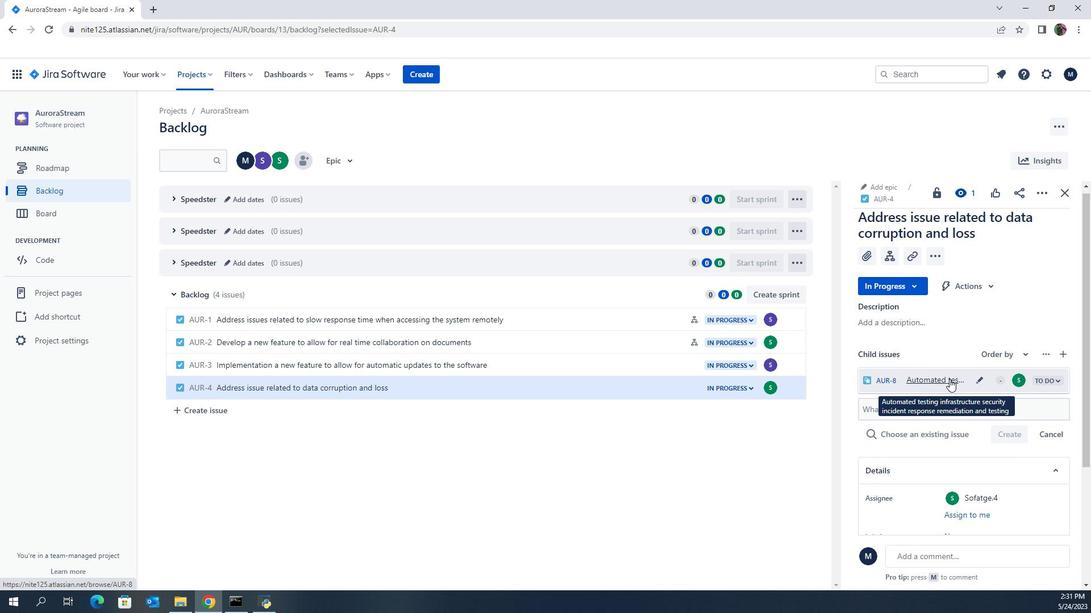 
Action: Mouse moved to (934, 366)
Screenshot: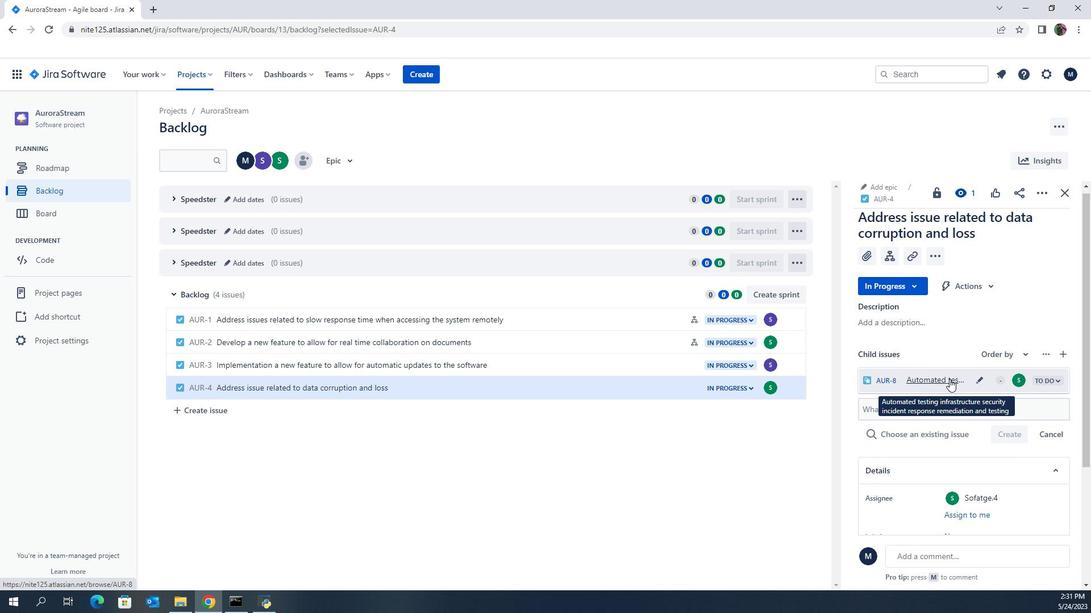 
Action: Mouse pressed left at (934, 366)
Screenshot: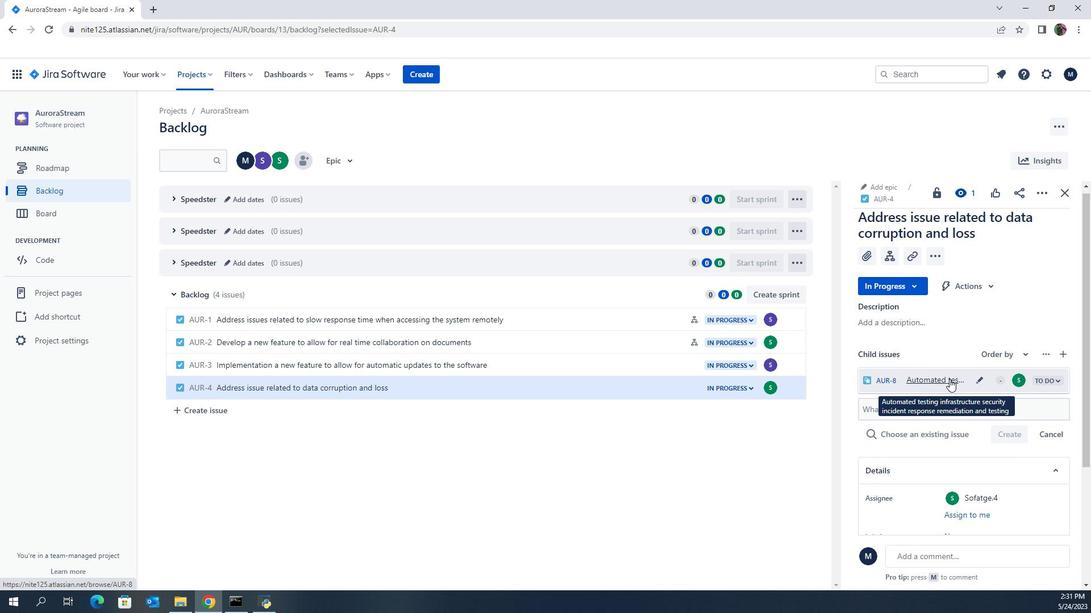 
Action: Mouse moved to (934, 365)
Screenshot: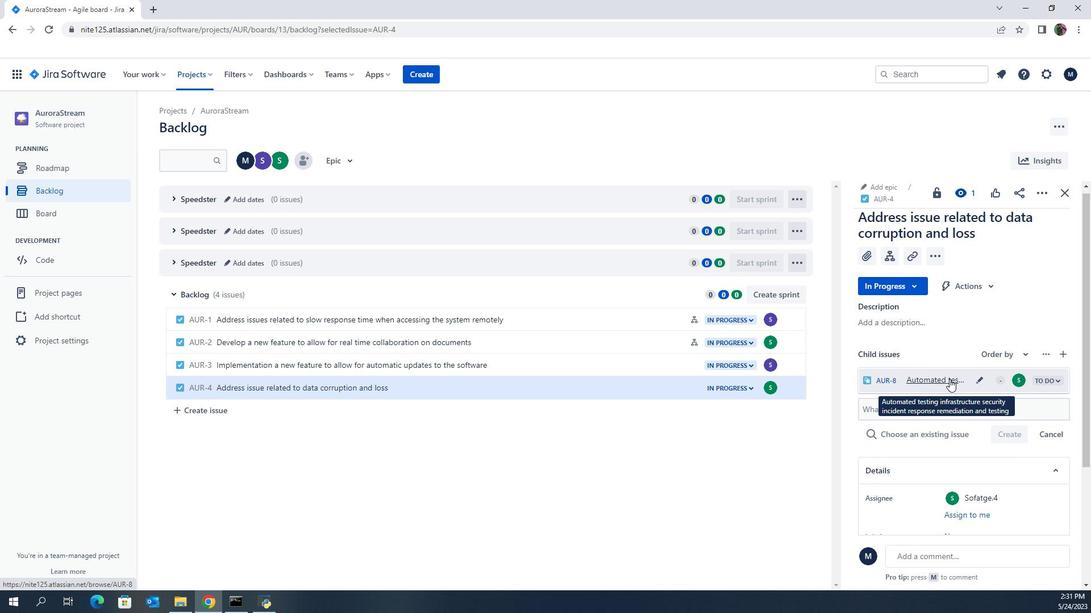 
Action: Mouse pressed left at (934, 365)
Screenshot: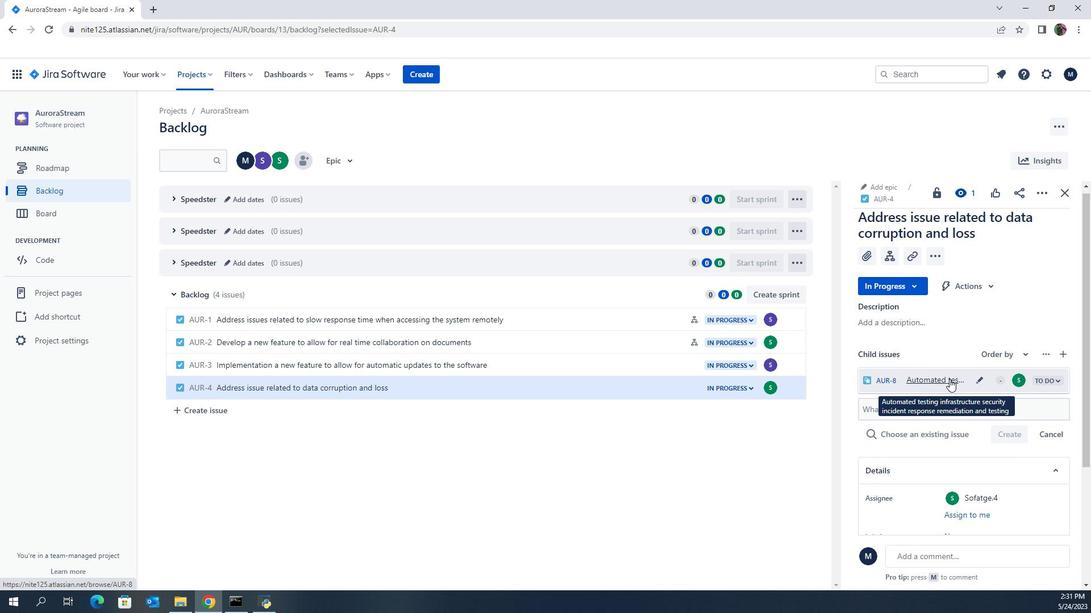 
Action: Mouse moved to (933, 365)
Screenshot: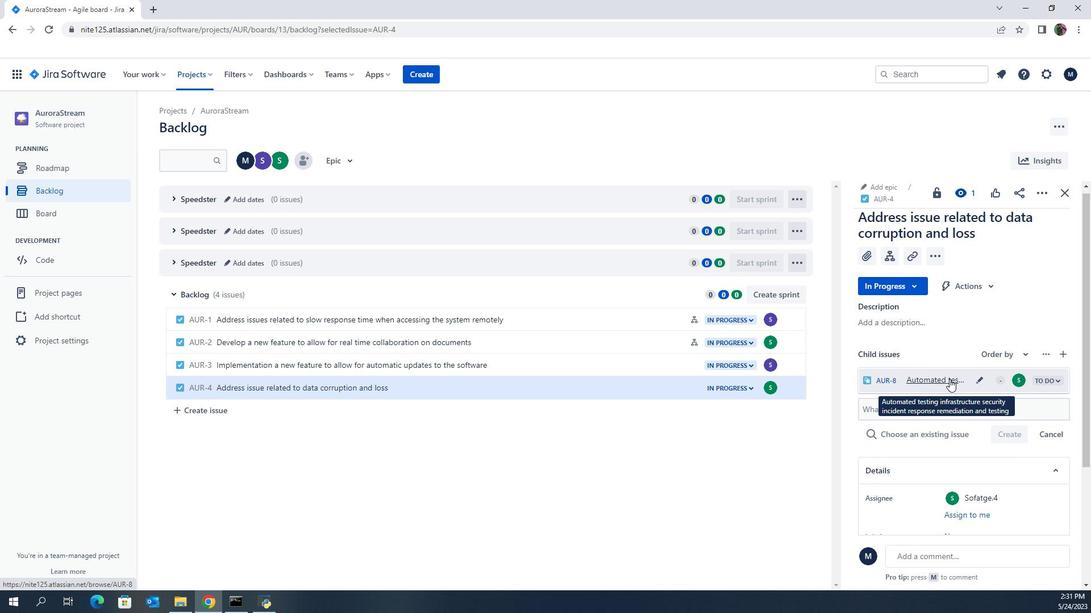 
Action: Mouse pressed left at (933, 365)
Screenshot: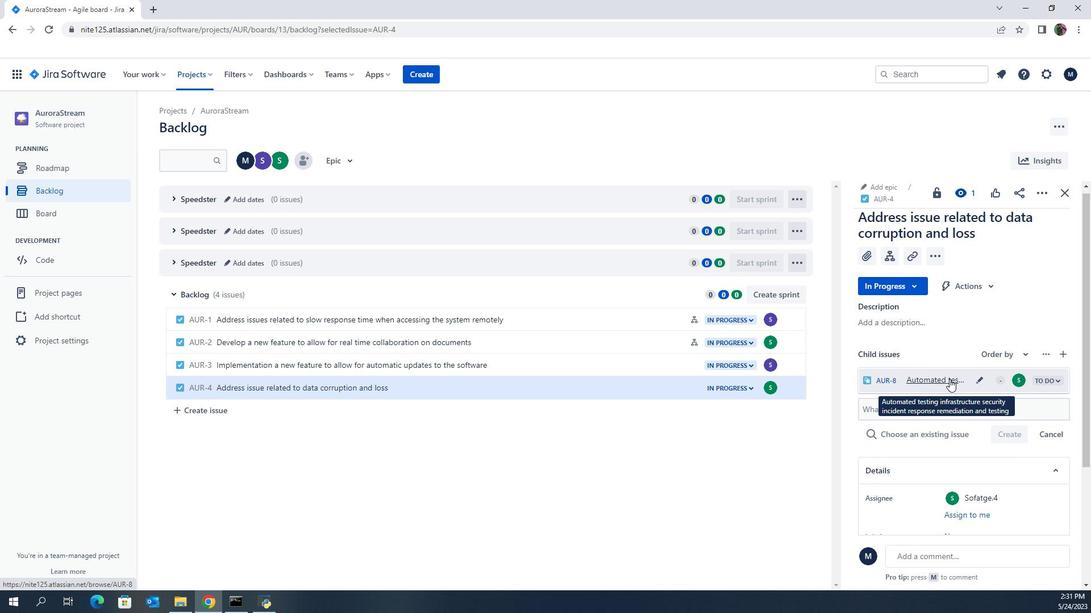 
Action: Mouse moved to (933, 363)
Screenshot: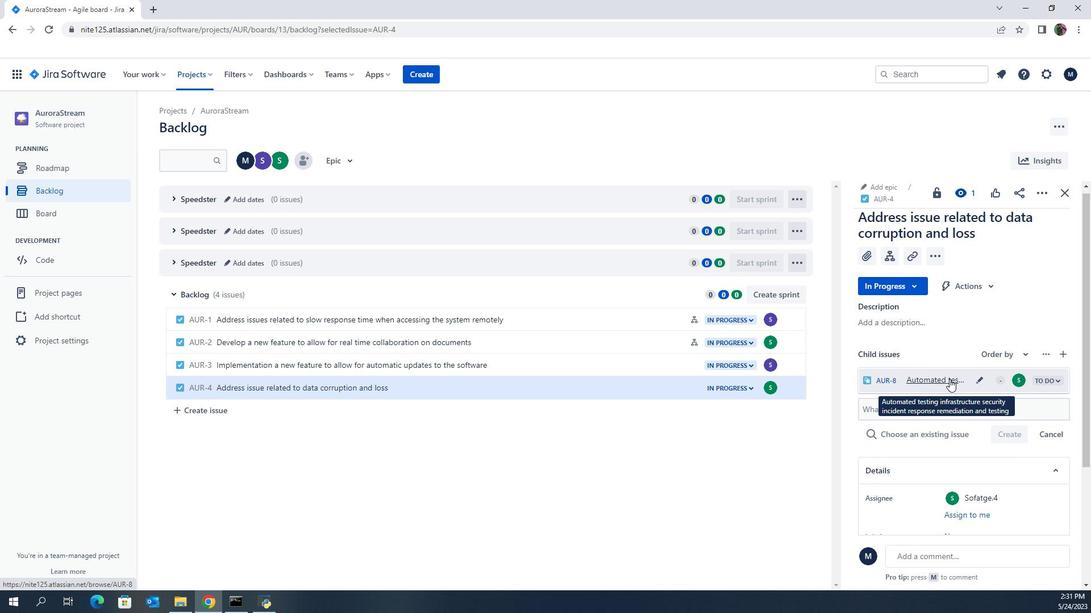
Action: Mouse pressed left at (933, 363)
Screenshot: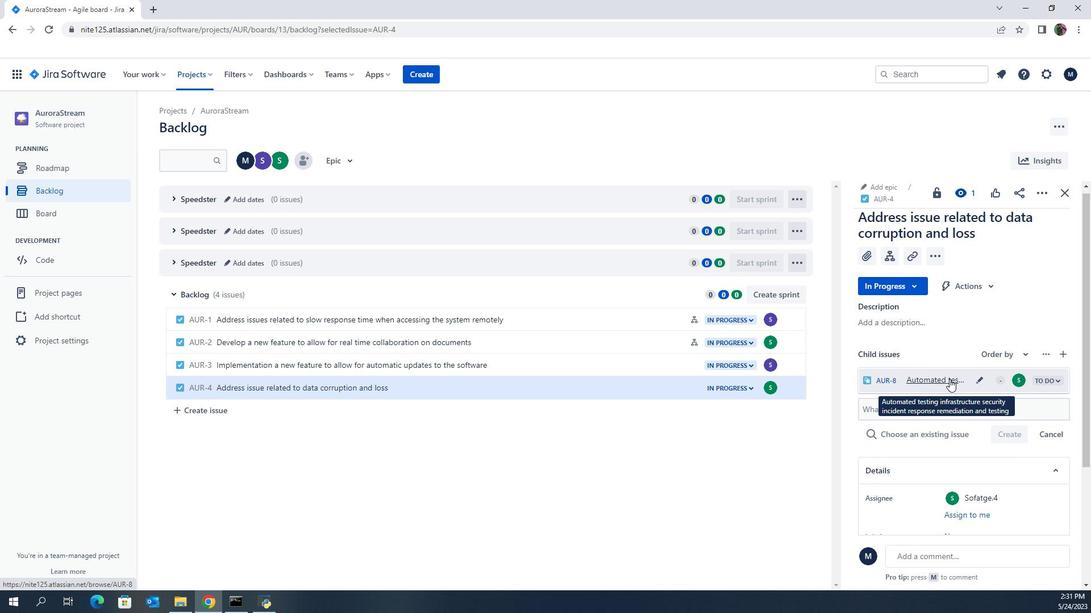 
Action: Mouse moved to (925, 362)
Screenshot: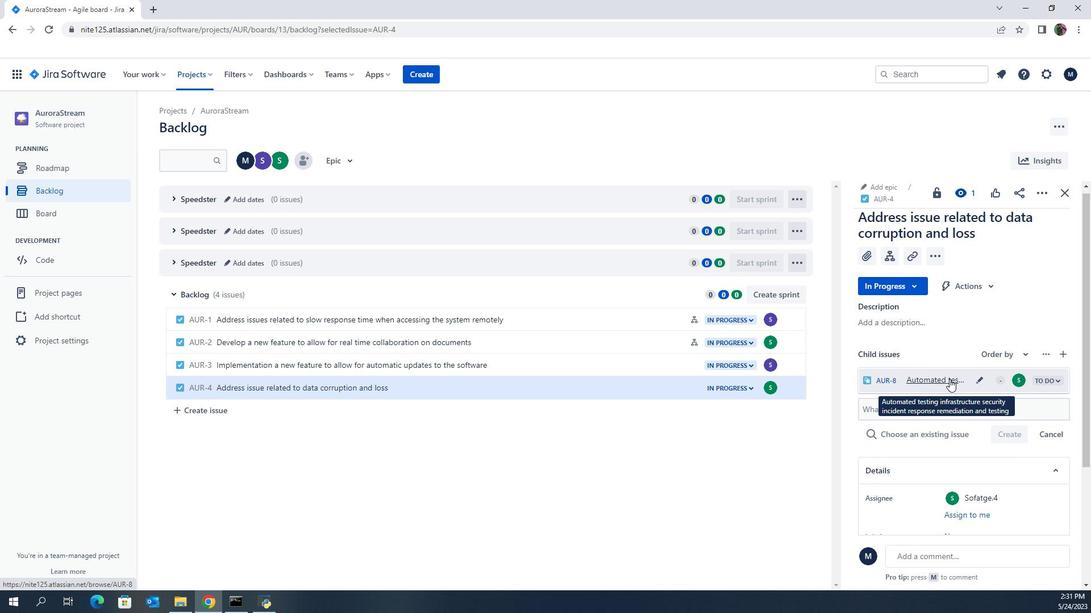 
Action: Mouse pressed left at (925, 362)
Screenshot: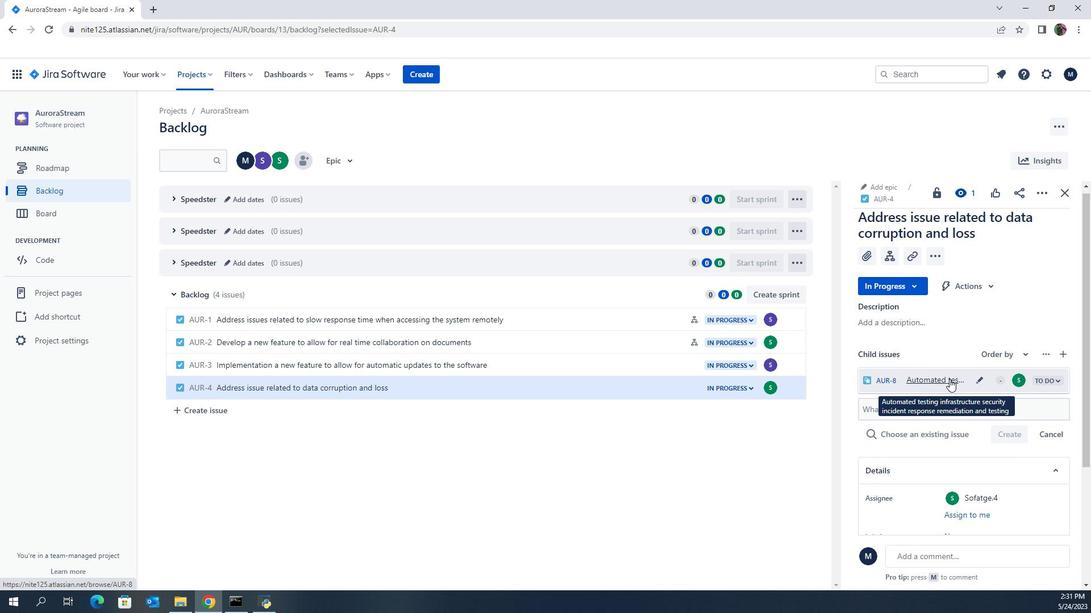 
Action: Mouse moved to (924, 363)
Screenshot: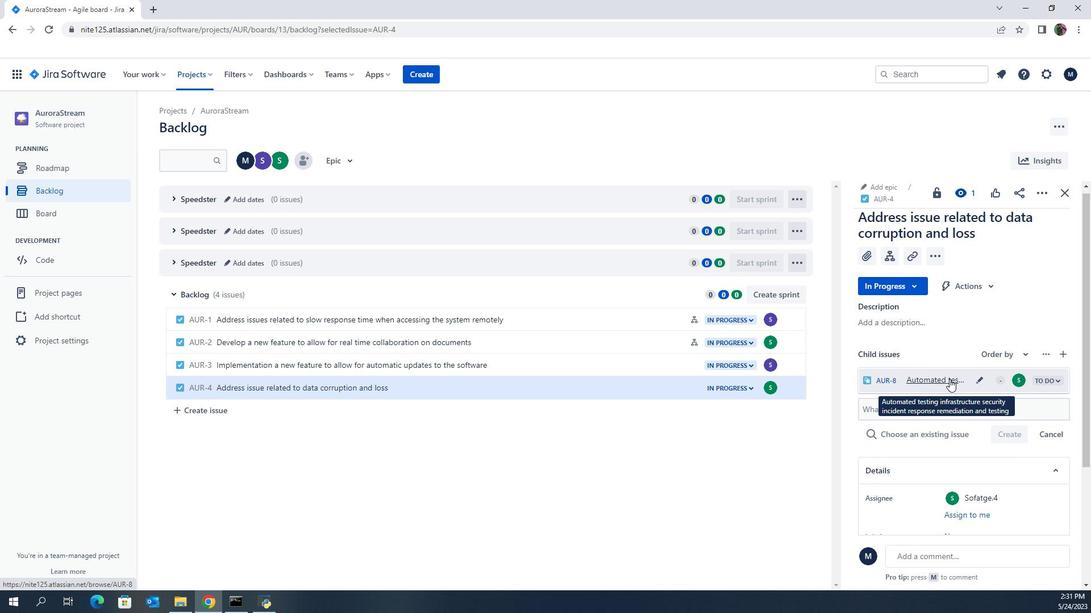
Action: Mouse scrolled (924, 363) with delta (0, 0)
Screenshot: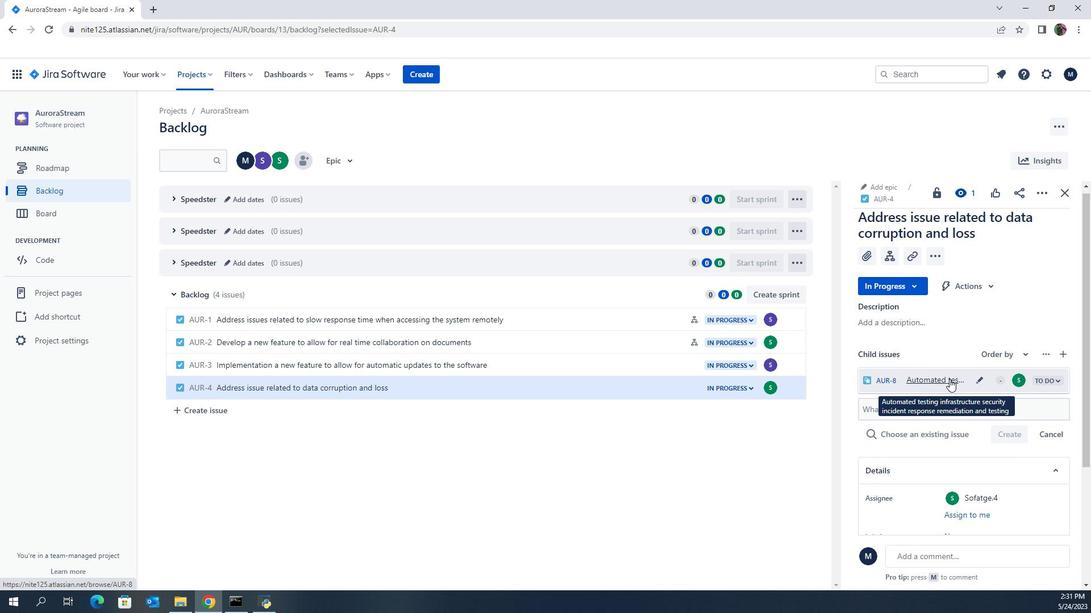 
Action: Mouse scrolled (924, 363) with delta (0, 0)
Screenshot: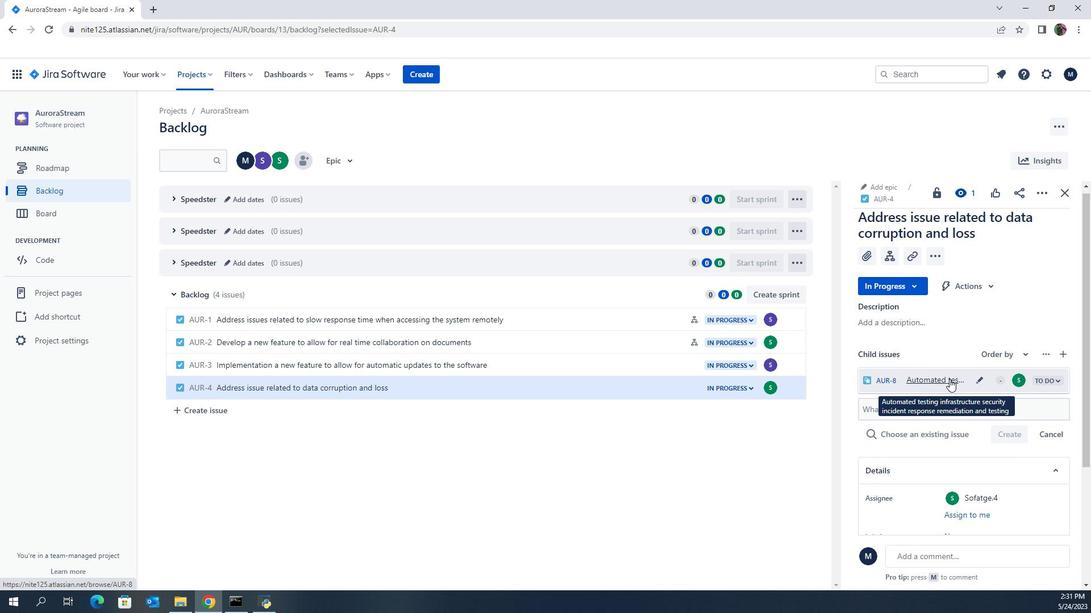 
Action: Mouse scrolled (924, 363) with delta (0, 0)
Screenshot: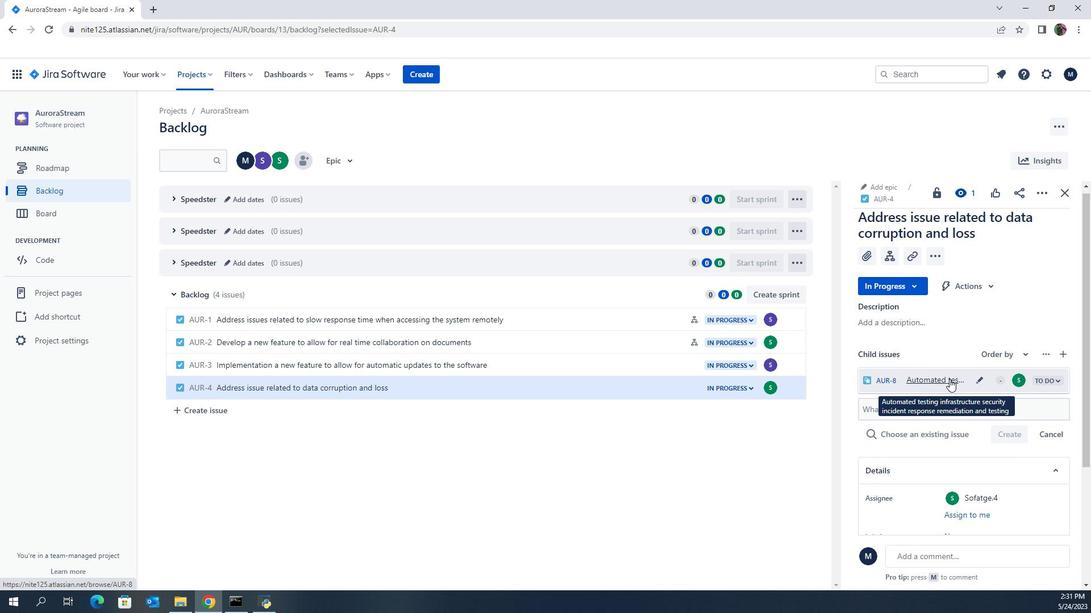 
Action: Mouse scrolled (924, 363) with delta (0, 0)
Screenshot: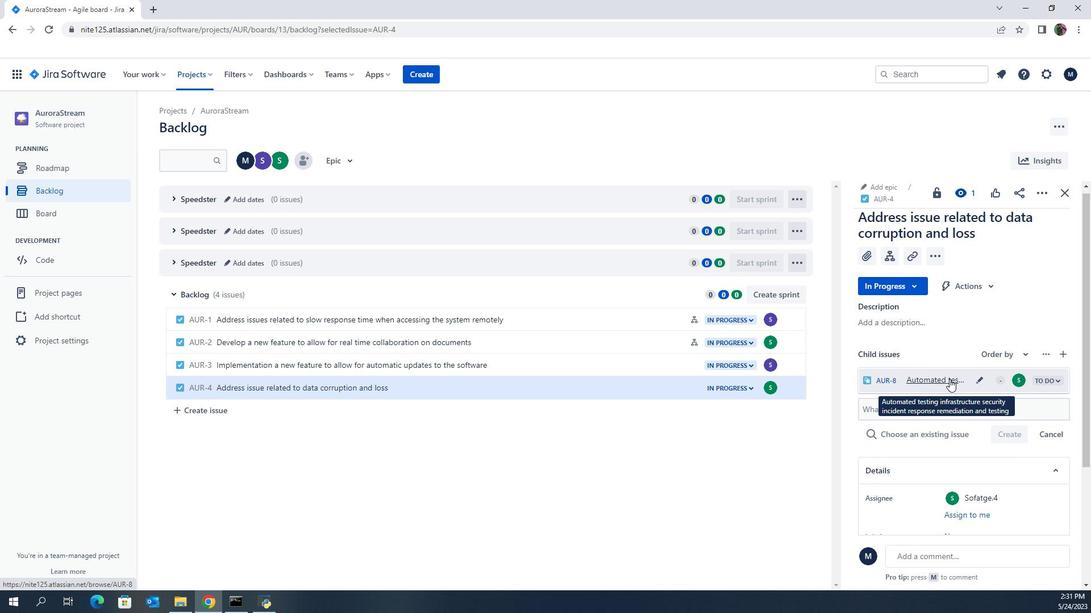 
Action: Mouse scrolled (924, 363) with delta (0, 0)
Screenshot: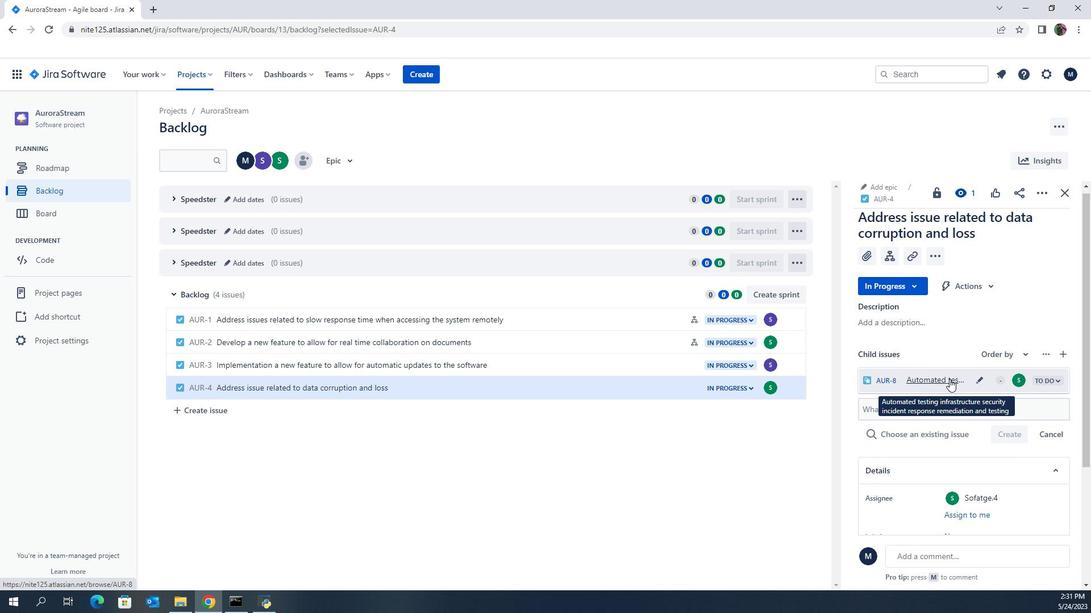 
Action: Mouse moved to (924, 362)
Screenshot: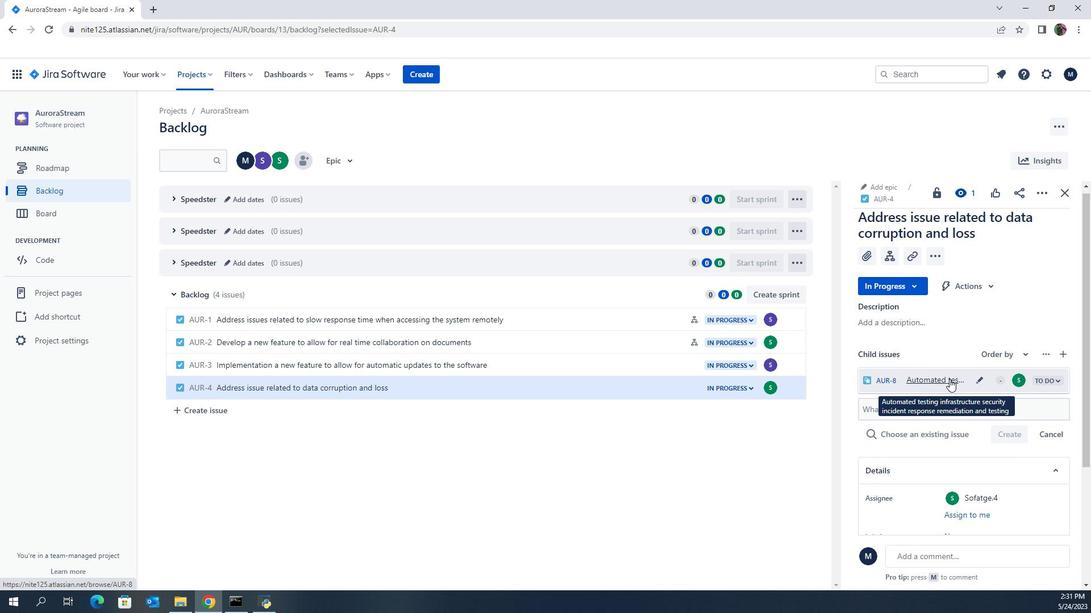 
Action: Mouse pressed left at (924, 362)
Screenshot: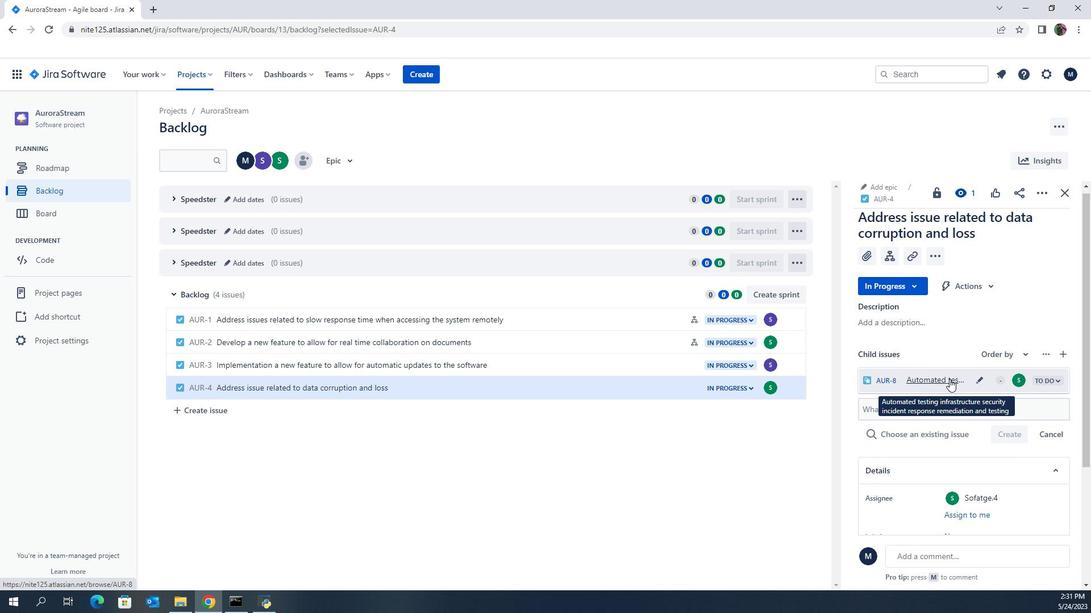 
Action: Mouse moved to (931, 367)
Screenshot: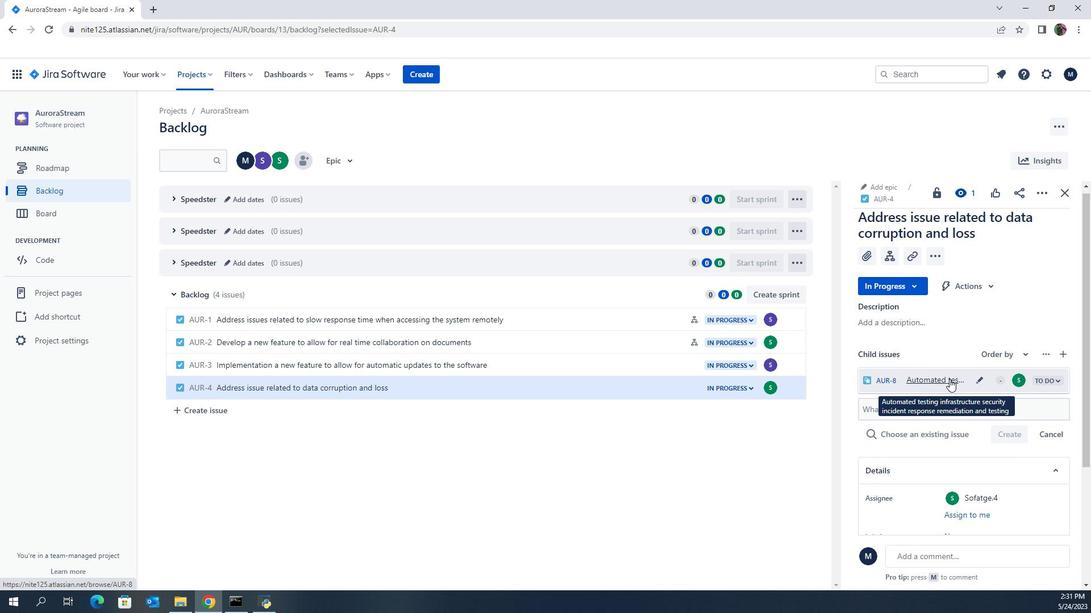 
Action: Mouse pressed left at (931, 367)
Screenshot: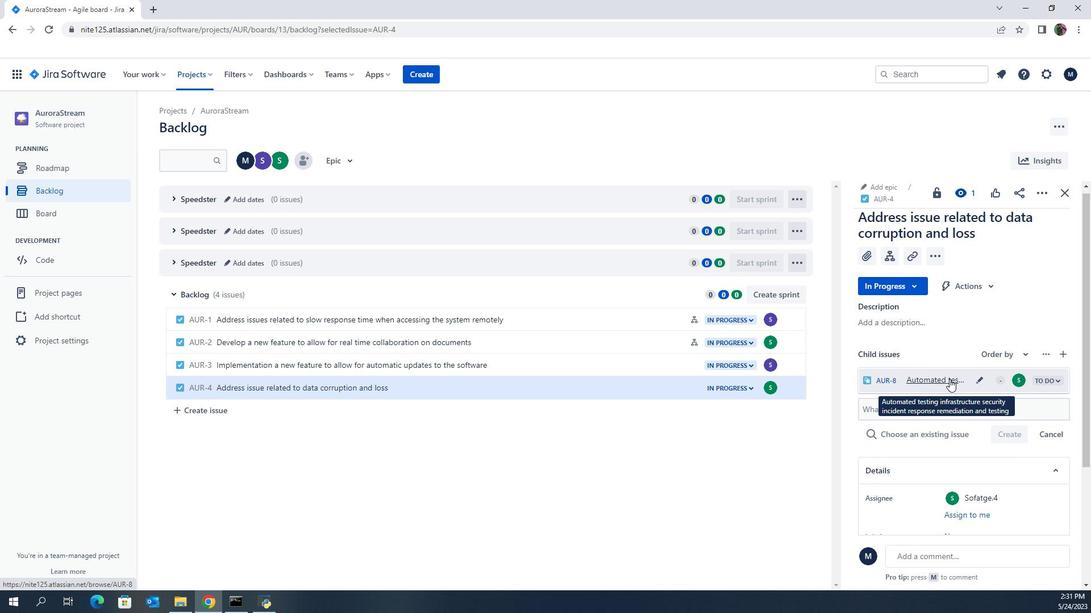 
Action: Key pressed softage<Key.shift>@<Key.backspace>8<Key.backspace>.<Key.shift><Key.shift>@8<Key.backspace><Key.backspace><Key.backspace>.8<<50>>softaf<Key.backspace>ge<Key.shift>@<Key.backspace>.net<Key.enter>
Screenshot: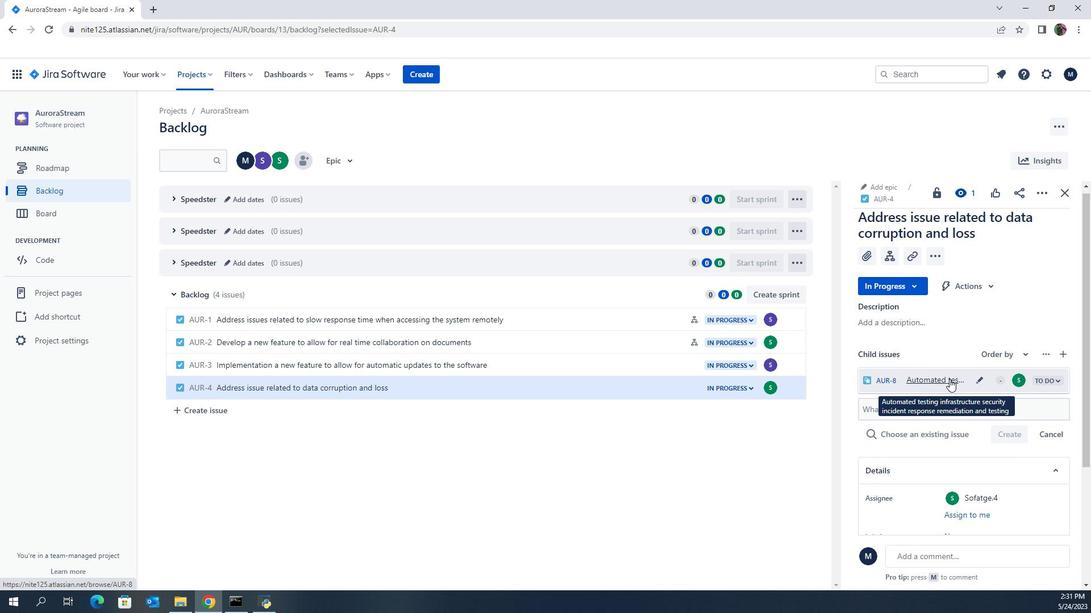 
Action: Mouse scrolled (931, 367) with delta (0, 0)
Screenshot: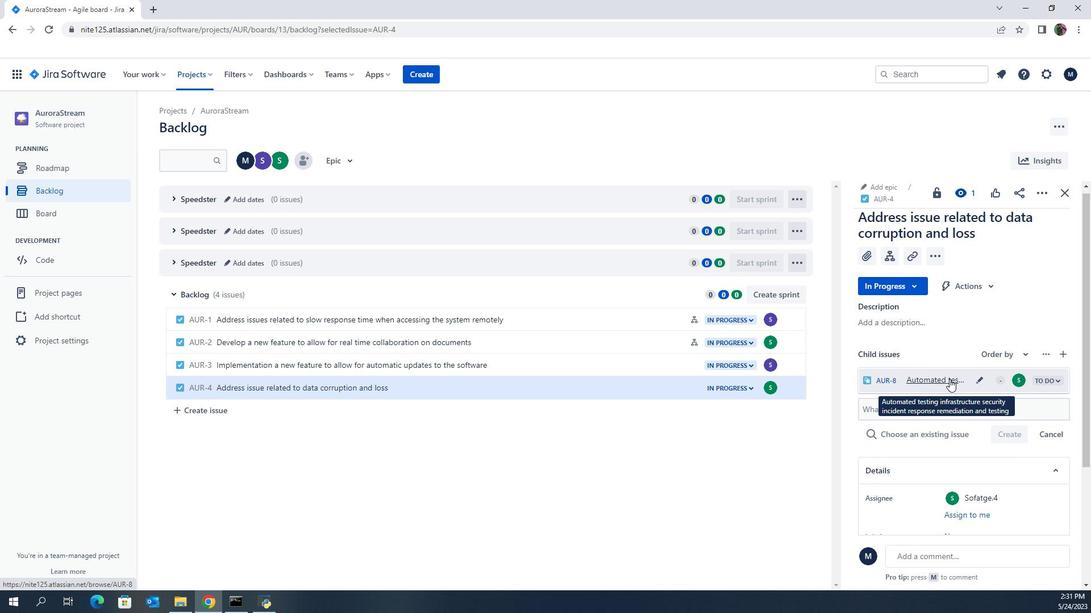 
Action: Mouse moved to (926, 362)
Screenshot: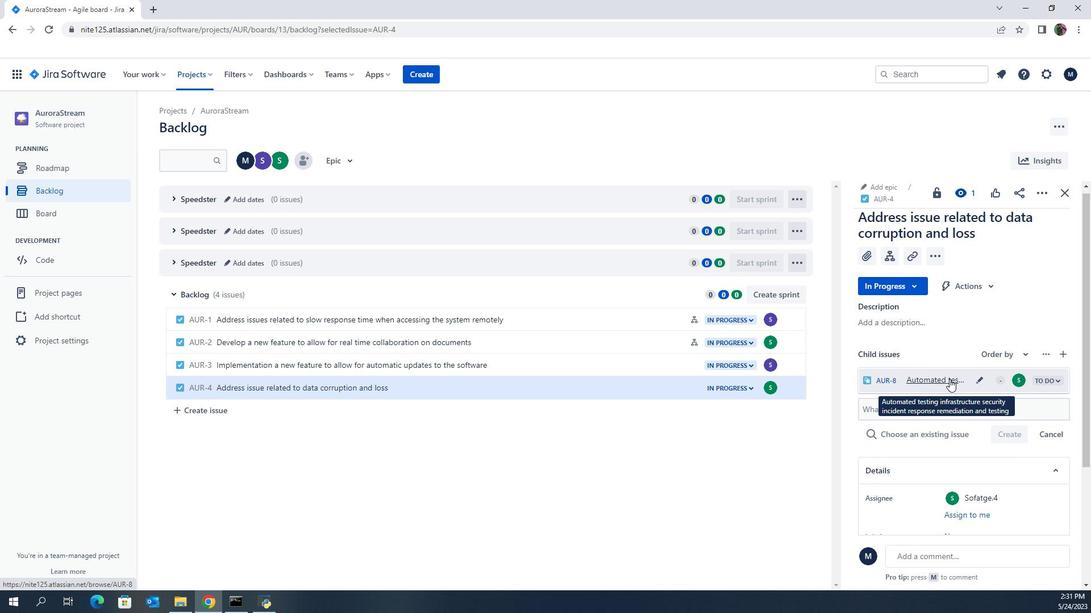 
Action: Mouse pressed left at (926, 362)
Screenshot: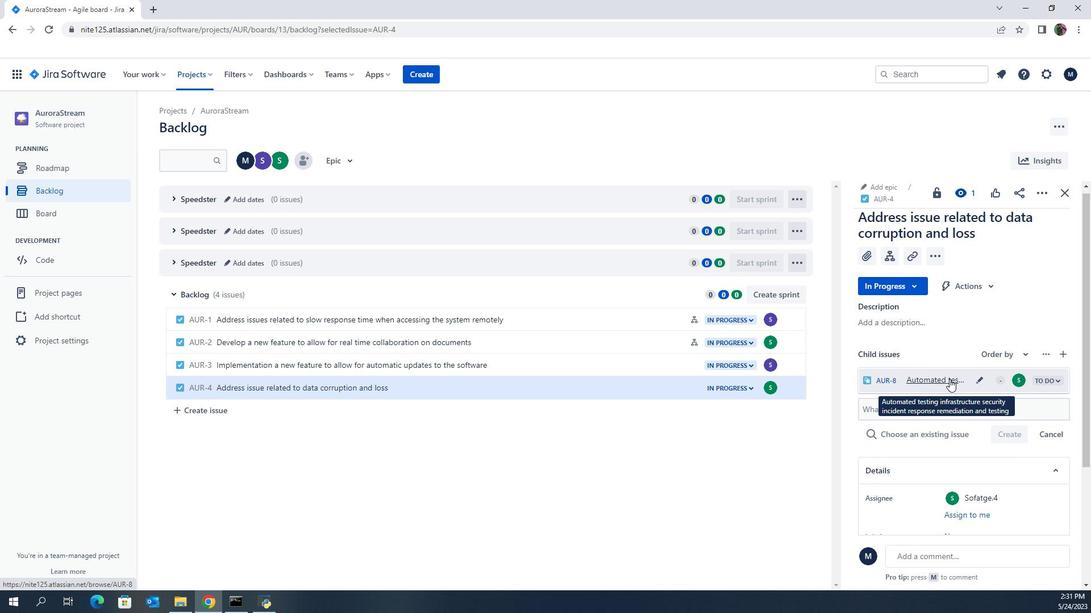 
Action: Mouse moved to (926, 362)
Screenshot: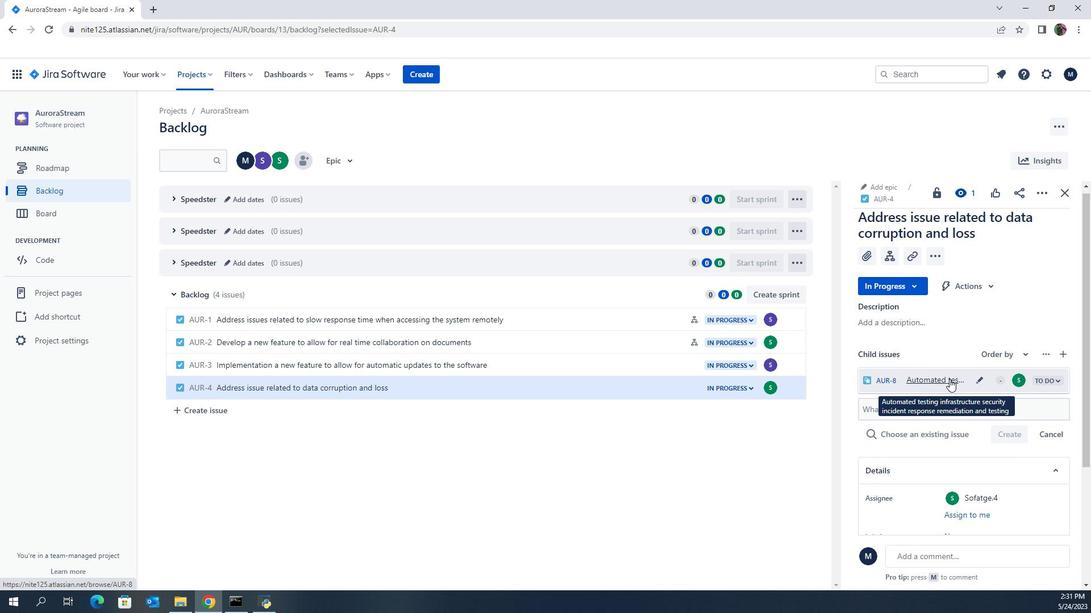 
Action: Mouse pressed left at (926, 362)
Screenshot: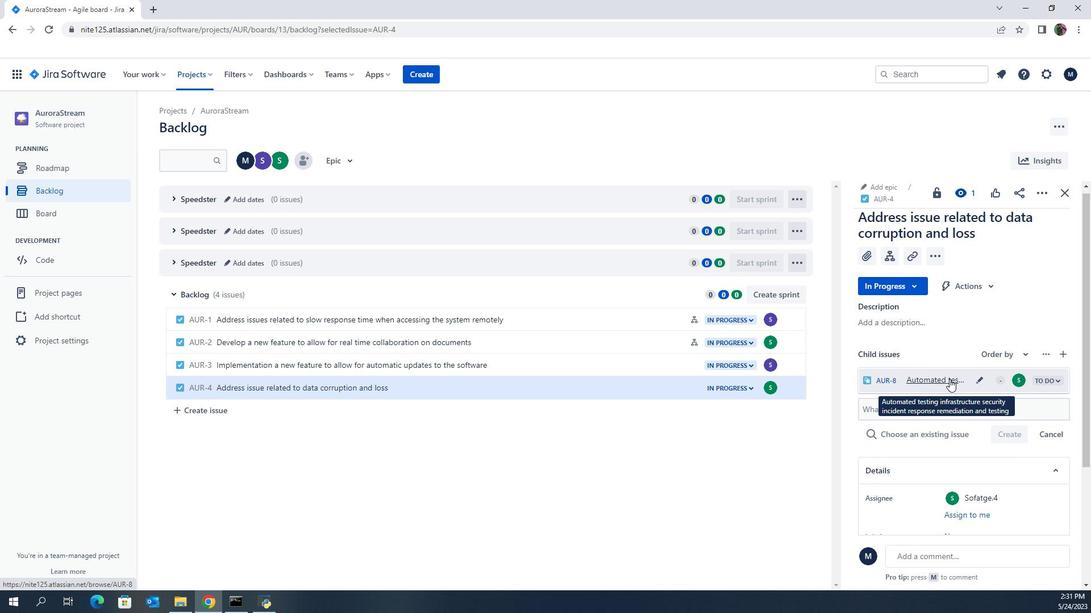 
Action: Mouse pressed left at (926, 362)
Screenshot: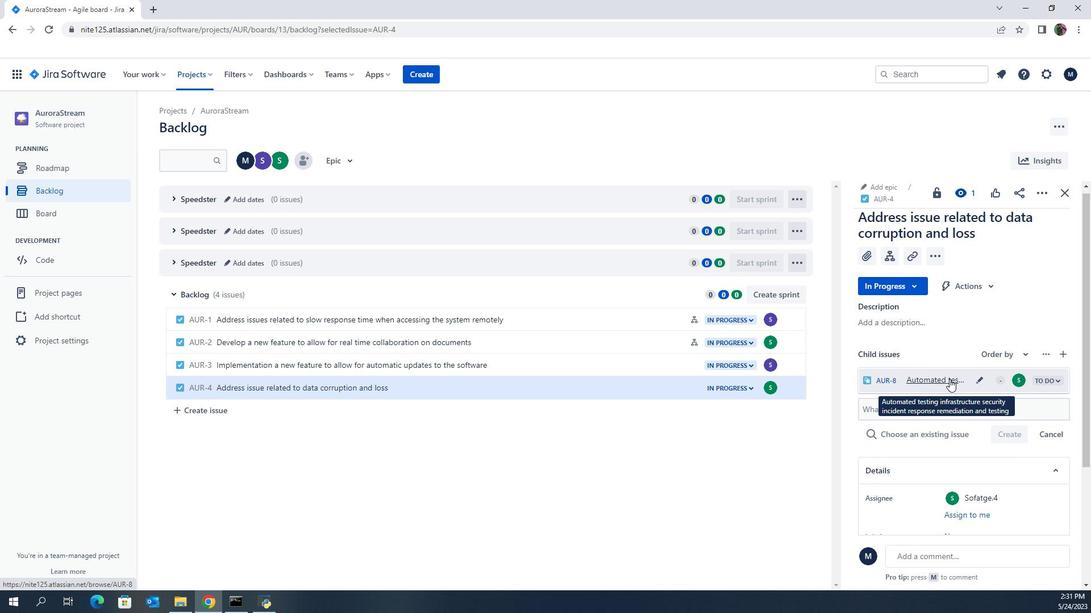 
Action: Mouse pressed left at (926, 362)
Screenshot: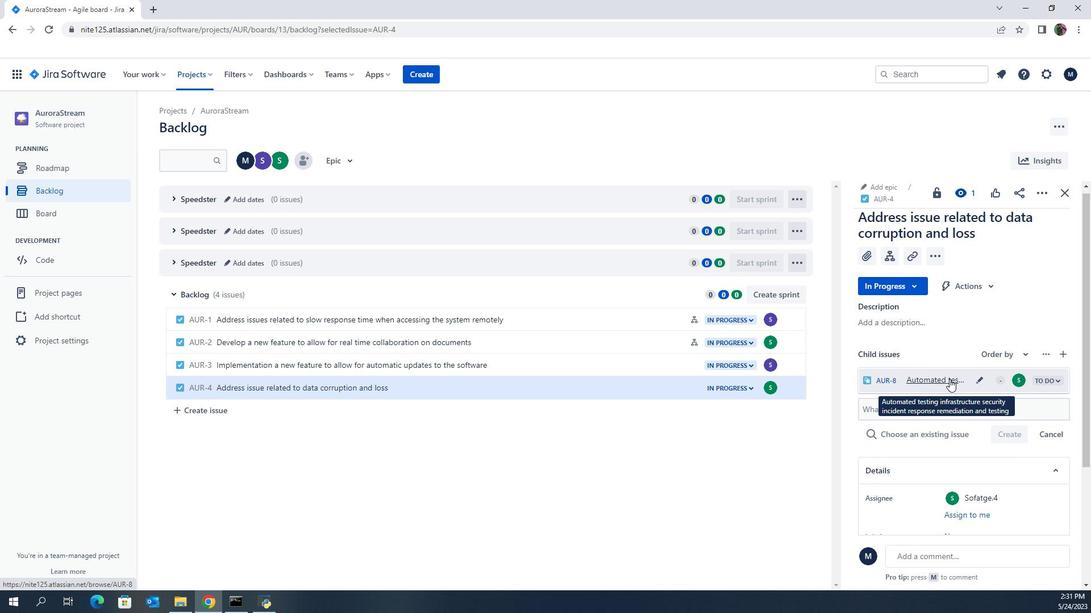 
Action: Mouse moved to (929, 367)
Screenshot: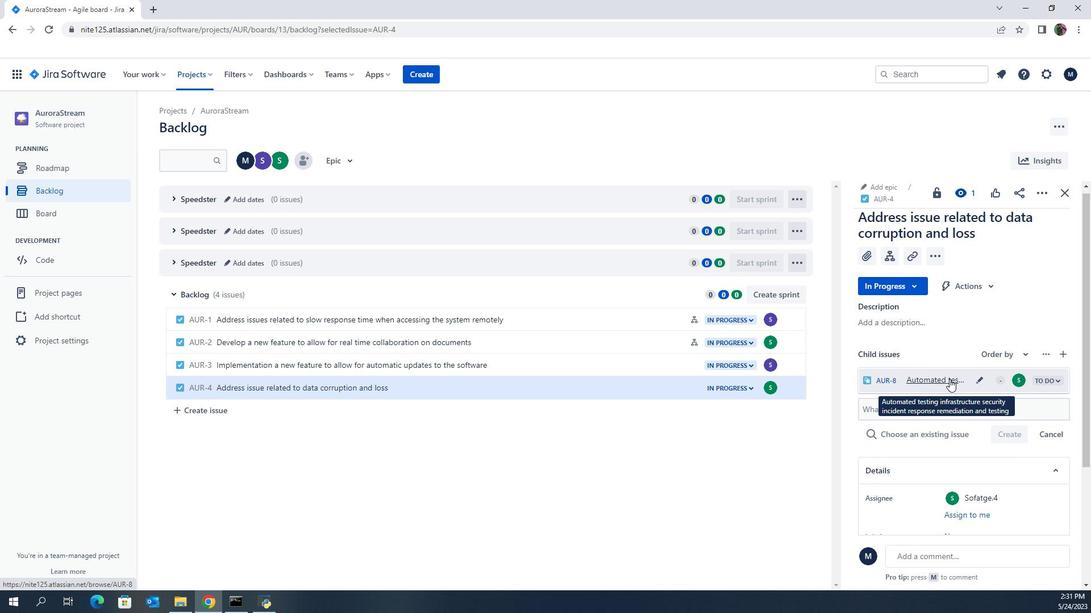 
Action: Mouse pressed left at (929, 367)
Screenshot: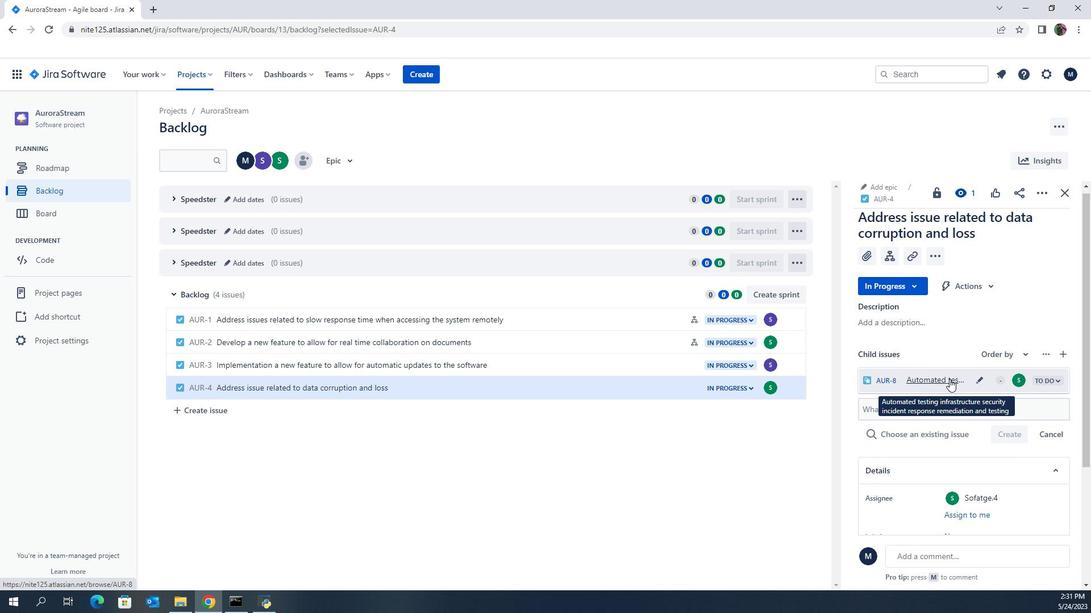 
Action: Key pressed <Key.backspace><Key.backspace><Key.backspace><Key.backspace><Key.backspace><Key.backspace><Key.backspace><Key.backspace>softage.8<Key.shift>@softage.net<Key.enter>
Screenshot: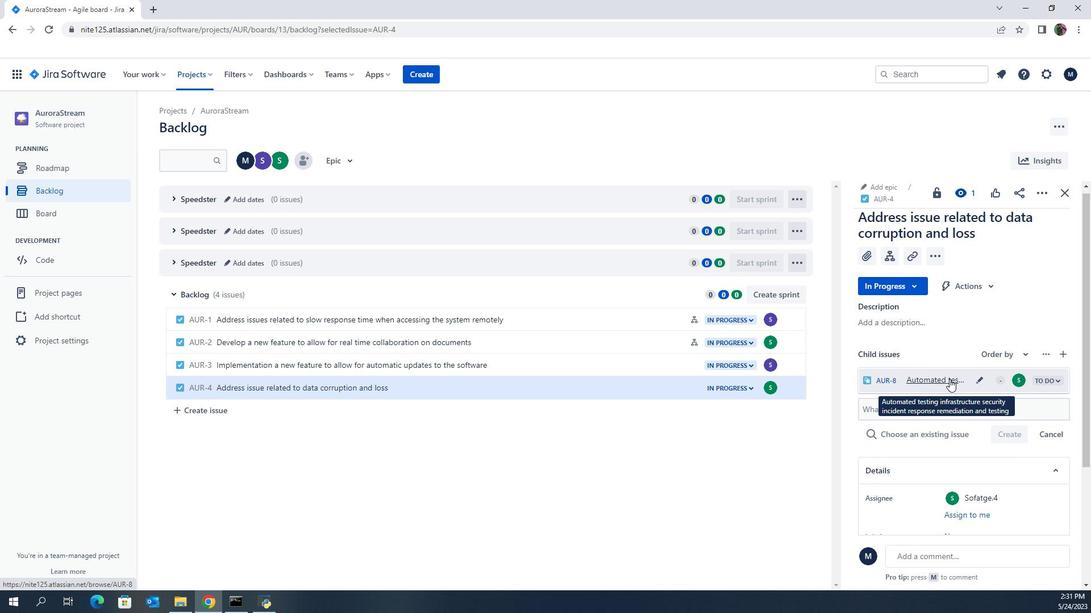 
Action: Mouse moved to (926, 362)
Screenshot: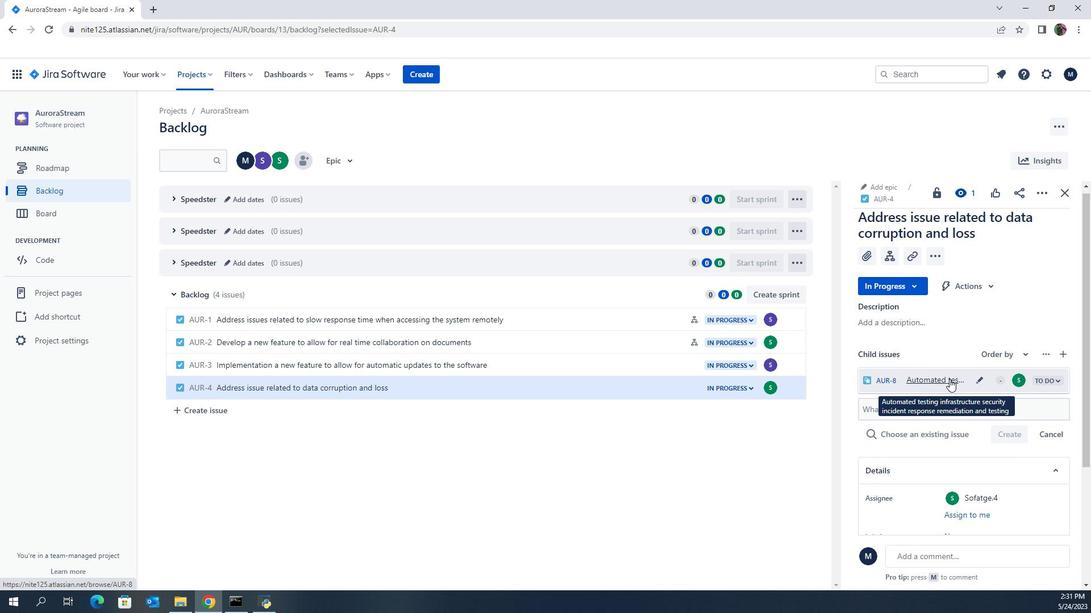 
Action: Mouse pressed left at (926, 362)
Screenshot: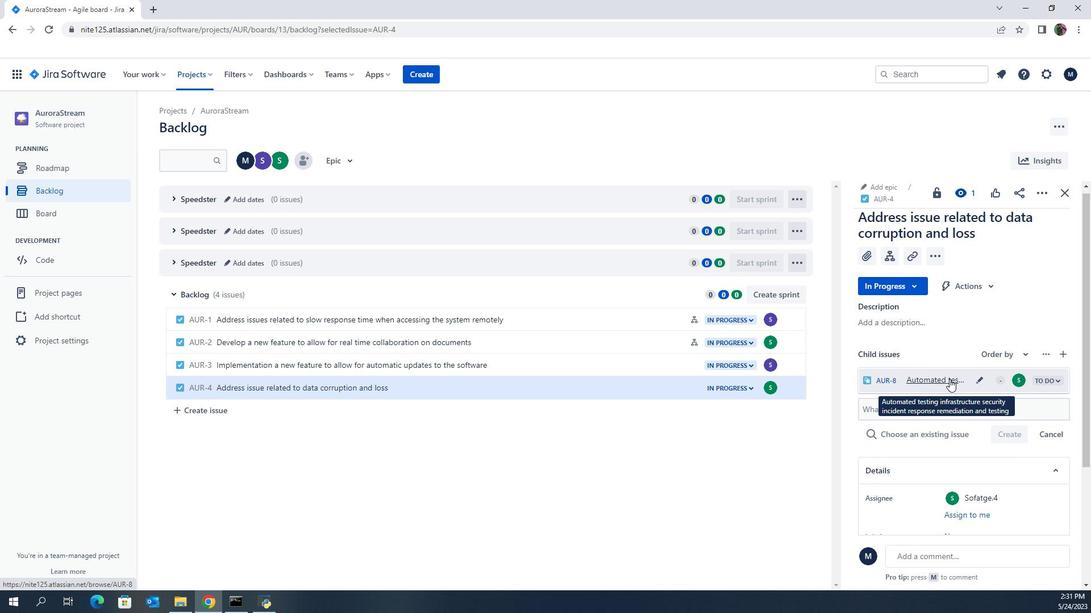 
Action: Mouse pressed left at (926, 362)
Screenshot: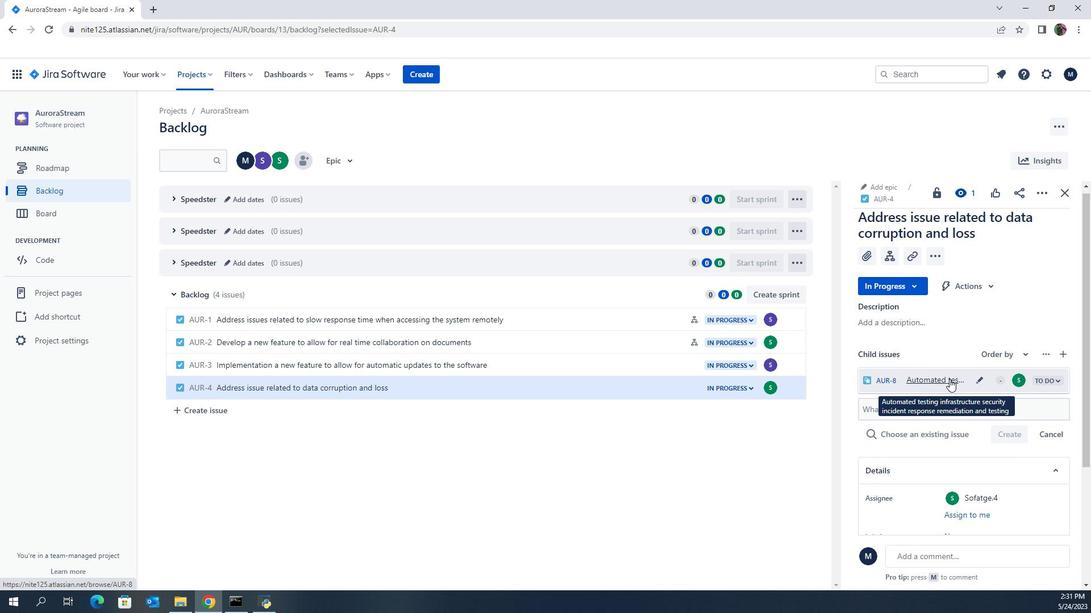 
Action: Mouse pressed left at (926, 362)
Screenshot: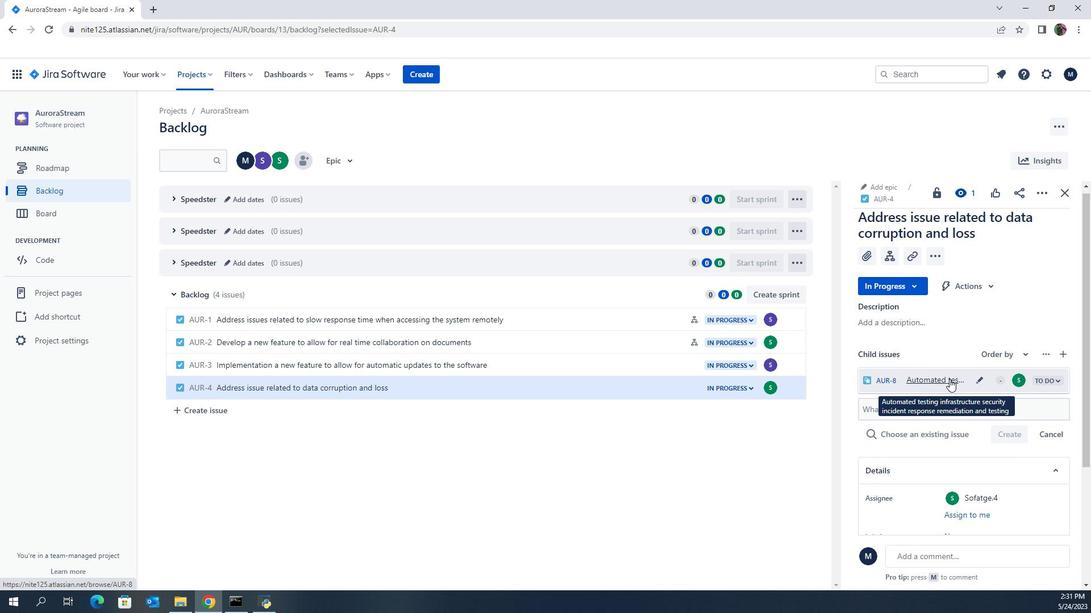 
Action: Mouse moved to (923, 381)
Screenshot: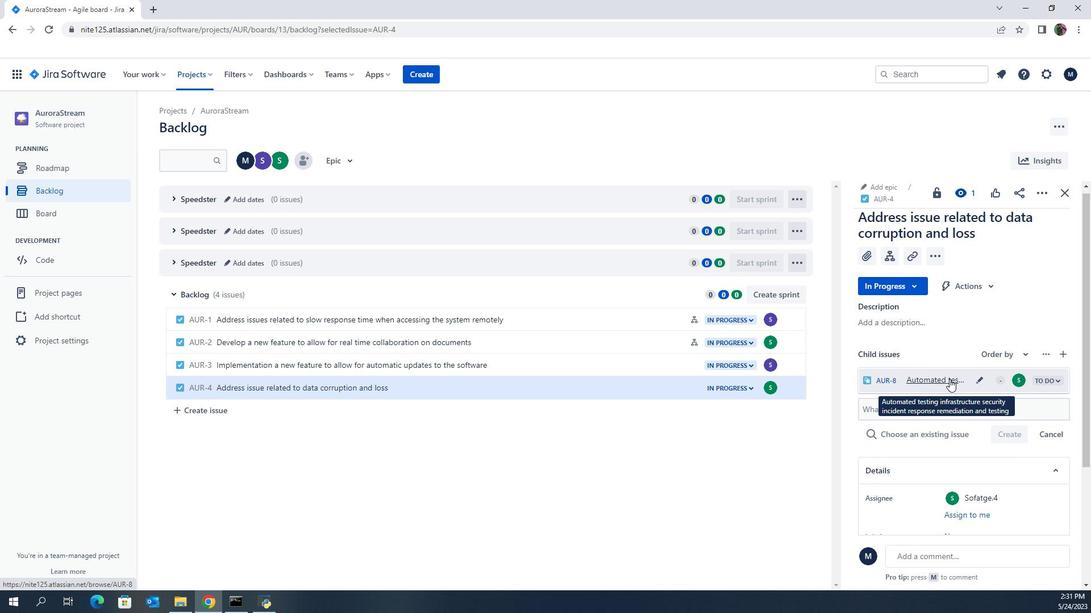 
Action: Mouse scrolled (923, 381) with delta (0, 0)
Screenshot: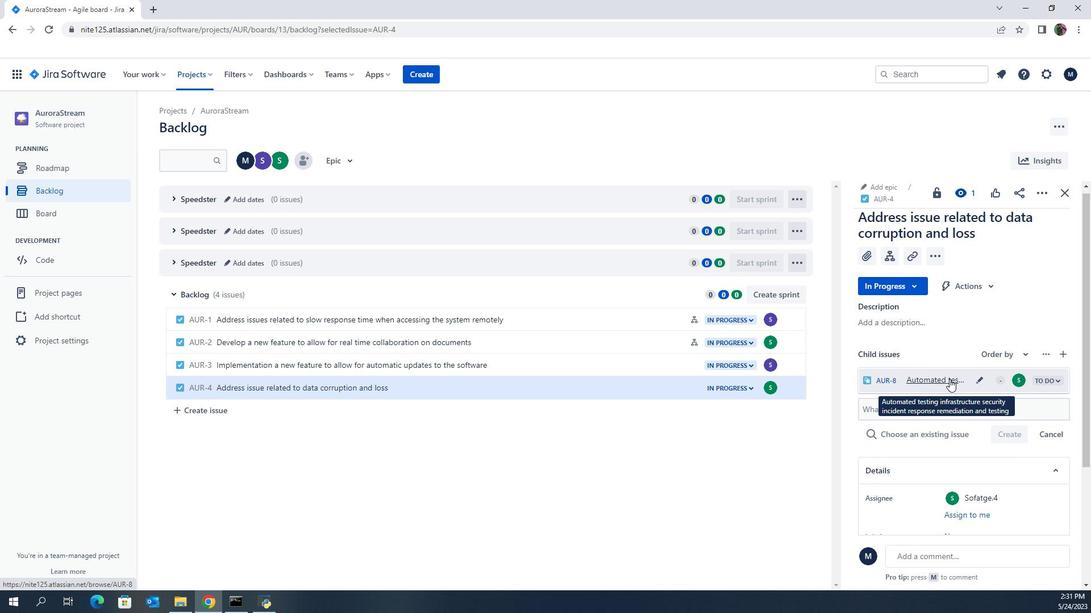 
Action: Mouse scrolled (923, 381) with delta (0, 0)
Screenshot: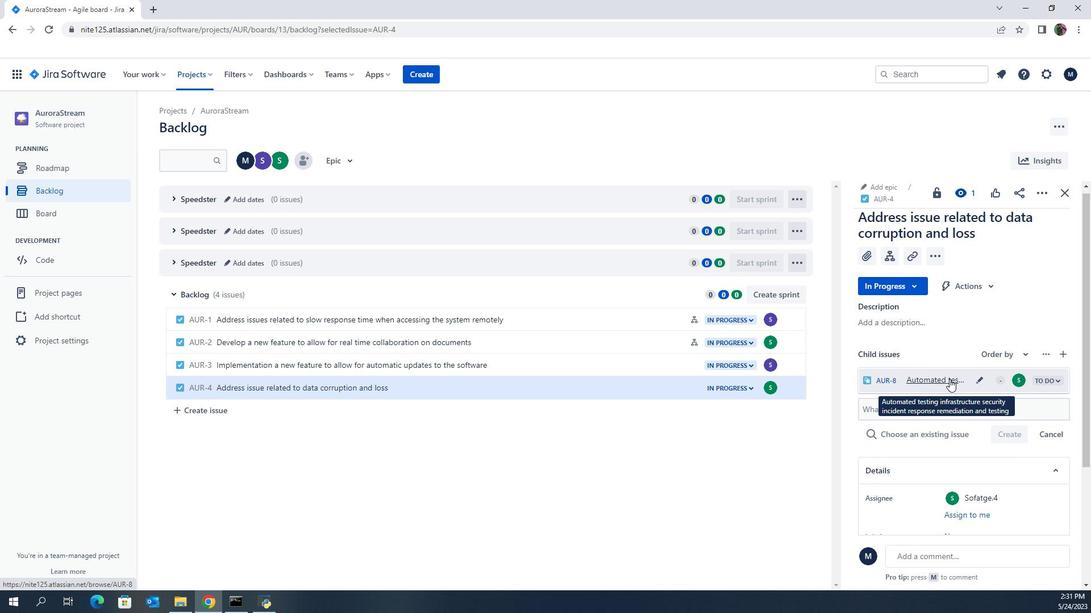 
Action: Mouse scrolled (923, 381) with delta (0, 0)
Screenshot: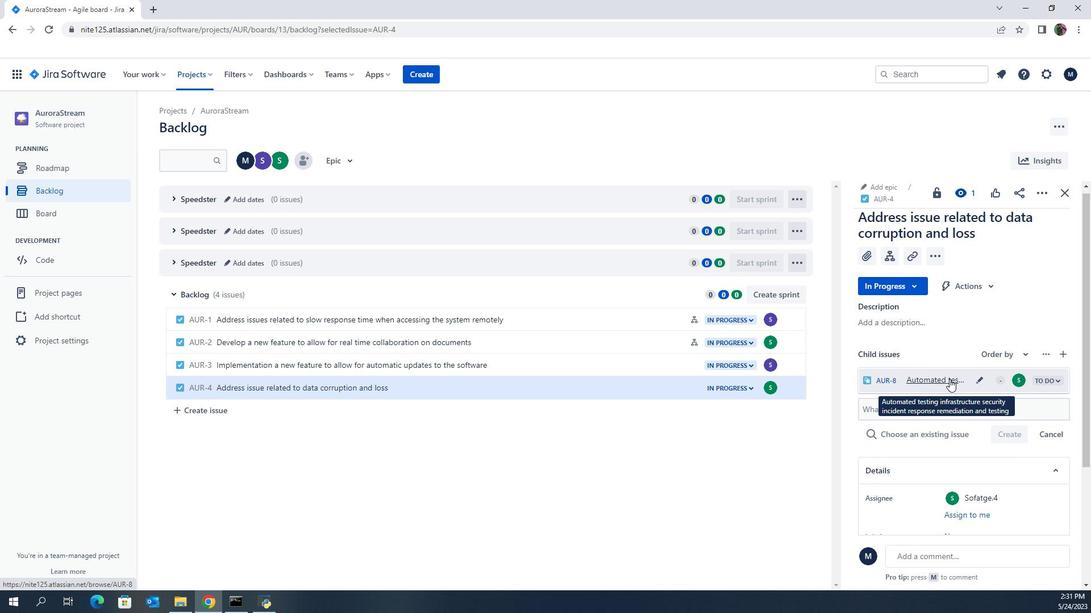 
Action: Mouse scrolled (923, 381) with delta (0, 0)
Screenshot: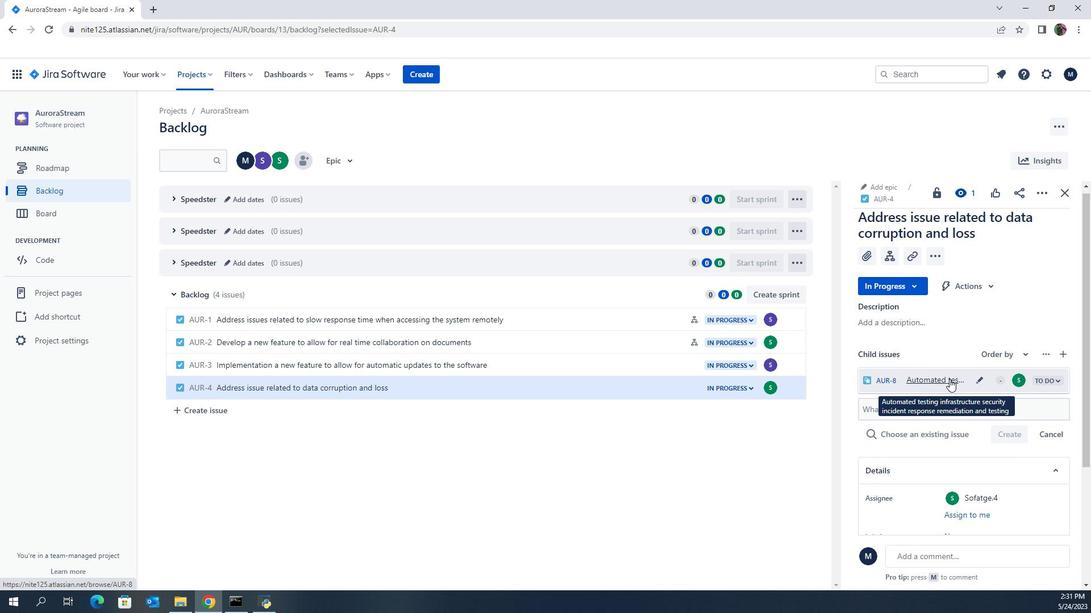 
Action: Mouse scrolled (923, 381) with delta (0, 0)
Screenshot: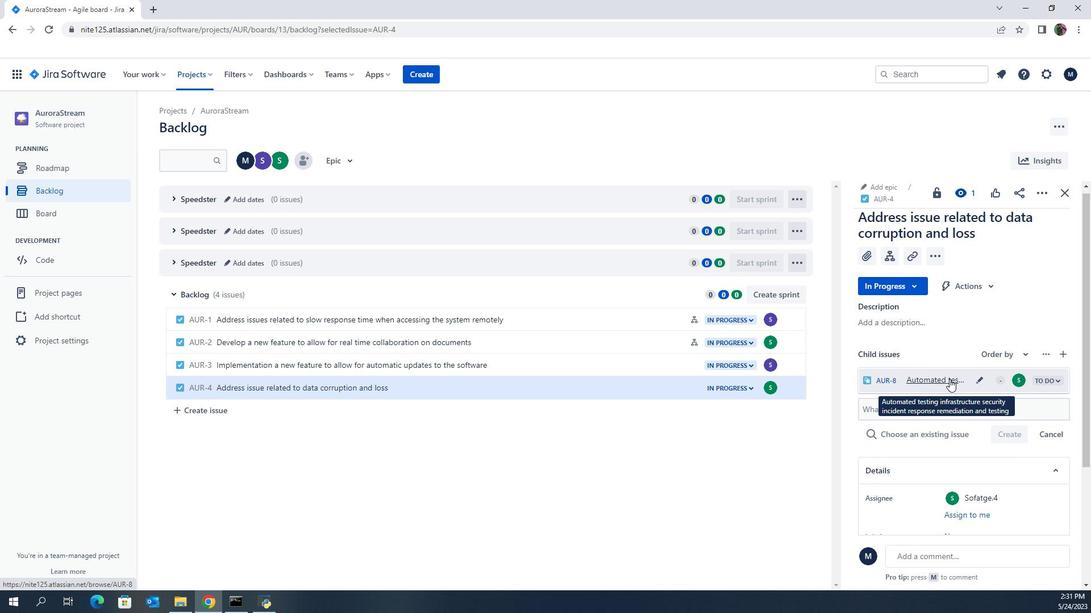 
Action: Mouse scrolled (923, 381) with delta (0, 0)
Screenshot: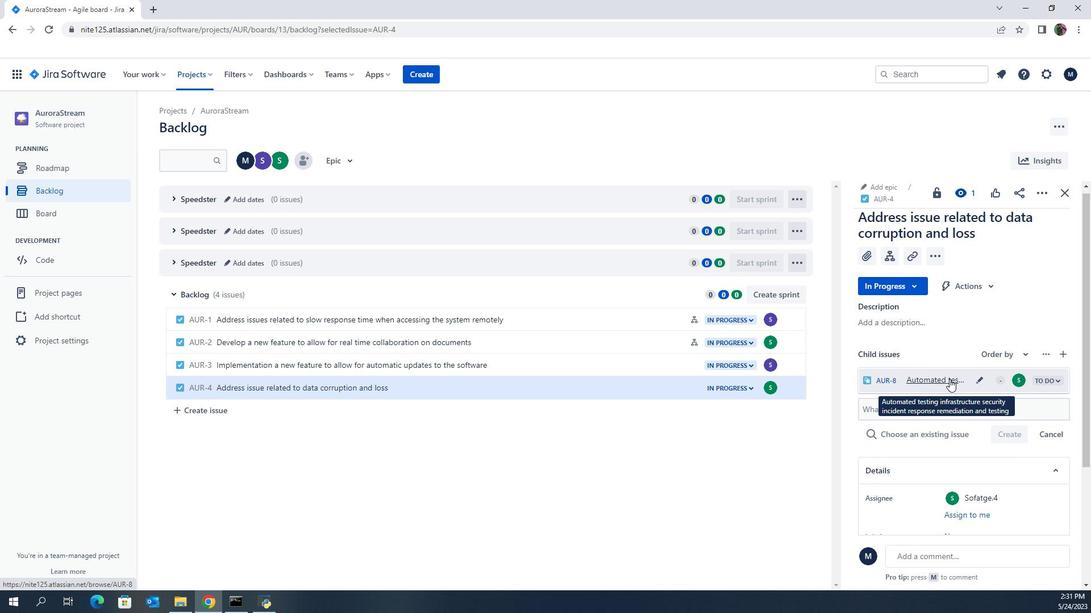 
Action: Mouse scrolled (923, 381) with delta (0, 0)
Screenshot: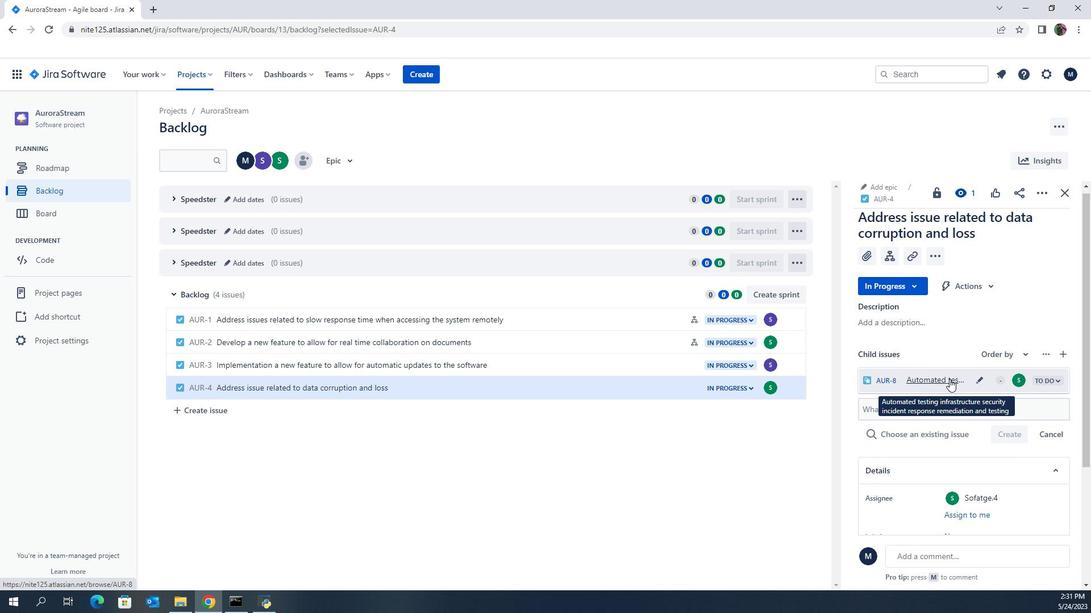 
Action: Mouse scrolled (923, 381) with delta (0, 0)
Screenshot: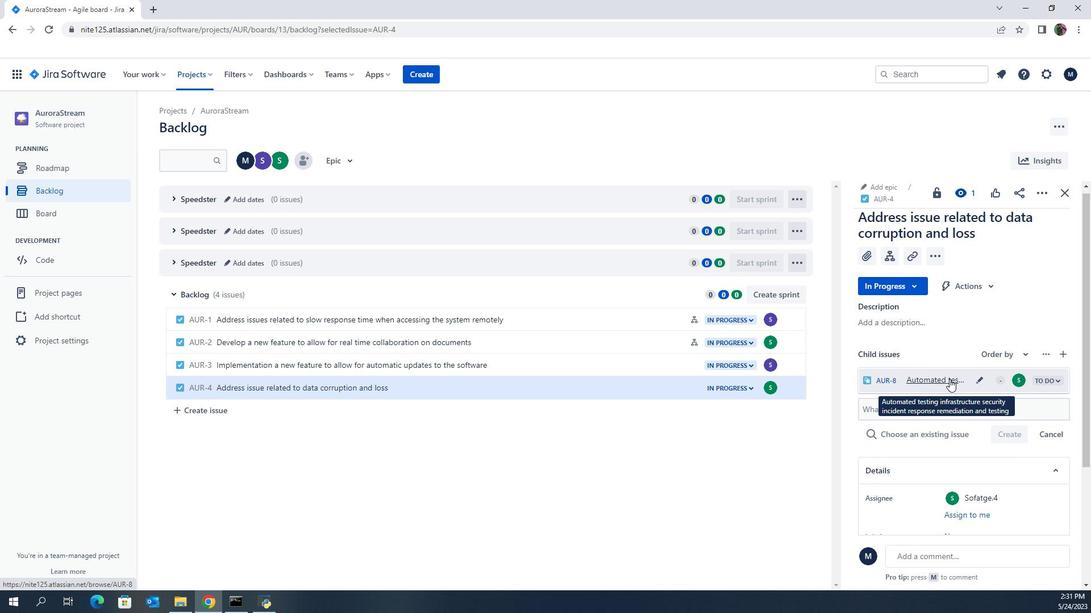 
Action: Mouse scrolled (923, 381) with delta (0, 0)
Screenshot: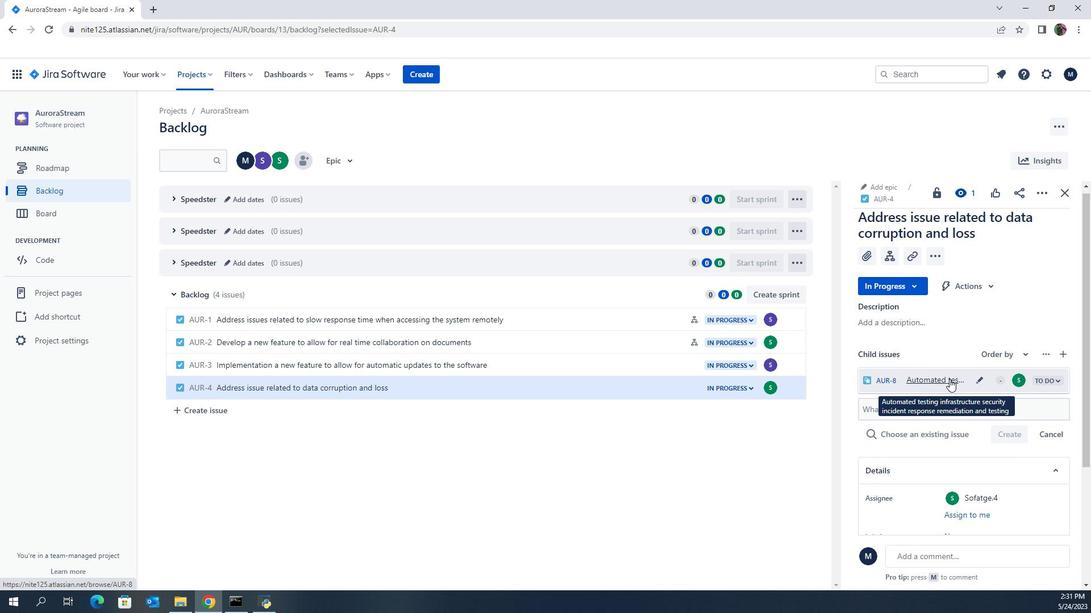 
Action: Mouse scrolled (923, 381) with delta (0, 0)
Screenshot: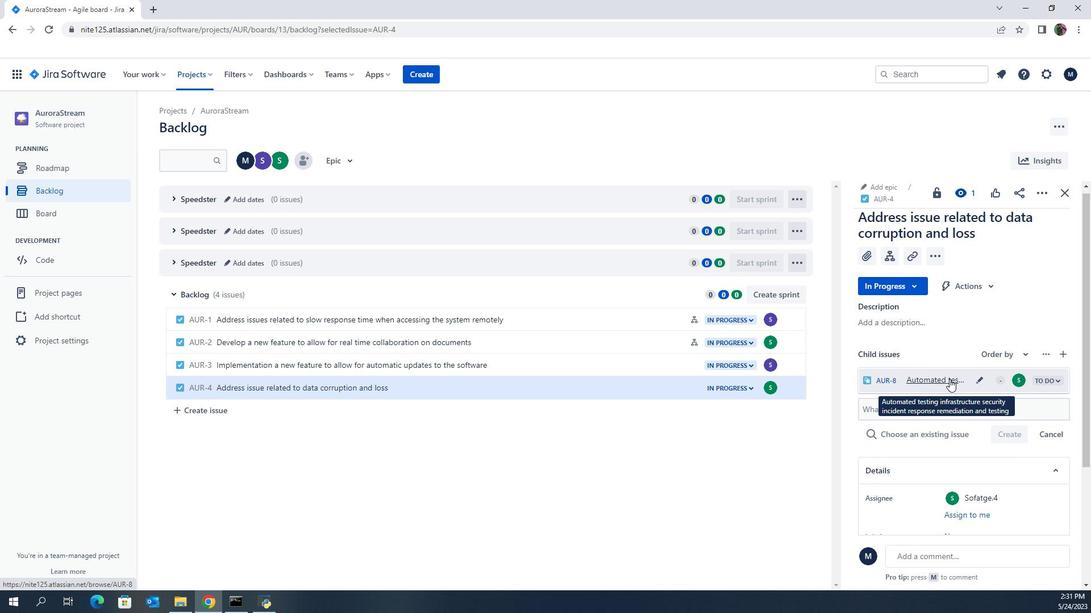 
Action: Mouse scrolled (923, 381) with delta (0, 0)
Screenshot: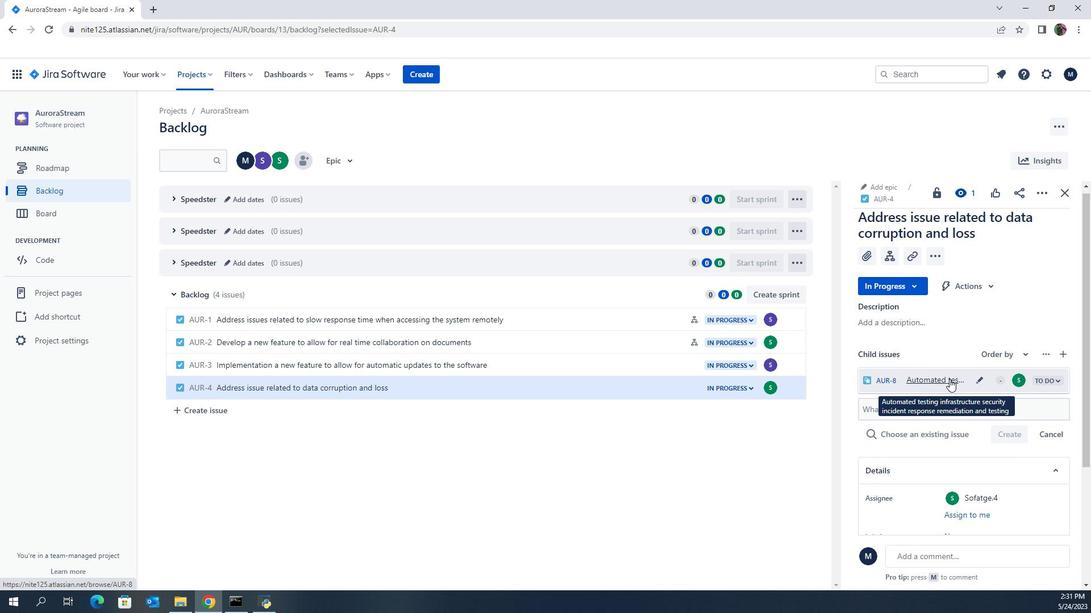 
Action: Mouse scrolled (923, 381) with delta (0, 0)
Screenshot: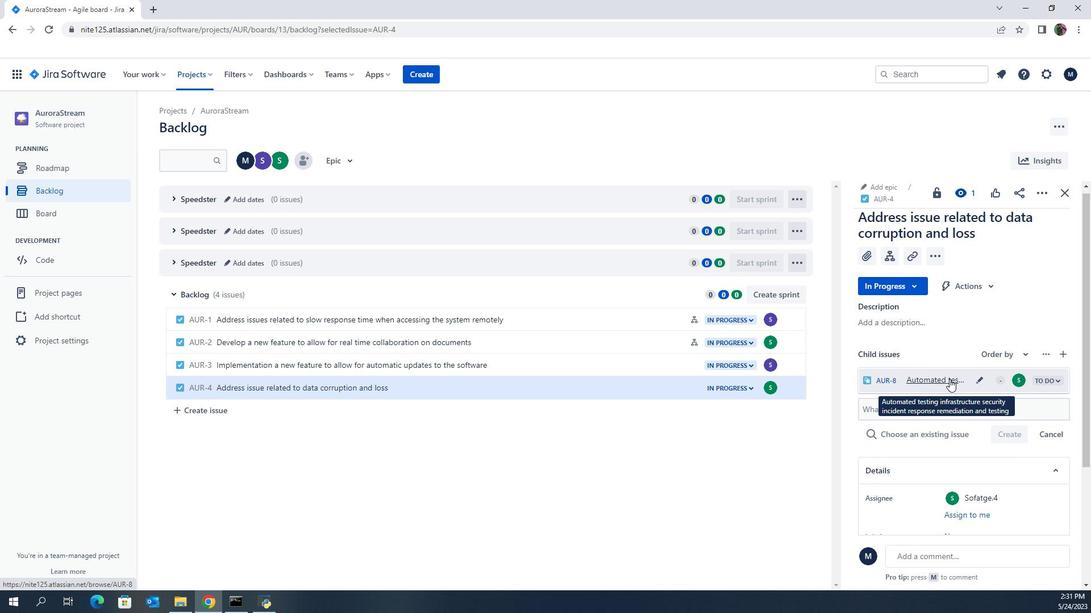 
Action: Mouse scrolled (923, 381) with delta (0, 0)
Screenshot: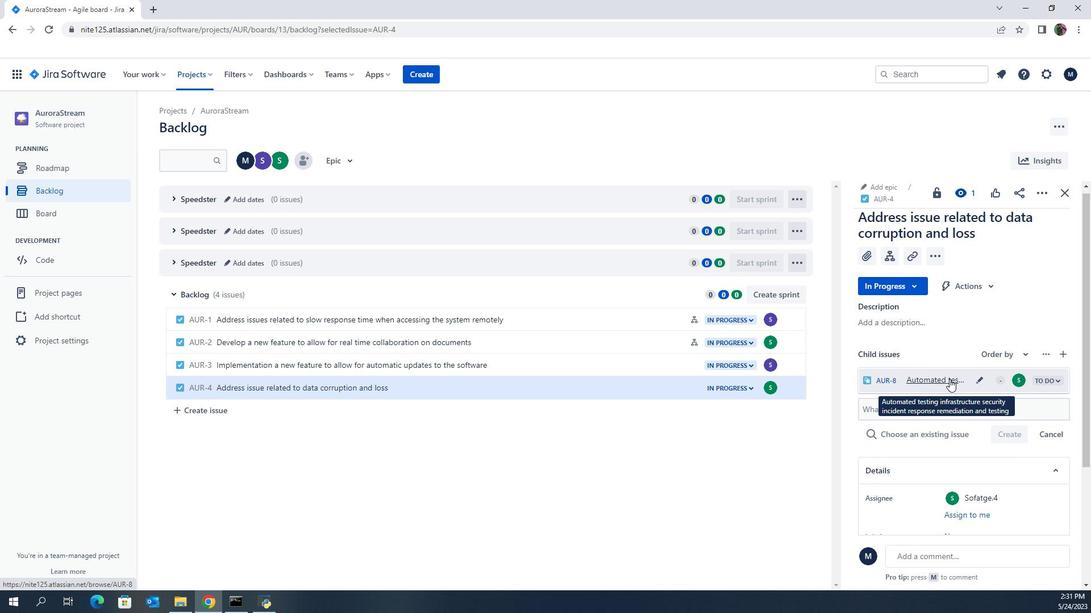 
Action: Mouse scrolled (923, 381) with delta (0, 0)
